 Task: Compose an email with the signature Austin King with the subject Job application submission and the message I am pleased to inform you that your request has been approved. from softage.1@softage.net to softage.8@softage.net with an attached document Employee_handbook.docx Undo the message and rewrite the message as Please let me know if you have any questions or concerns. Send the email. Finally, move the email from Sent Items to the label Contracts
Action: Mouse moved to (465, 770)
Screenshot: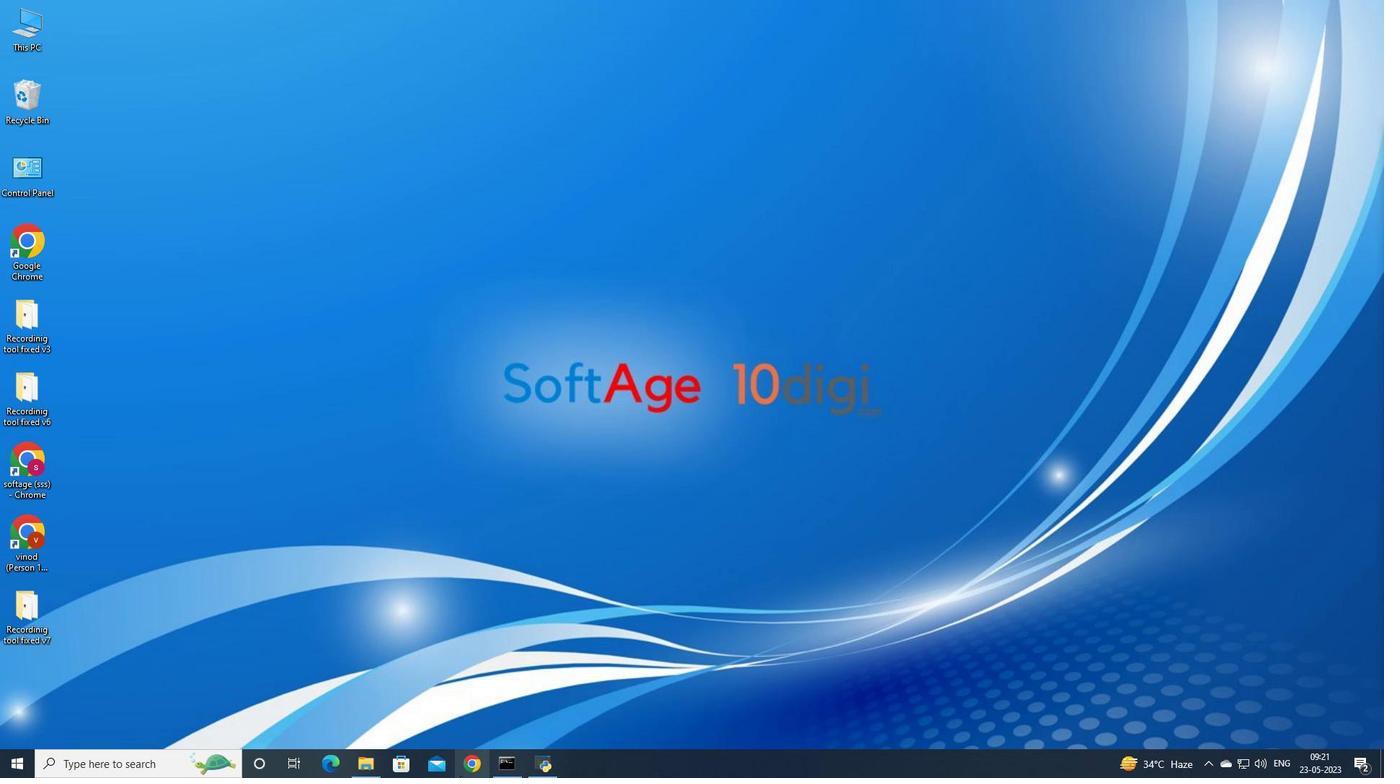 
Action: Mouse pressed left at (465, 770)
Screenshot: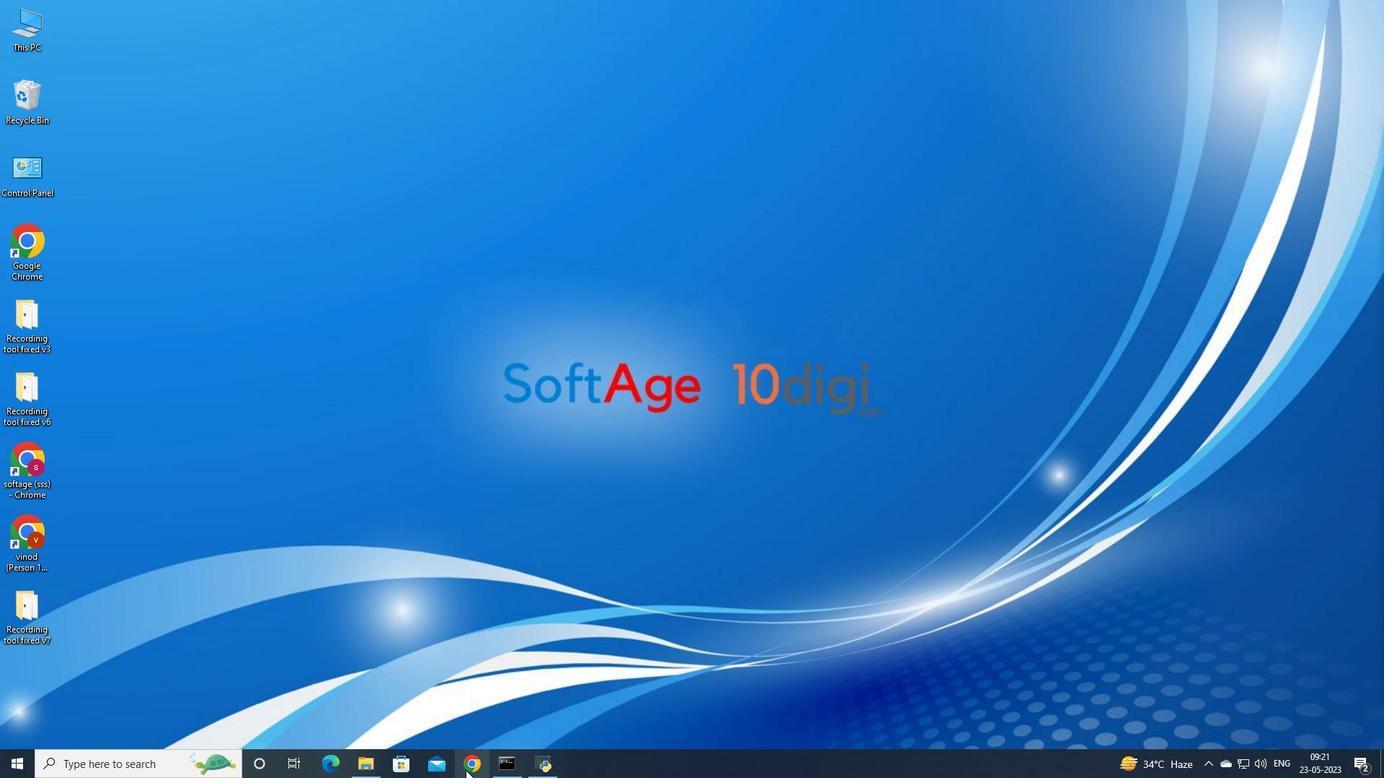 
Action: Mouse moved to (615, 448)
Screenshot: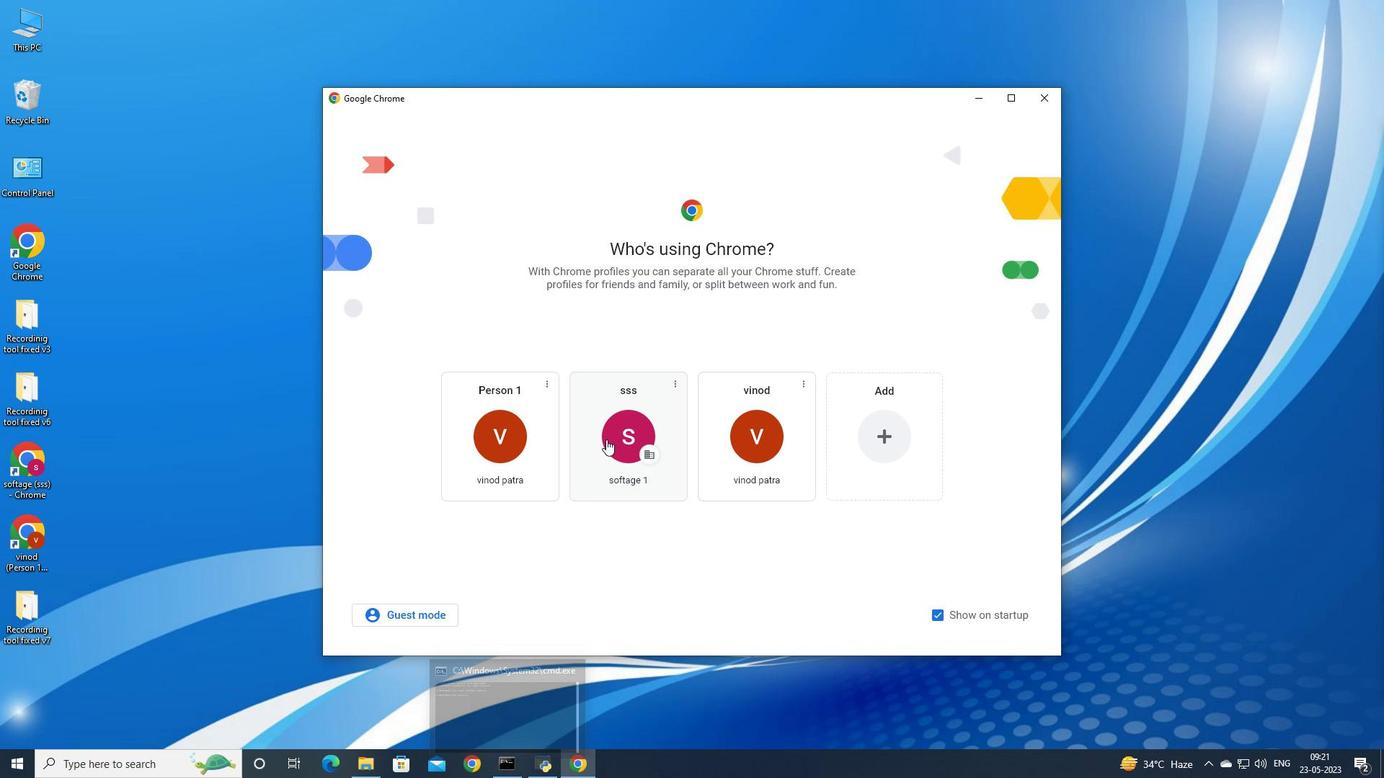 
Action: Mouse pressed left at (615, 448)
Screenshot: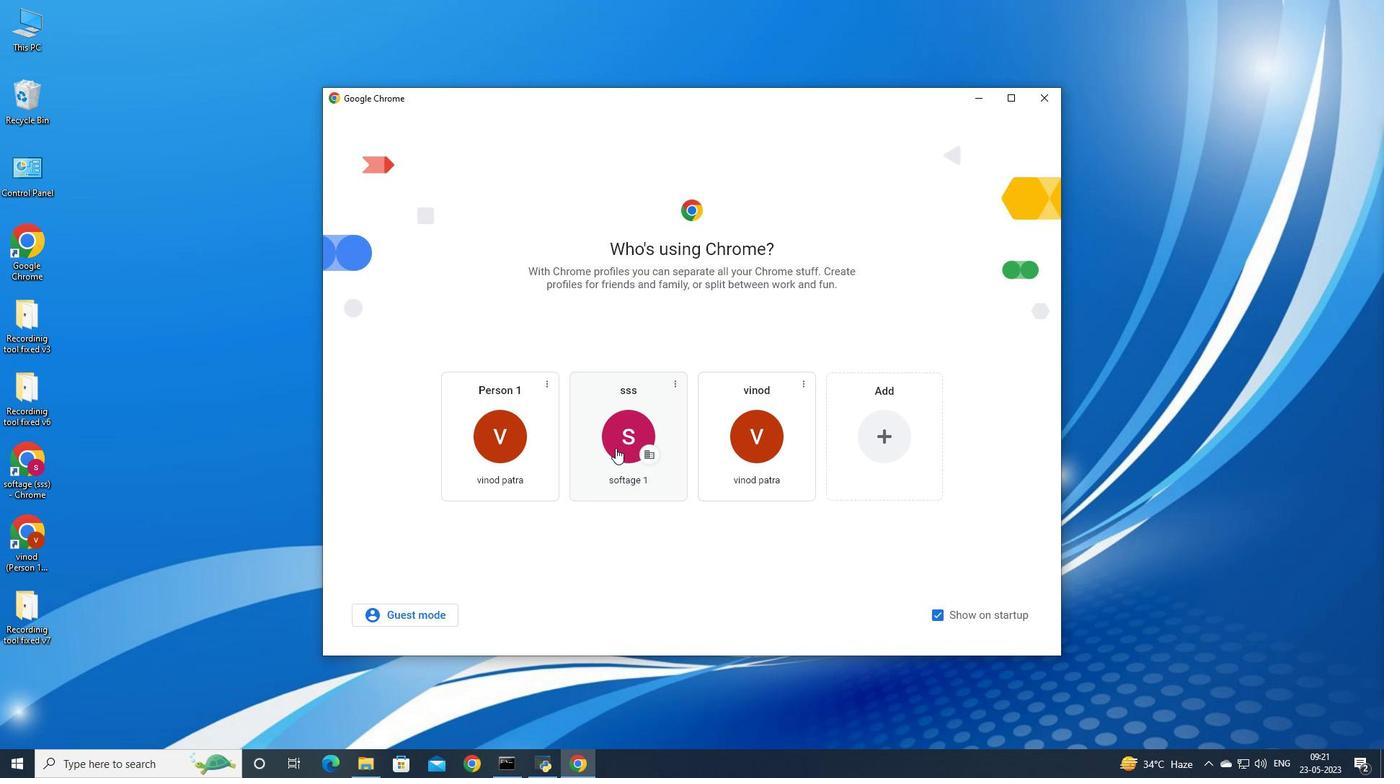
Action: Mouse moved to (1255, 71)
Screenshot: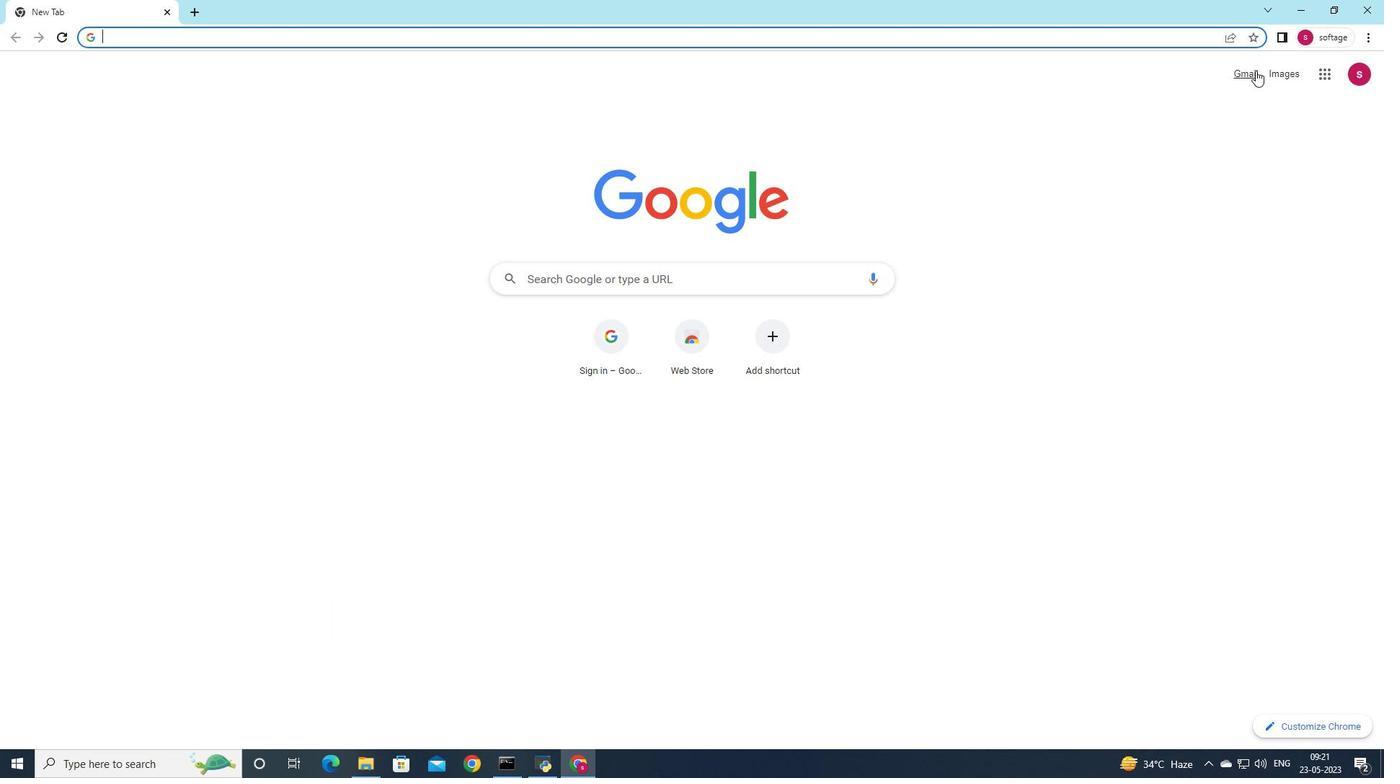
Action: Mouse pressed left at (1255, 71)
Screenshot: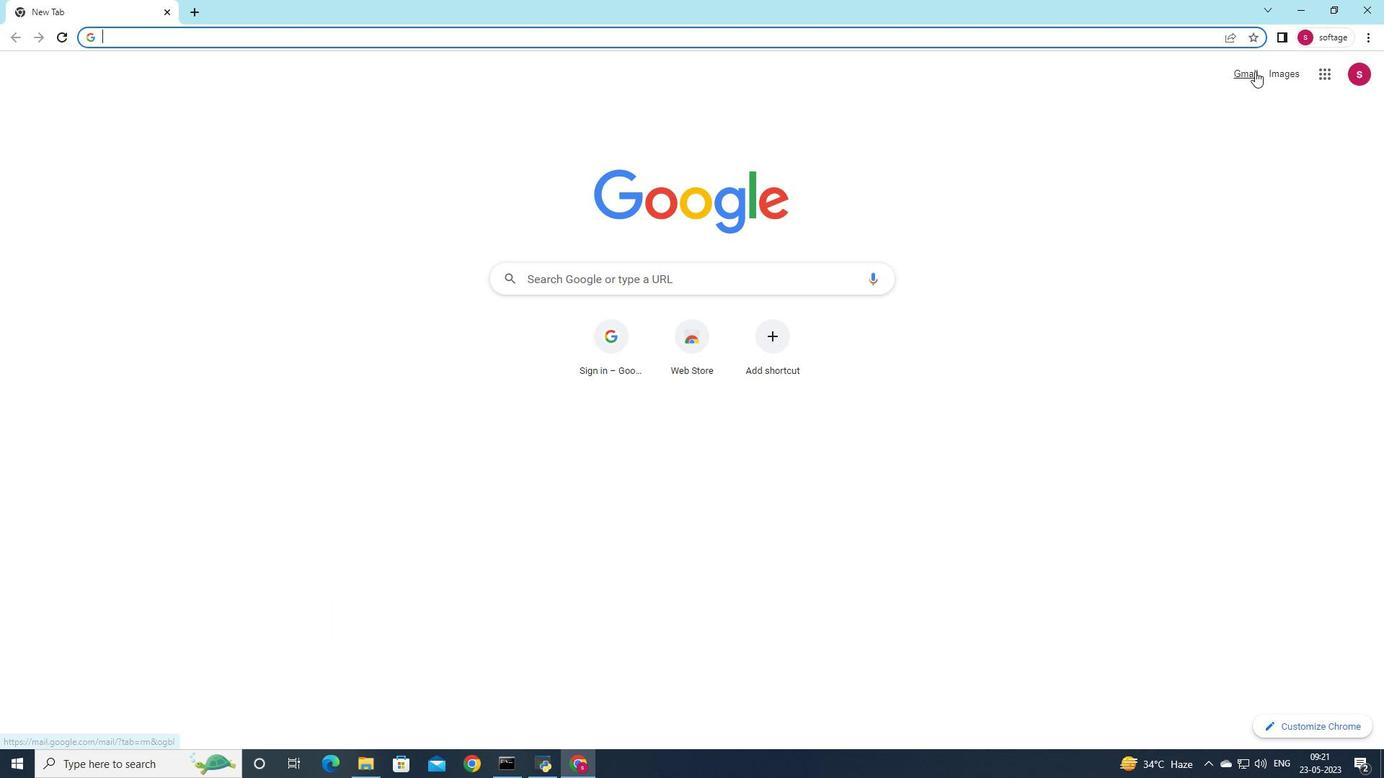 
Action: Mouse moved to (1216, 95)
Screenshot: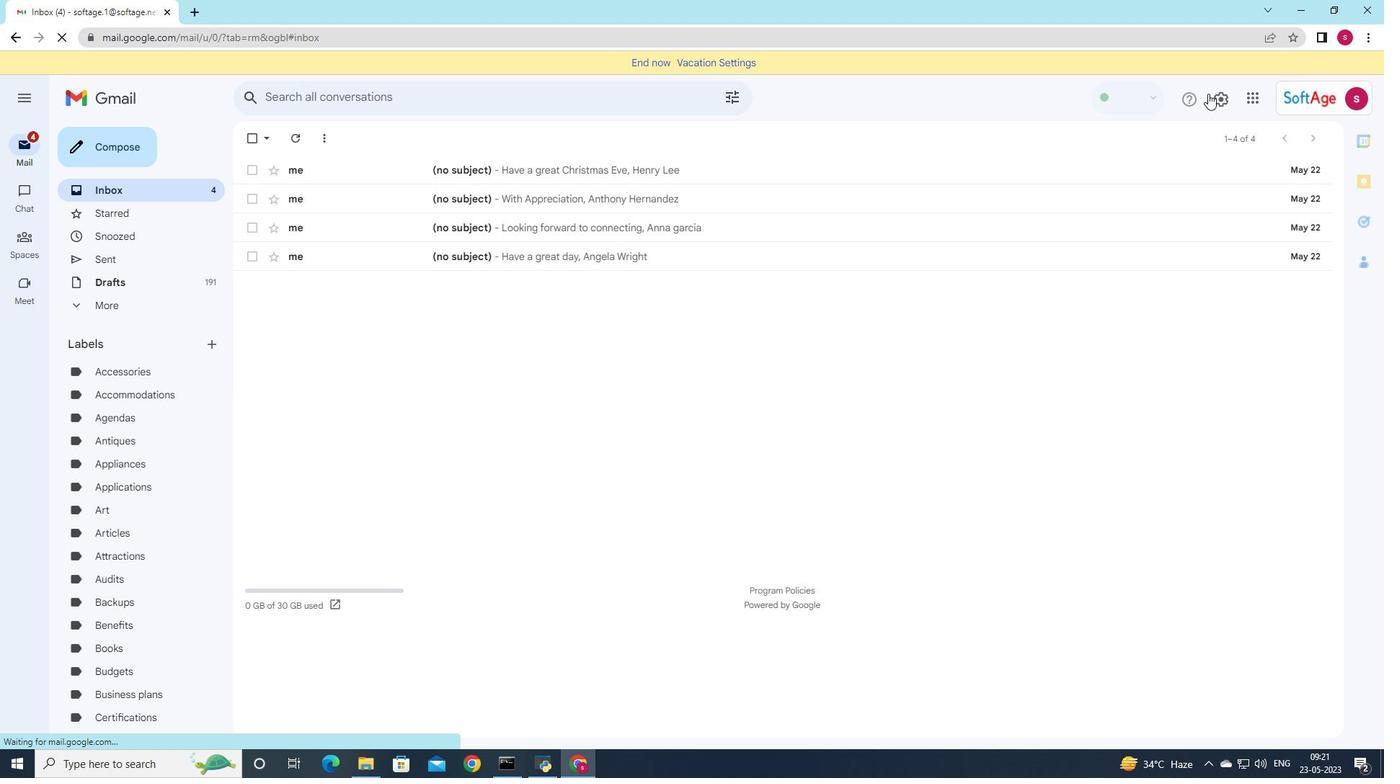 
Action: Mouse pressed left at (1216, 95)
Screenshot: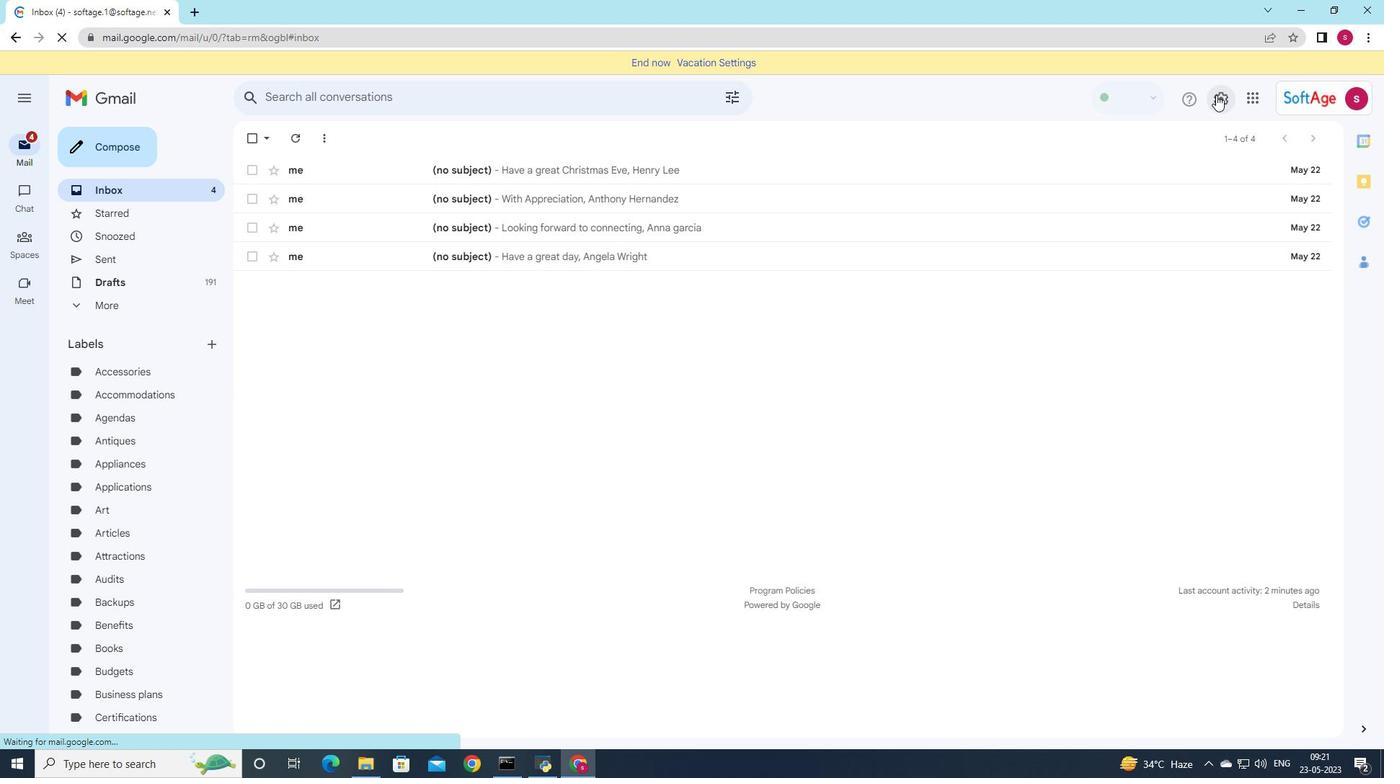 
Action: Mouse moved to (1216, 168)
Screenshot: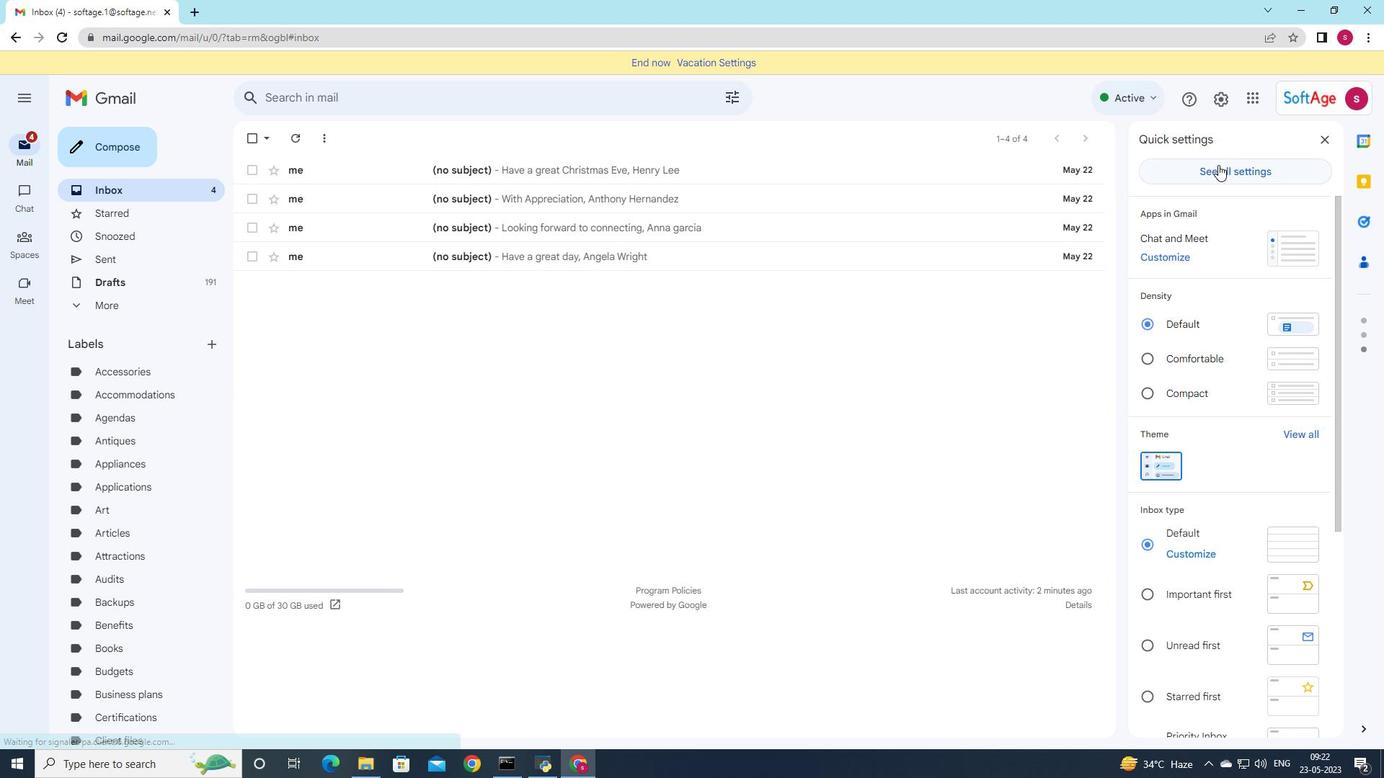
Action: Mouse pressed left at (1216, 168)
Screenshot: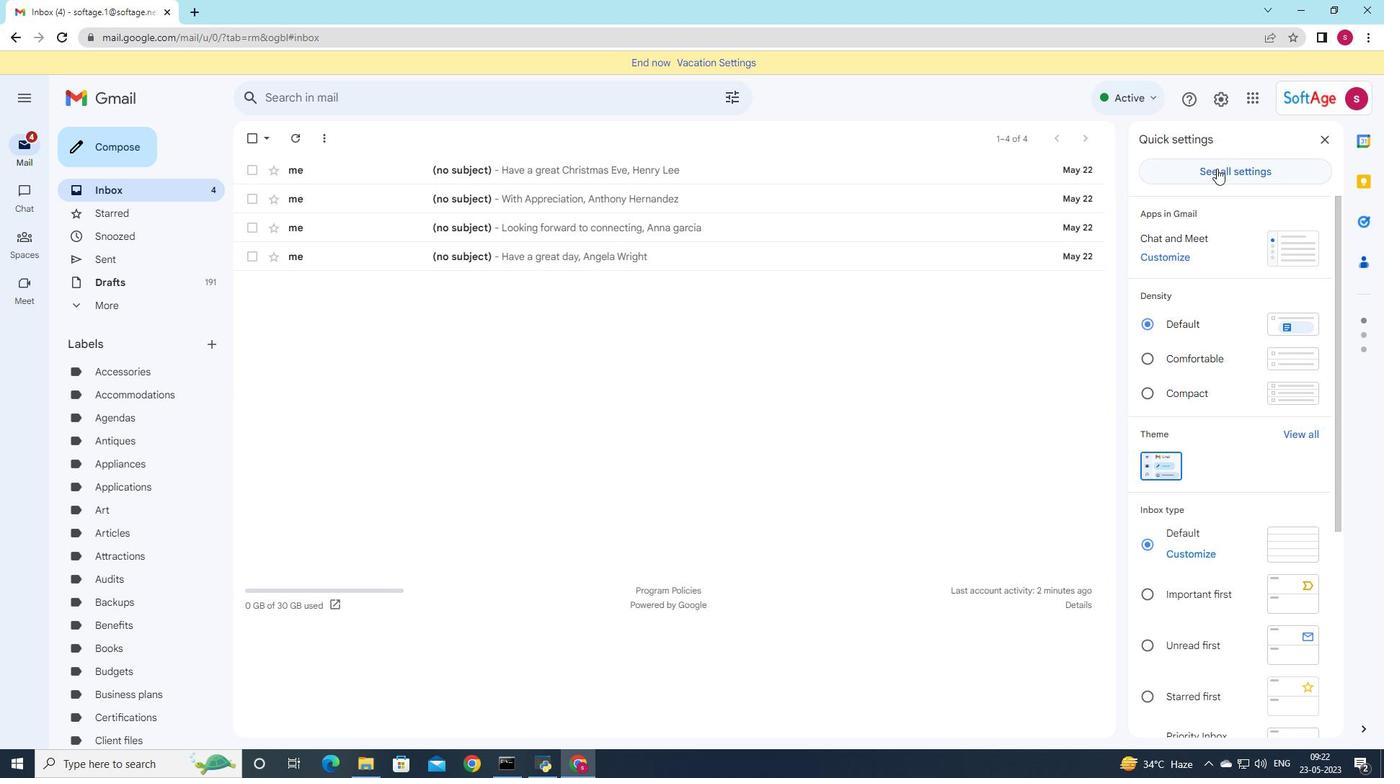 
Action: Mouse moved to (719, 268)
Screenshot: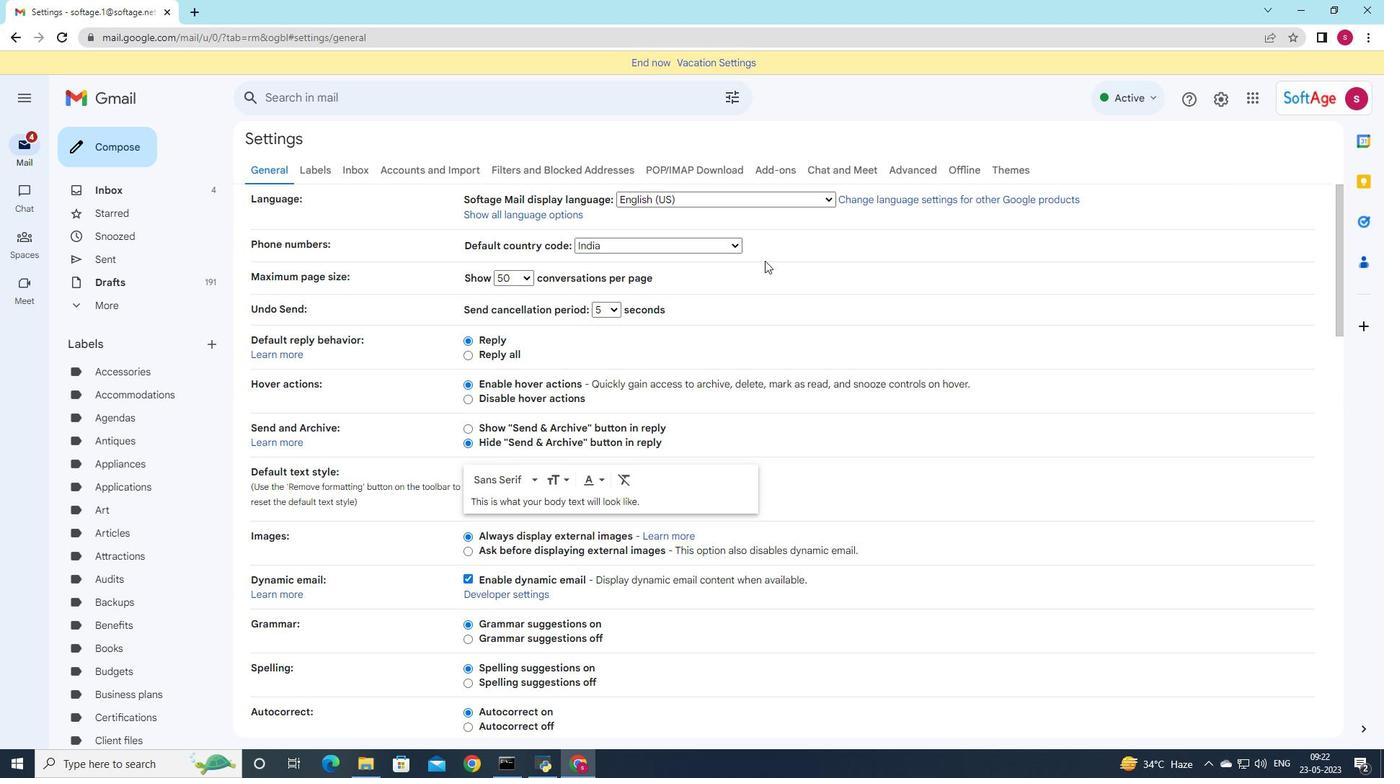 
Action: Mouse scrolled (719, 268) with delta (0, 0)
Screenshot: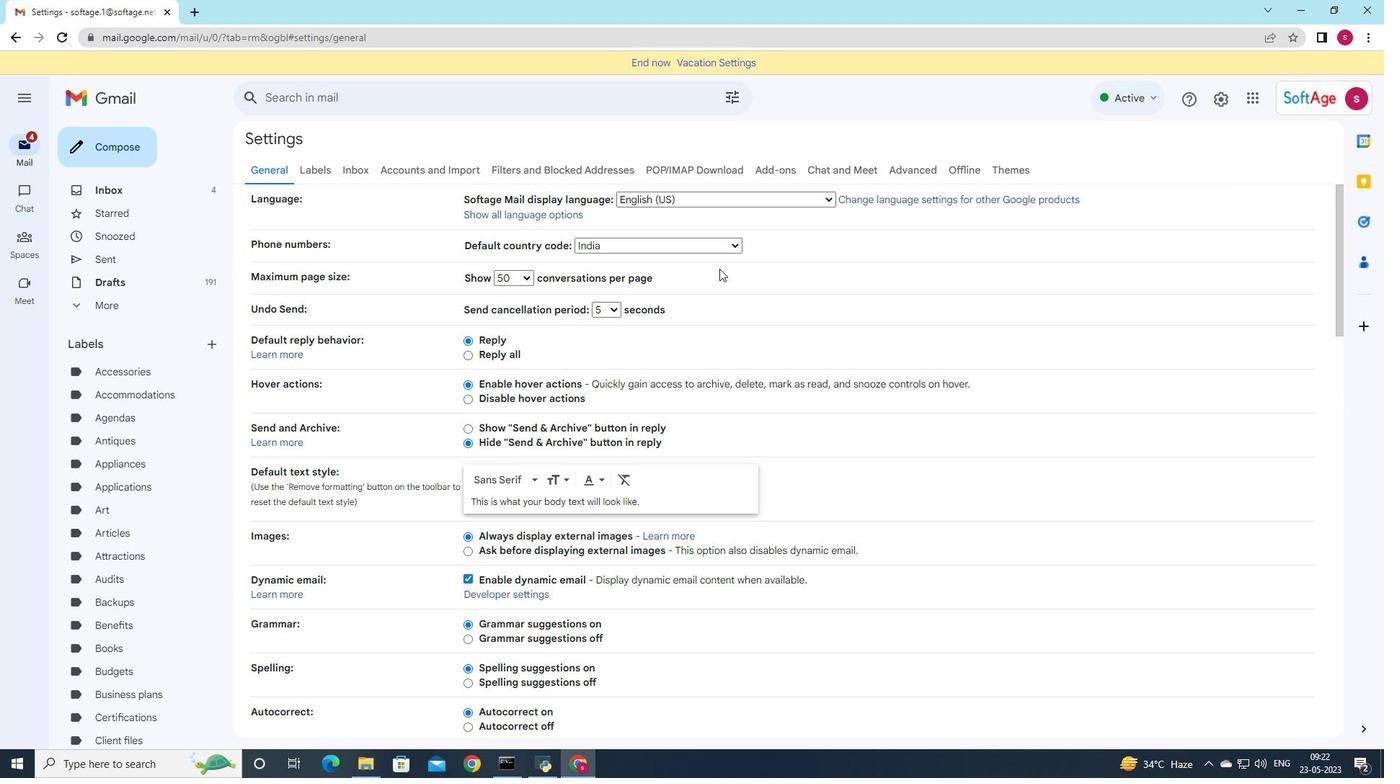 
Action: Mouse scrolled (719, 268) with delta (0, 0)
Screenshot: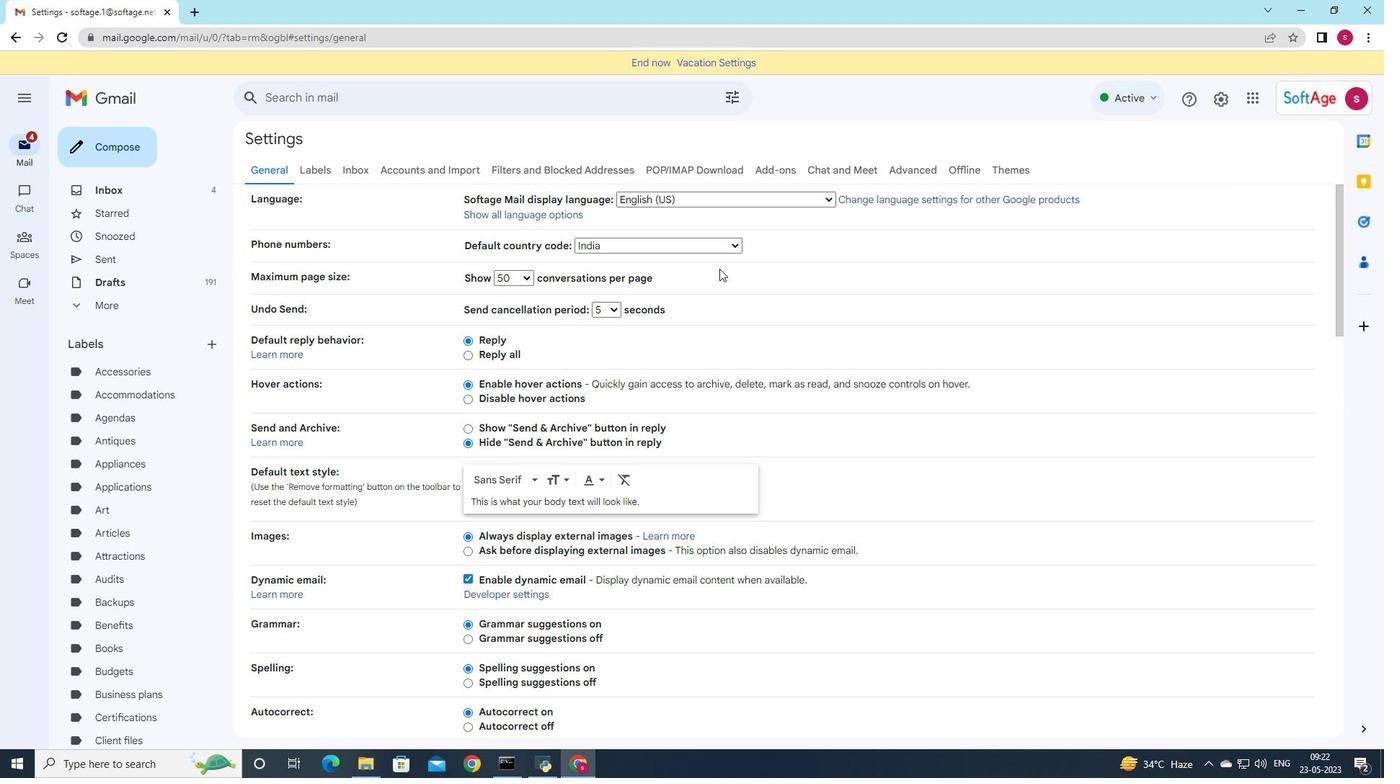 
Action: Mouse scrolled (719, 268) with delta (0, 0)
Screenshot: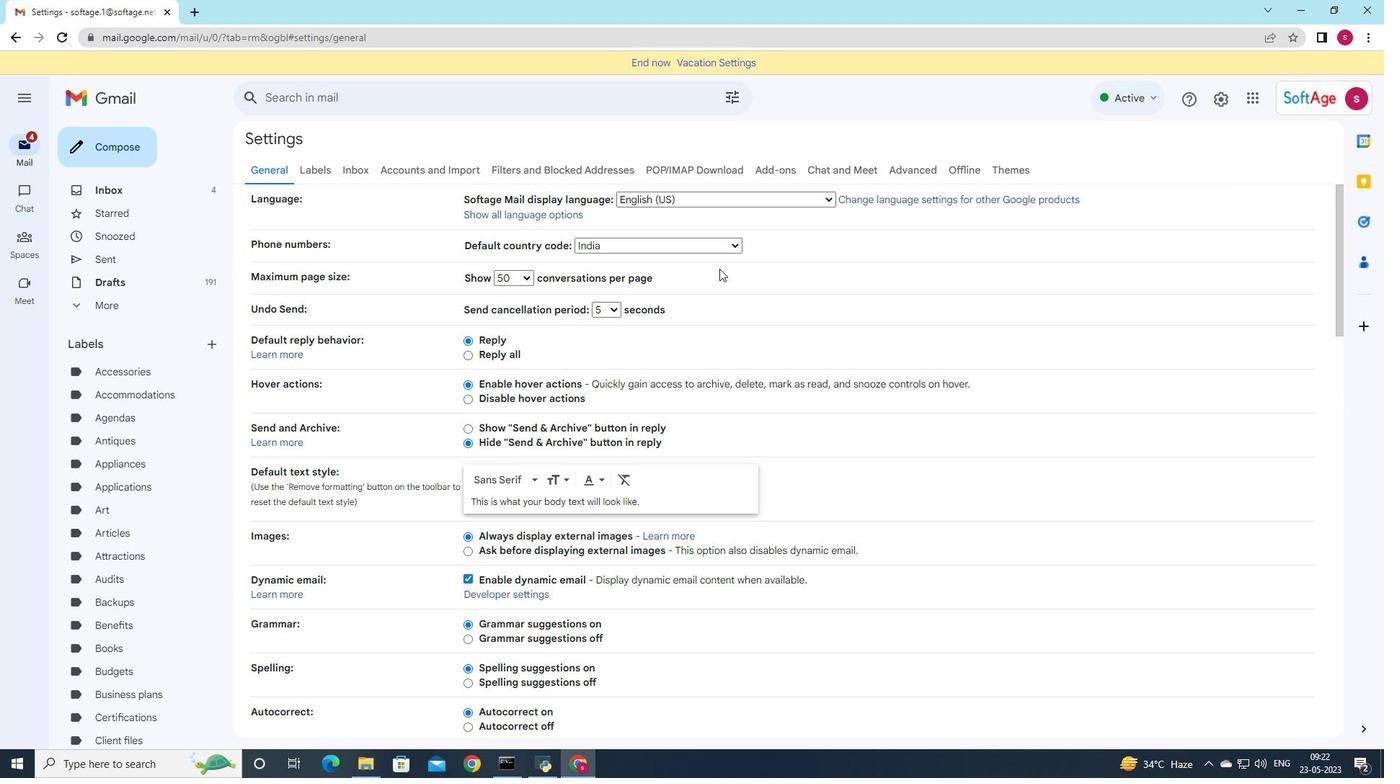 
Action: Mouse scrolled (719, 268) with delta (0, 0)
Screenshot: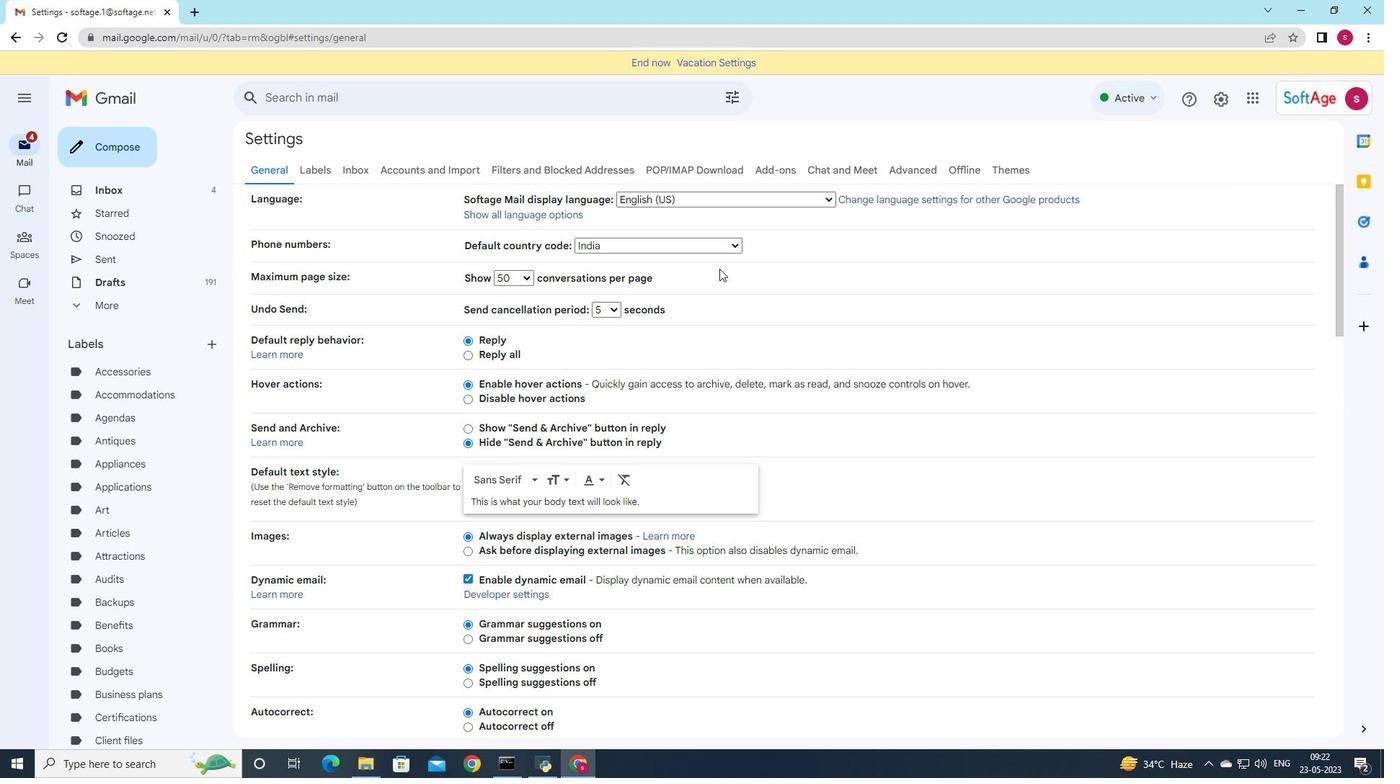 
Action: Mouse scrolled (719, 268) with delta (0, 0)
Screenshot: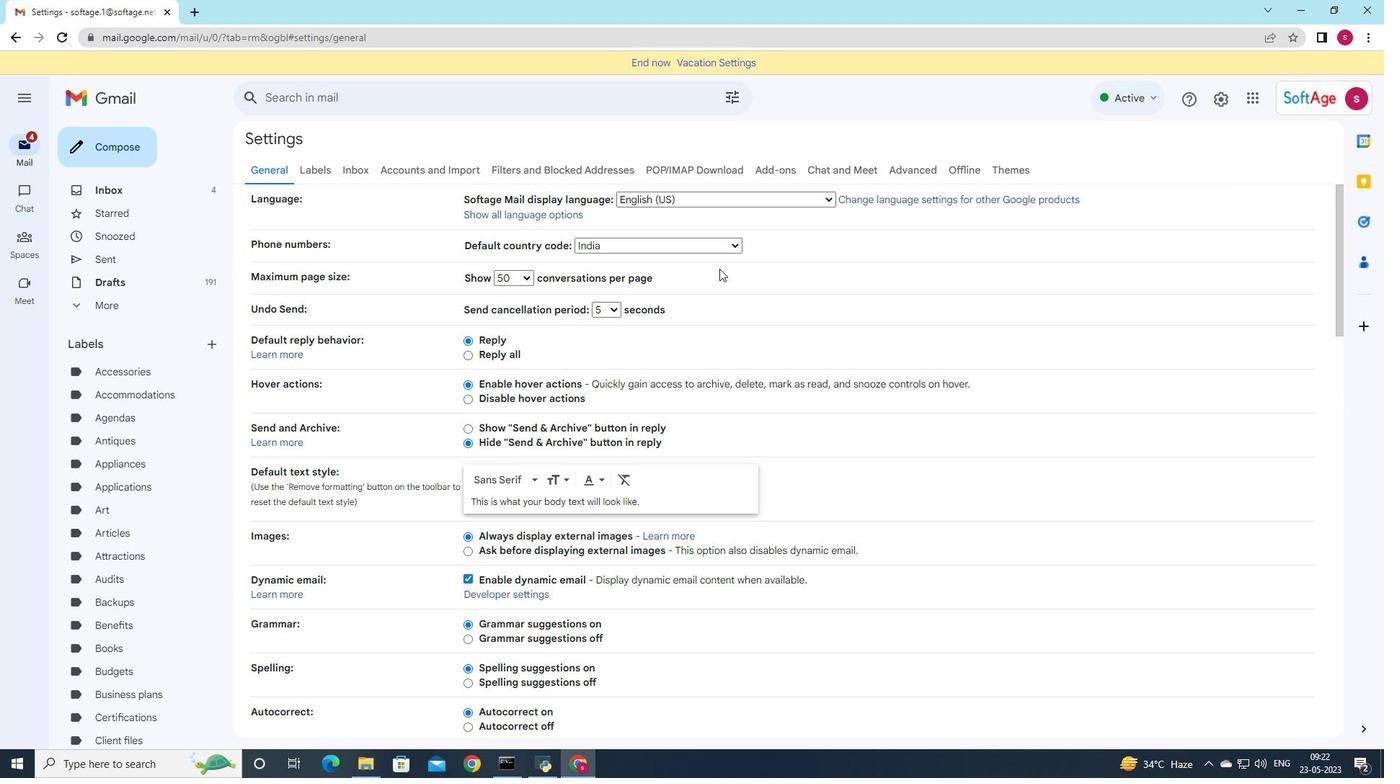 
Action: Mouse scrolled (719, 268) with delta (0, 0)
Screenshot: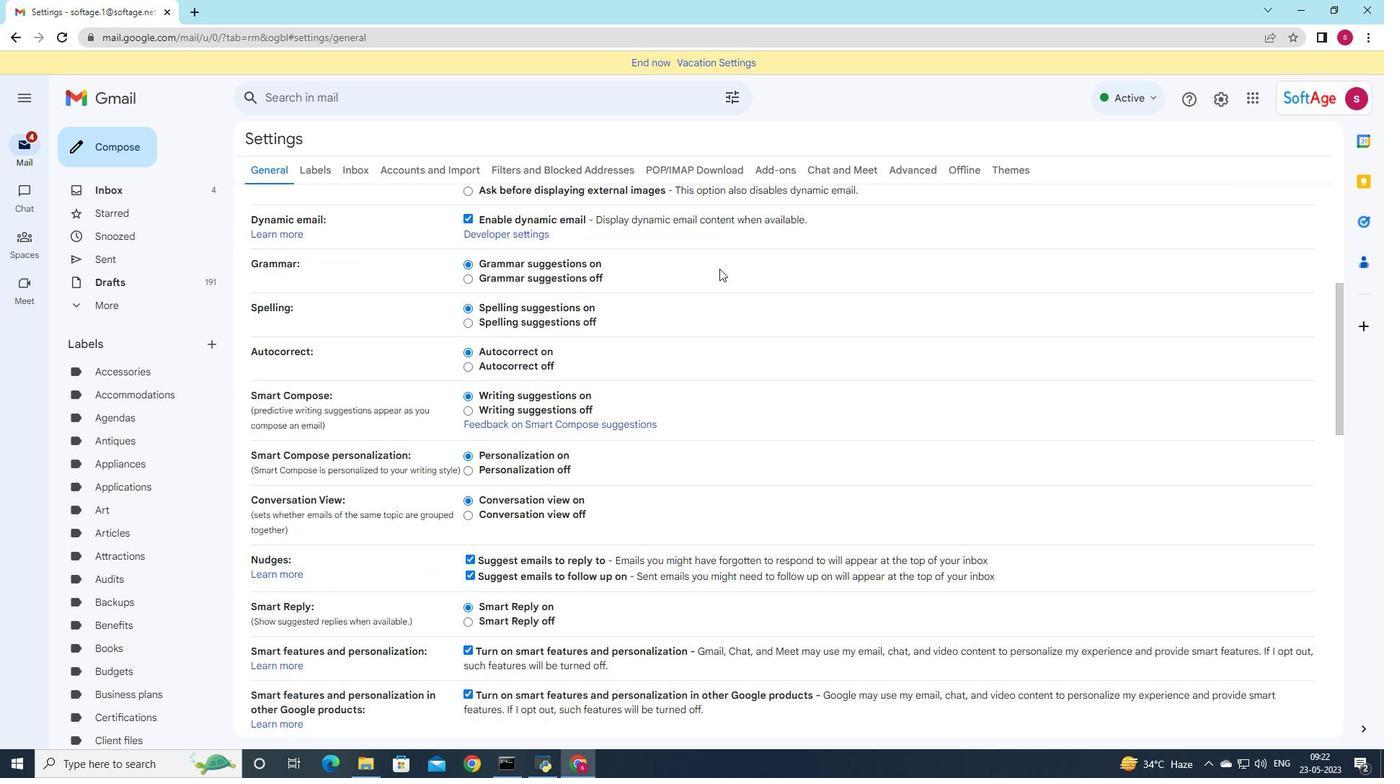 
Action: Mouse scrolled (719, 268) with delta (0, 0)
Screenshot: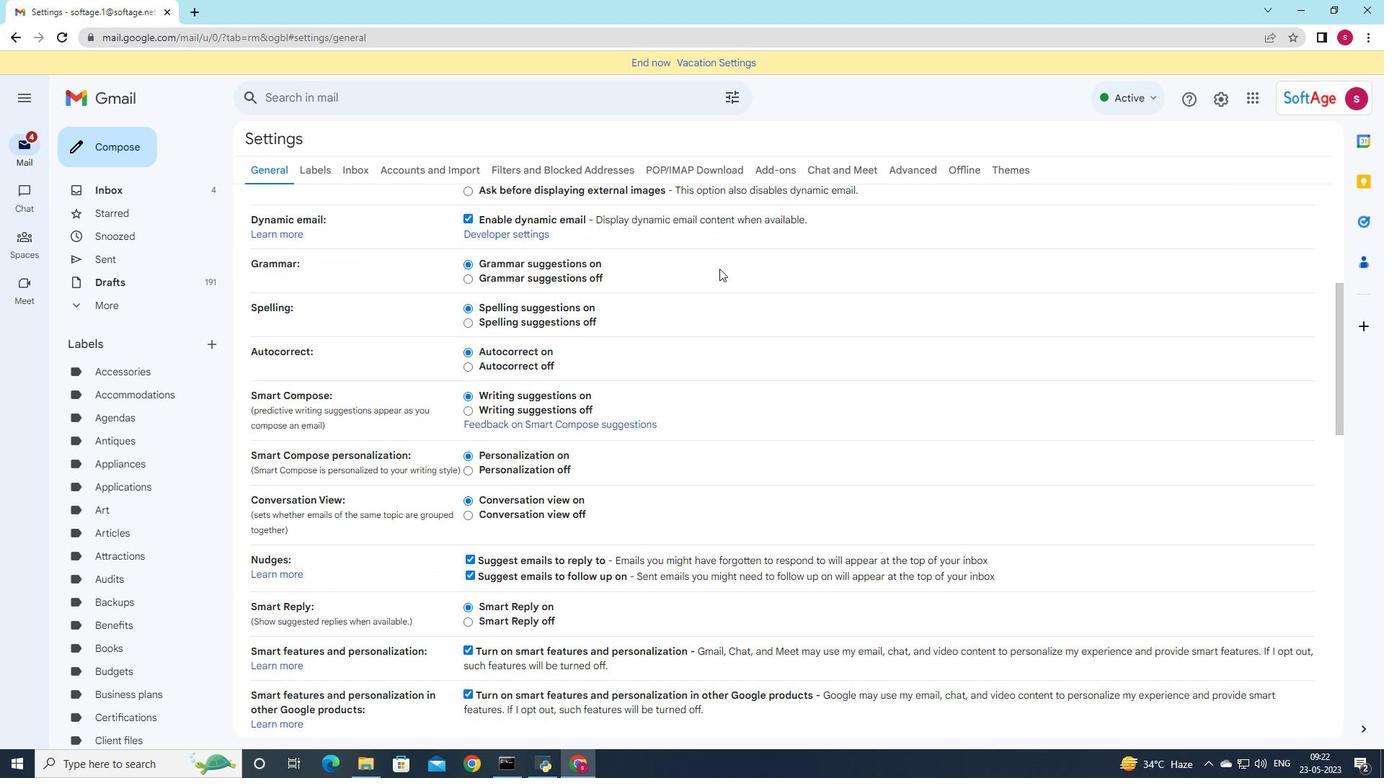 
Action: Mouse scrolled (719, 268) with delta (0, 0)
Screenshot: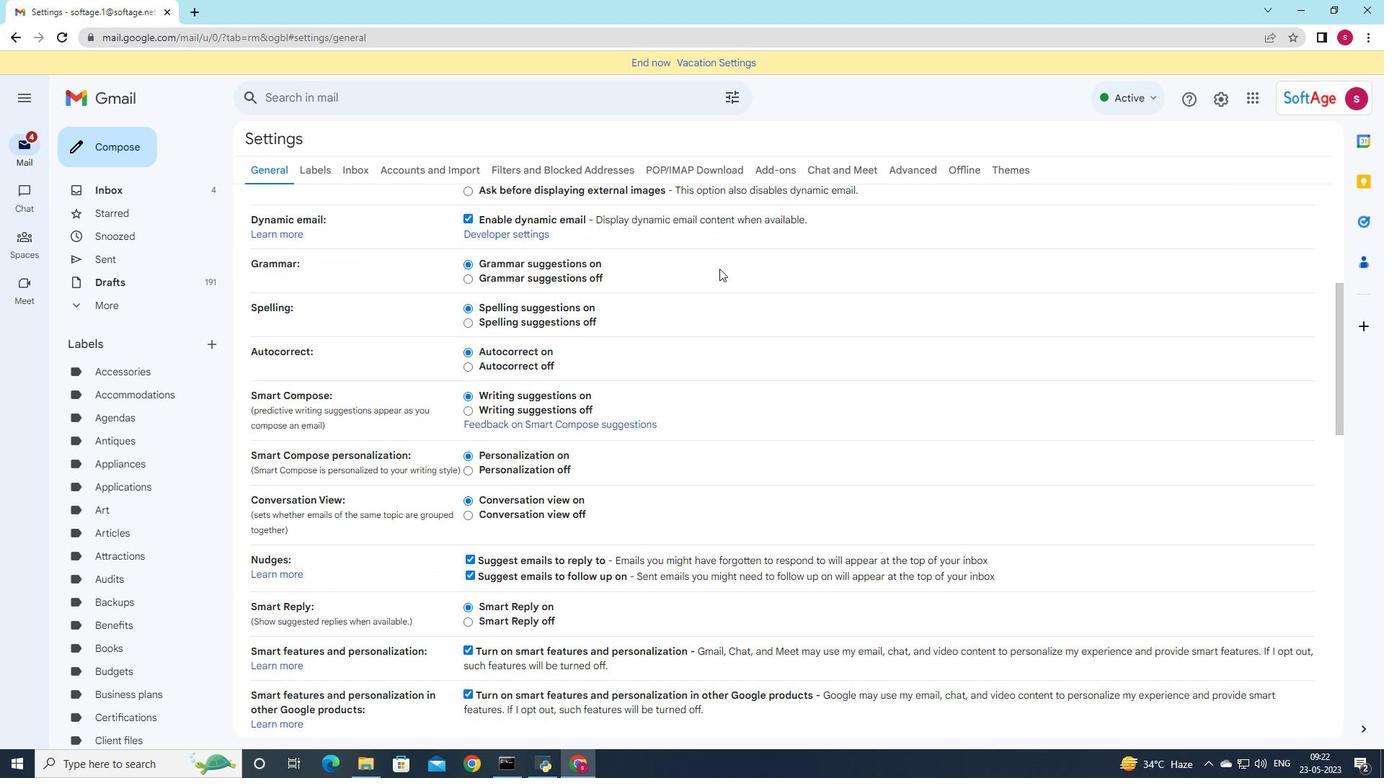 
Action: Mouse scrolled (719, 268) with delta (0, 0)
Screenshot: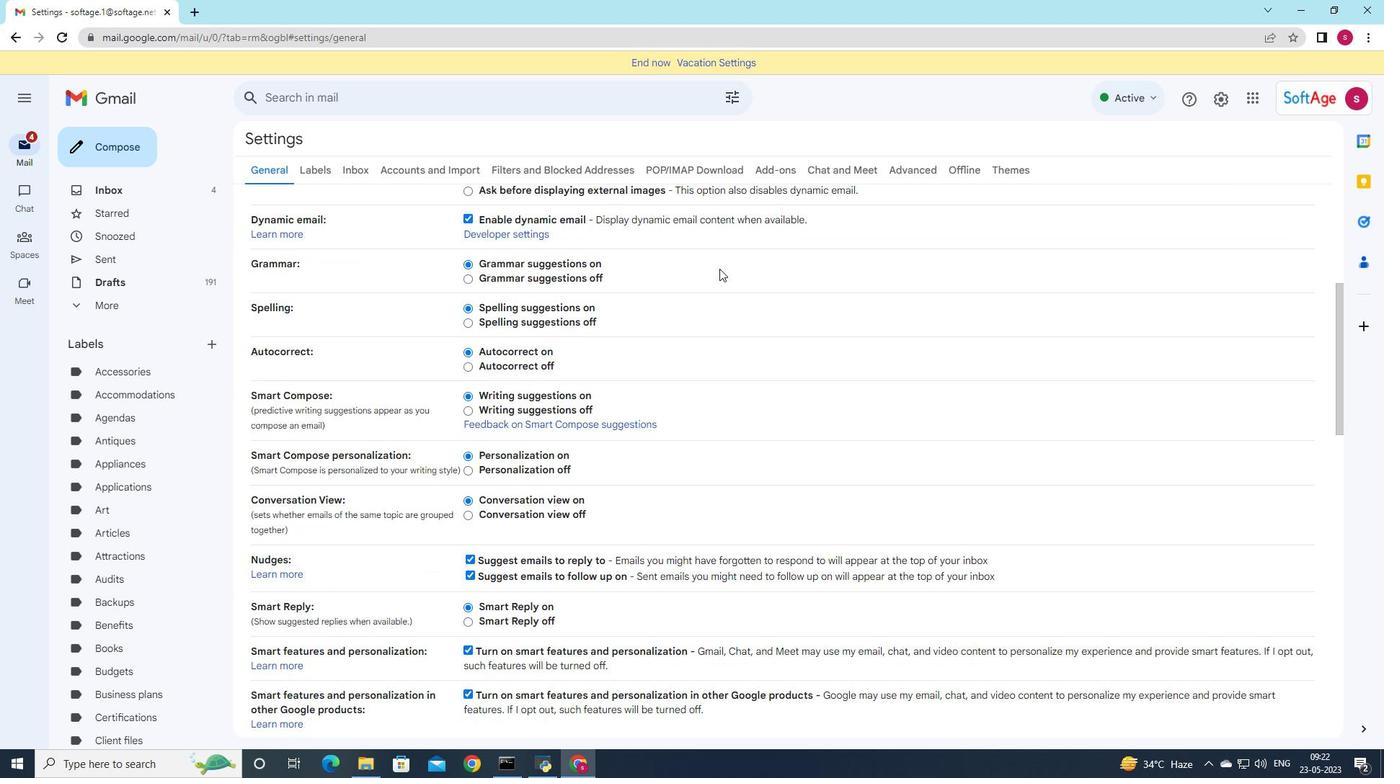 
Action: Mouse scrolled (719, 268) with delta (0, 0)
Screenshot: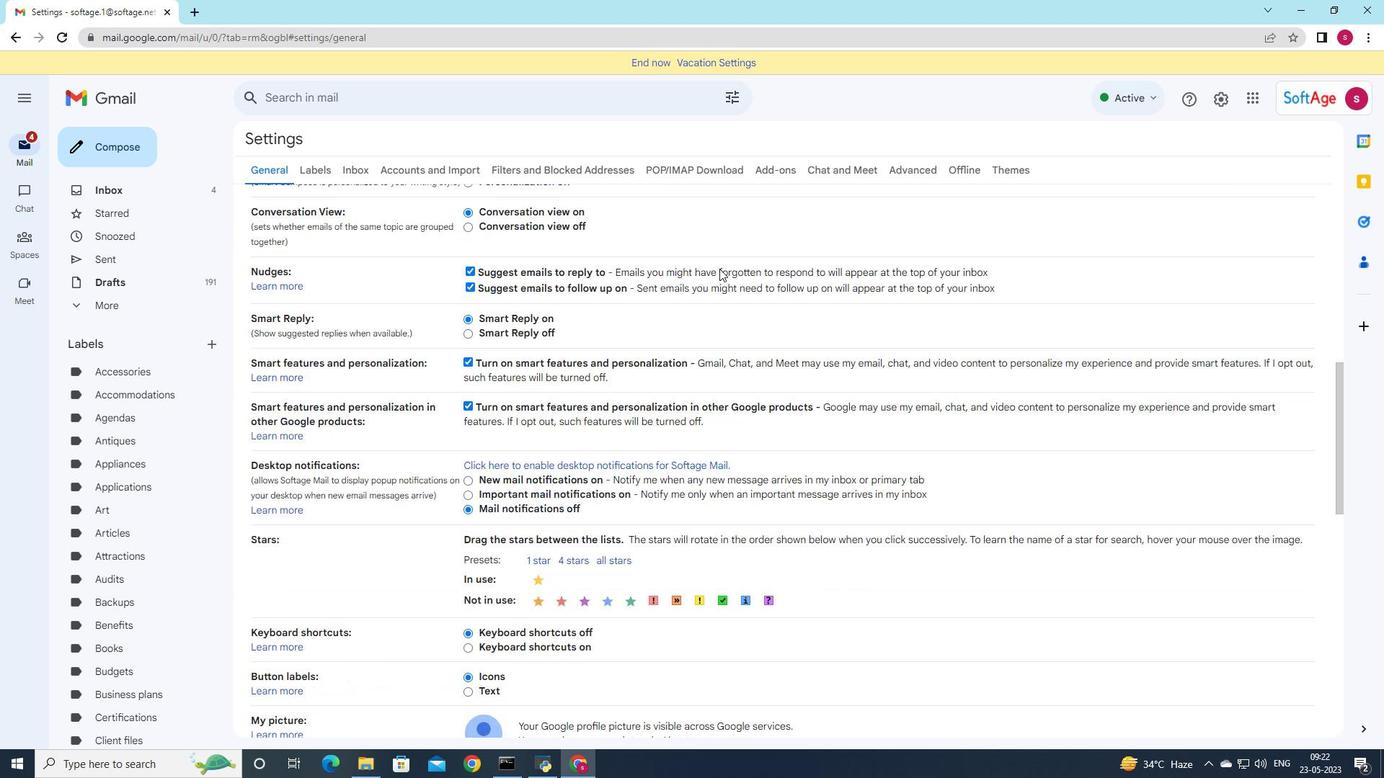 
Action: Mouse scrolled (719, 268) with delta (0, 0)
Screenshot: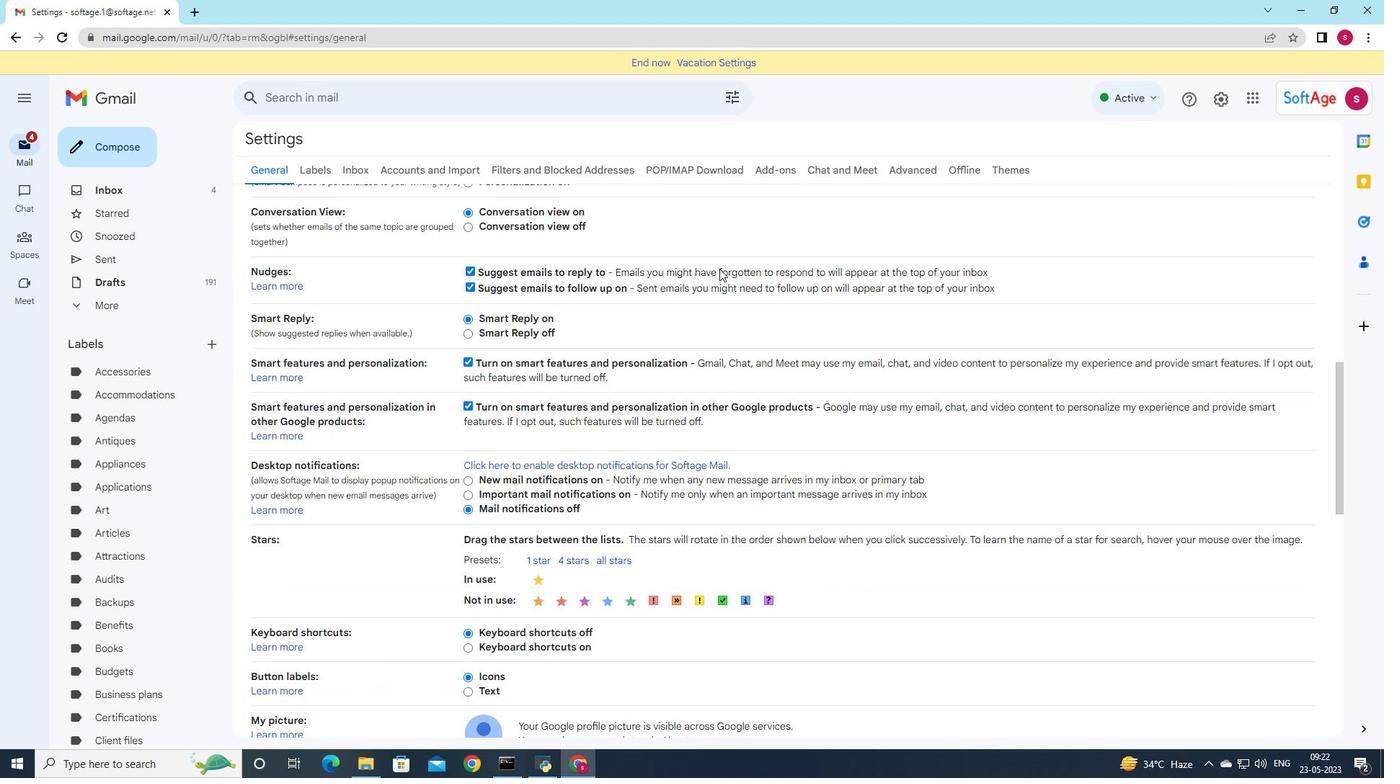 
Action: Mouse scrolled (719, 268) with delta (0, 0)
Screenshot: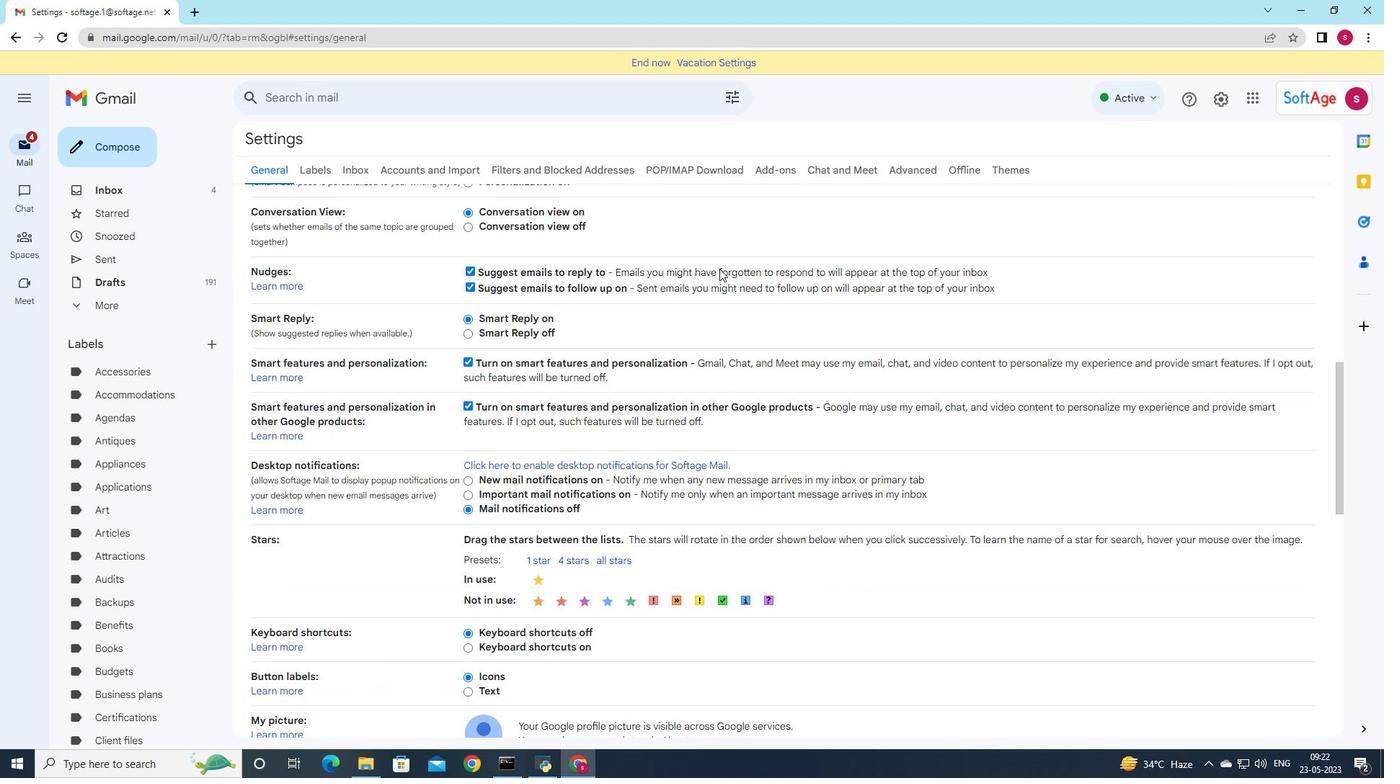 
Action: Mouse scrolled (719, 268) with delta (0, 0)
Screenshot: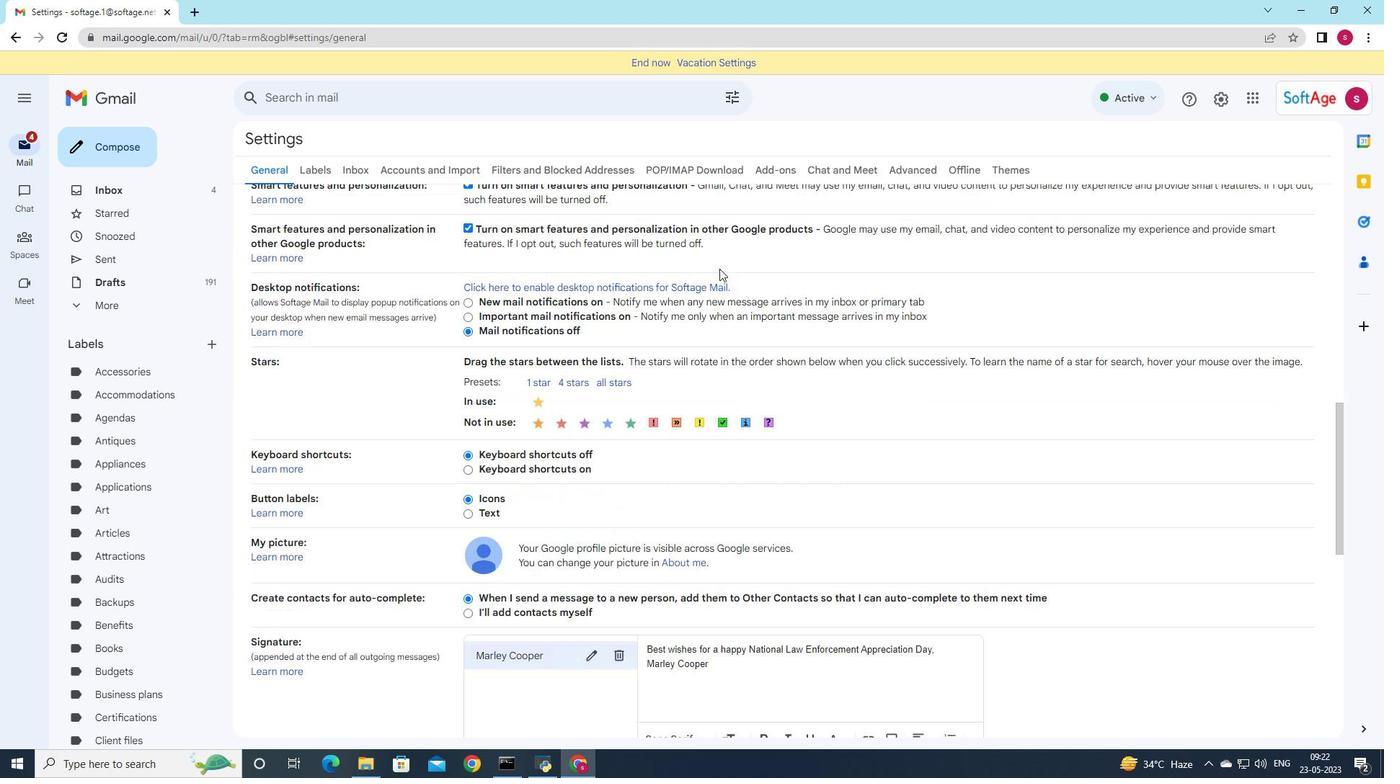 
Action: Mouse scrolled (719, 268) with delta (0, 0)
Screenshot: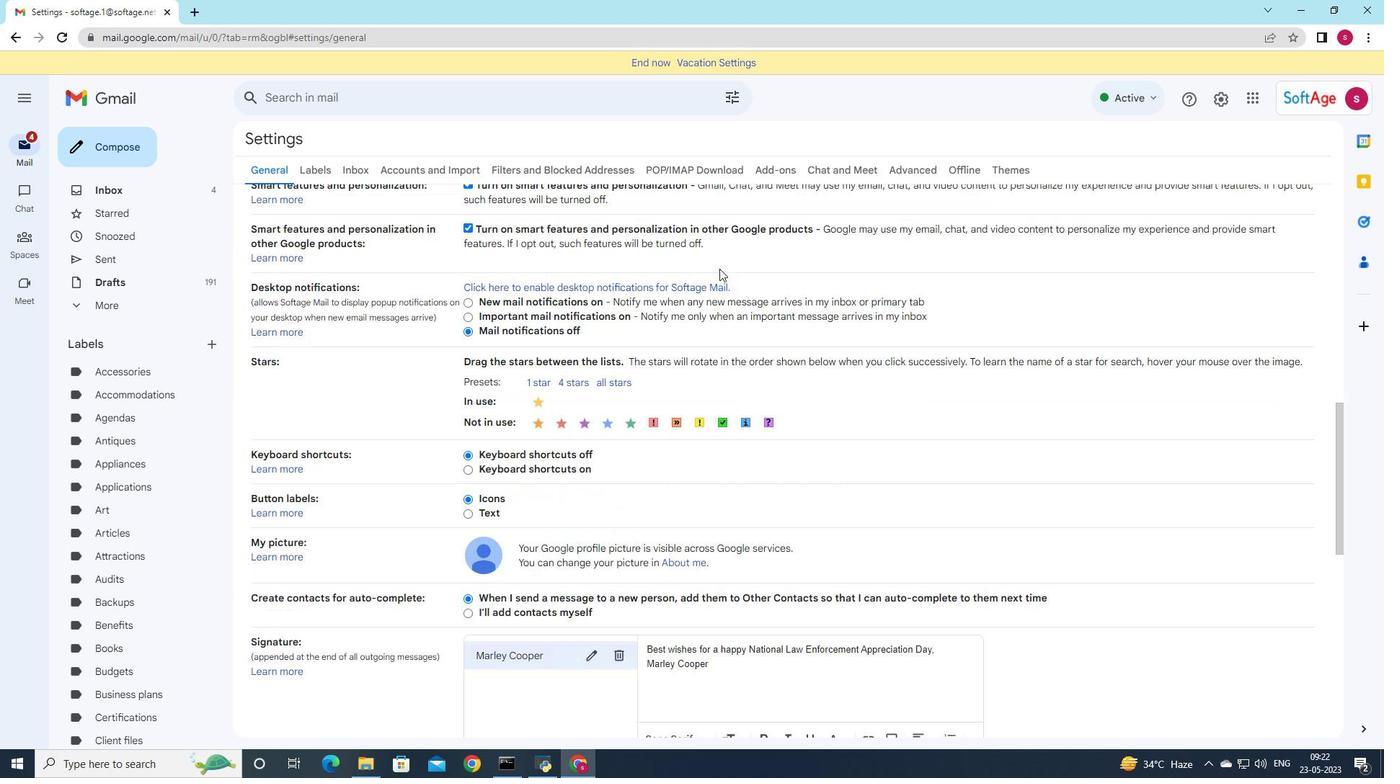 
Action: Mouse scrolled (719, 268) with delta (0, 0)
Screenshot: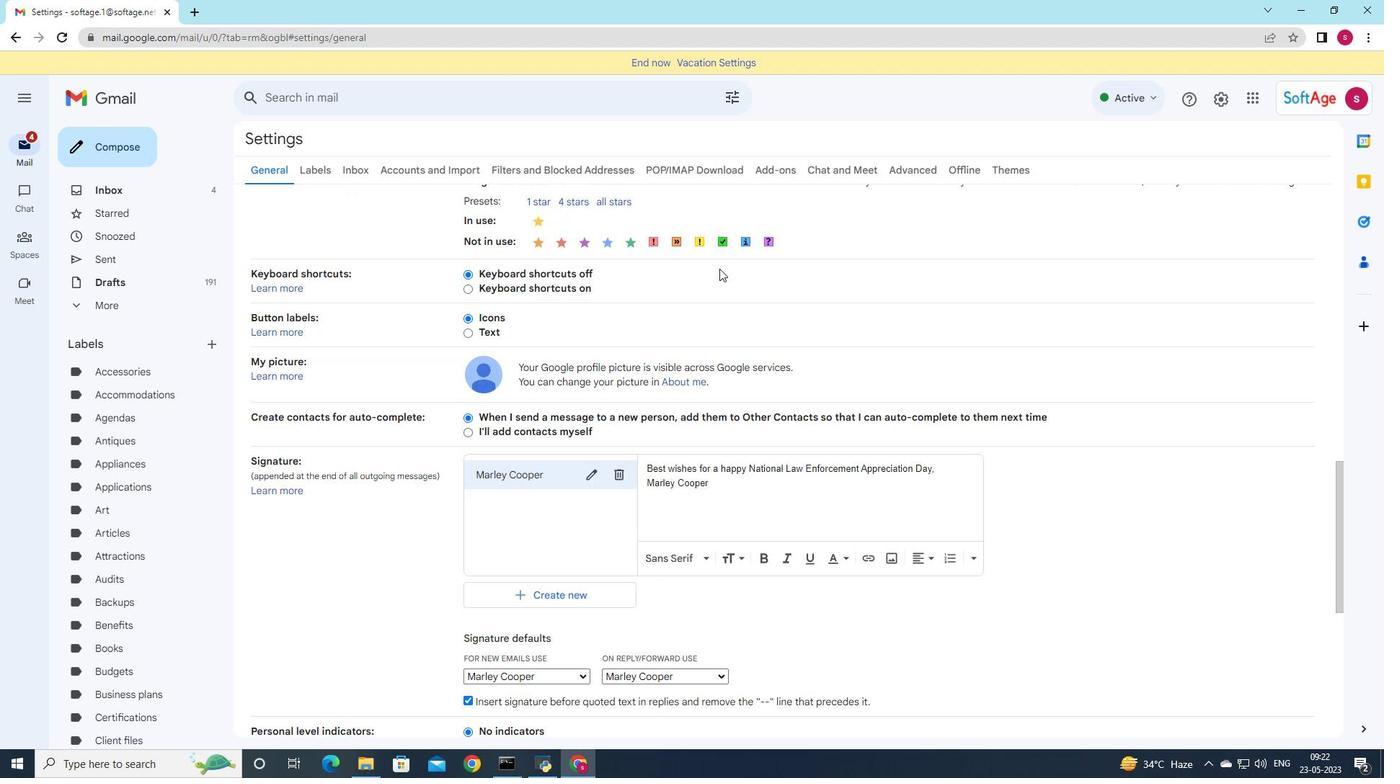 
Action: Mouse scrolled (719, 268) with delta (0, 0)
Screenshot: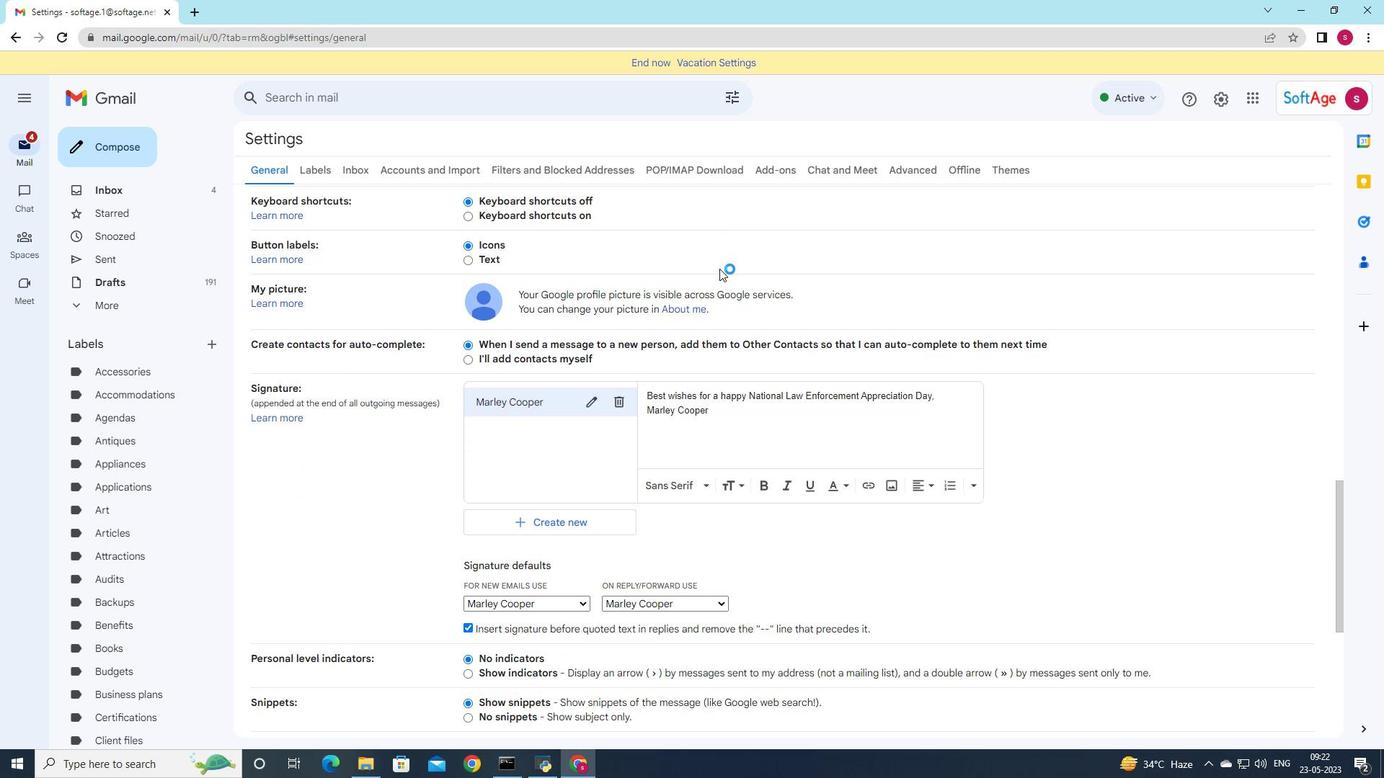 
Action: Mouse scrolled (719, 268) with delta (0, 0)
Screenshot: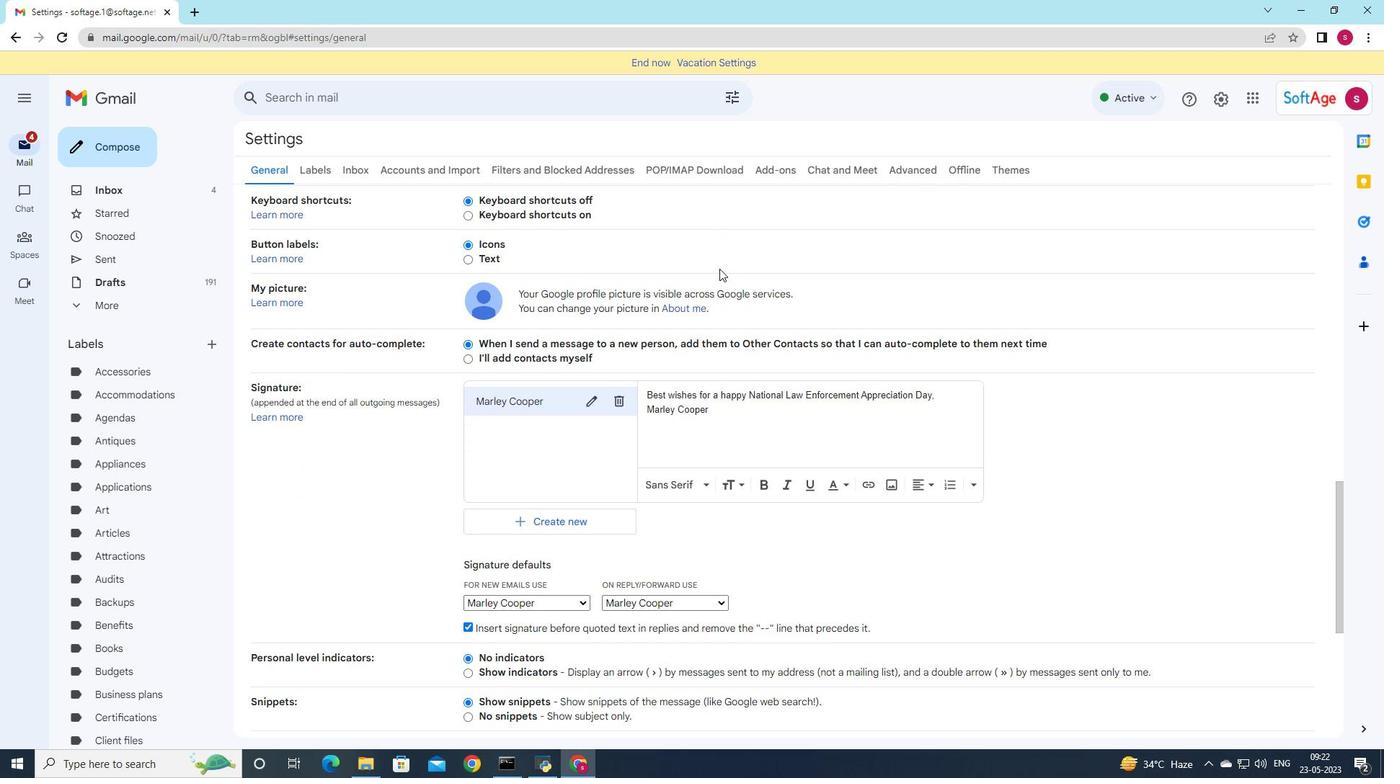 
Action: Mouse scrolled (719, 268) with delta (0, 0)
Screenshot: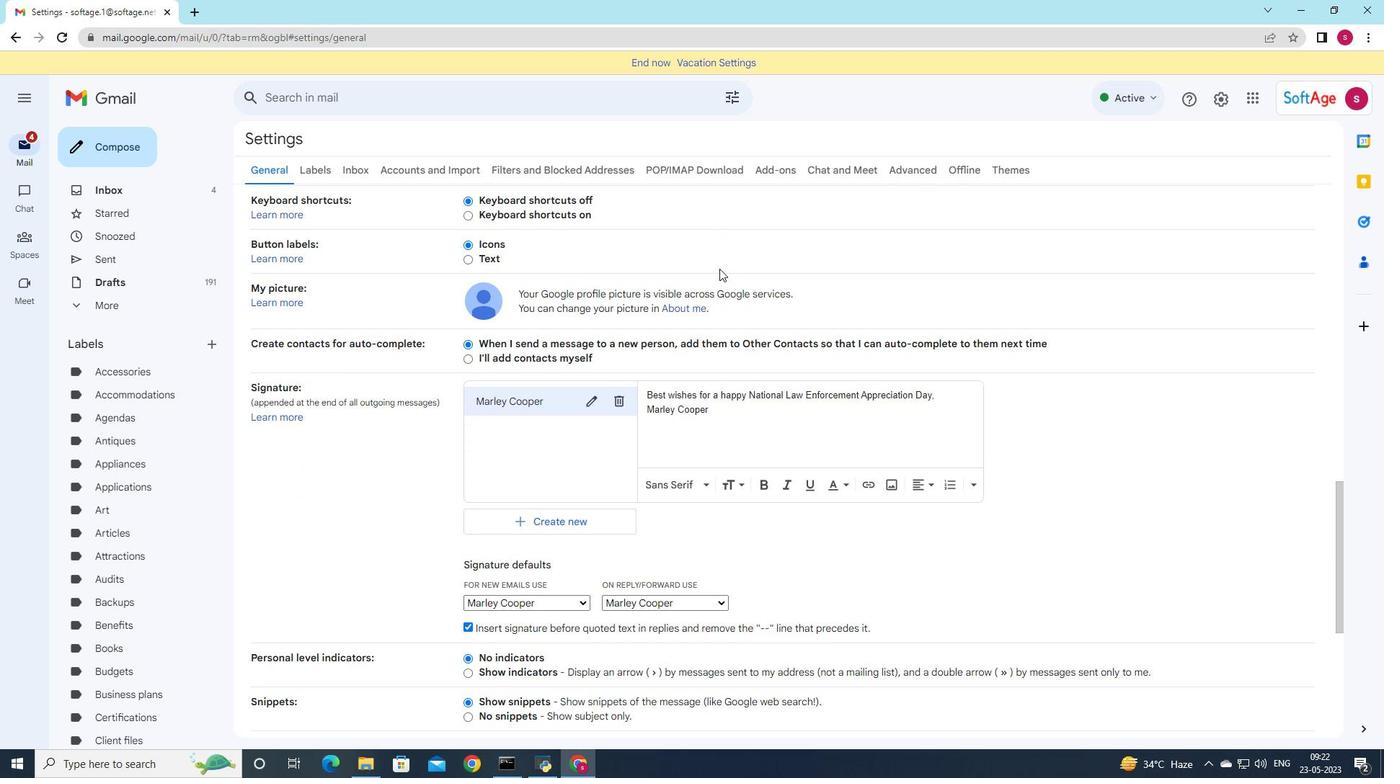 
Action: Mouse scrolled (719, 268) with delta (0, 0)
Screenshot: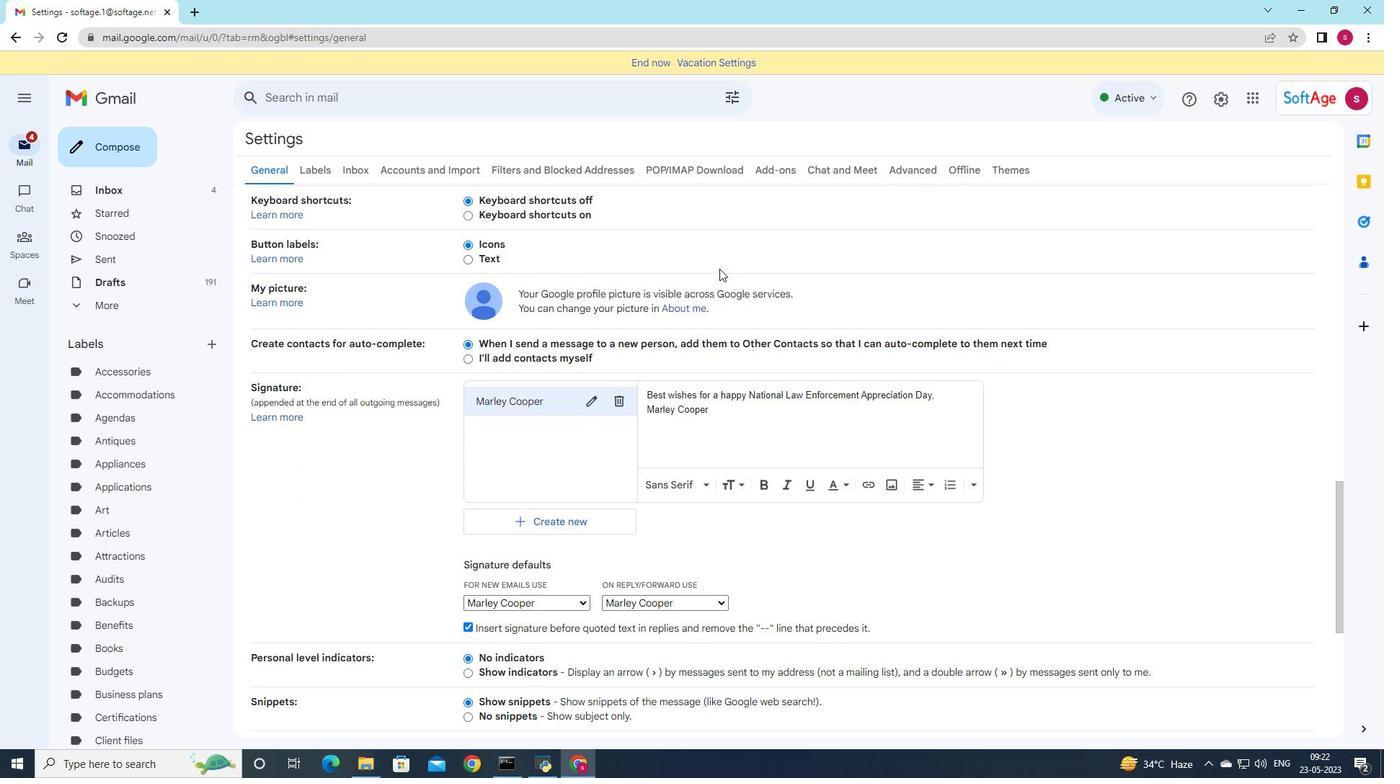 
Action: Mouse moved to (661, 258)
Screenshot: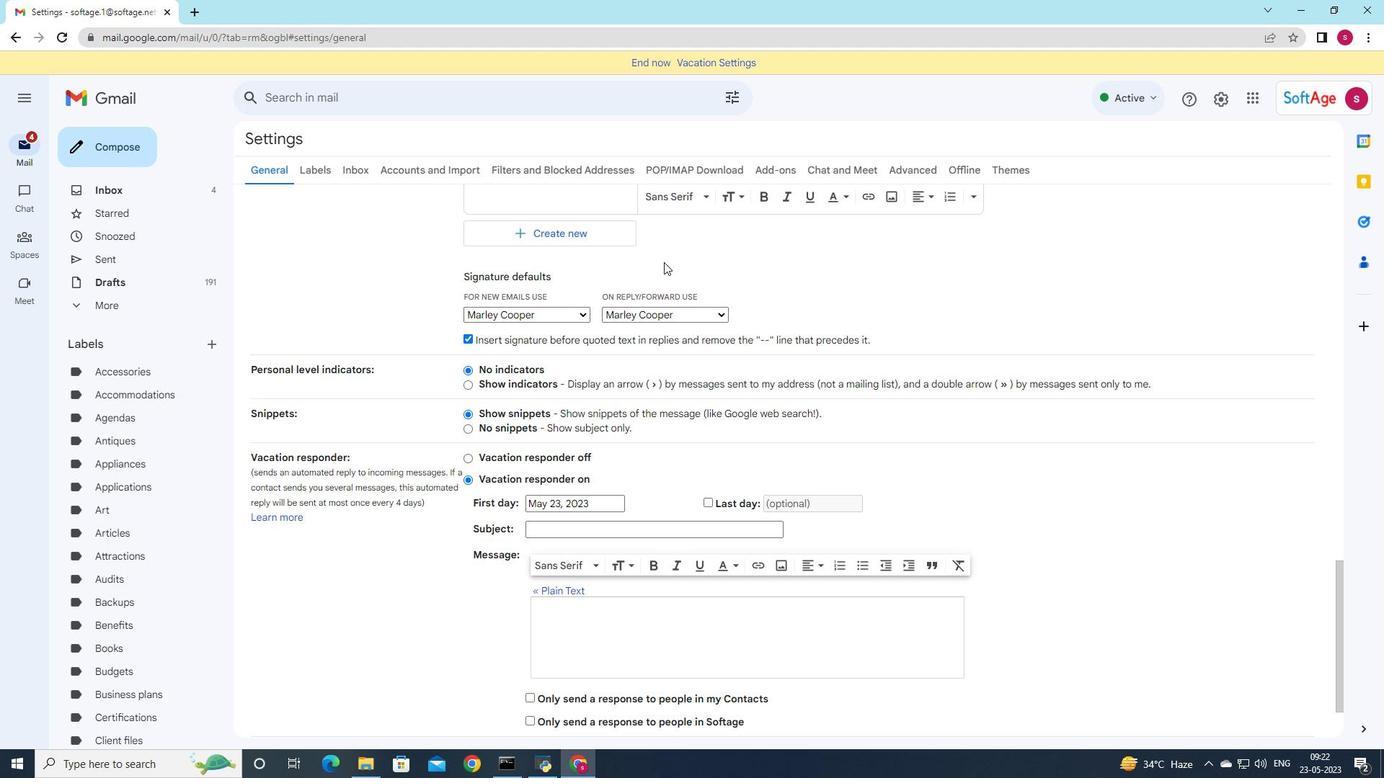 
Action: Mouse scrolled (661, 259) with delta (0, 0)
Screenshot: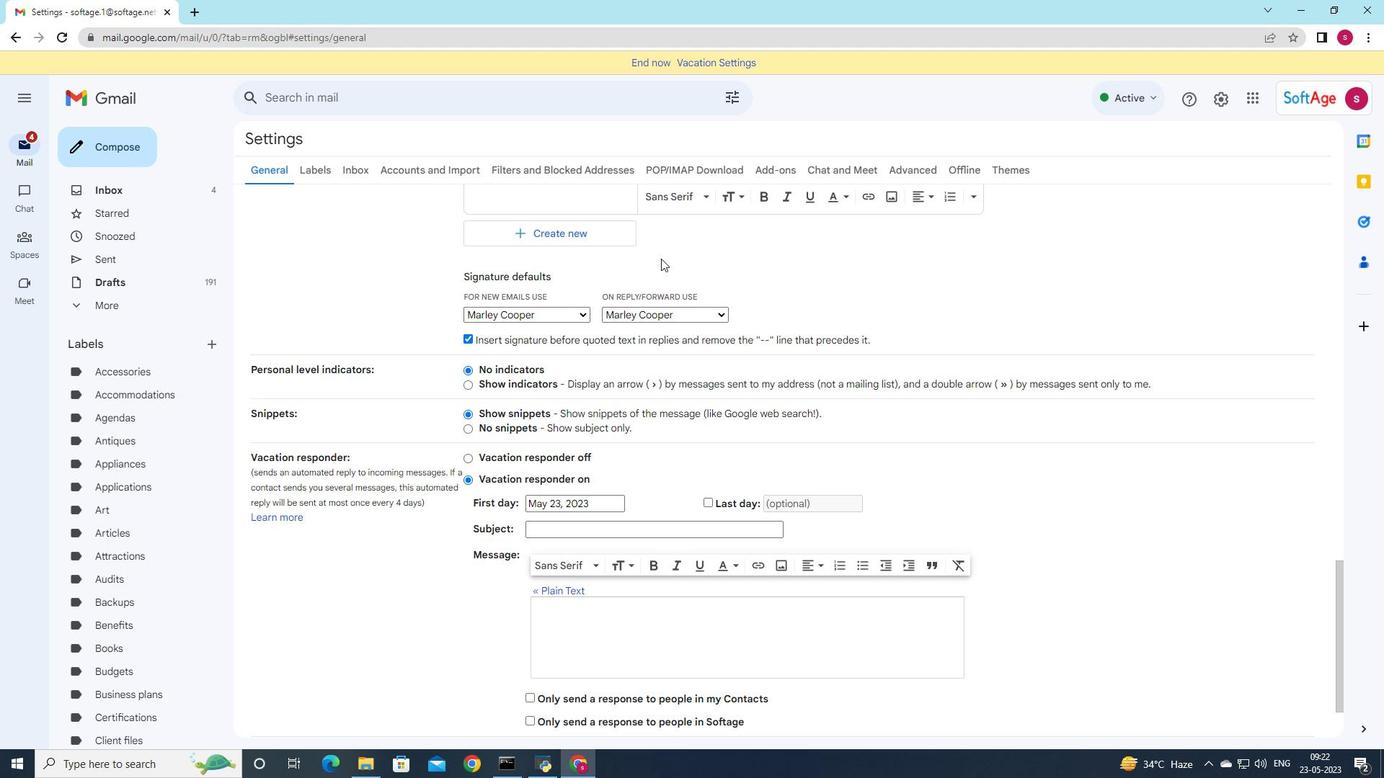 
Action: Mouse scrolled (661, 259) with delta (0, 0)
Screenshot: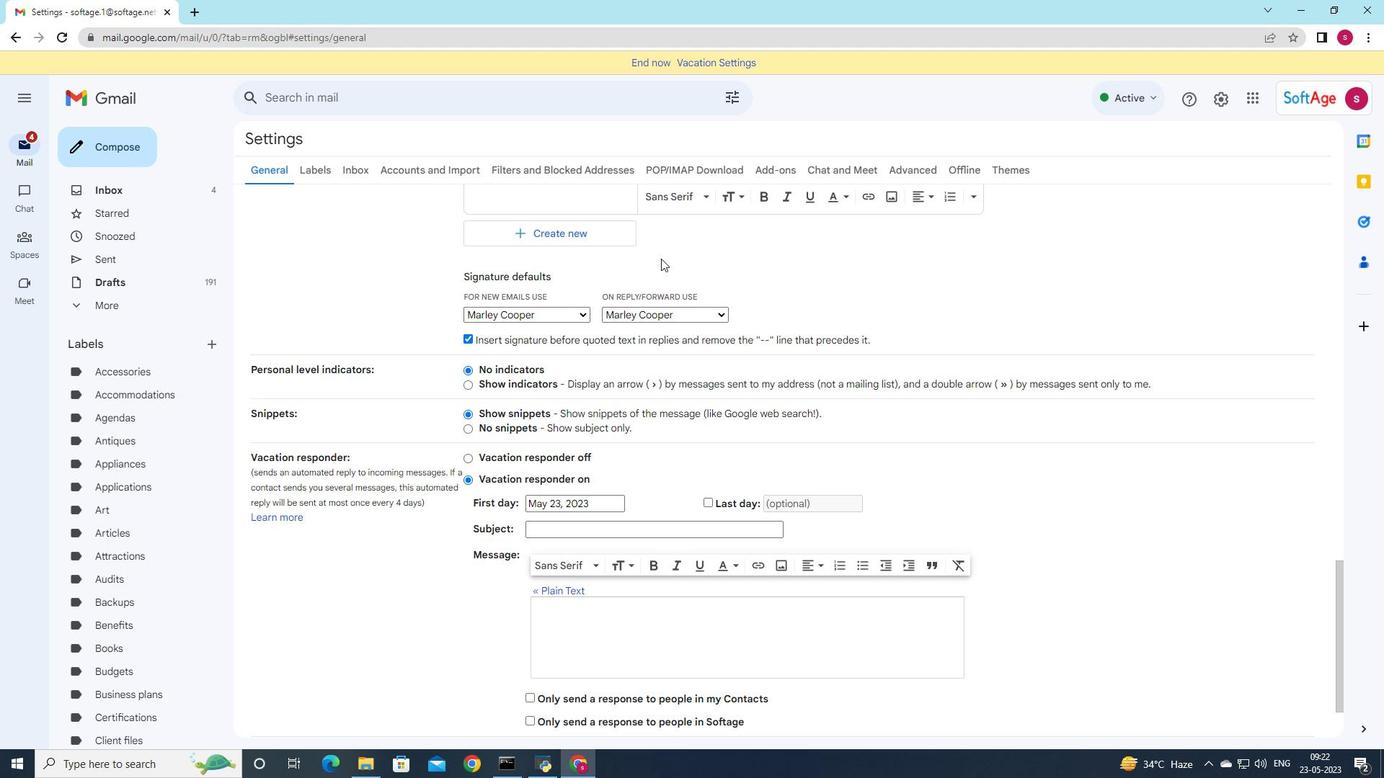 
Action: Mouse moved to (614, 255)
Screenshot: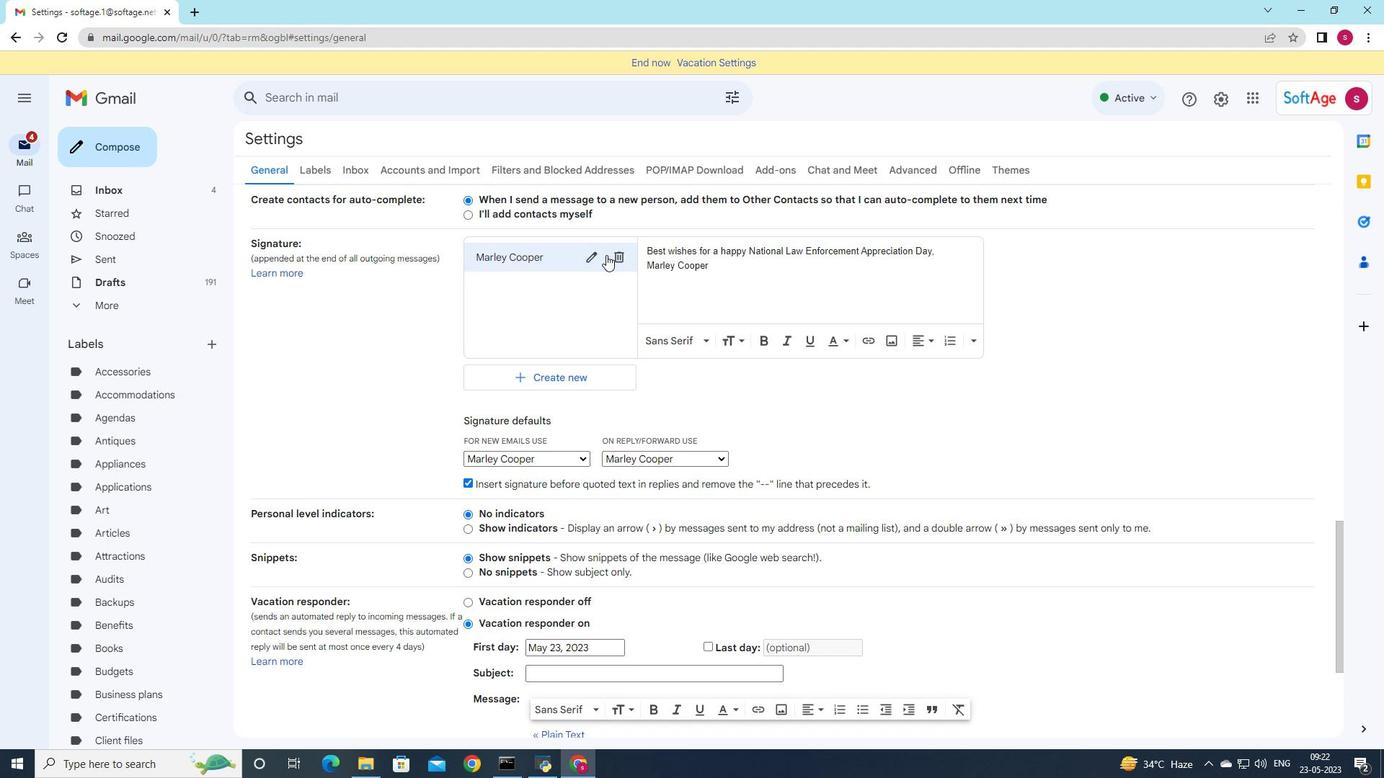 
Action: Mouse pressed left at (614, 255)
Screenshot: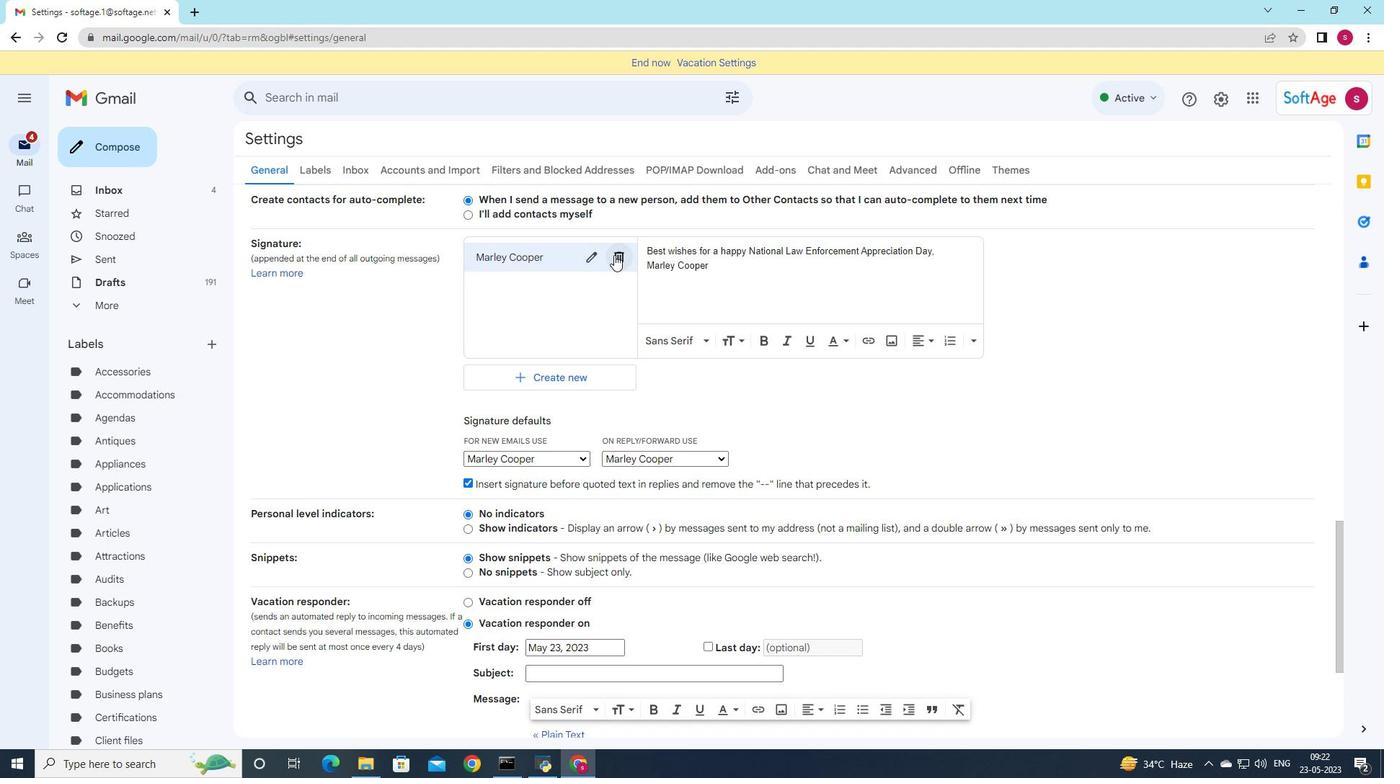 
Action: Mouse moved to (818, 433)
Screenshot: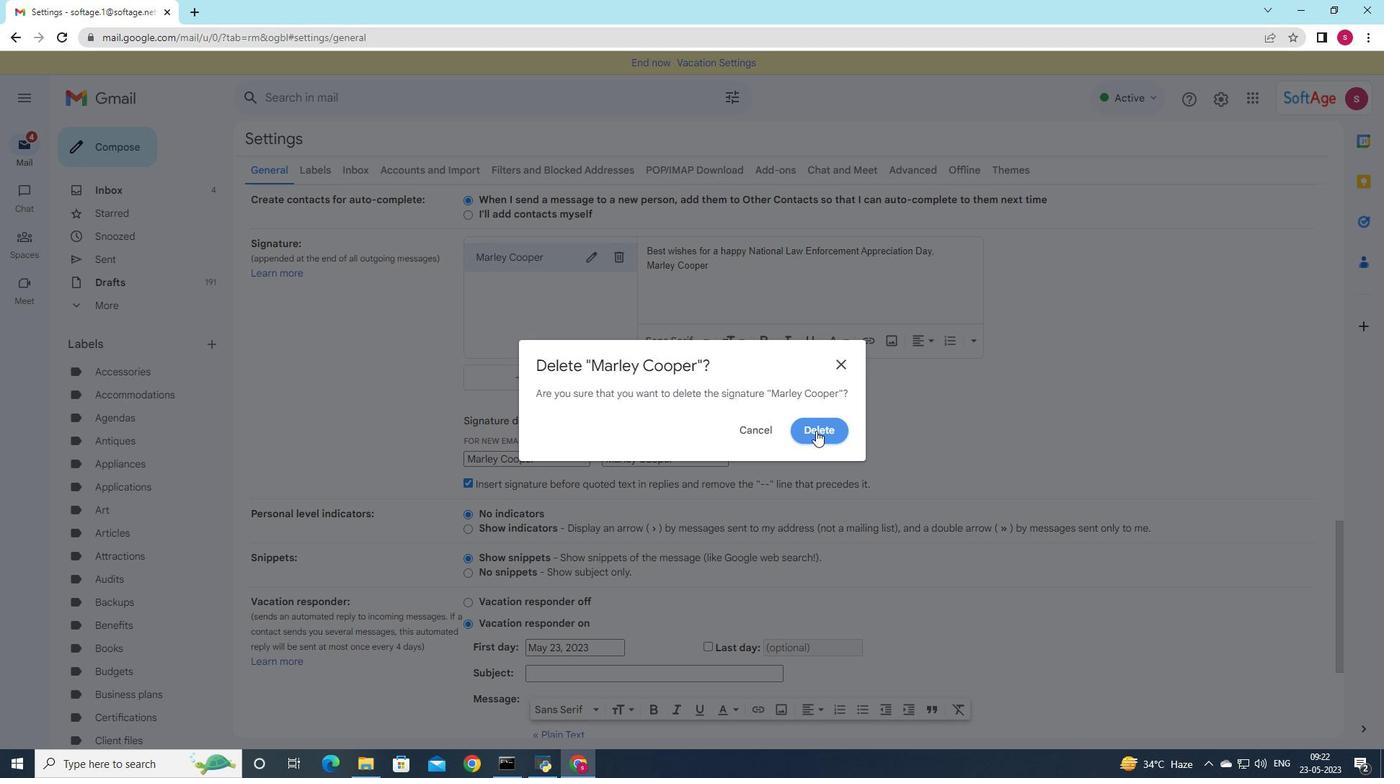 
Action: Mouse pressed left at (818, 433)
Screenshot: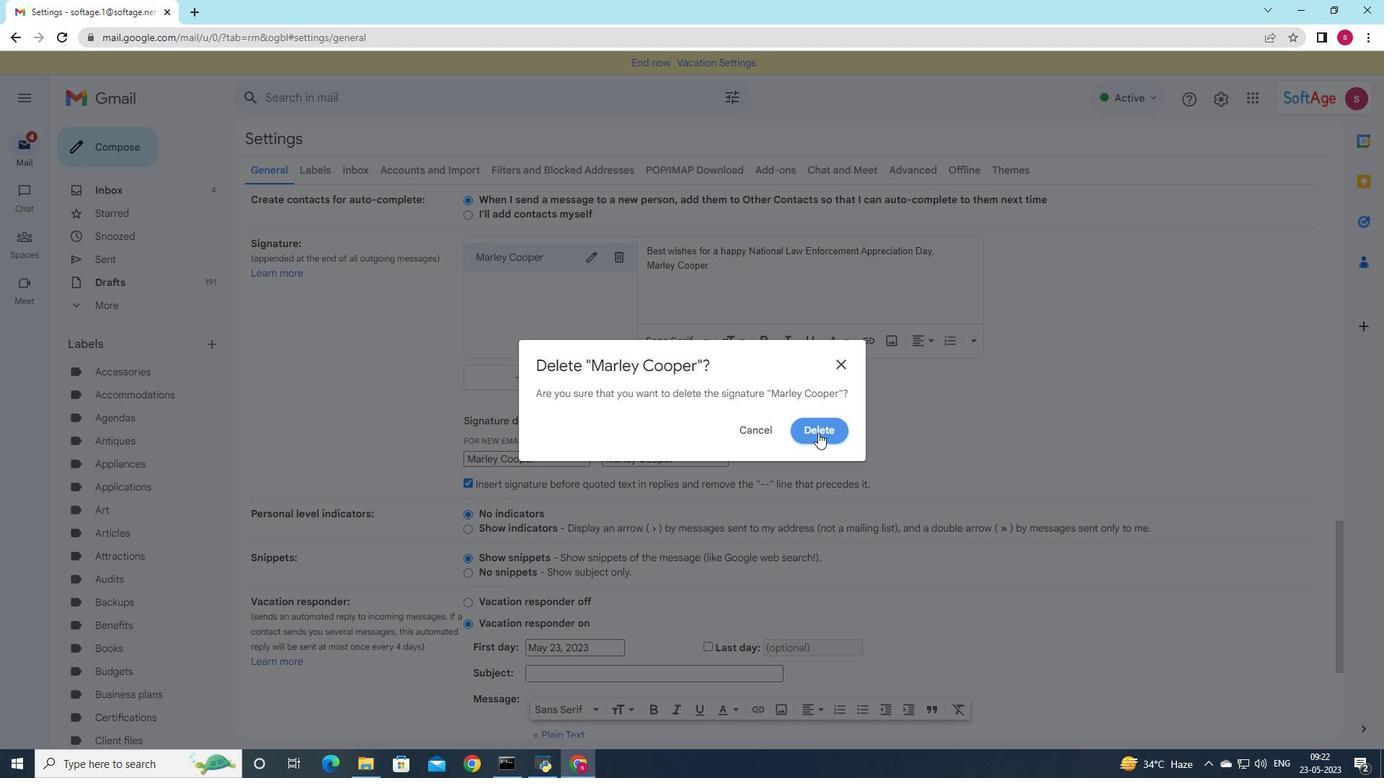 
Action: Mouse moved to (546, 273)
Screenshot: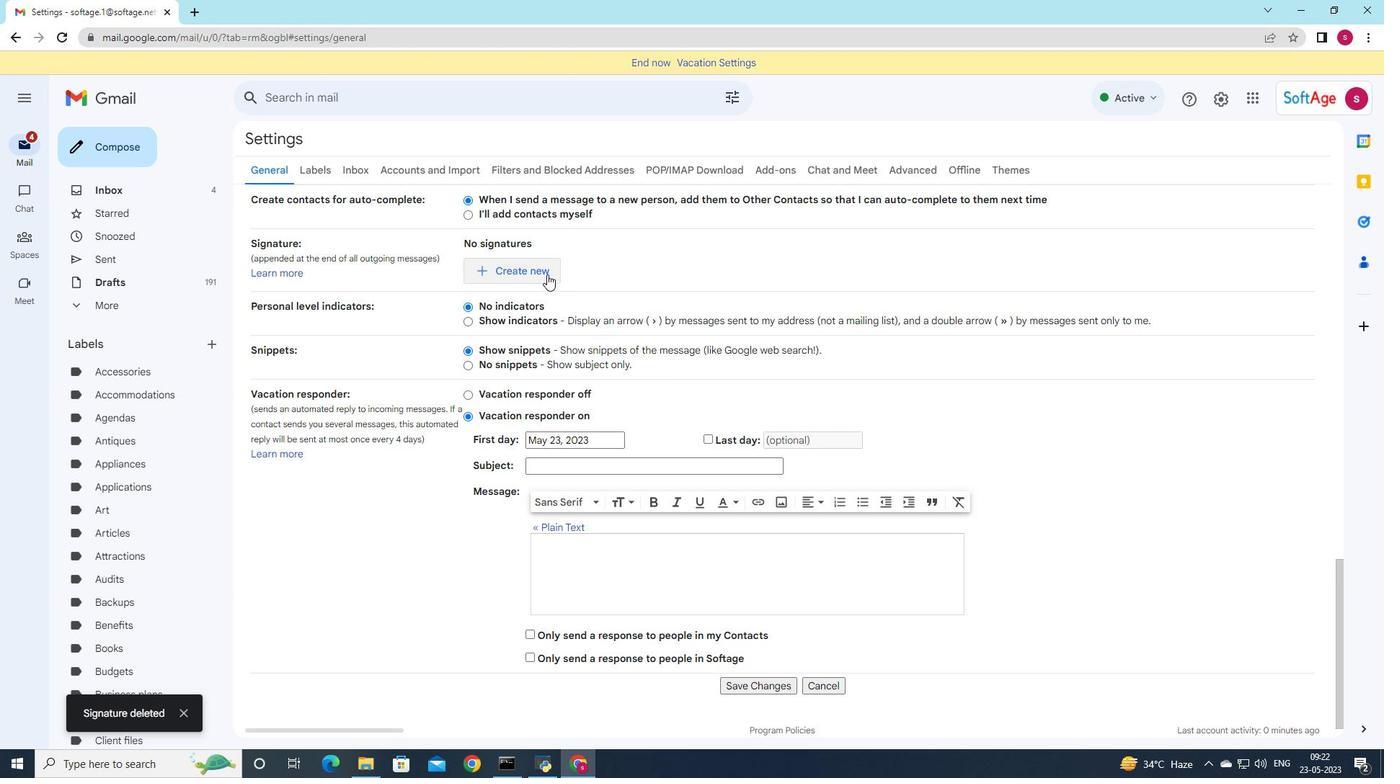 
Action: Mouse pressed left at (546, 273)
Screenshot: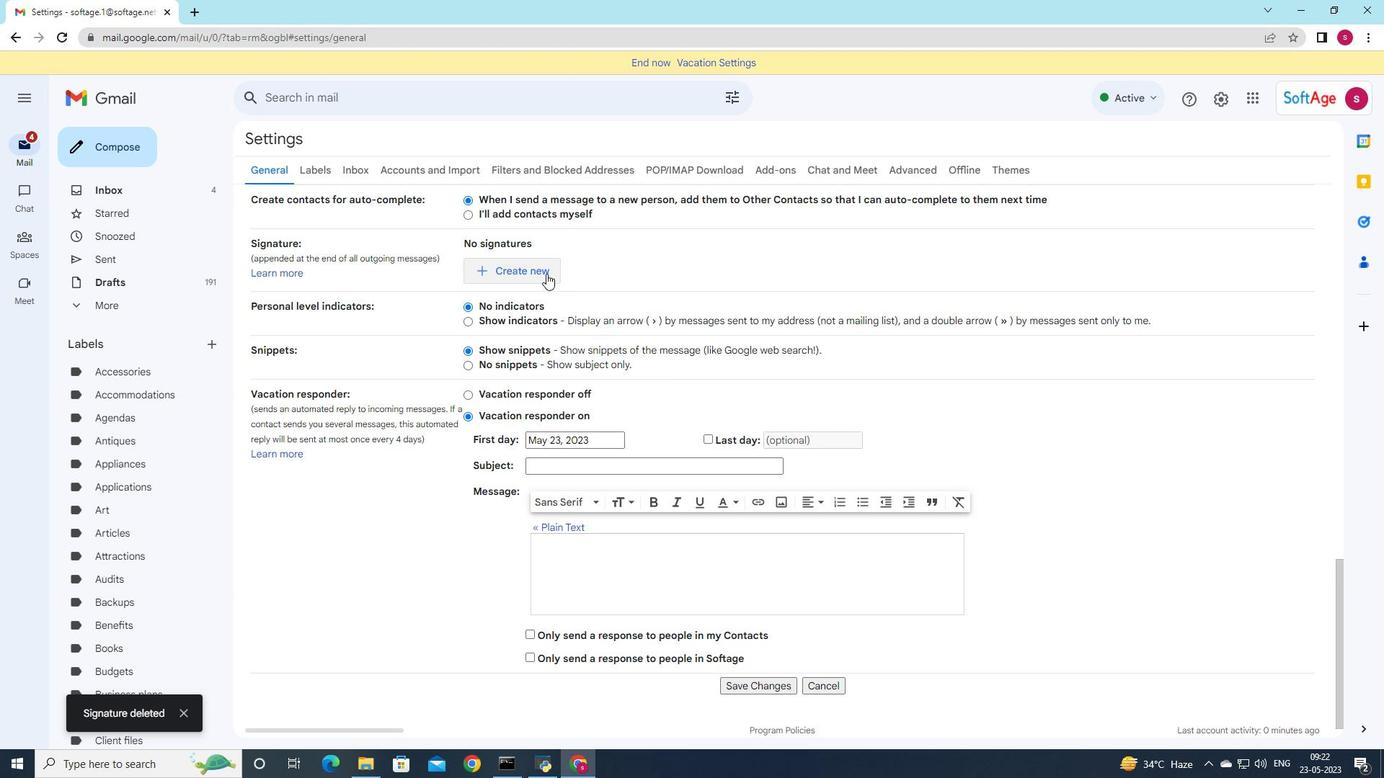 
Action: Mouse moved to (728, 395)
Screenshot: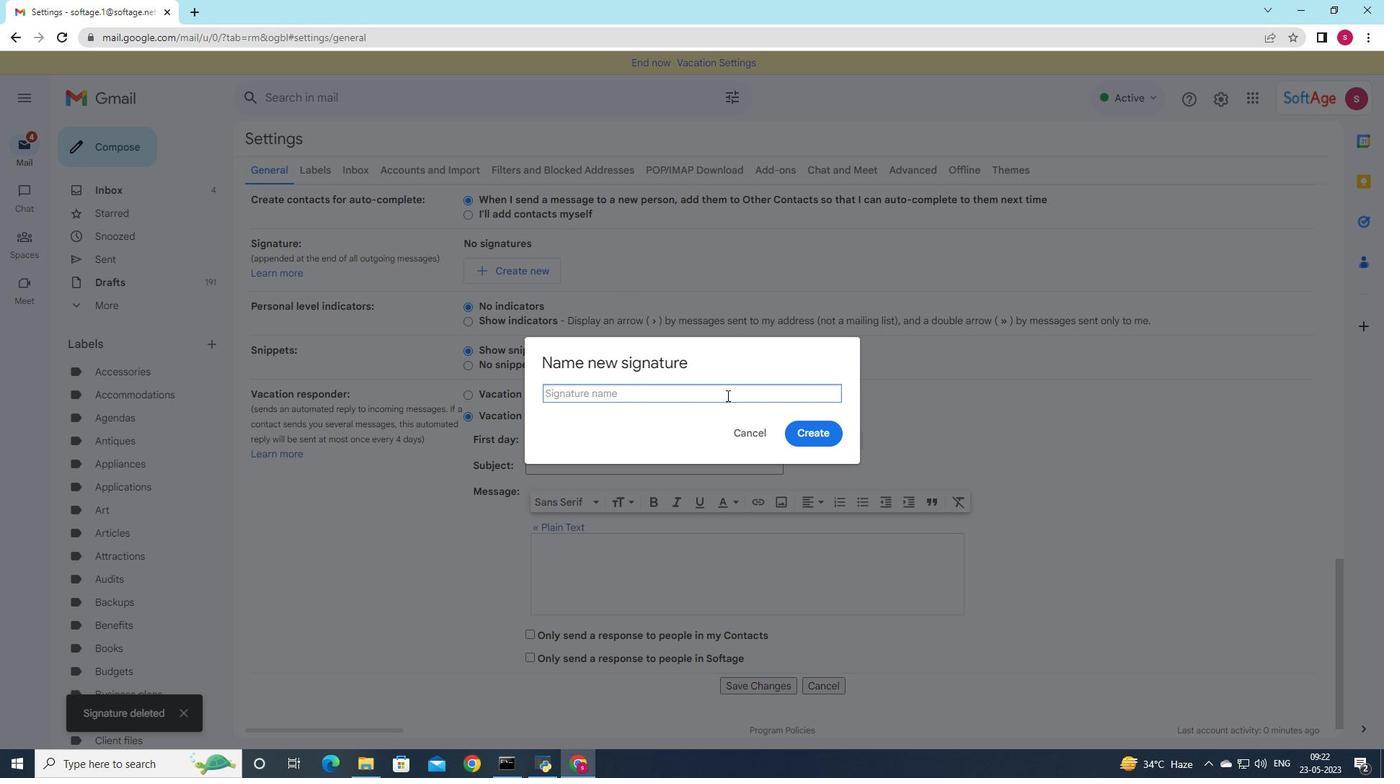 
Action: Key pressed <Key.shift>Austin
Screenshot: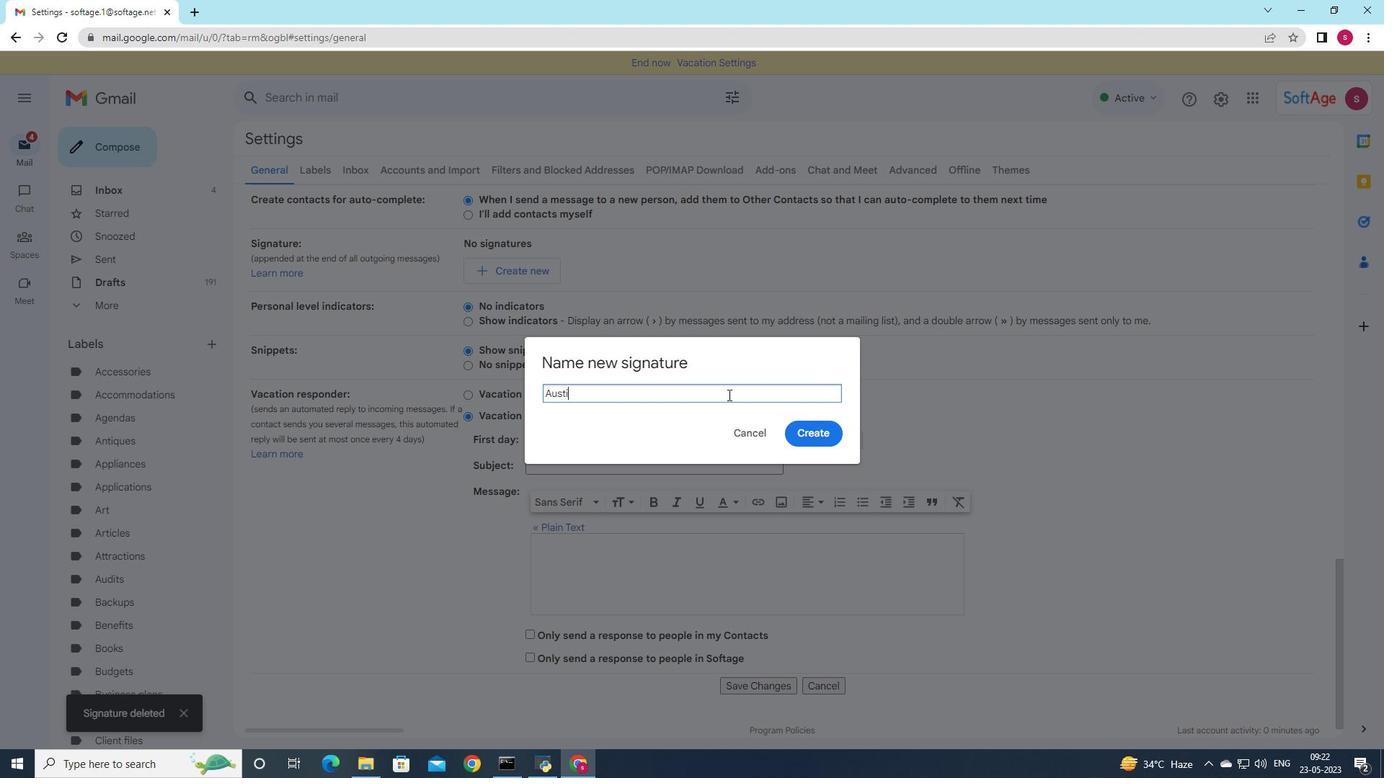 
Action: Mouse moved to (811, 435)
Screenshot: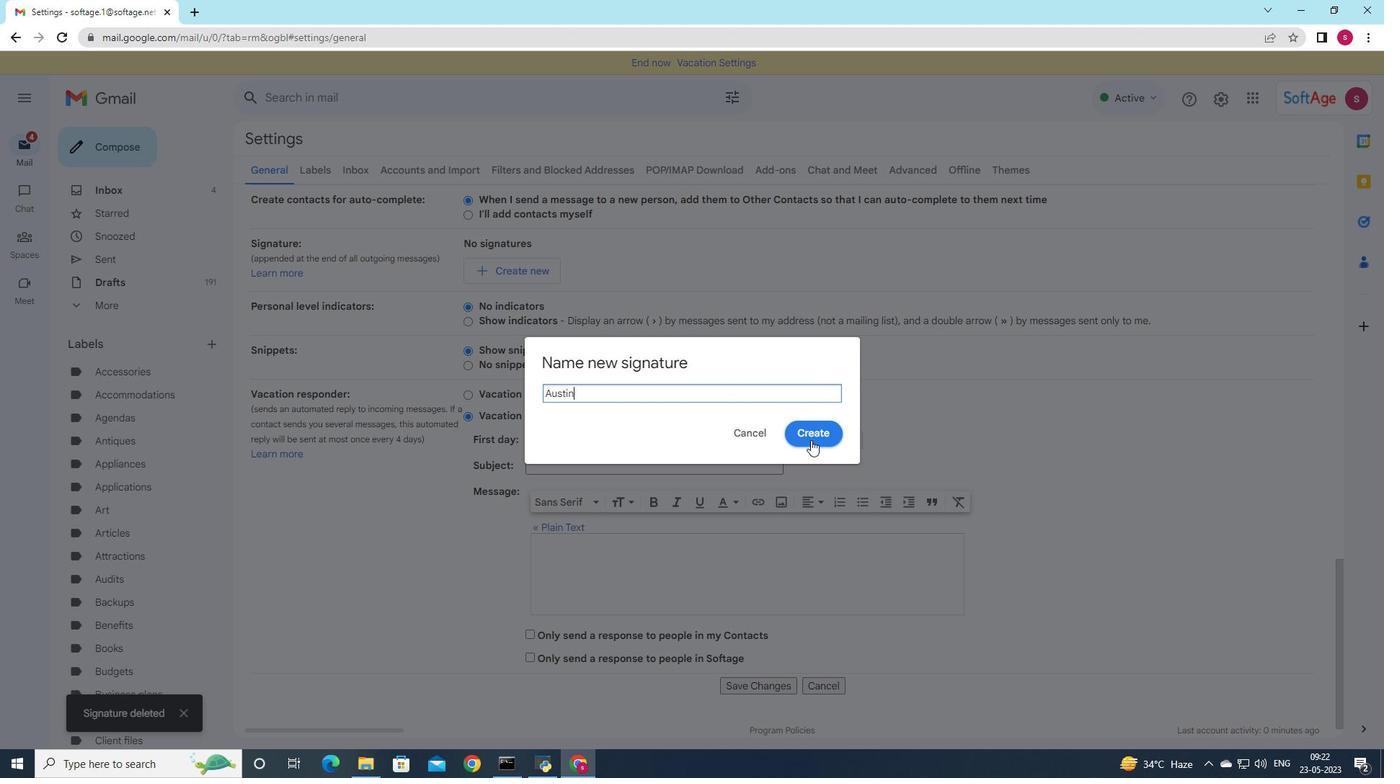 
Action: Mouse pressed left at (811, 435)
Screenshot: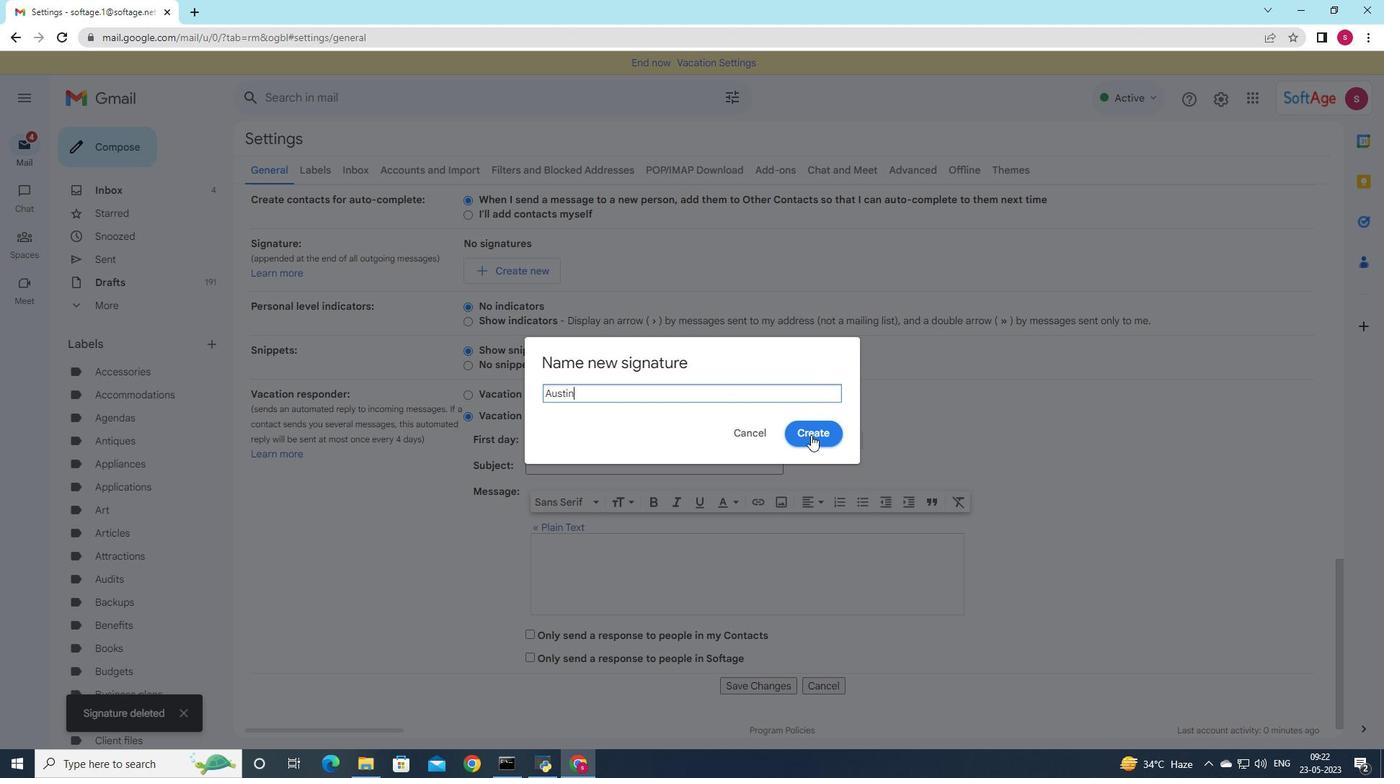 
Action: Mouse moved to (702, 265)
Screenshot: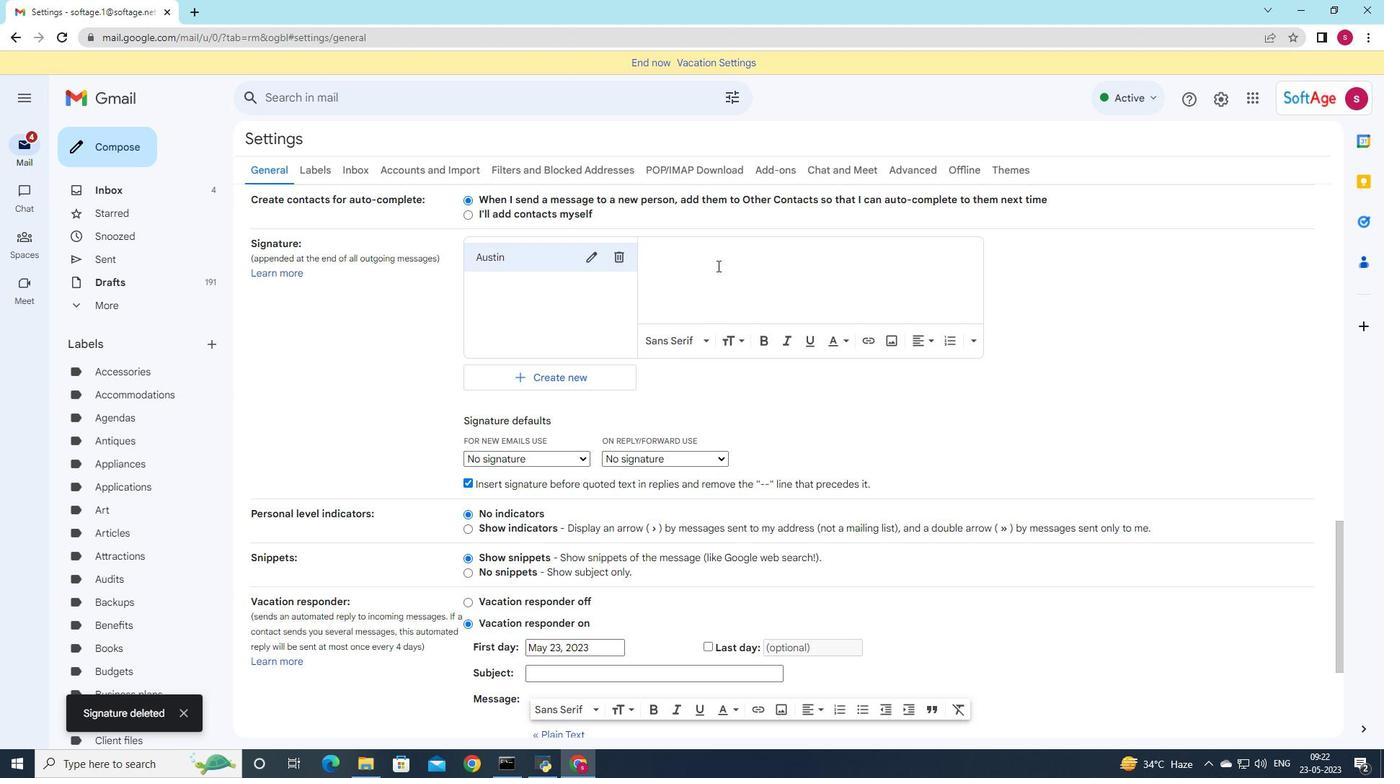 
Action: Mouse pressed left at (702, 265)
Screenshot: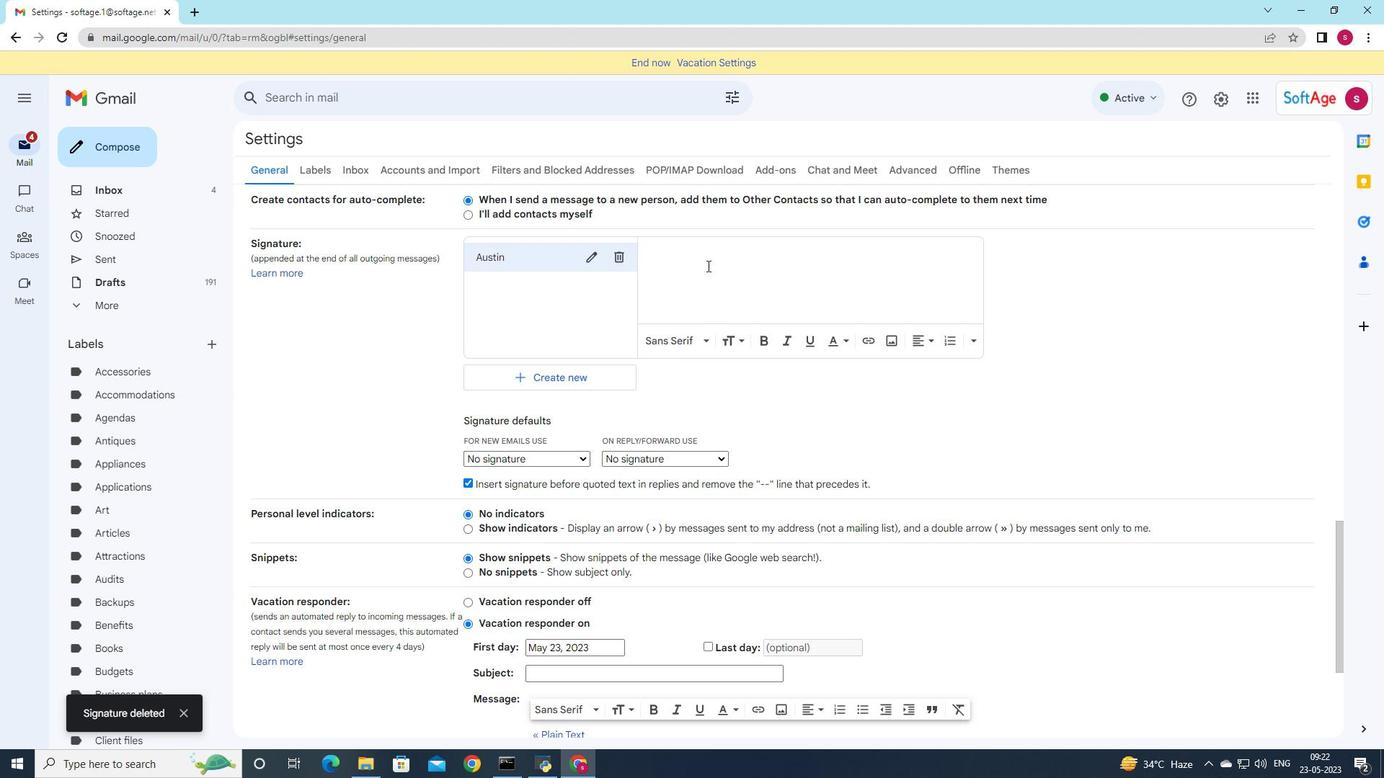 
Action: Mouse moved to (638, 273)
Screenshot: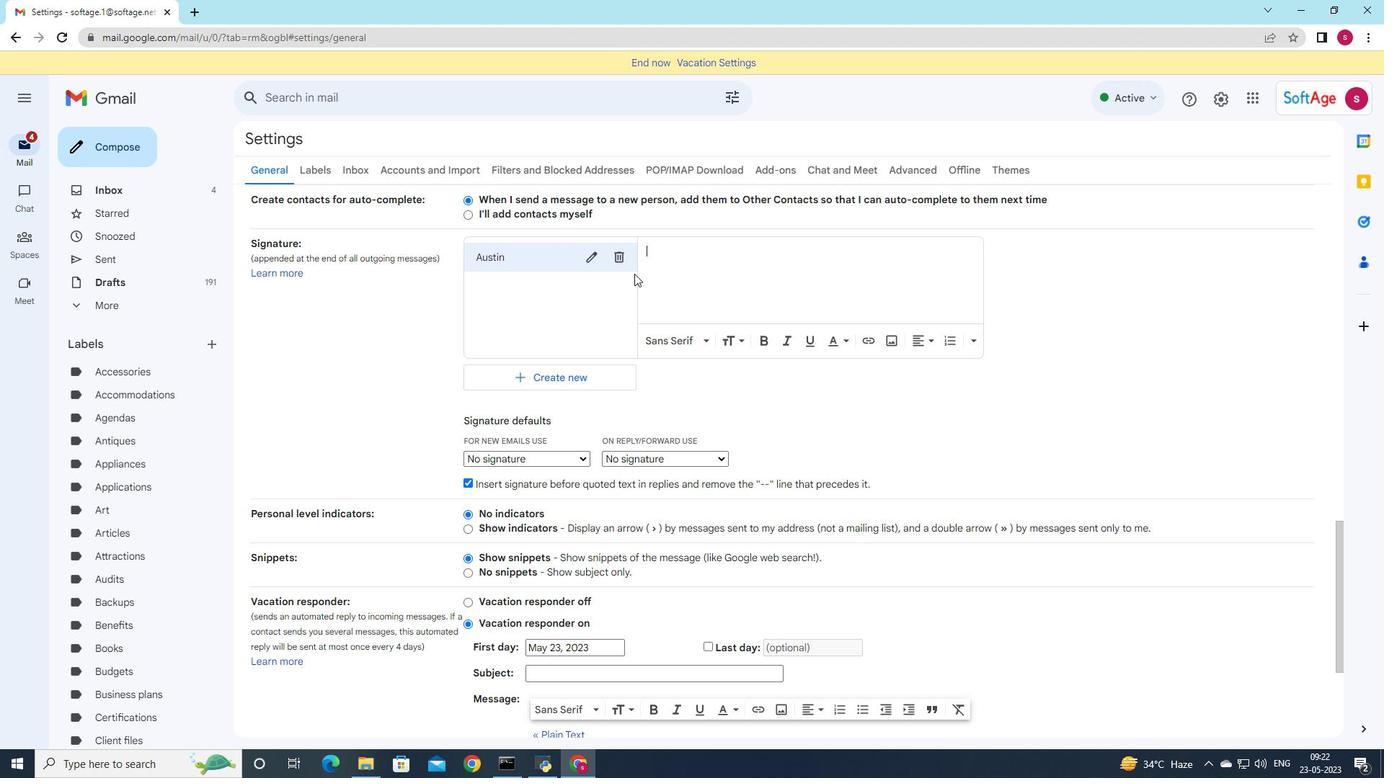 
Action: Key pressed <Key.shift>I<Key.space>am<Key.space>pleased<Key.space>to<Key.space>inform<Key.space>yoy<Key.backspace>u<Key.space>that<Key.space>your<Key.space>request<Key.space>hs<Key.backspace>as<Key.space>been<Key.space>approved
Screenshot: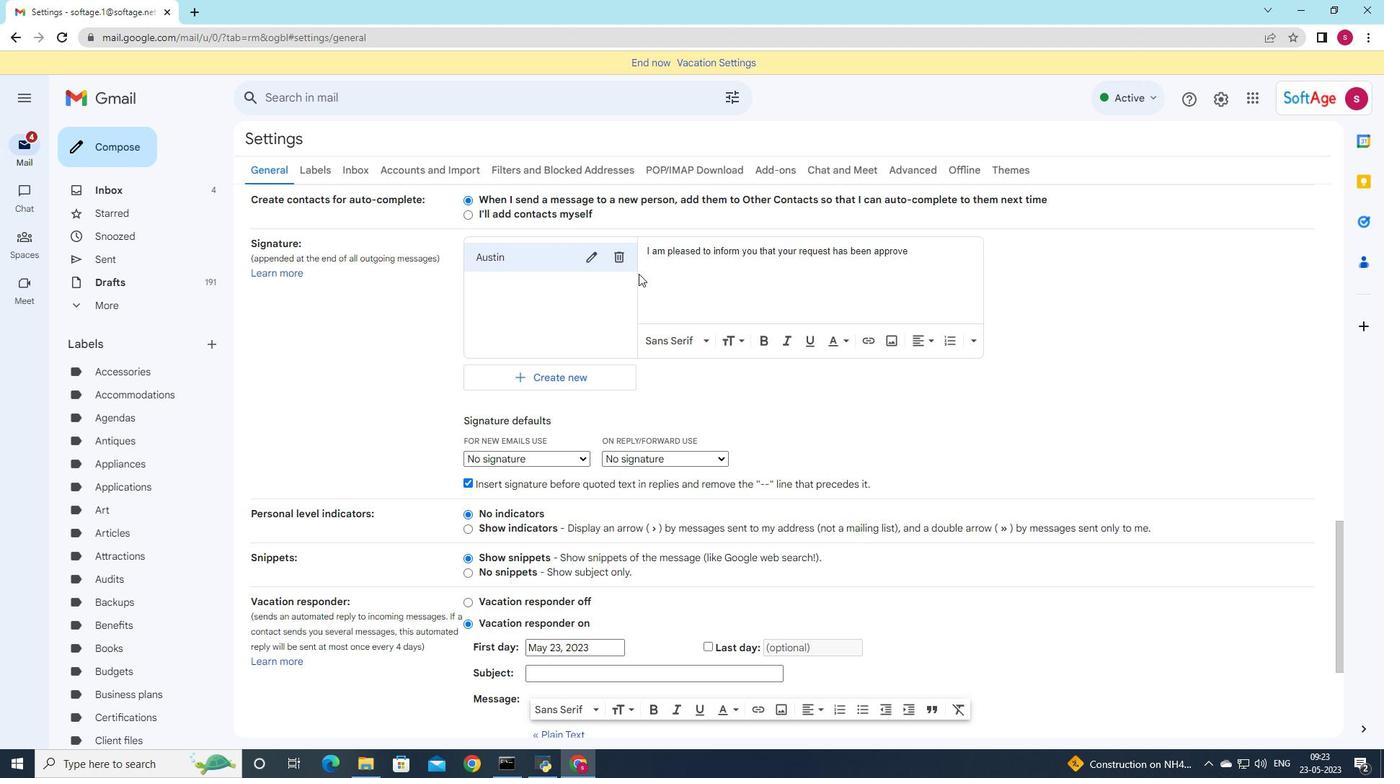 
Action: Mouse moved to (686, 232)
Screenshot: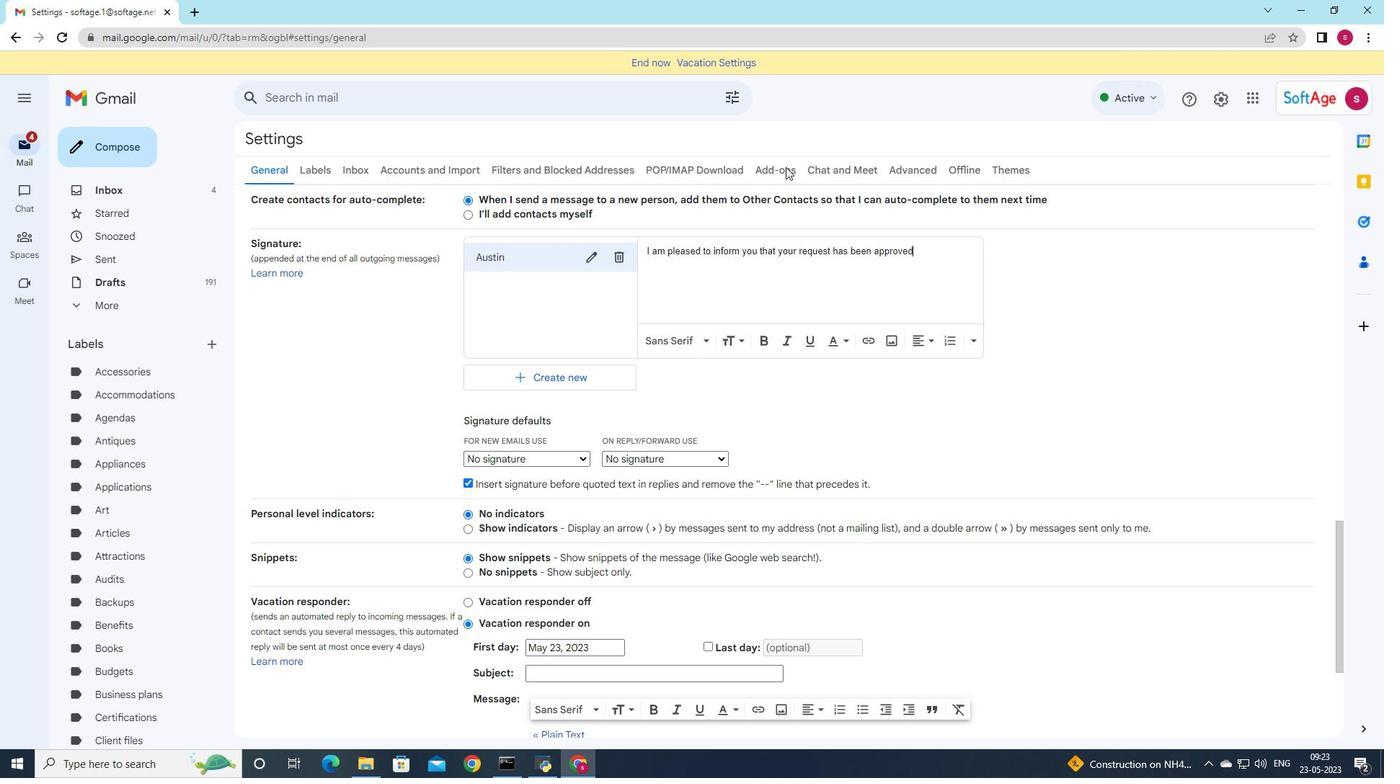 
Action: Mouse scrolled (686, 233) with delta (0, 0)
Screenshot: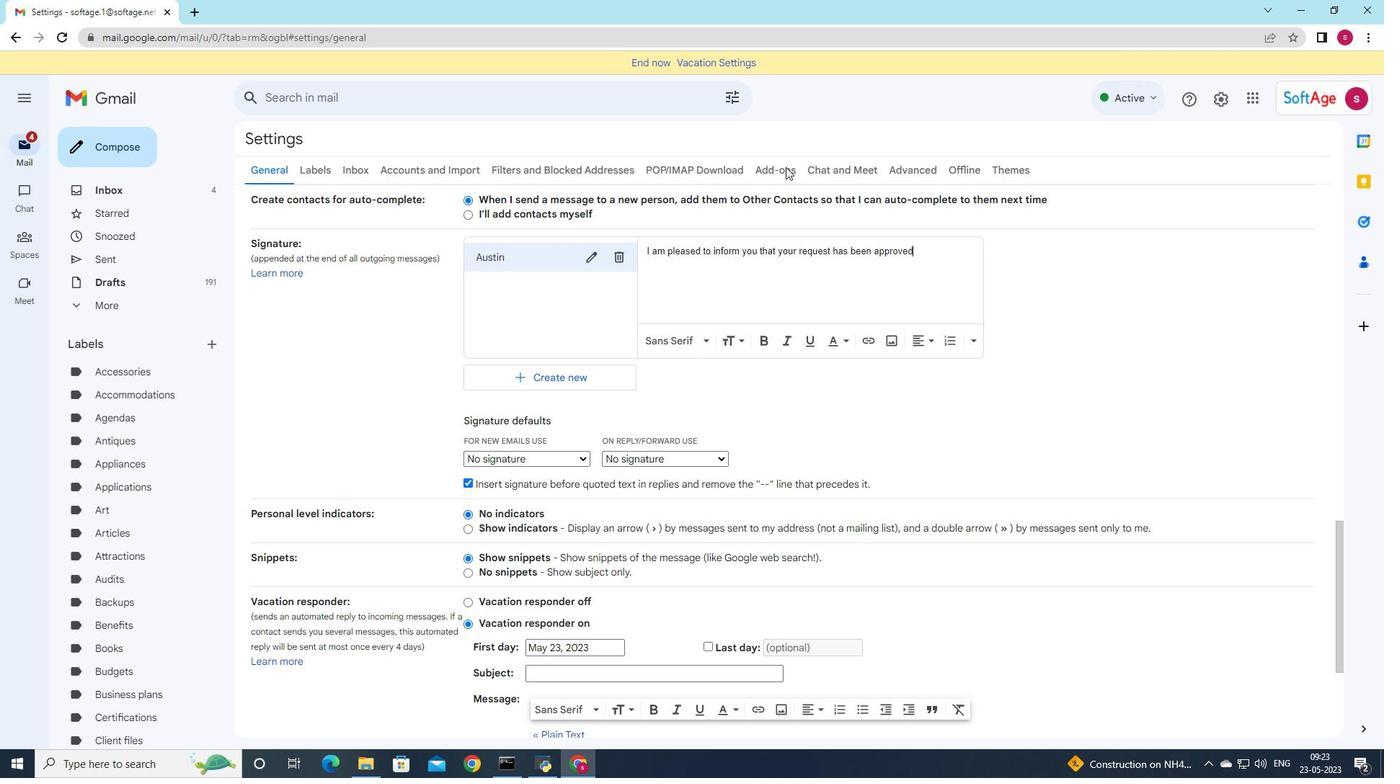 
Action: Mouse moved to (867, 348)
Screenshot: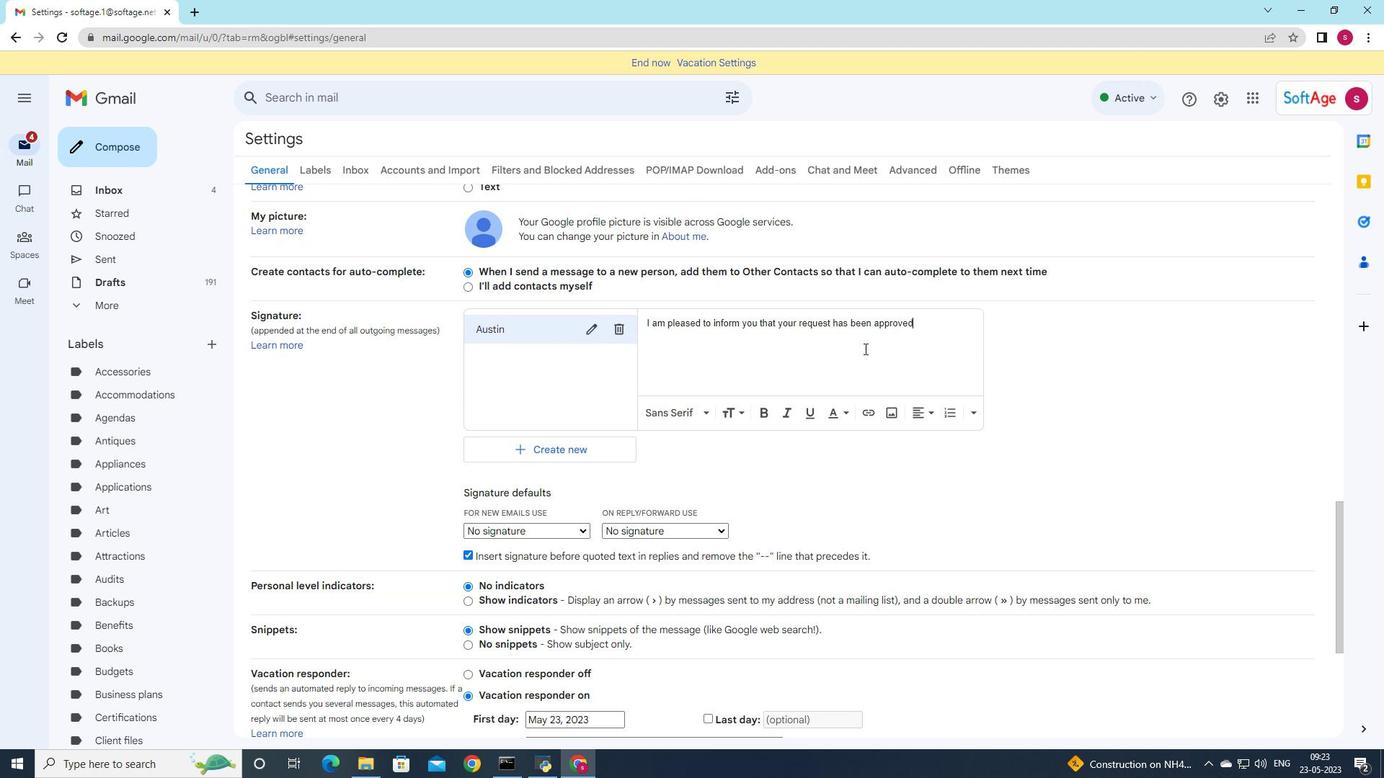 
Action: Key pressed <Key.enter><Key.shift>Austin<Key.space><Key.shift>king
Screenshot: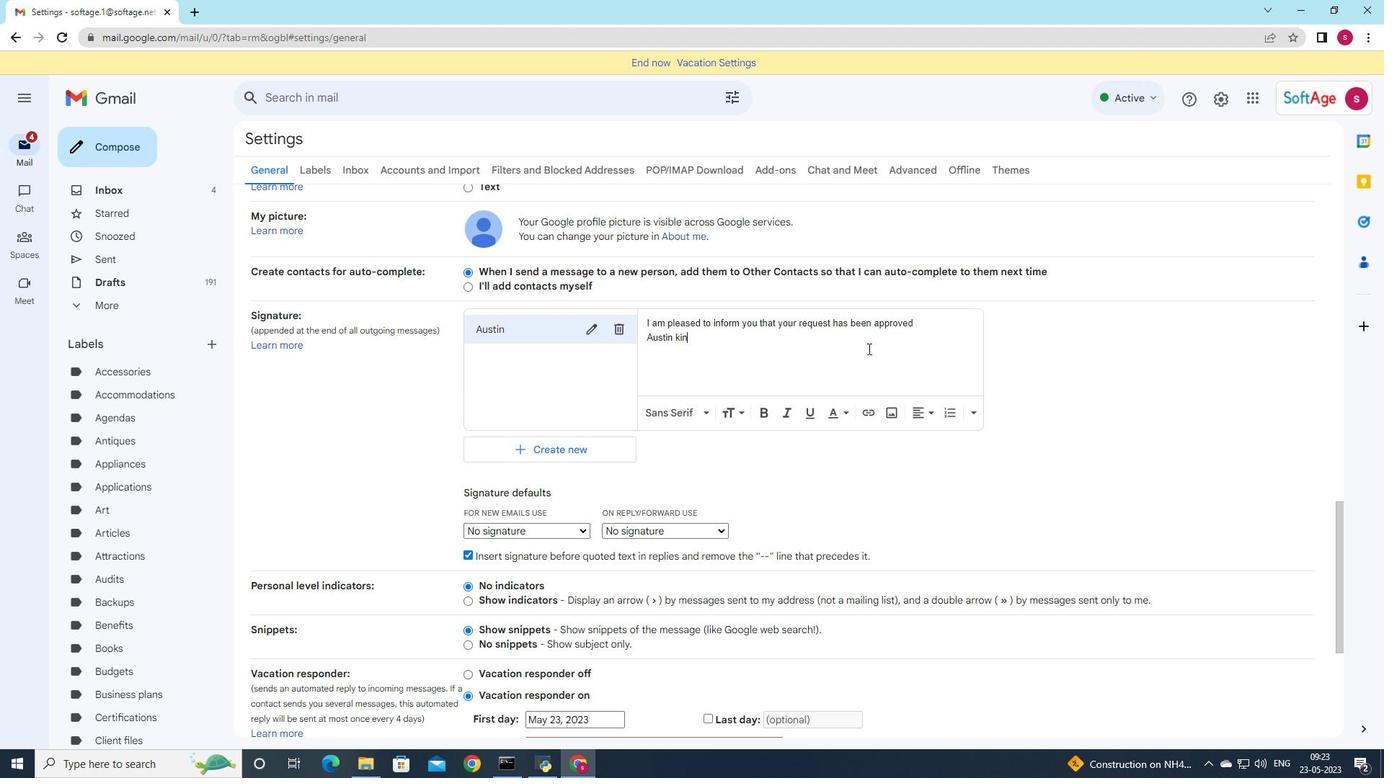 
Action: Mouse moved to (988, 270)
Screenshot: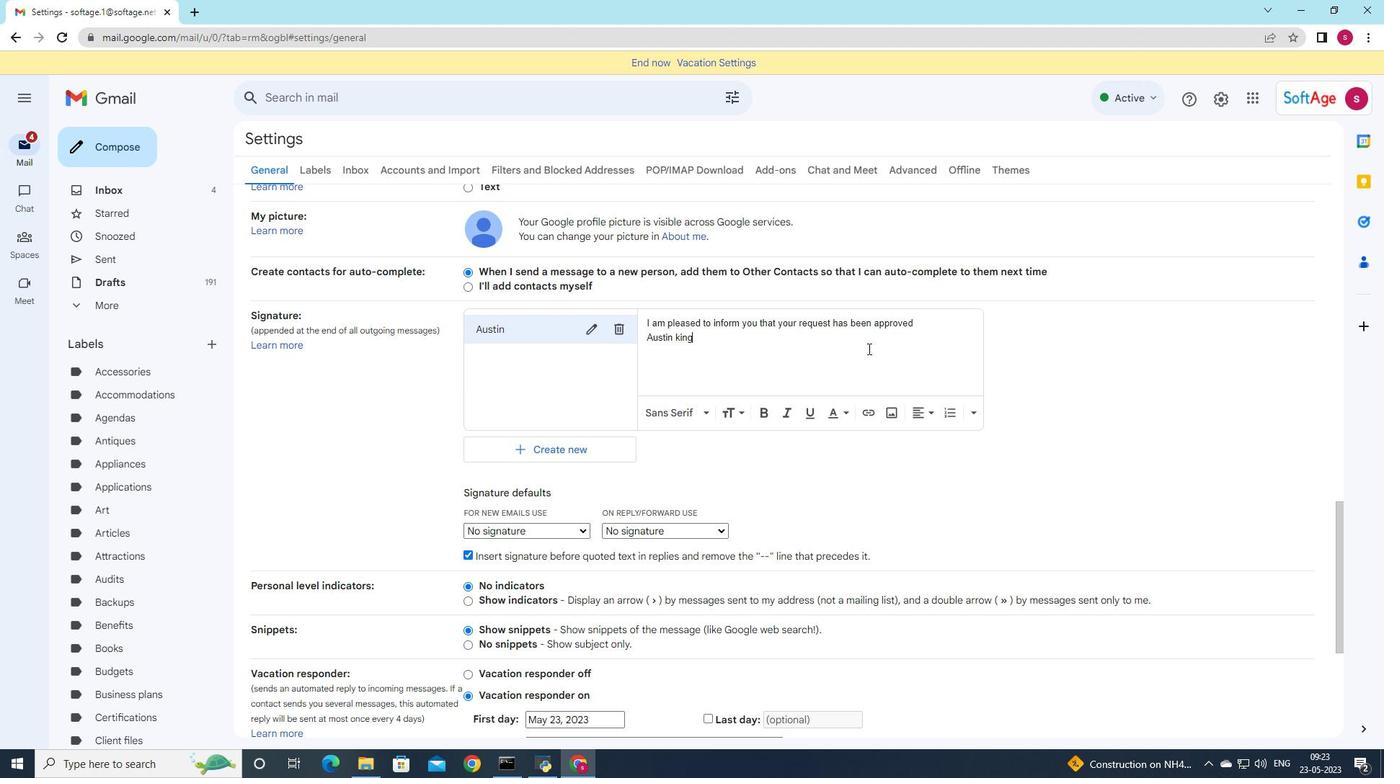 
Action: Mouse scrolled (988, 269) with delta (0, 0)
Screenshot: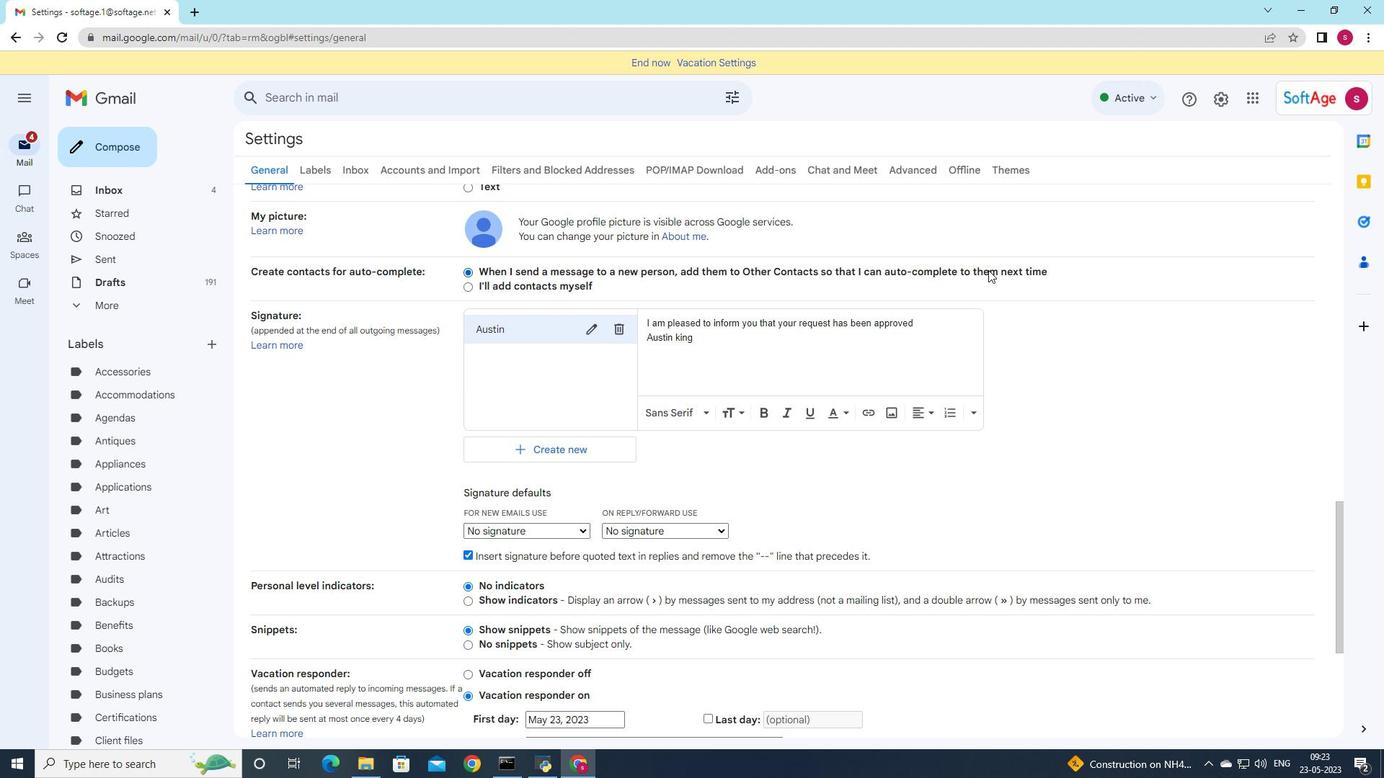 
Action: Mouse moved to (583, 457)
Screenshot: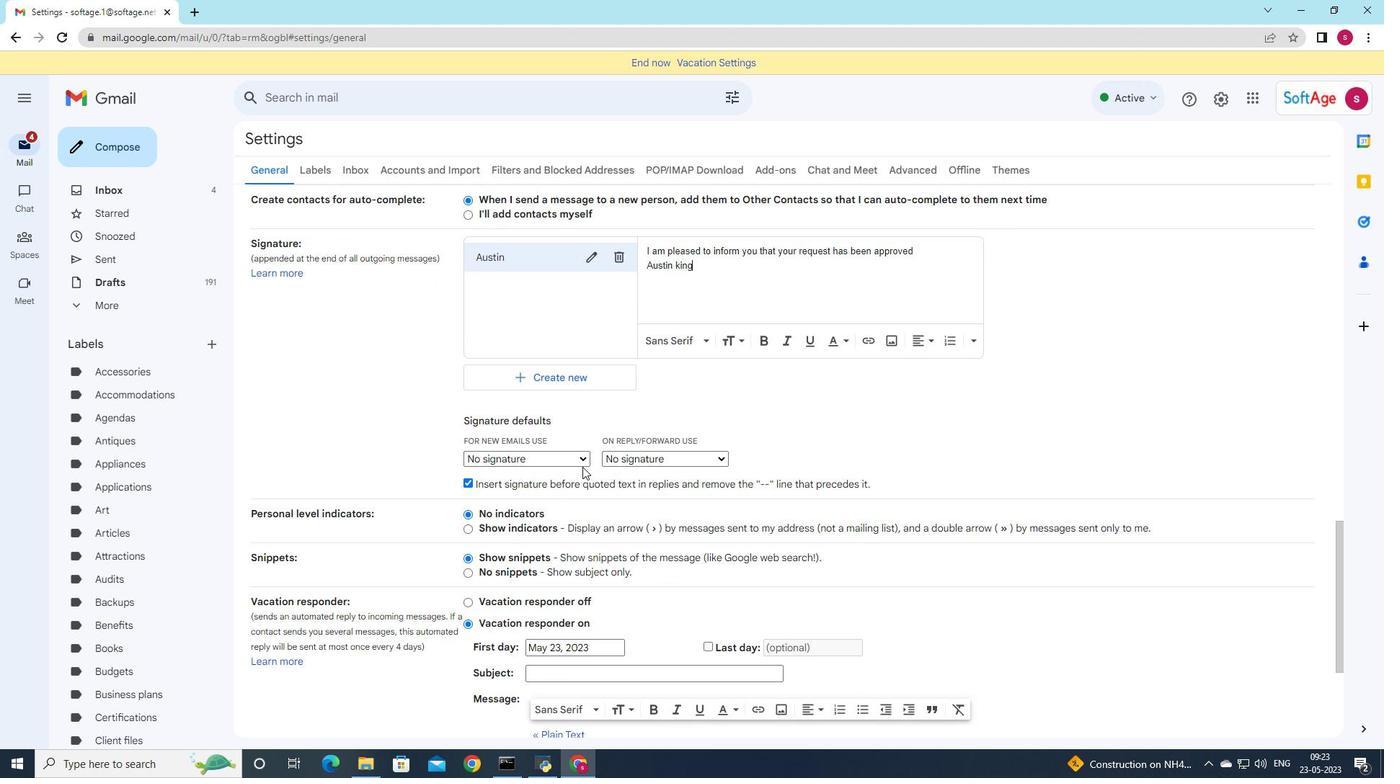 
Action: Mouse pressed left at (583, 457)
Screenshot: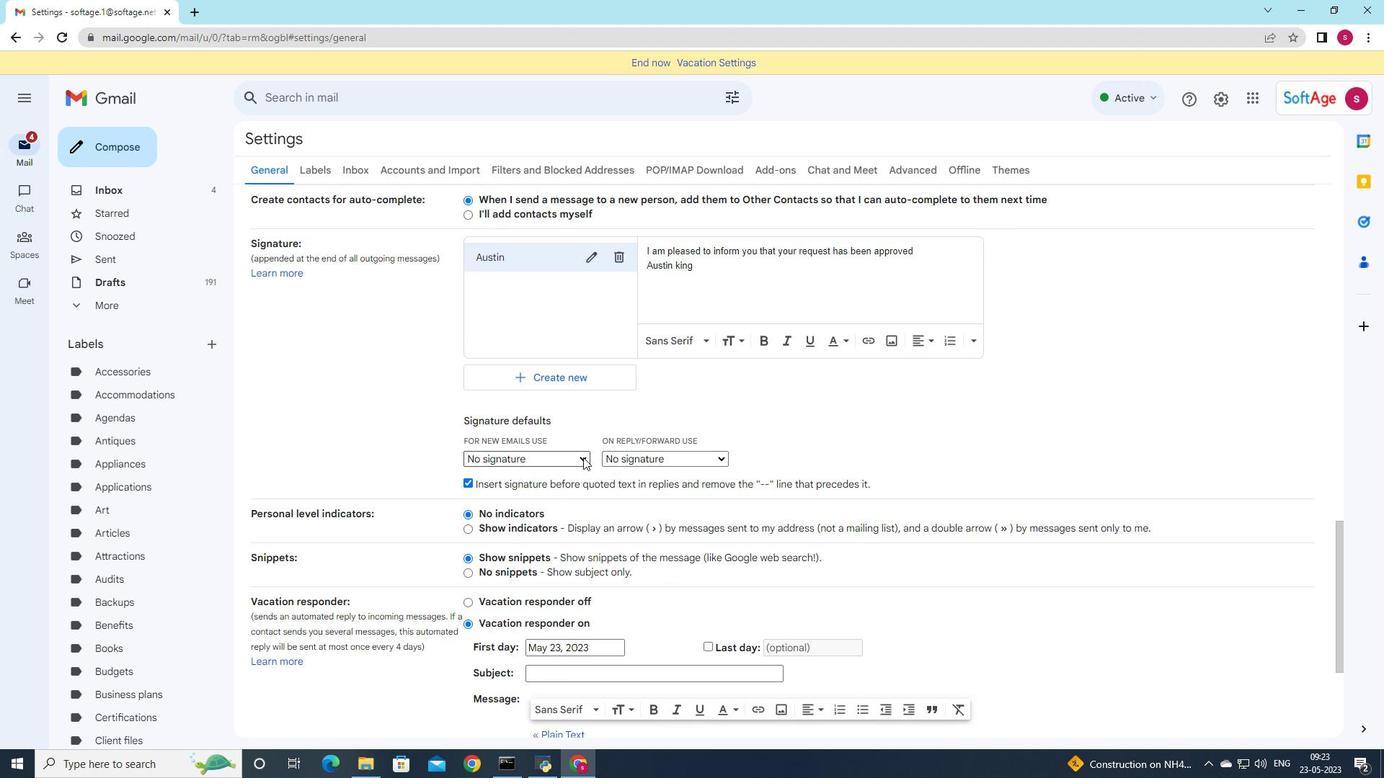 
Action: Mouse moved to (581, 482)
Screenshot: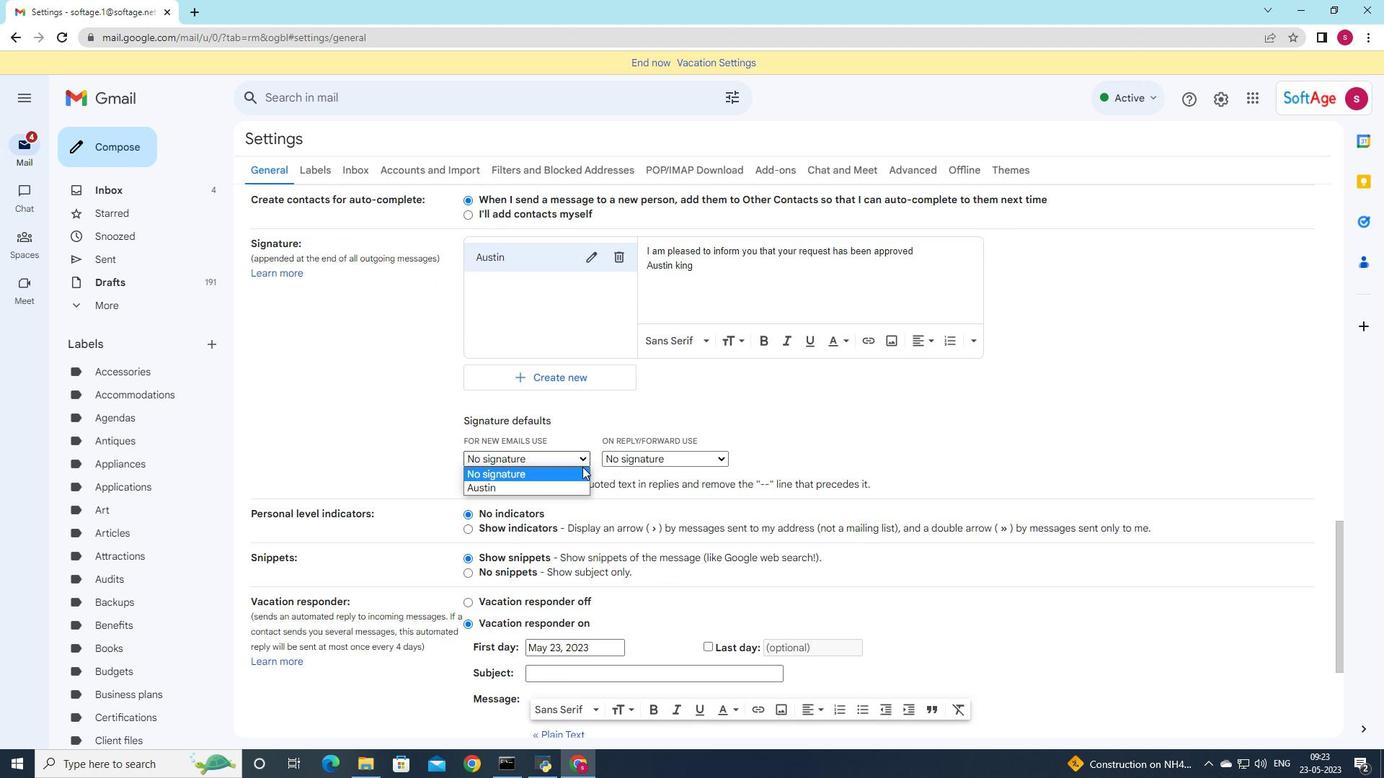 
Action: Mouse pressed left at (581, 482)
Screenshot: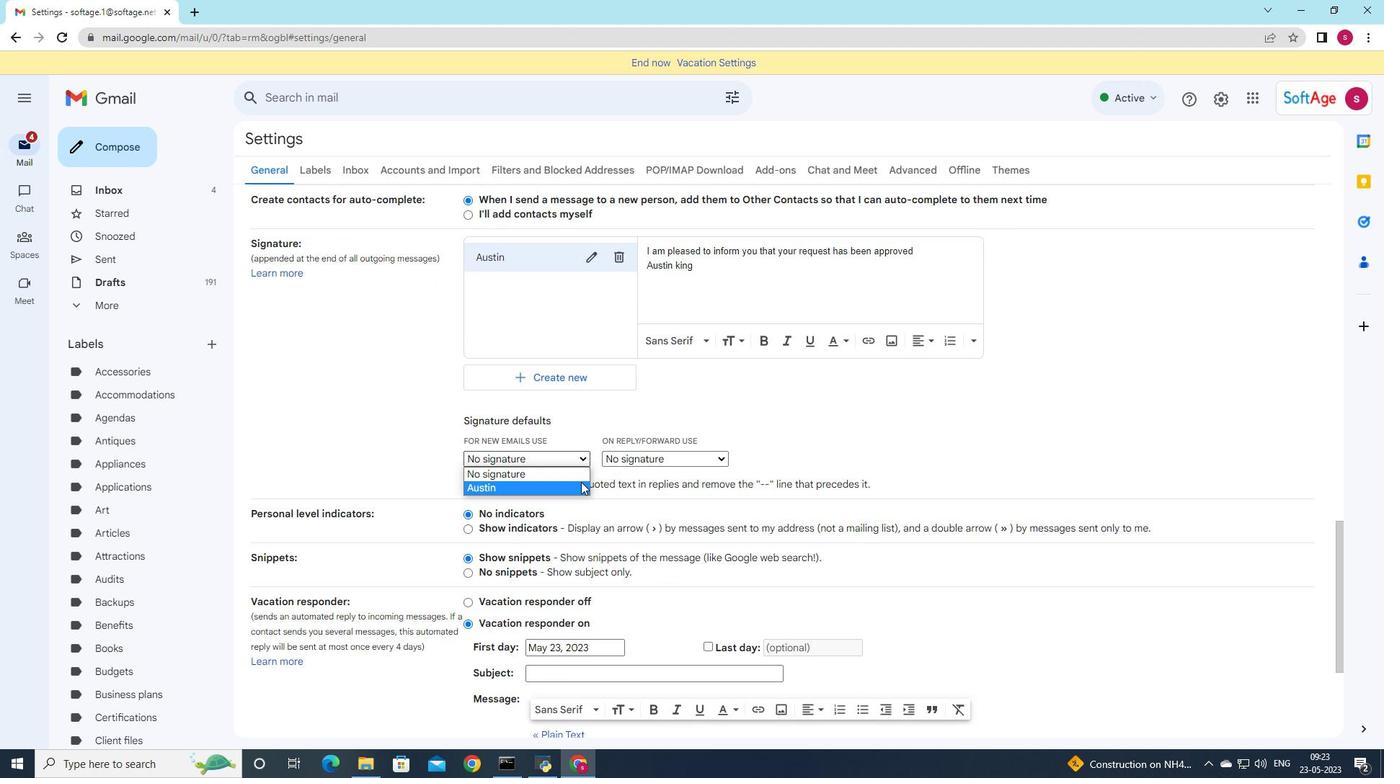 
Action: Mouse moved to (642, 452)
Screenshot: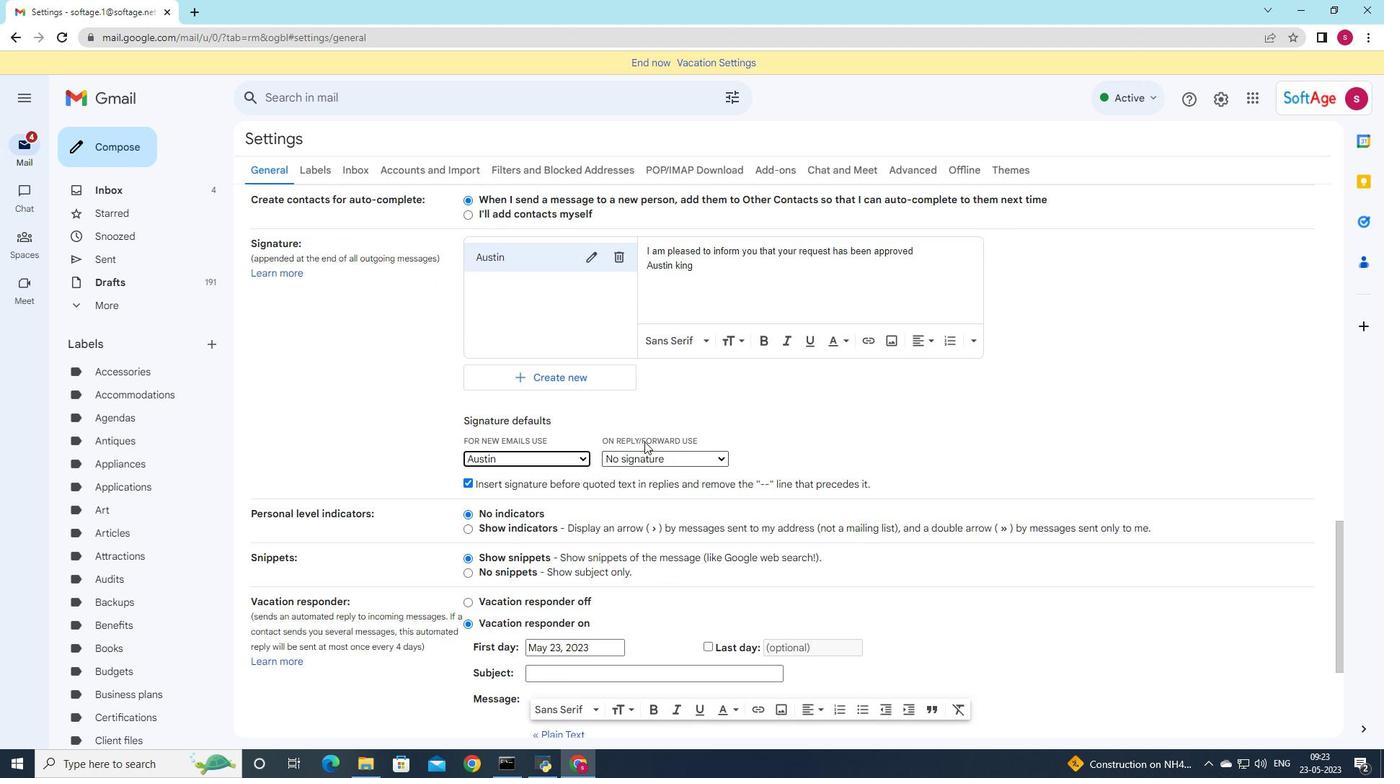 
Action: Mouse pressed left at (642, 452)
Screenshot: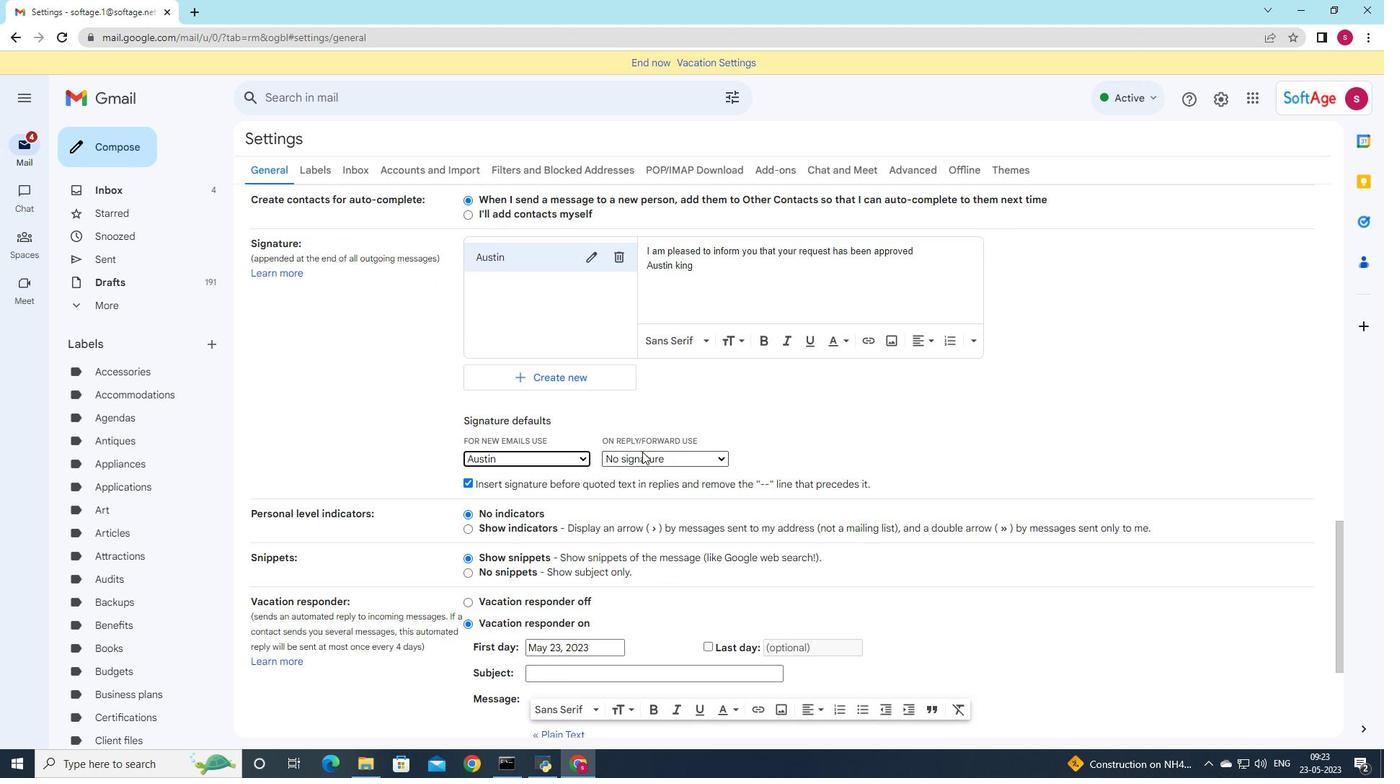 
Action: Mouse moved to (645, 490)
Screenshot: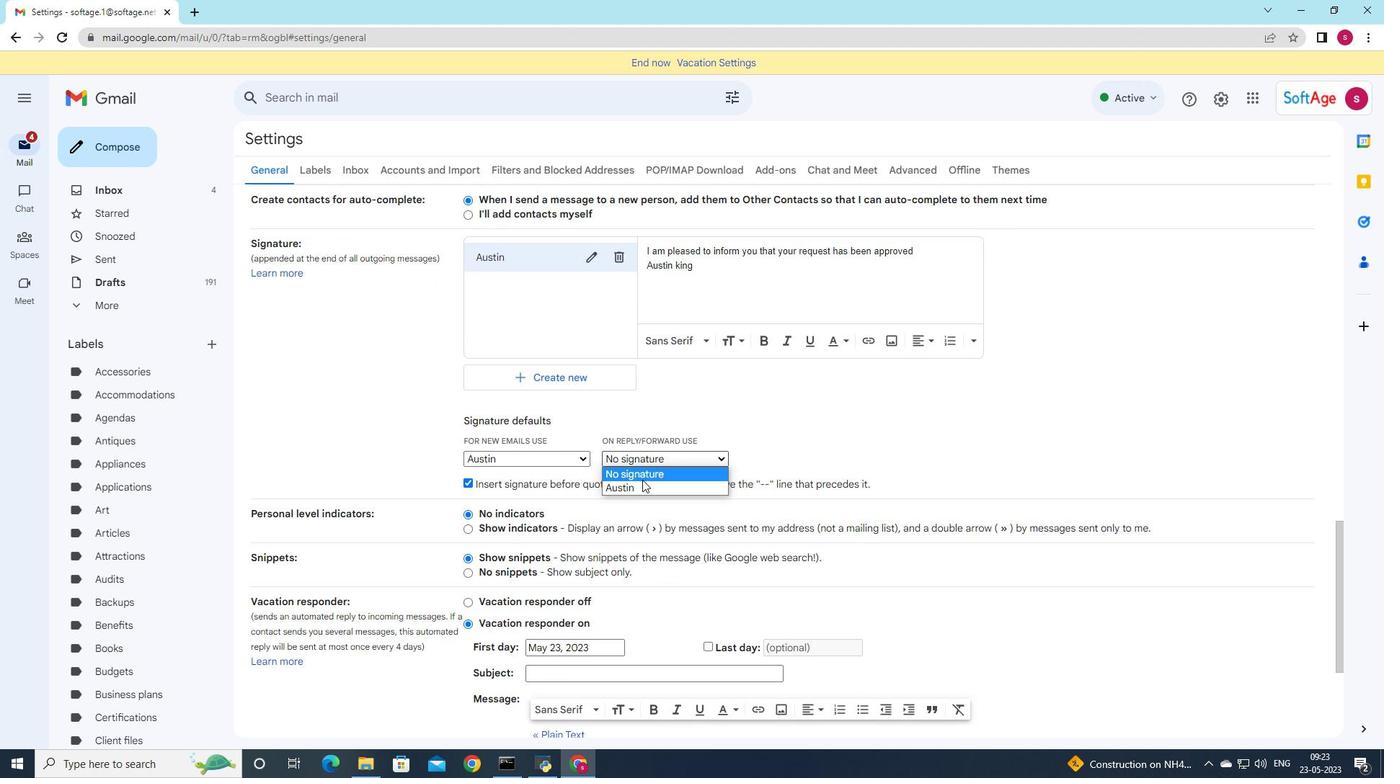 
Action: Mouse pressed left at (645, 490)
Screenshot: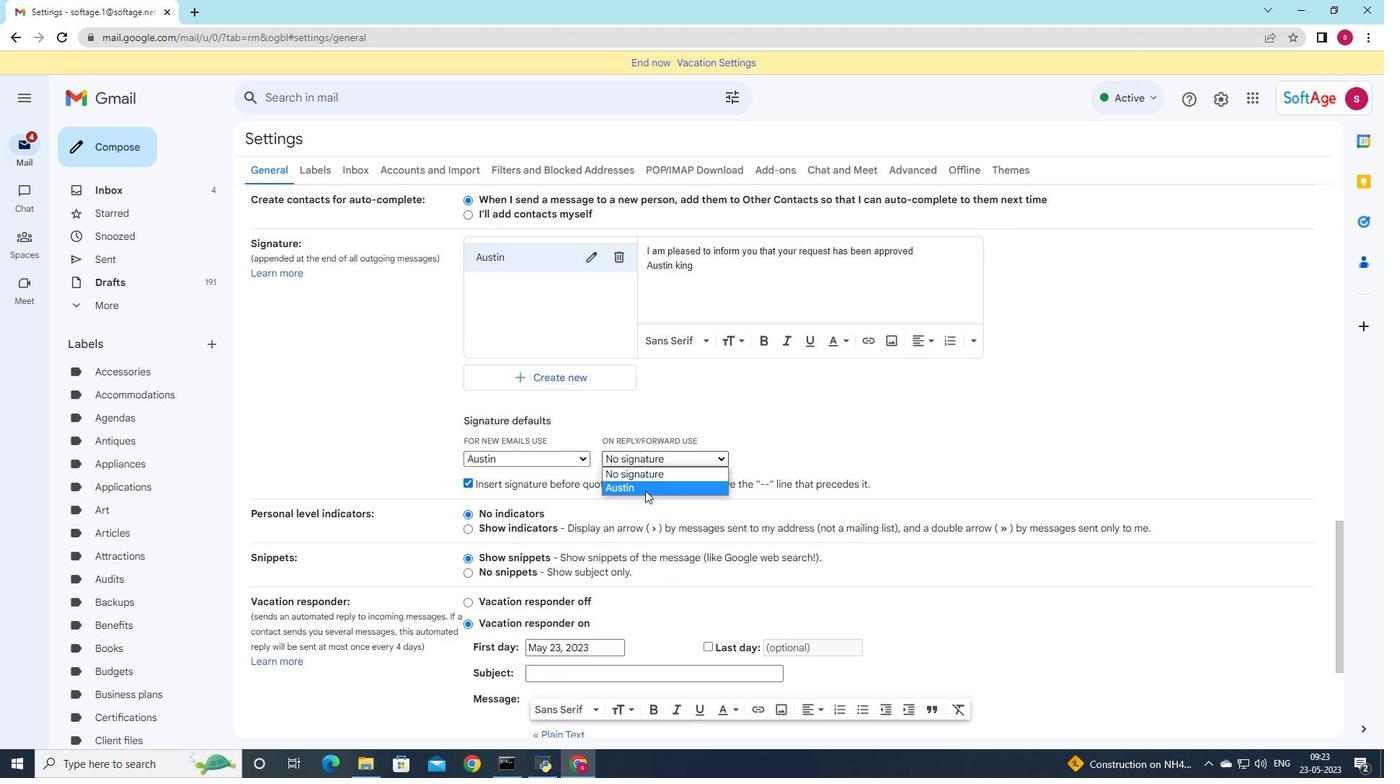 
Action: Mouse moved to (635, 467)
Screenshot: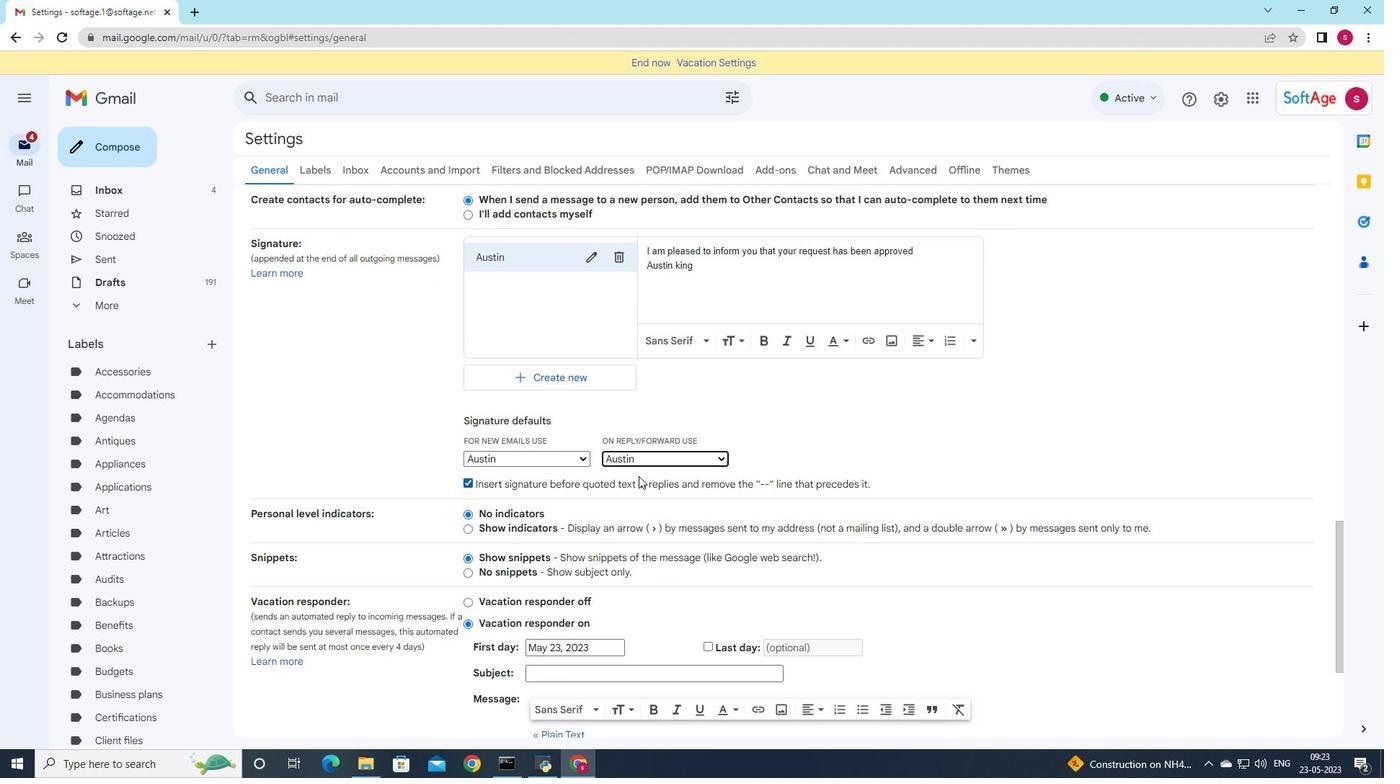 
Action: Mouse scrolled (635, 466) with delta (0, 0)
Screenshot: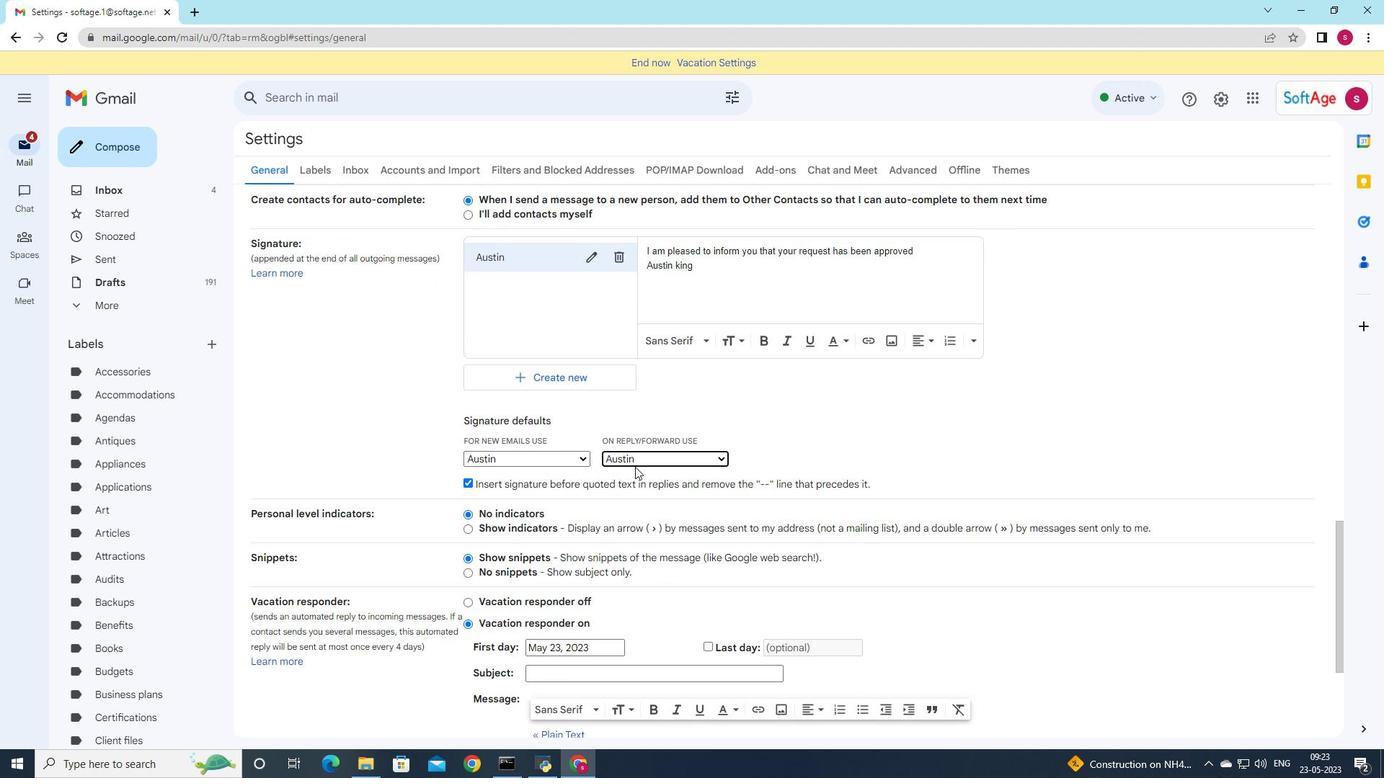 
Action: Mouse scrolled (635, 466) with delta (0, 0)
Screenshot: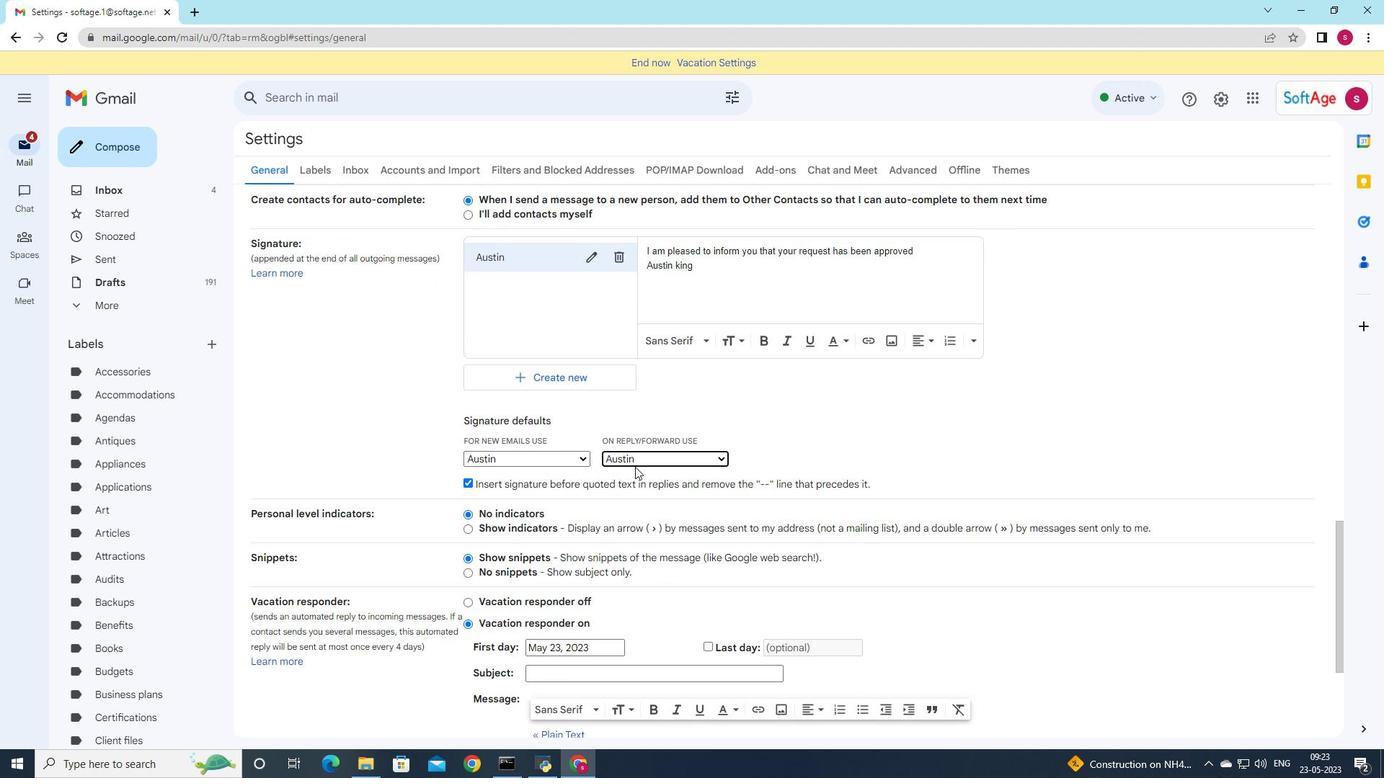 
Action: Mouse scrolled (635, 466) with delta (0, 0)
Screenshot: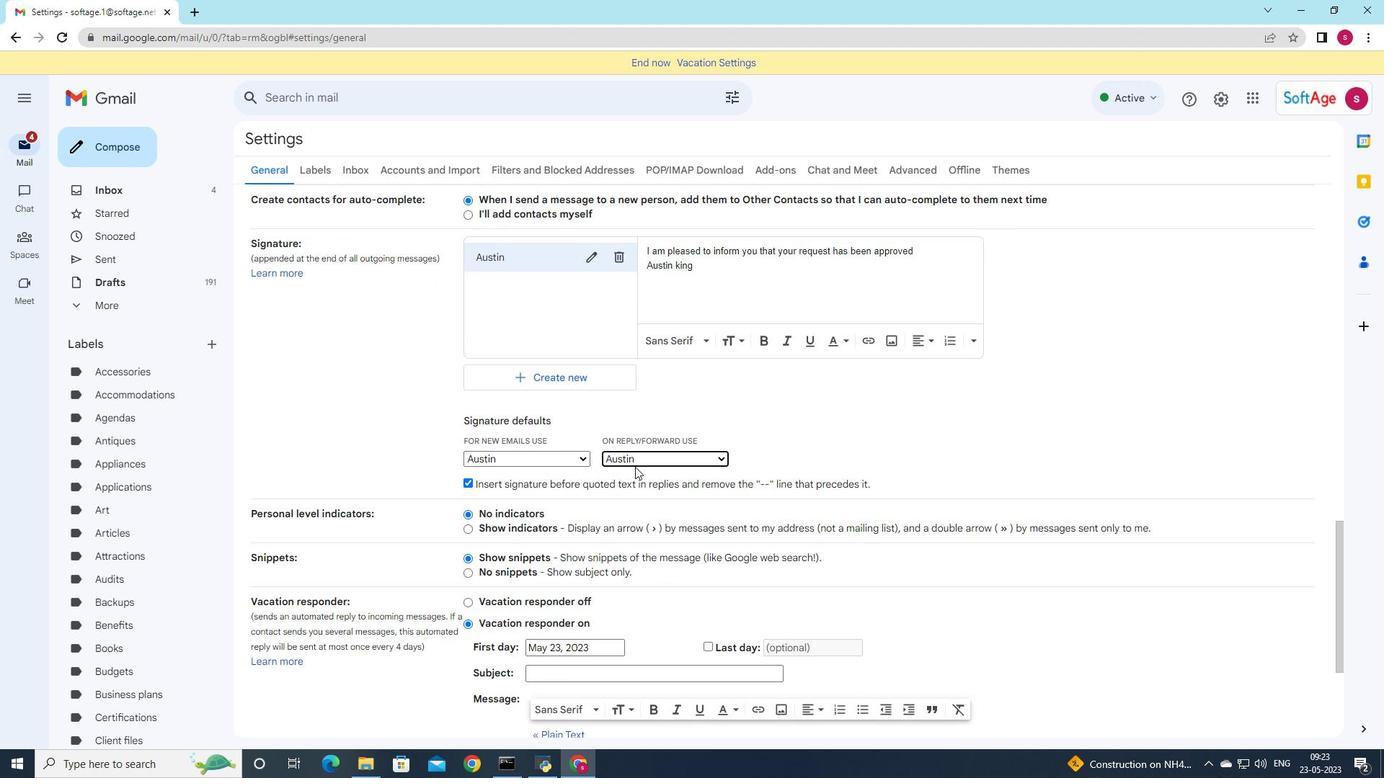 
Action: Mouse scrolled (635, 466) with delta (0, 0)
Screenshot: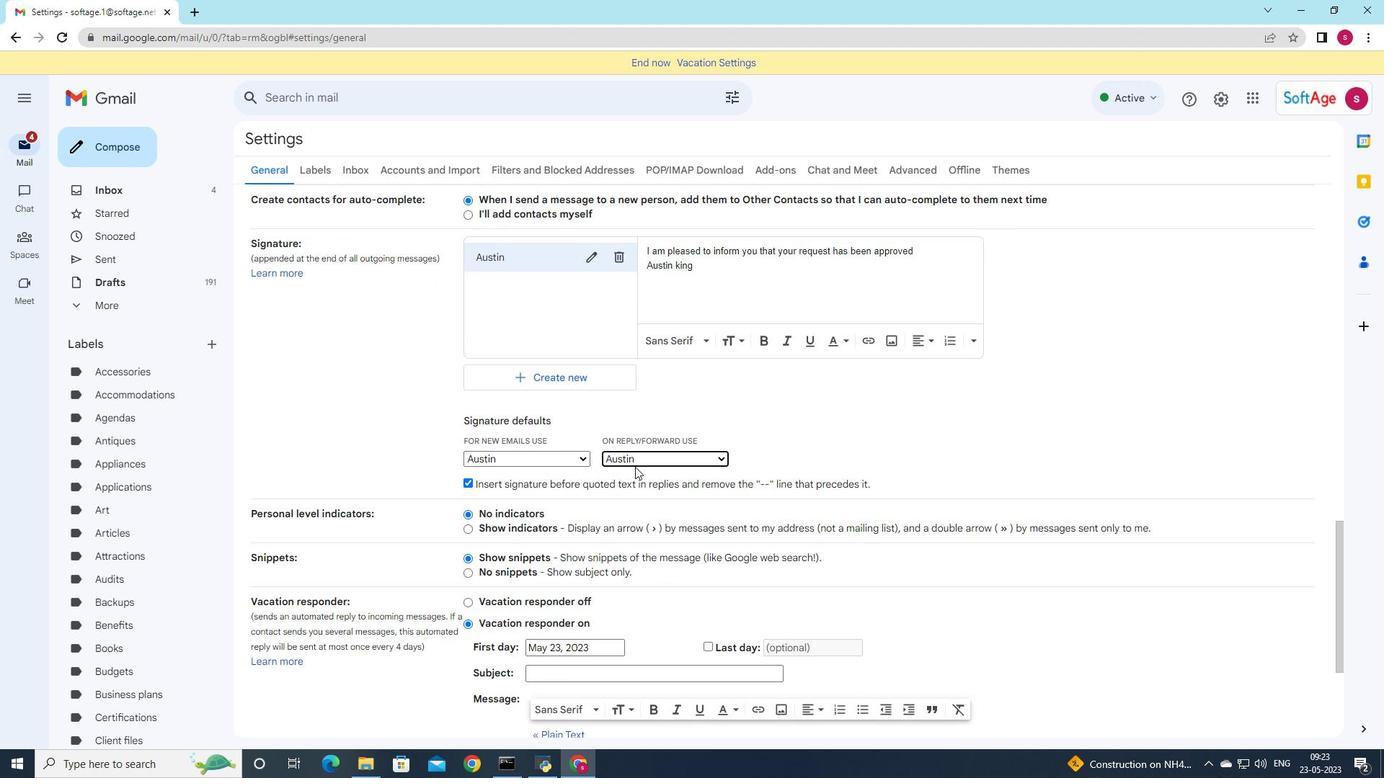 
Action: Mouse scrolled (635, 466) with delta (0, 0)
Screenshot: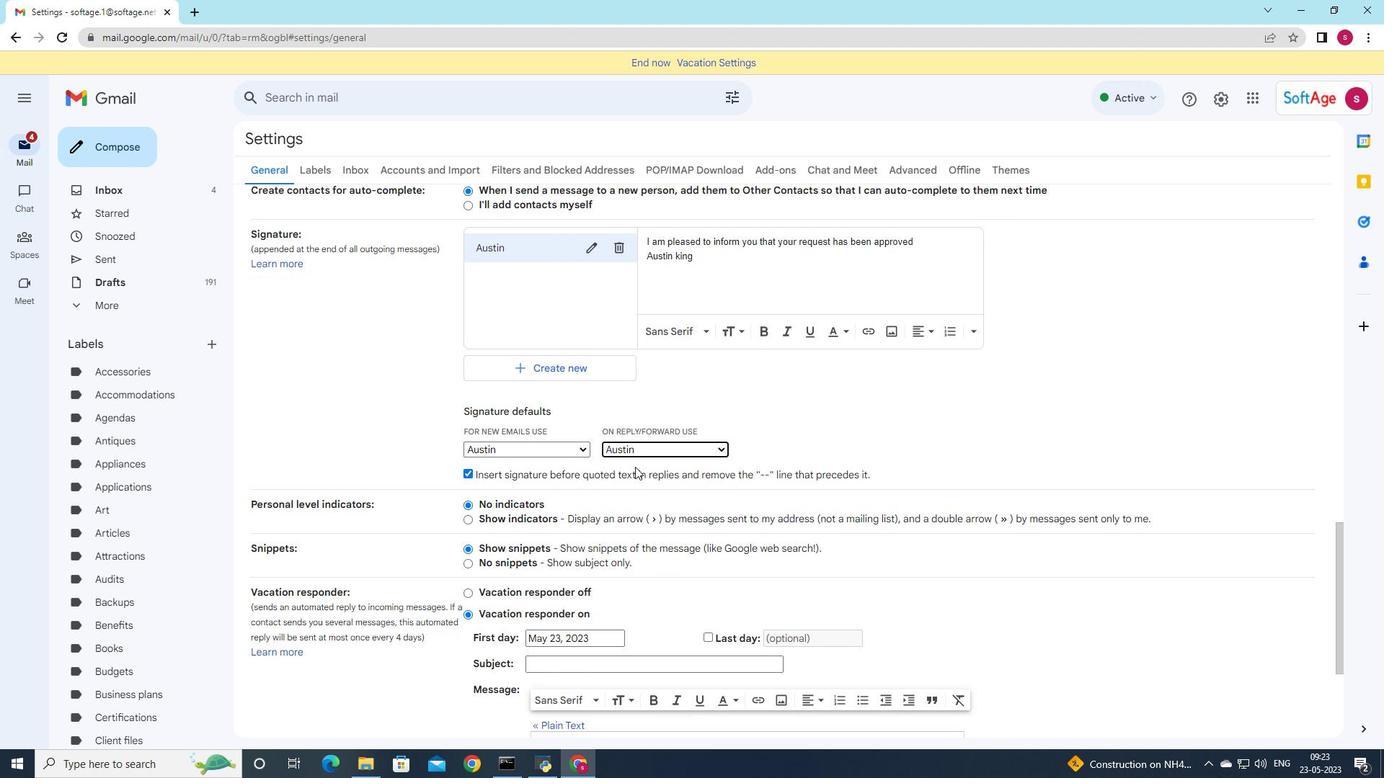 
Action: Mouse moved to (702, 445)
Screenshot: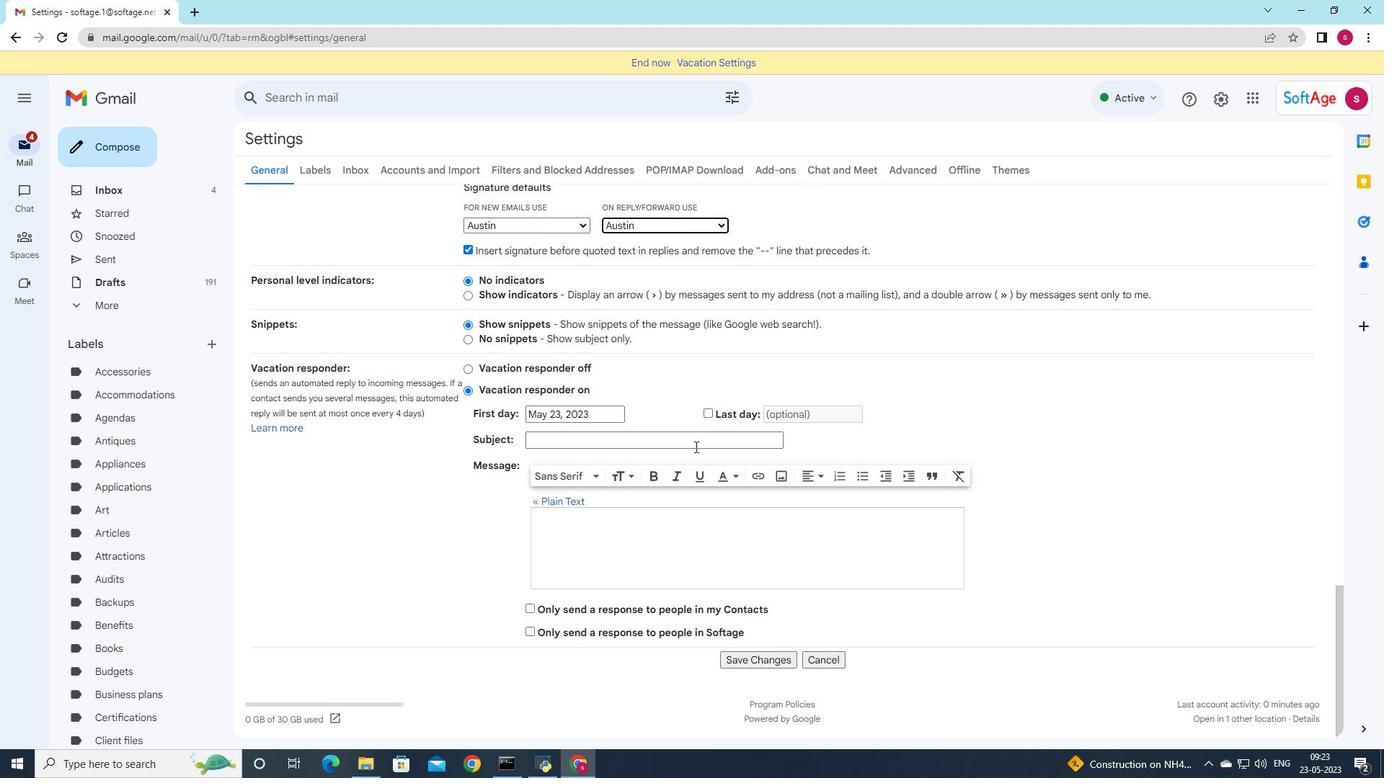 
Action: Mouse scrolled (702, 444) with delta (0, 0)
Screenshot: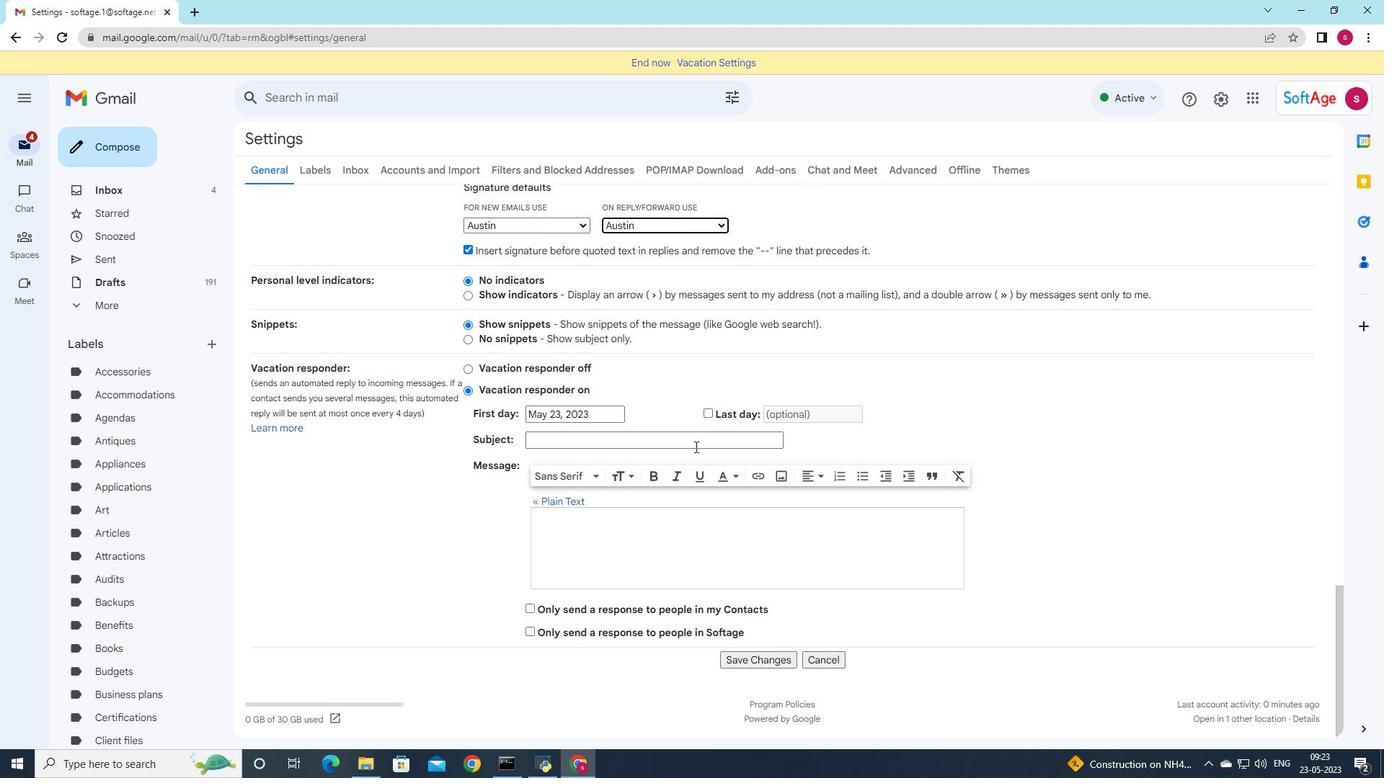 
Action: Mouse moved to (702, 445)
Screenshot: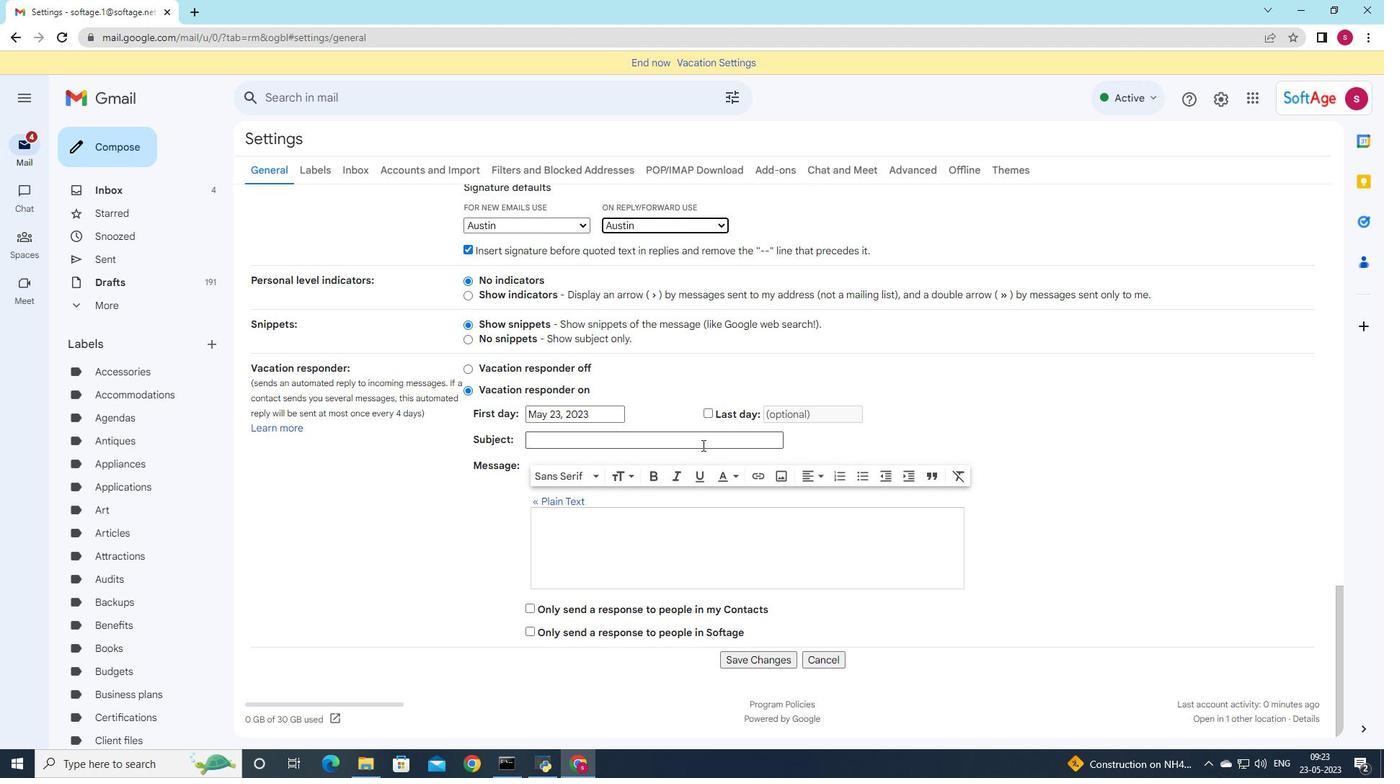 
Action: Mouse scrolled (702, 444) with delta (0, 0)
Screenshot: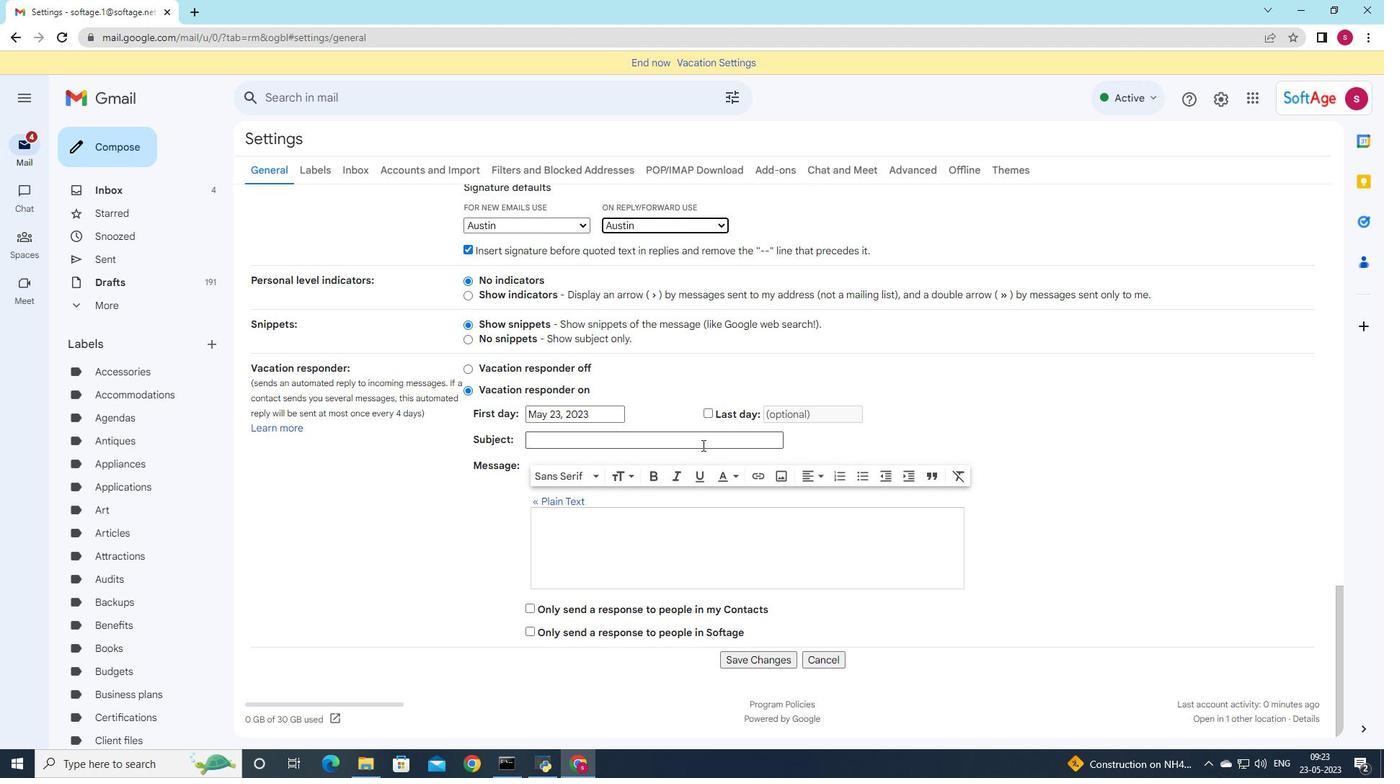 
Action: Mouse moved to (702, 446)
Screenshot: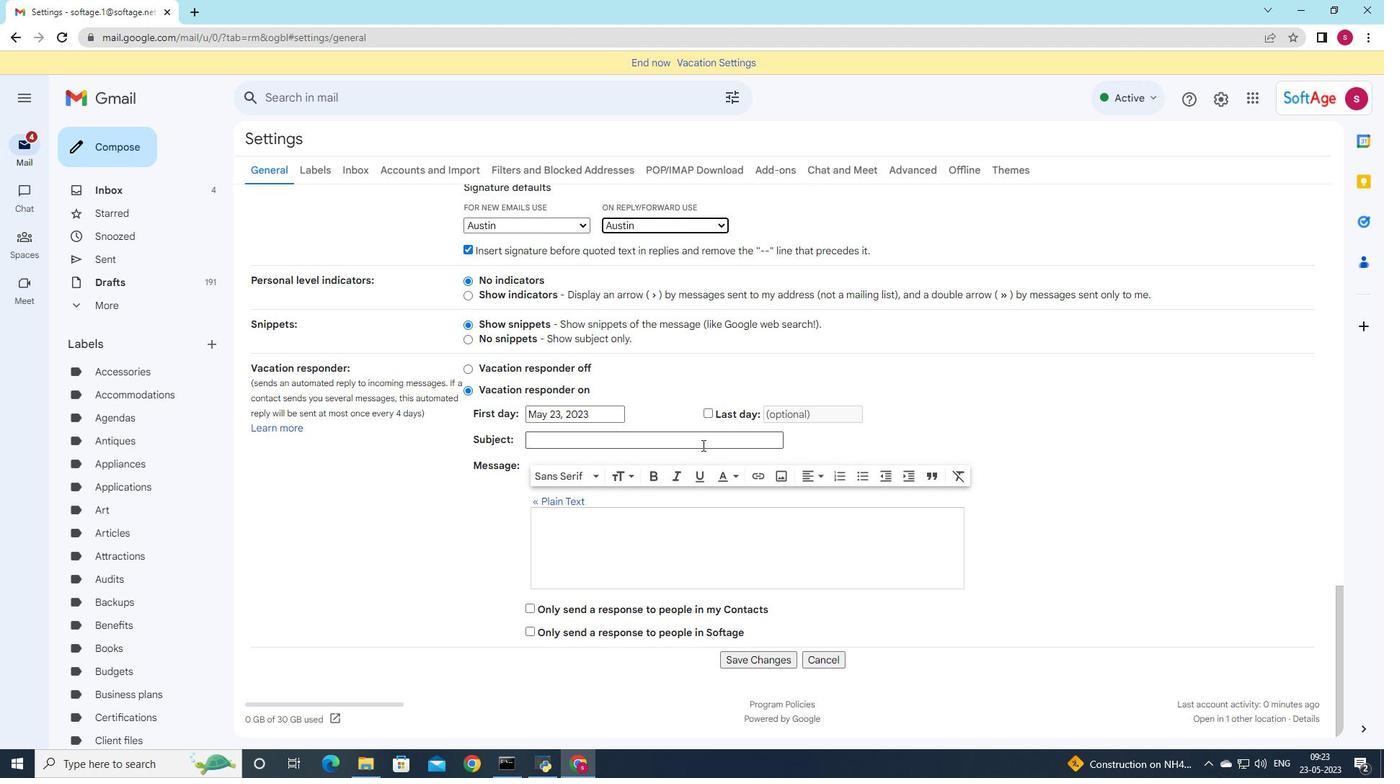 
Action: Mouse scrolled (702, 445) with delta (0, 0)
Screenshot: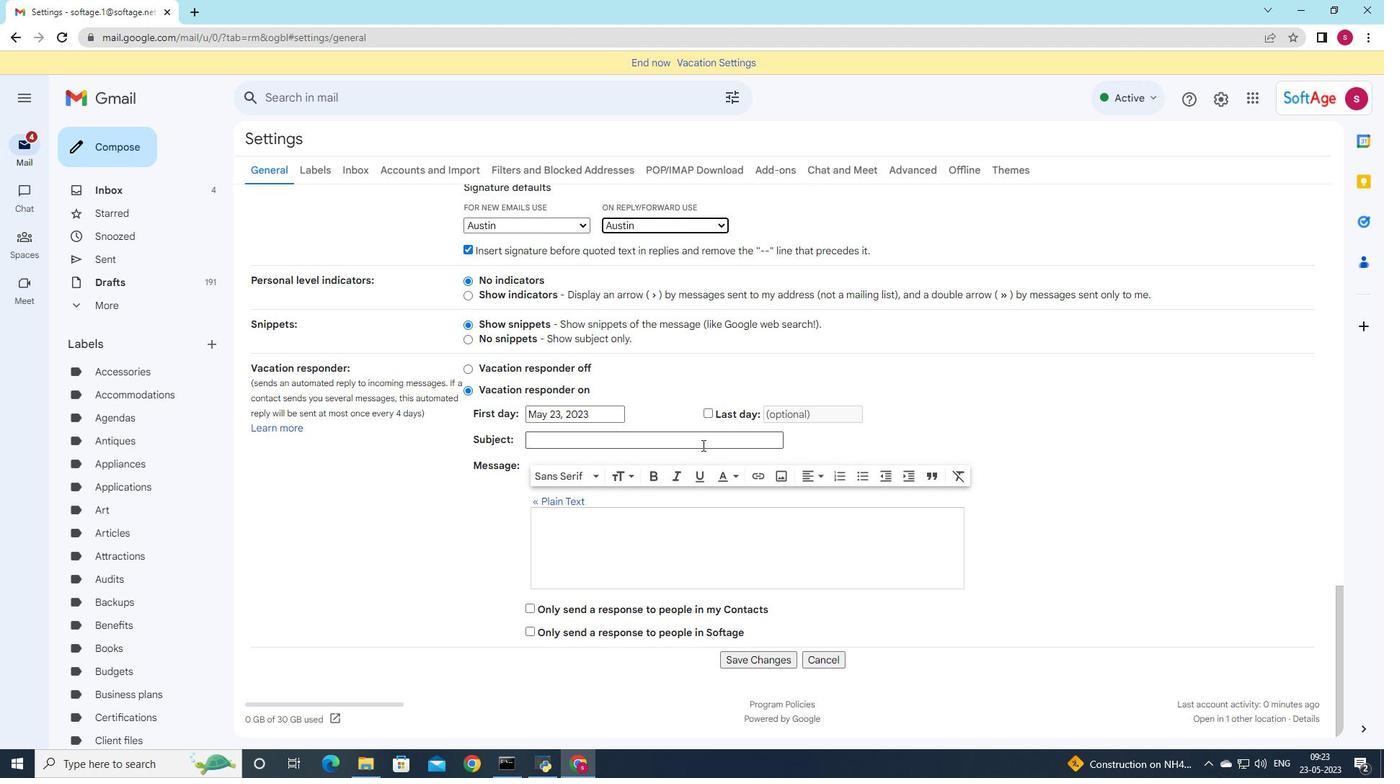 
Action: Mouse moved to (694, 473)
Screenshot: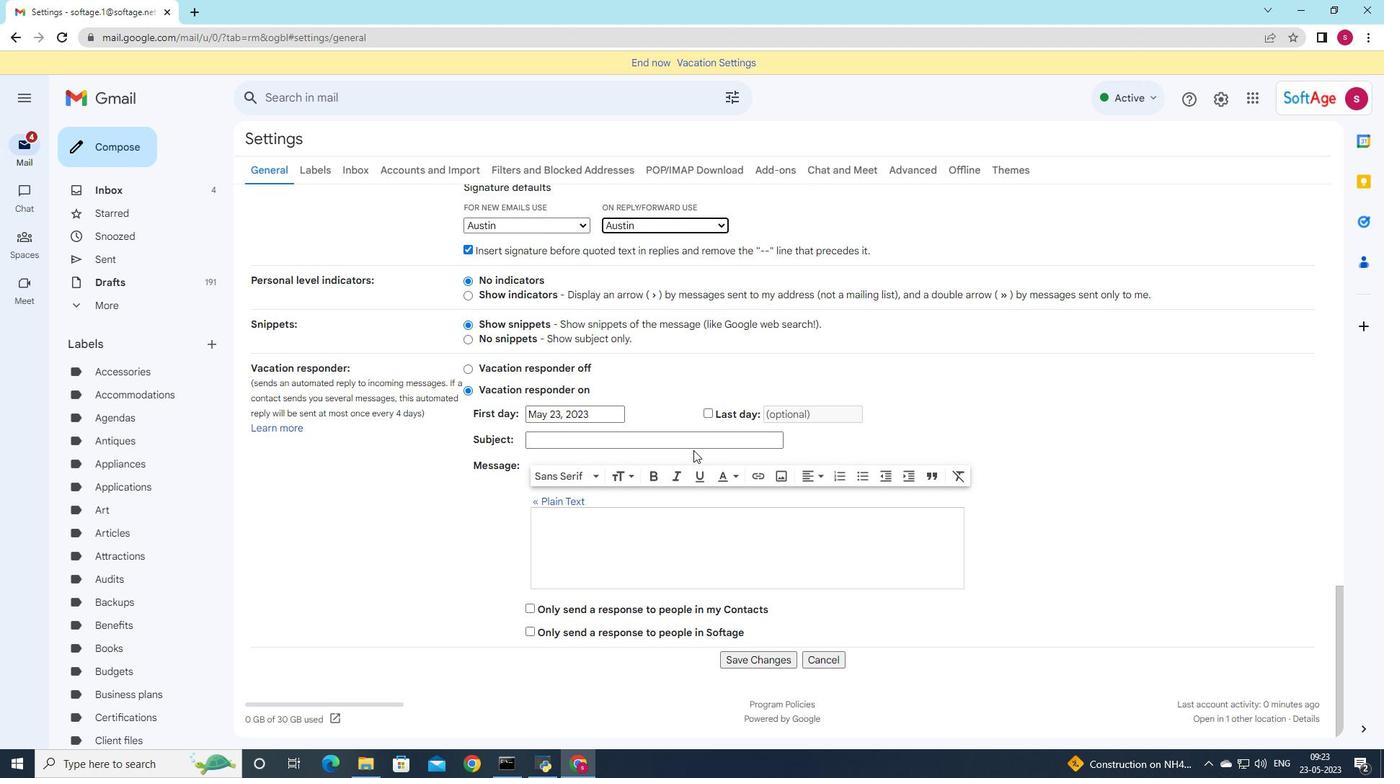 
Action: Mouse scrolled (694, 472) with delta (0, 0)
Screenshot: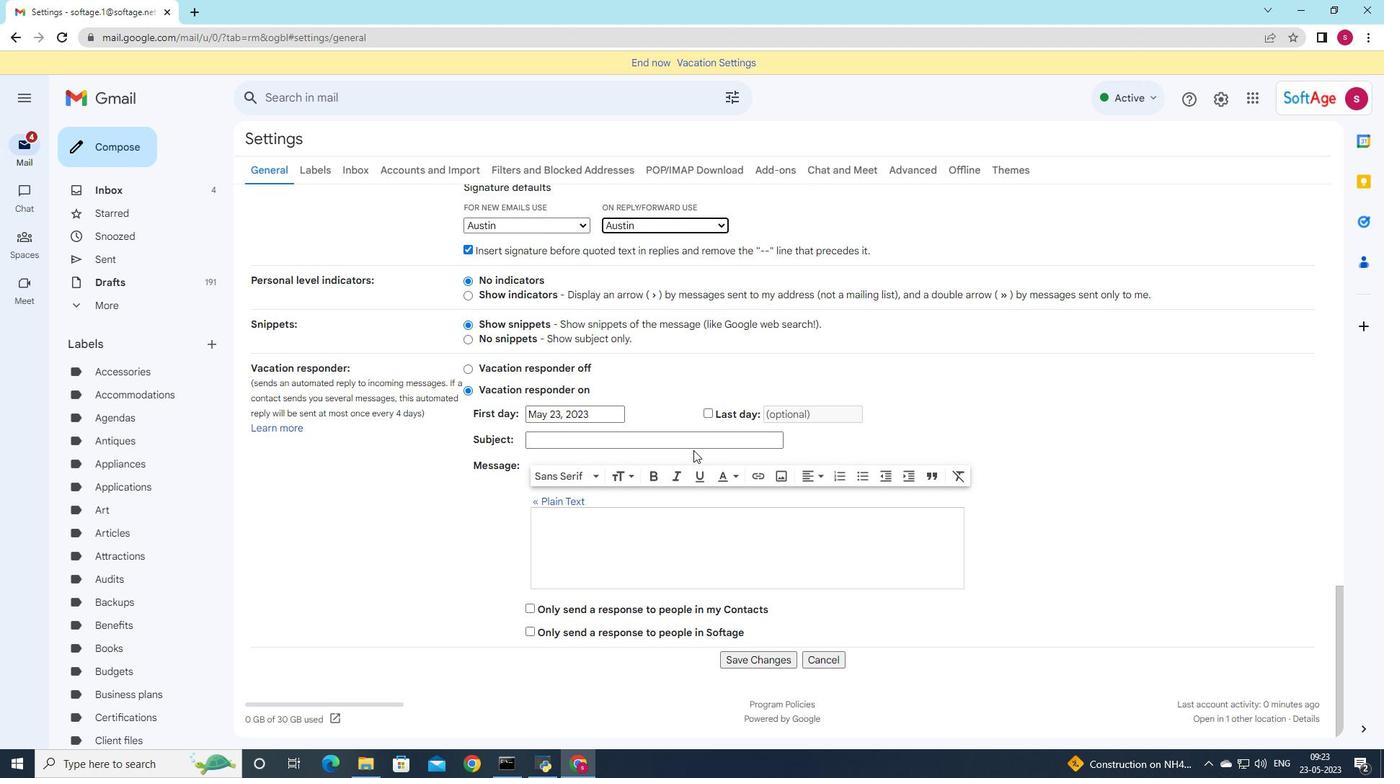 
Action: Mouse moved to (767, 663)
Screenshot: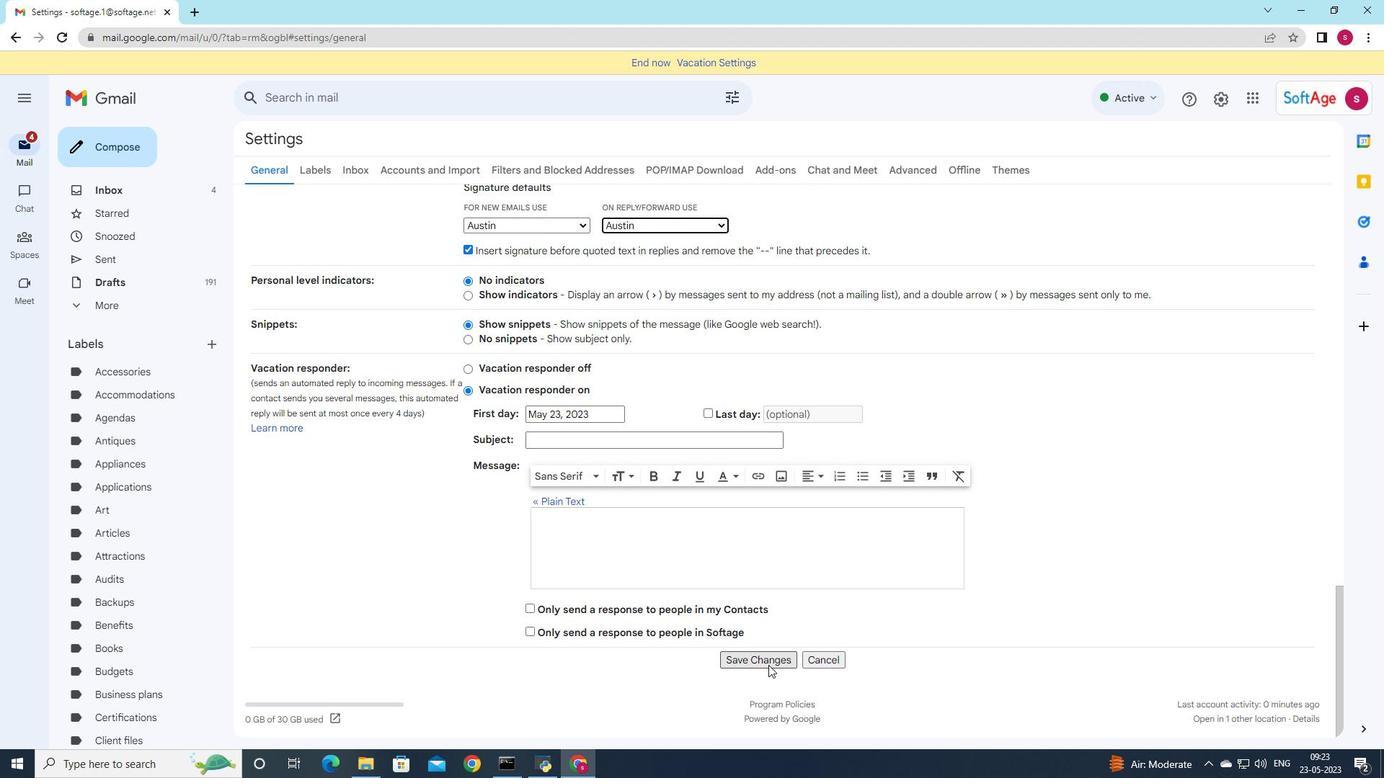
Action: Mouse pressed left at (767, 663)
Screenshot: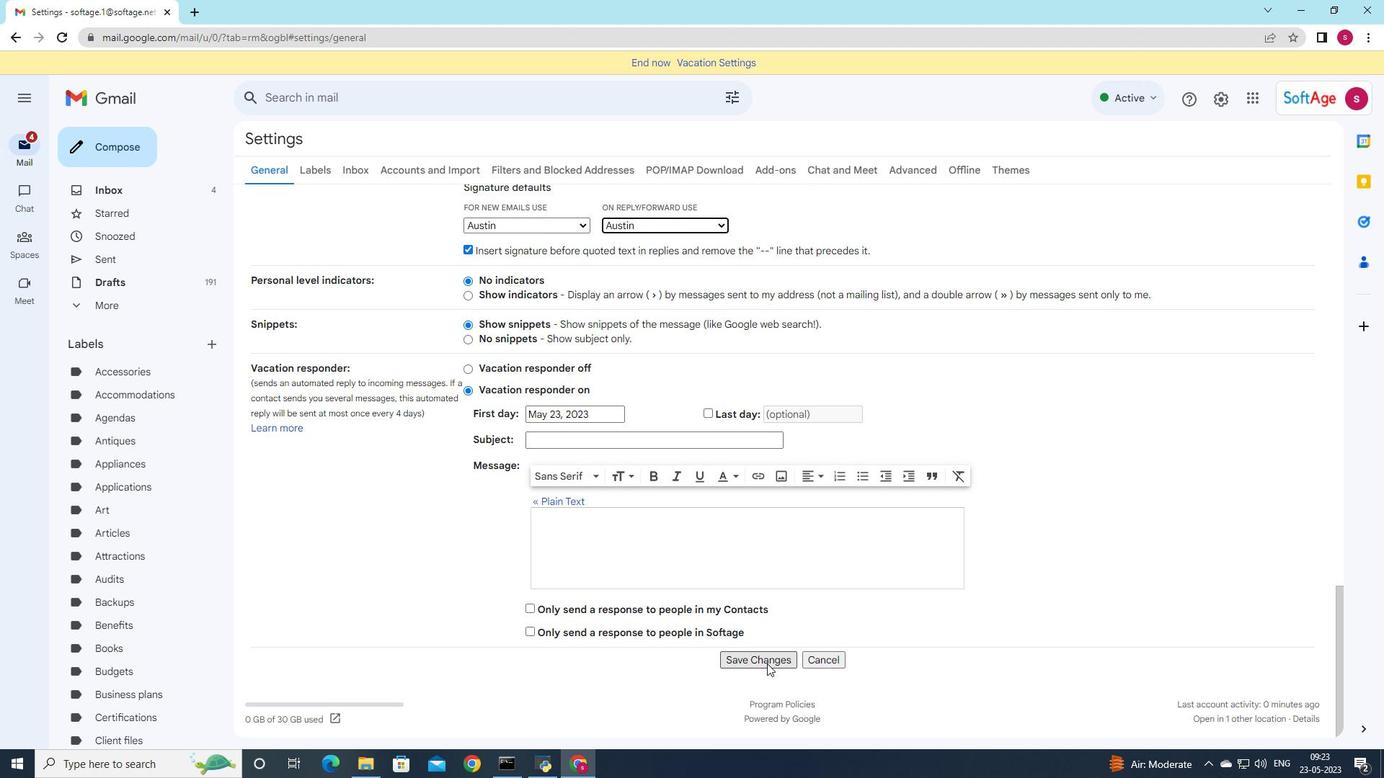 
Action: Mouse moved to (114, 142)
Screenshot: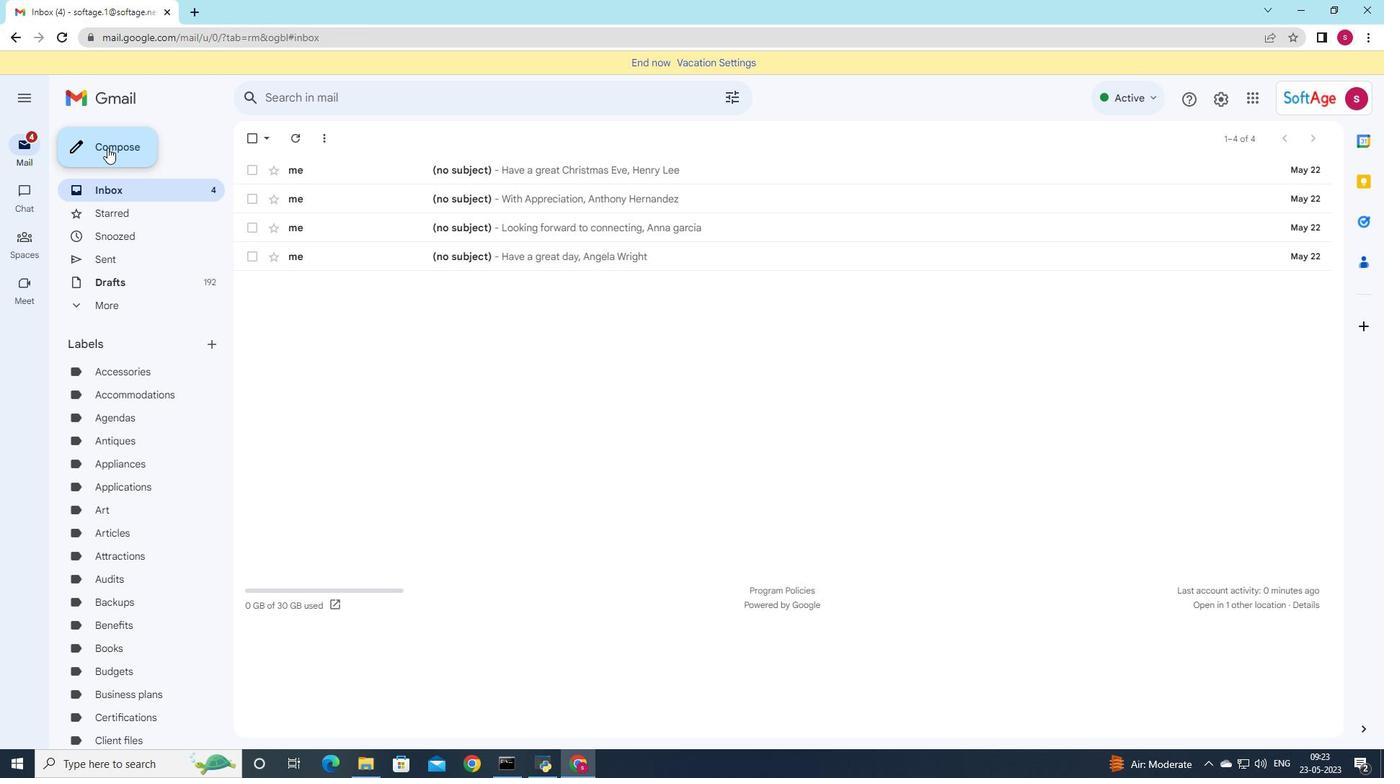 
Action: Mouse pressed left at (114, 142)
Screenshot: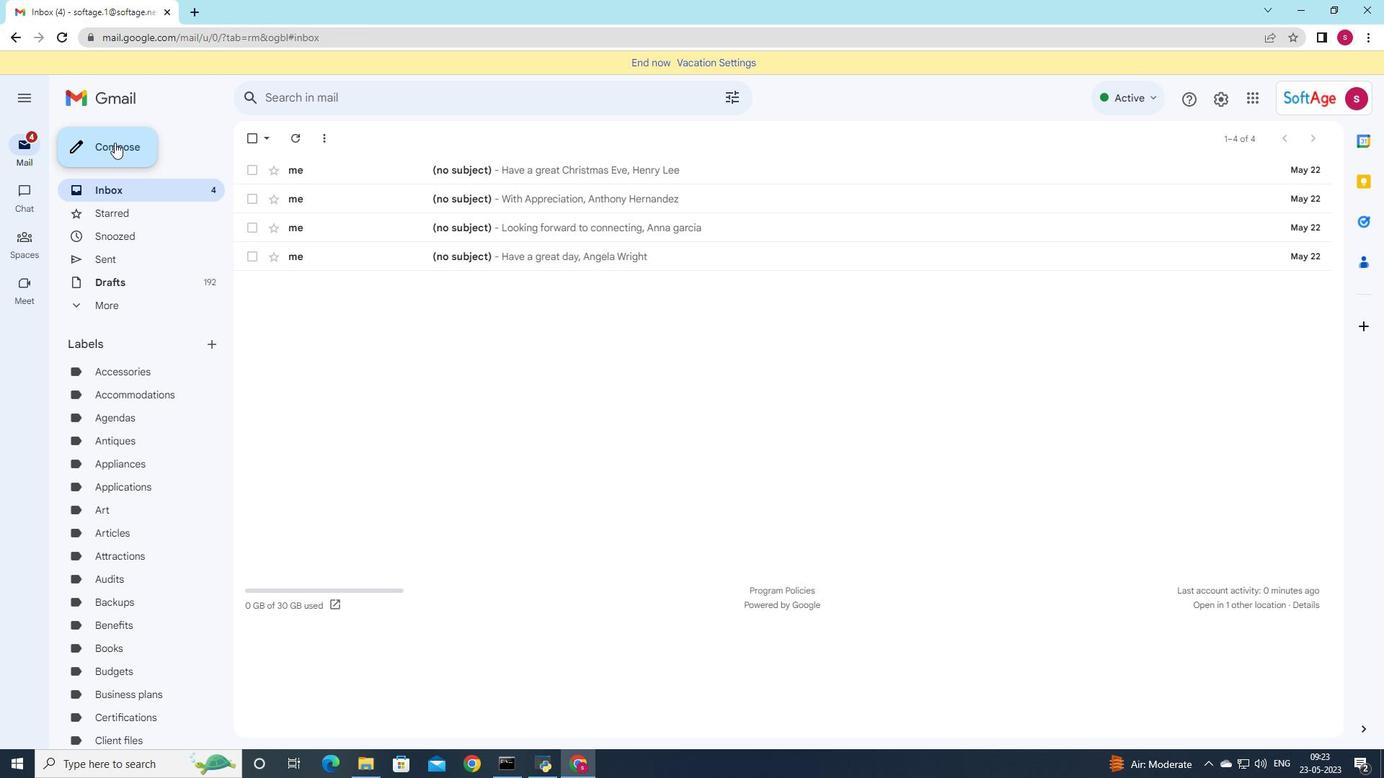 
Action: Mouse moved to (1007, 375)
Screenshot: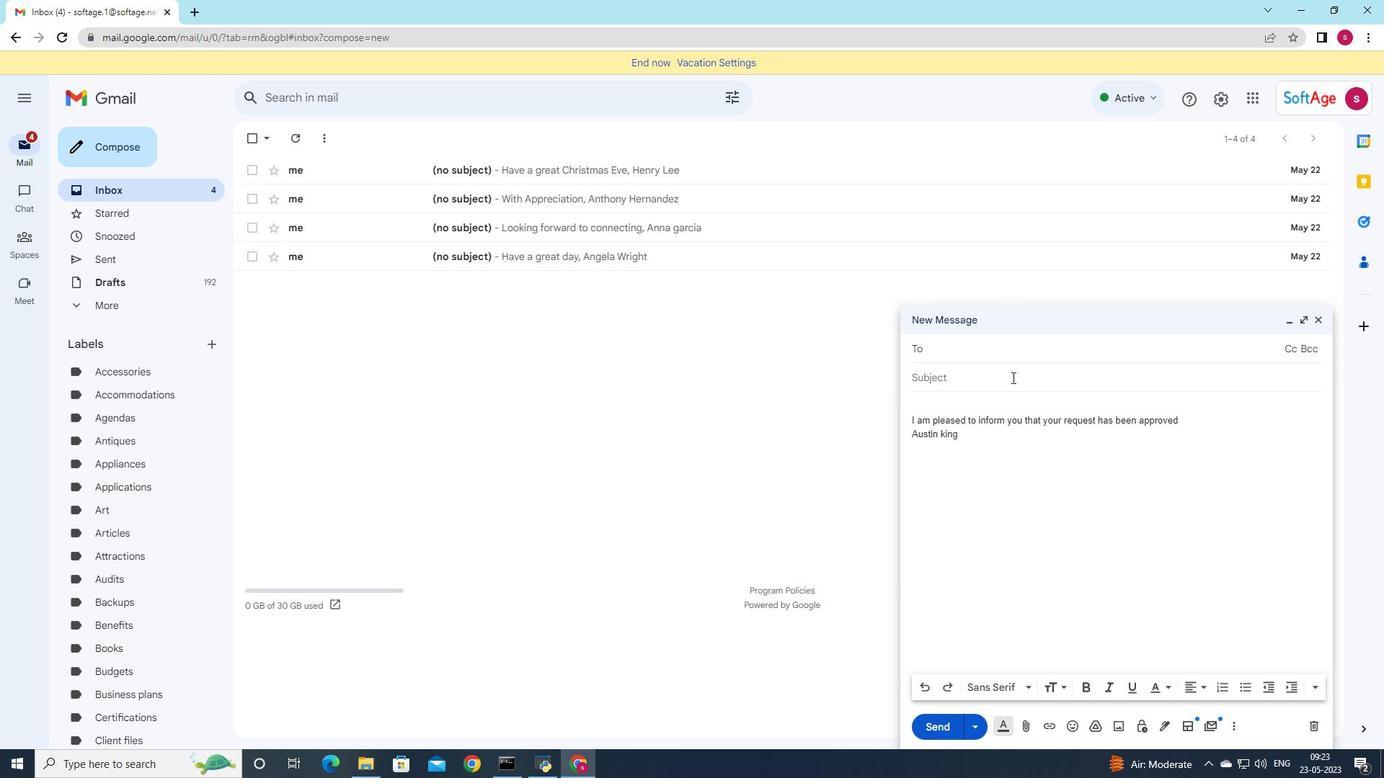 
Action: Mouse pressed left at (1007, 375)
Screenshot: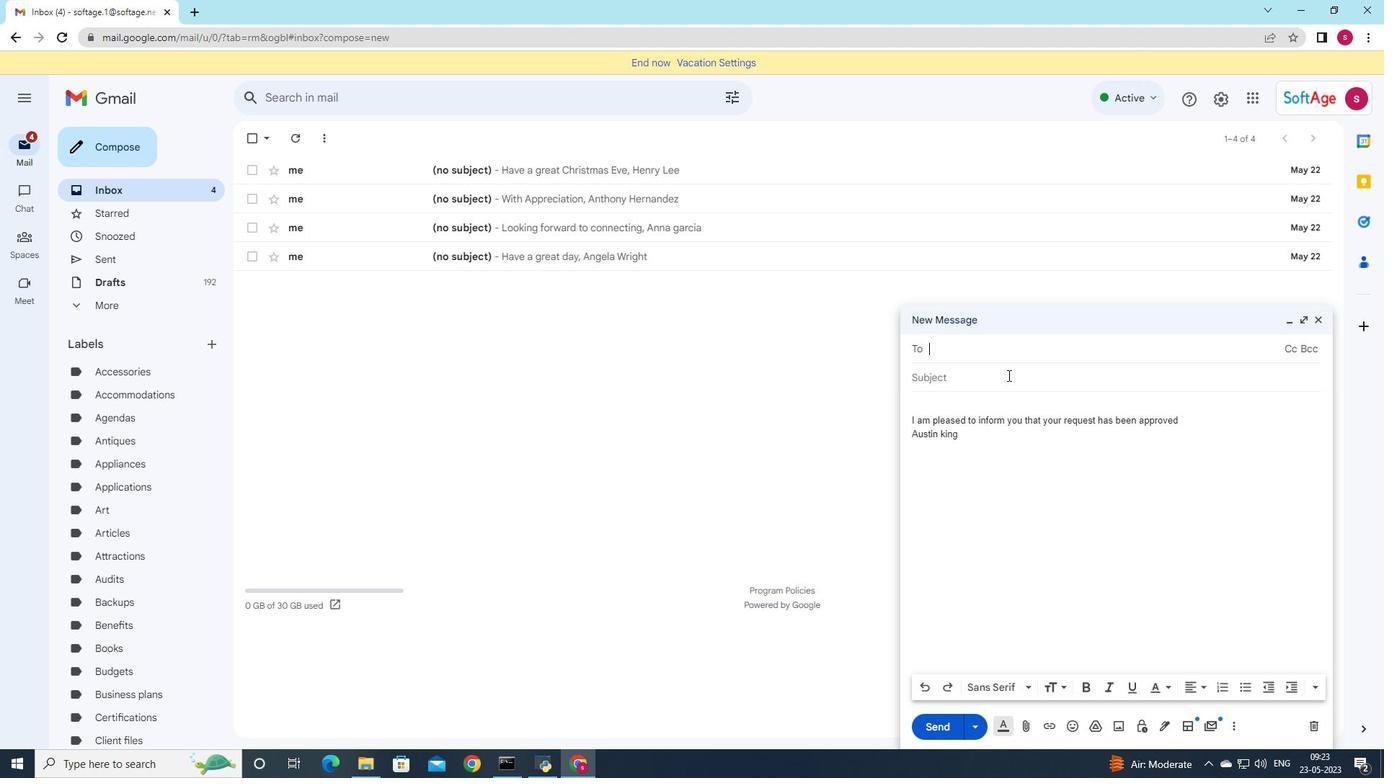 
Action: Key pressed <Key.shift><Key.shift><Key.shift><Key.shift><Key.shift><Key.shift><Key.shift><Key.shift><Key.shift><Key.shift><Key.shift><Key.shift>Job<Key.space>application<Key.space>submission
Screenshot: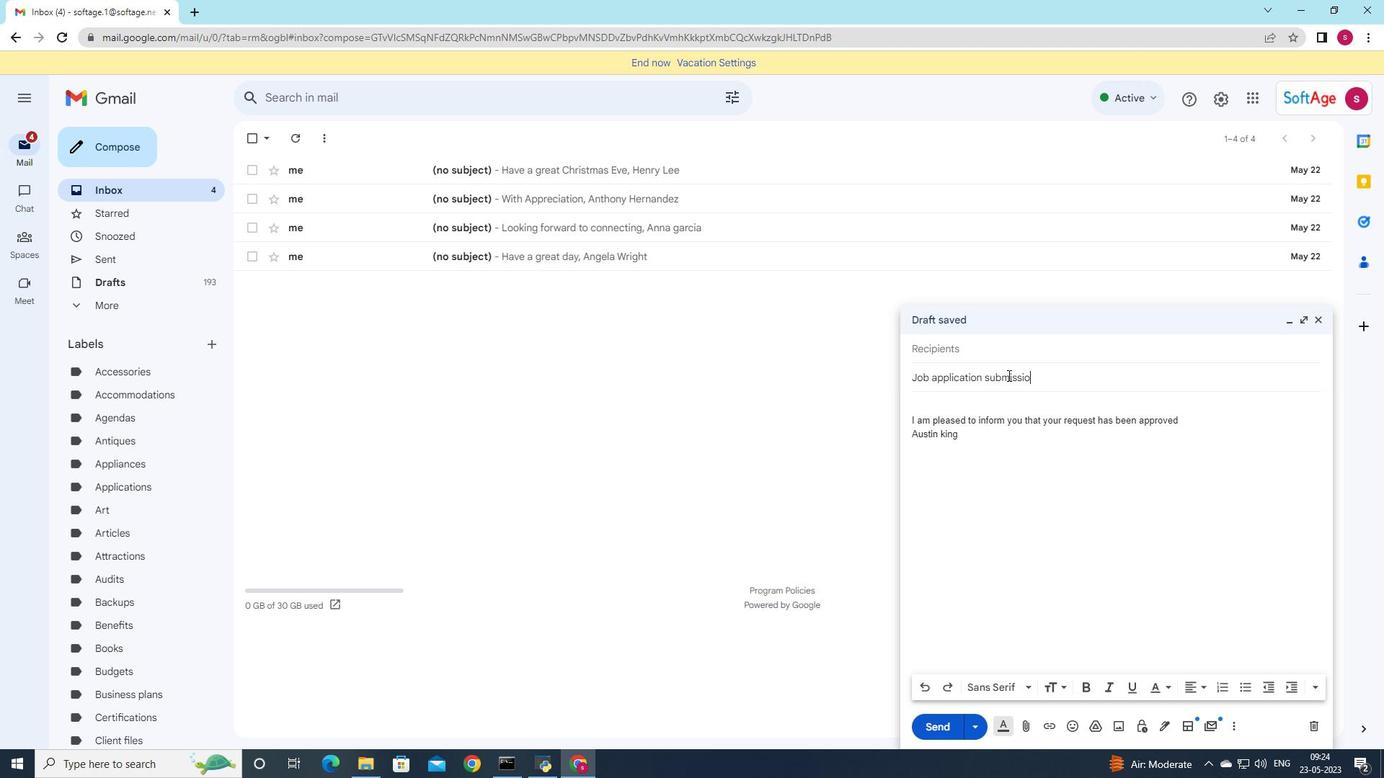 
Action: Mouse moved to (1018, 446)
Screenshot: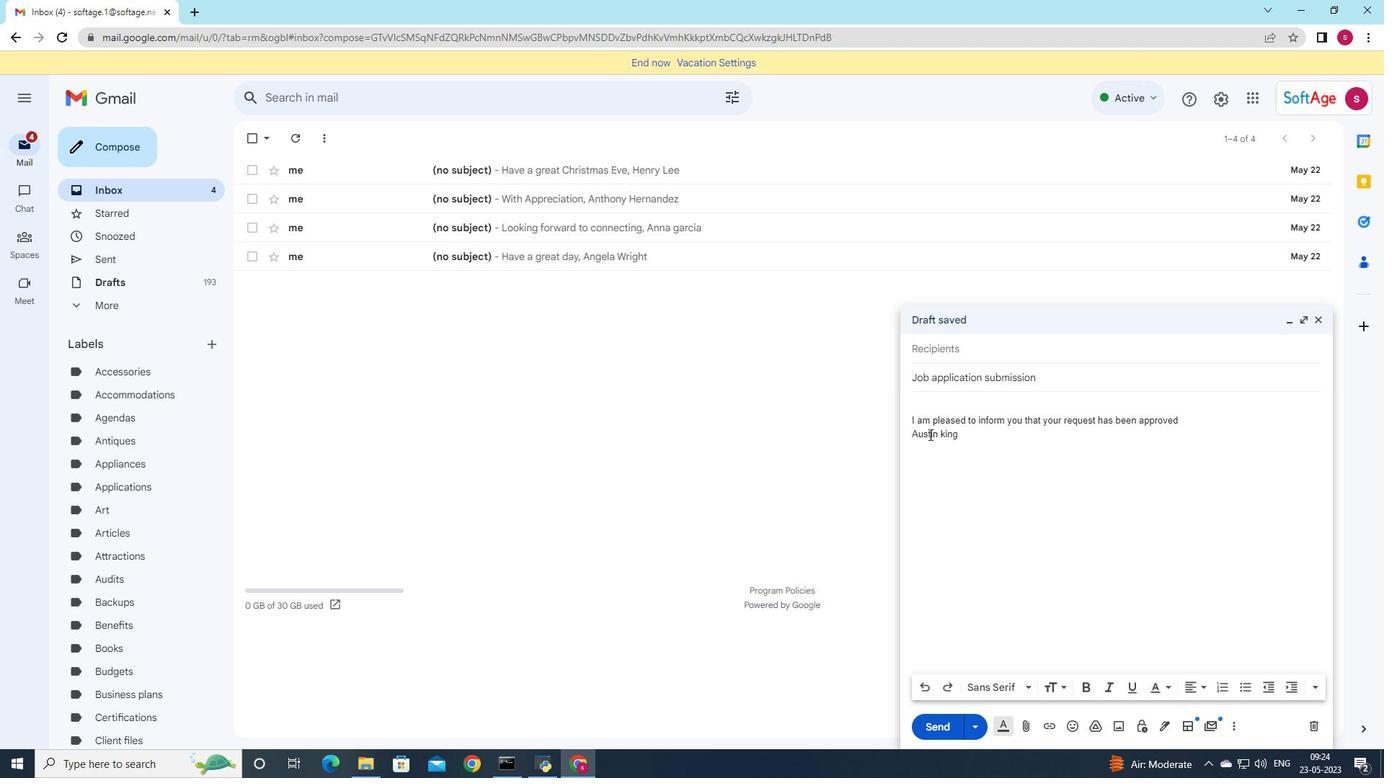 
Action: Mouse scrolled (1018, 446) with delta (0, 0)
Screenshot: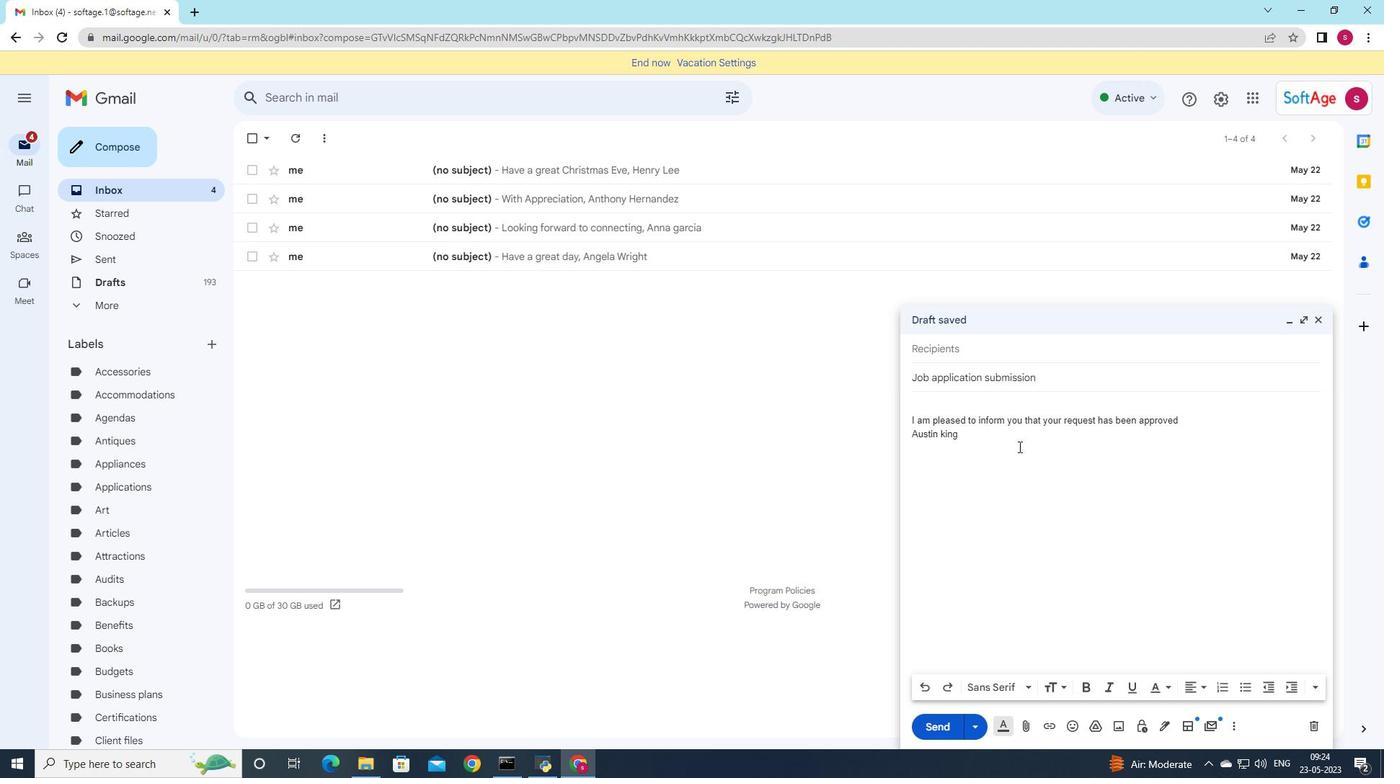
Action: Mouse moved to (1012, 453)
Screenshot: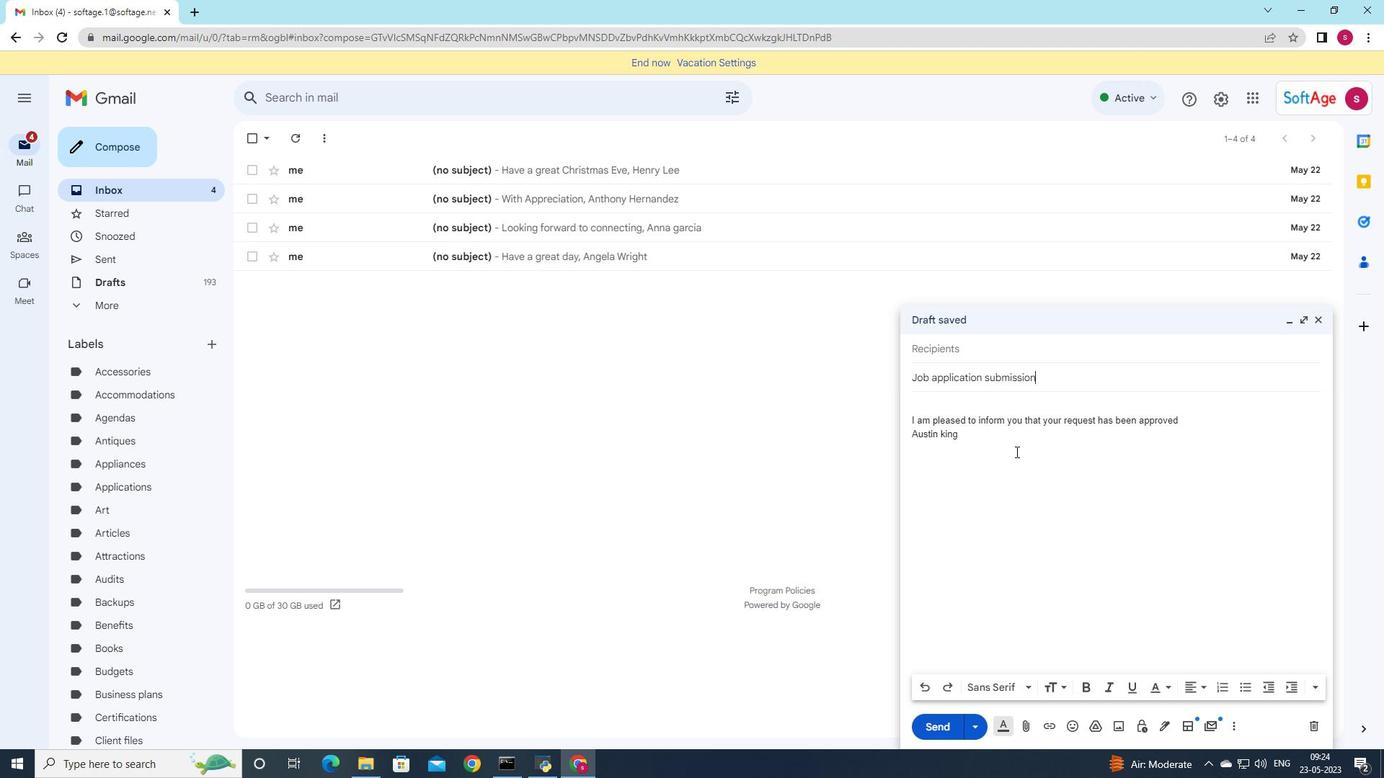
Action: Mouse scrolled (1012, 452) with delta (0, 0)
Screenshot: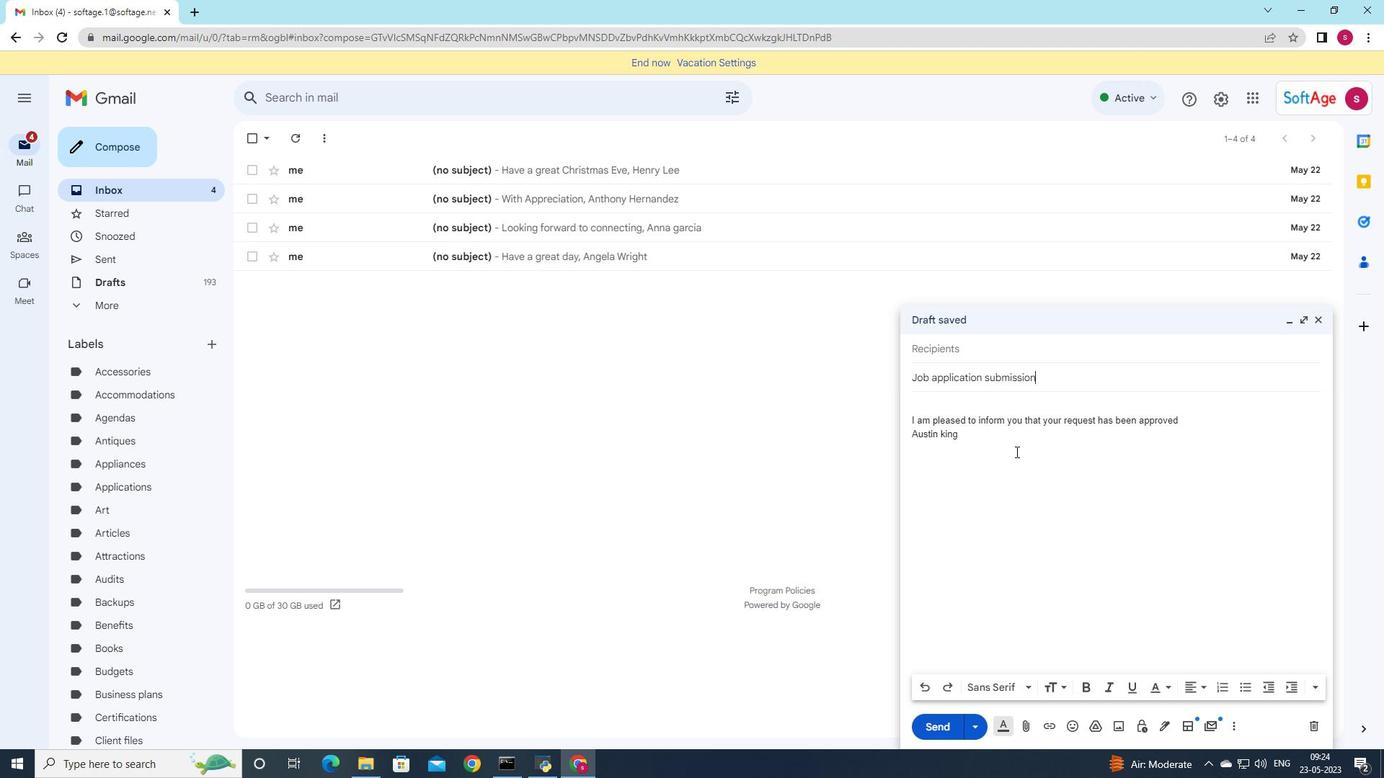 
Action: Mouse moved to (1002, 457)
Screenshot: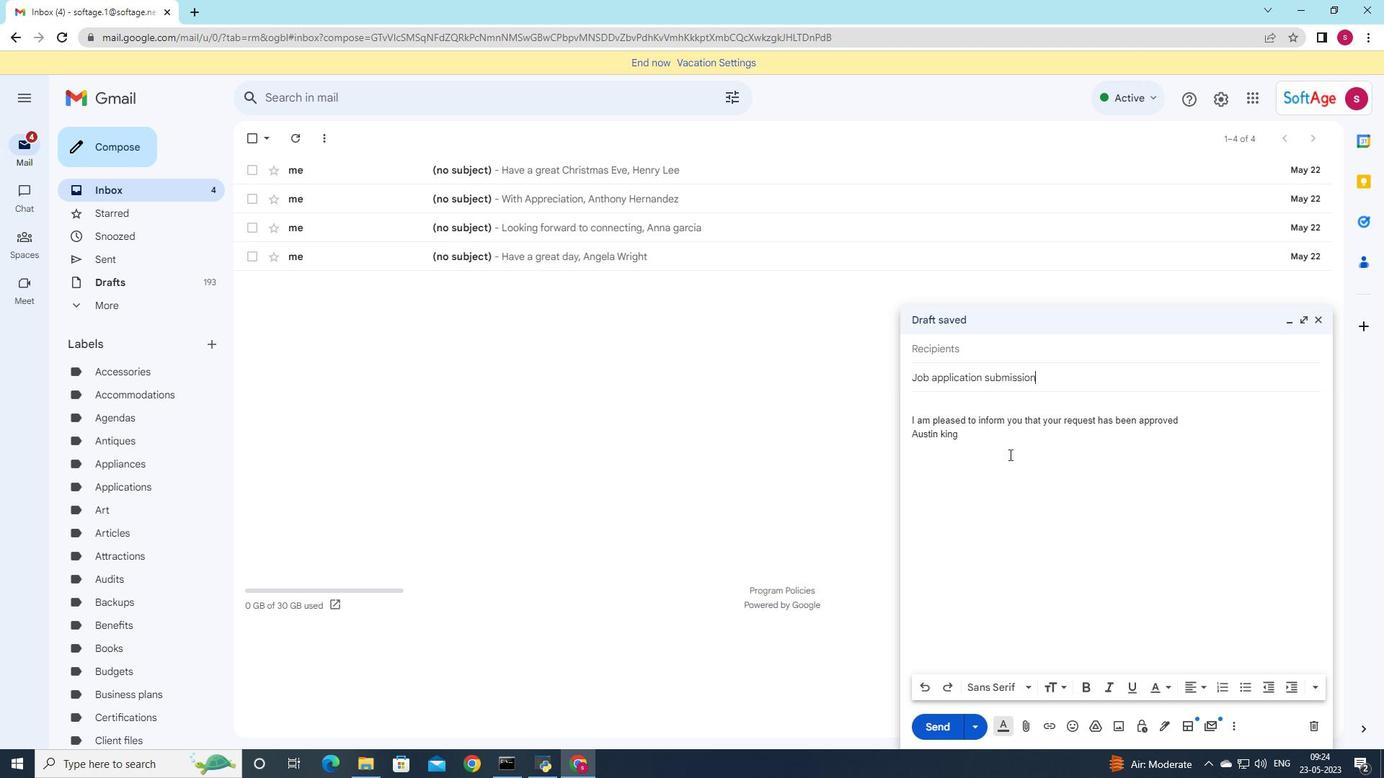
Action: Mouse scrolled (1002, 456) with delta (0, 0)
Screenshot: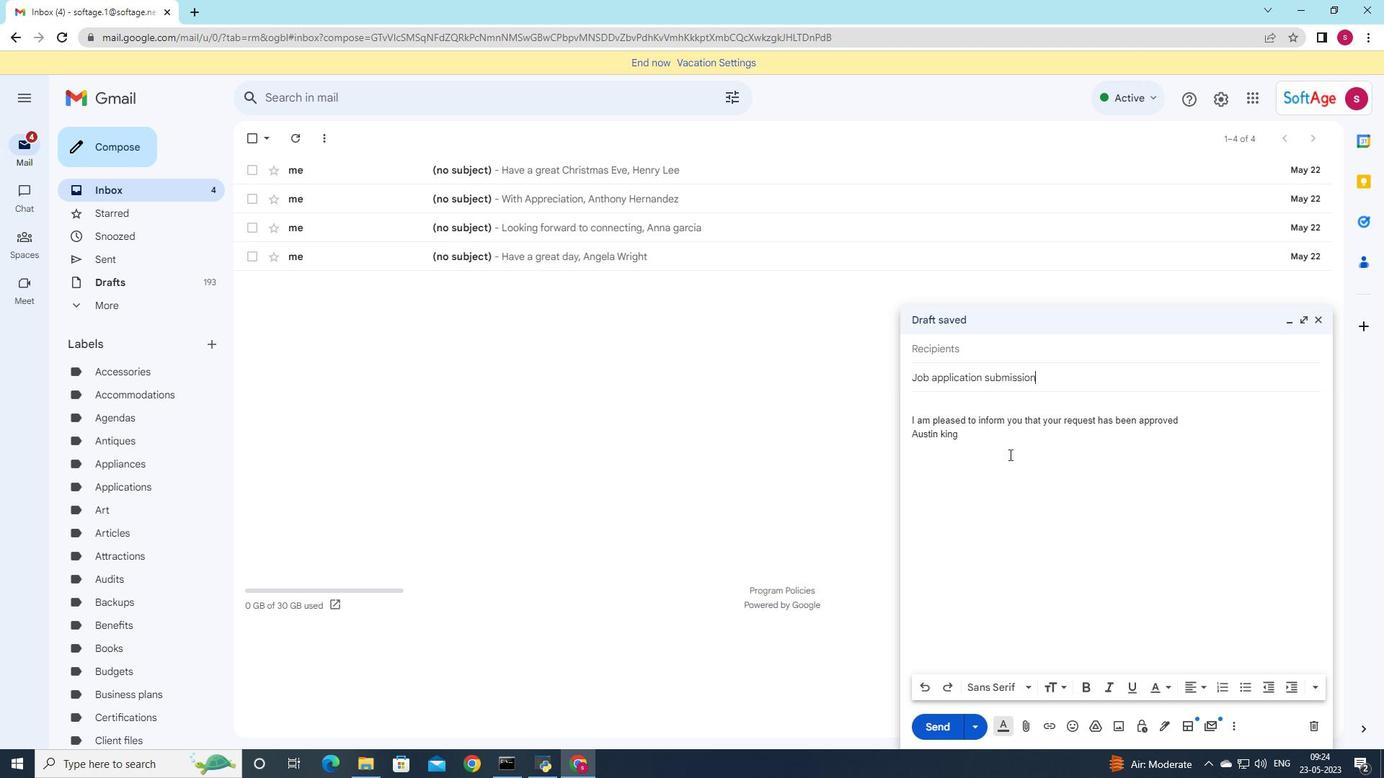 
Action: Mouse moved to (997, 460)
Screenshot: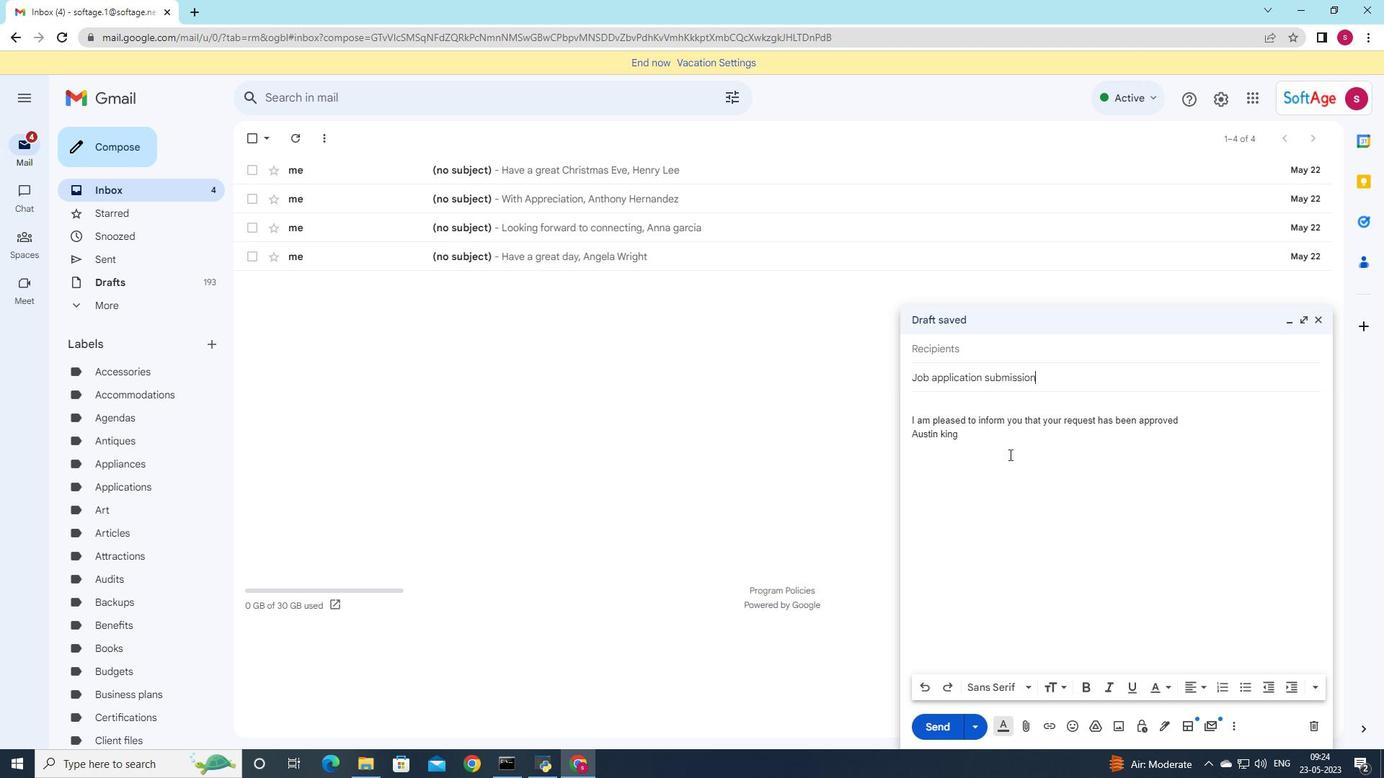
Action: Mouse scrolled (997, 459) with delta (0, 0)
Screenshot: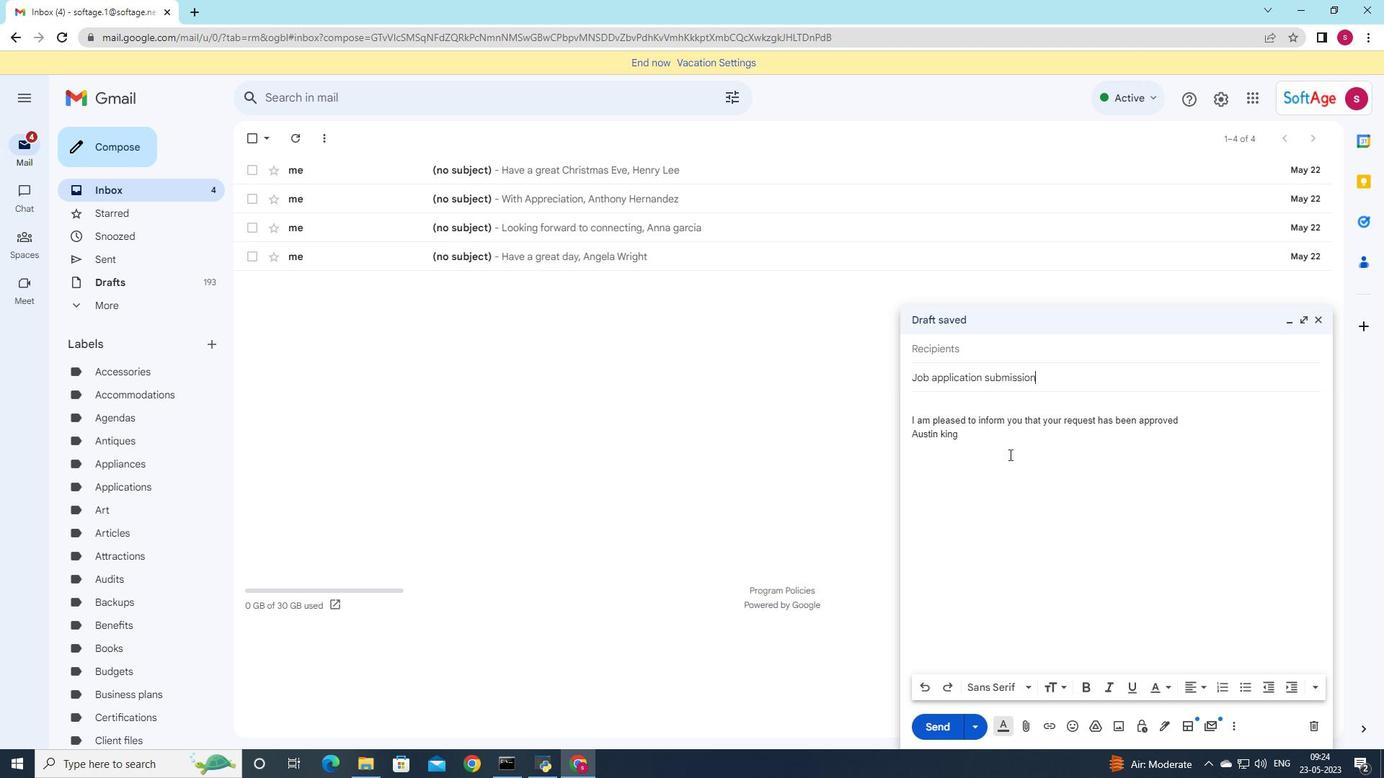 
Action: Mouse moved to (1011, 353)
Screenshot: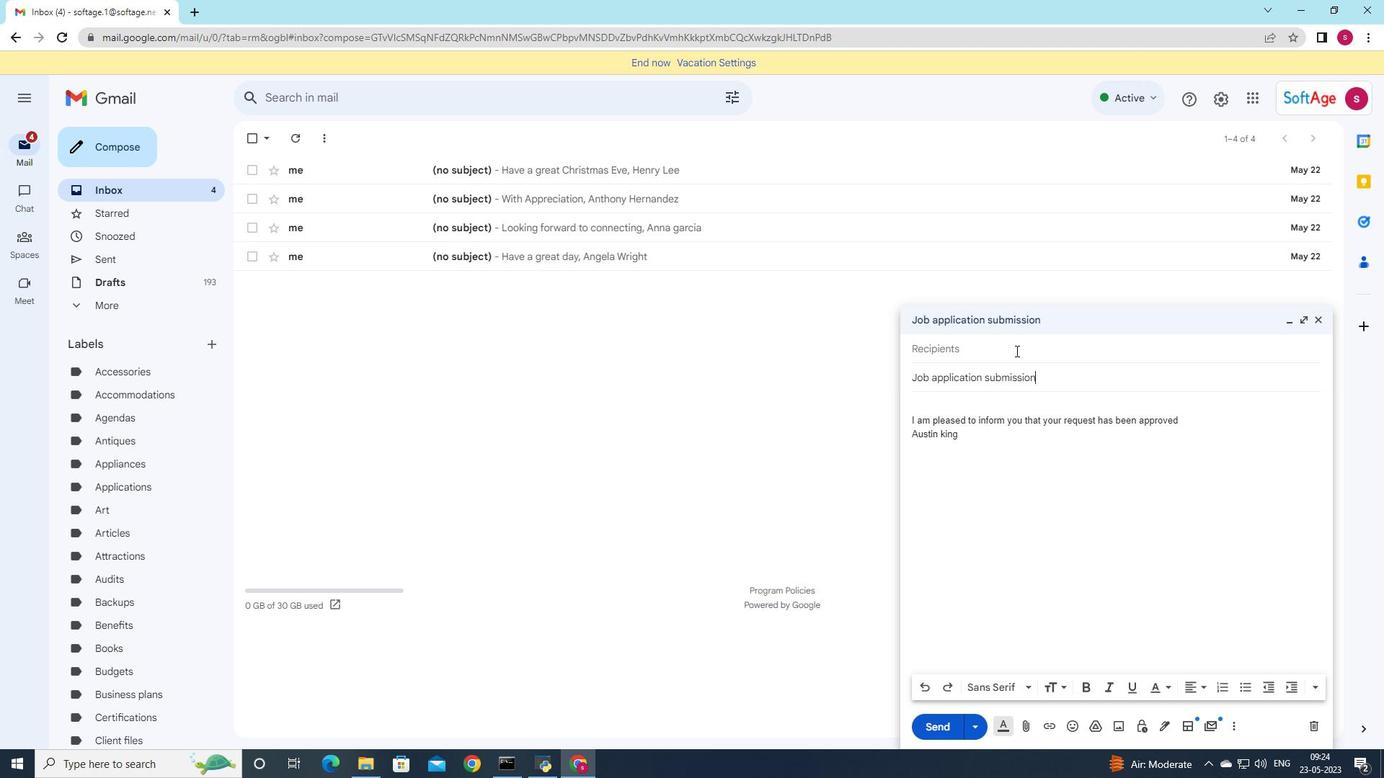 
Action: Mouse pressed left at (1011, 353)
Screenshot: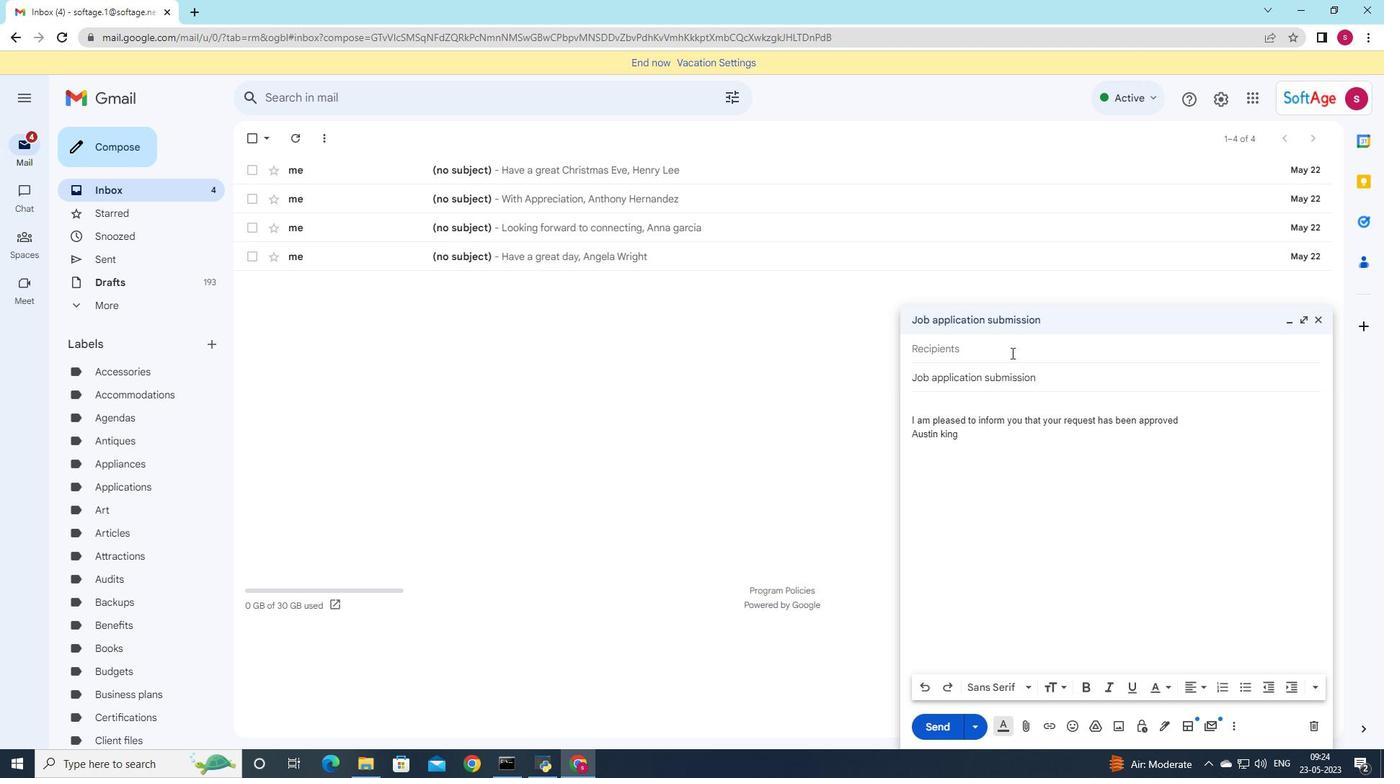 
Action: Mouse moved to (1012, 364)
Screenshot: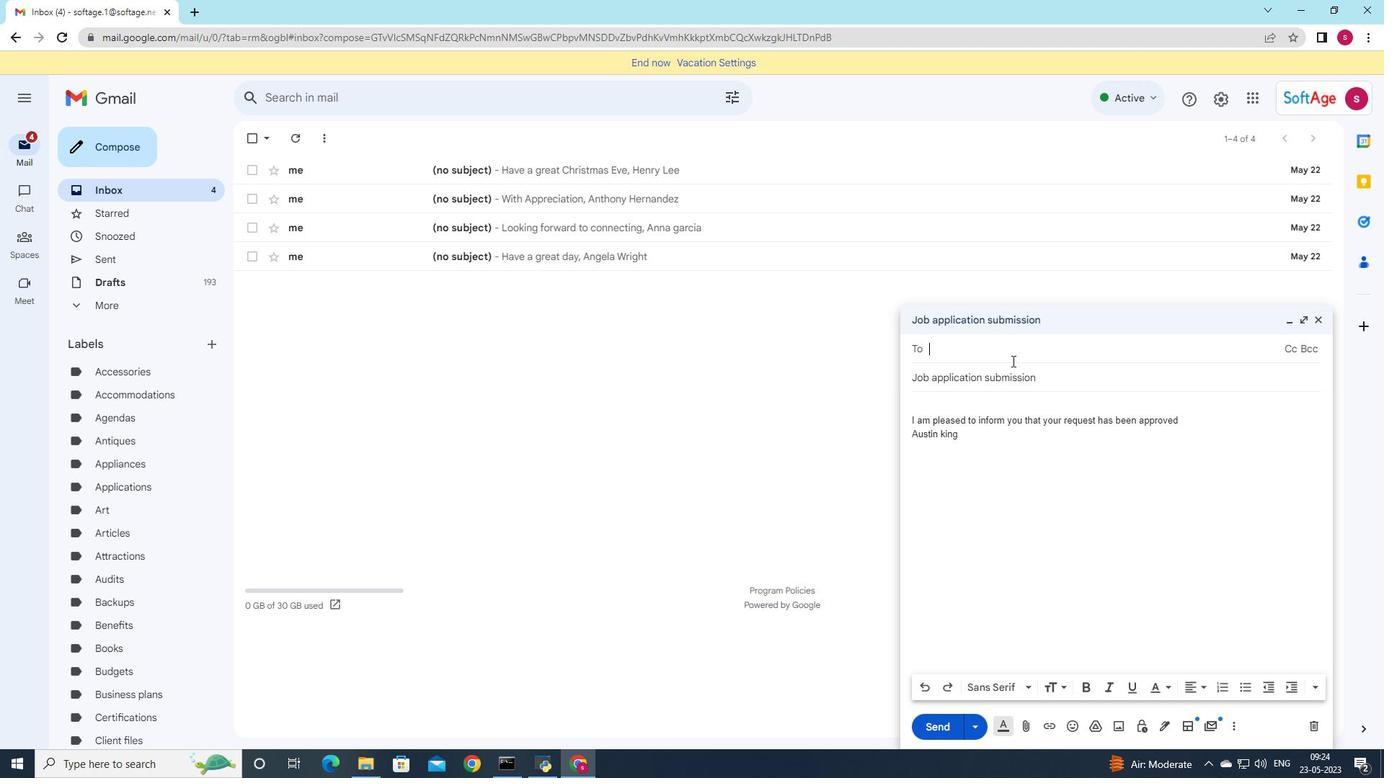 
Action: Key pressed so
Screenshot: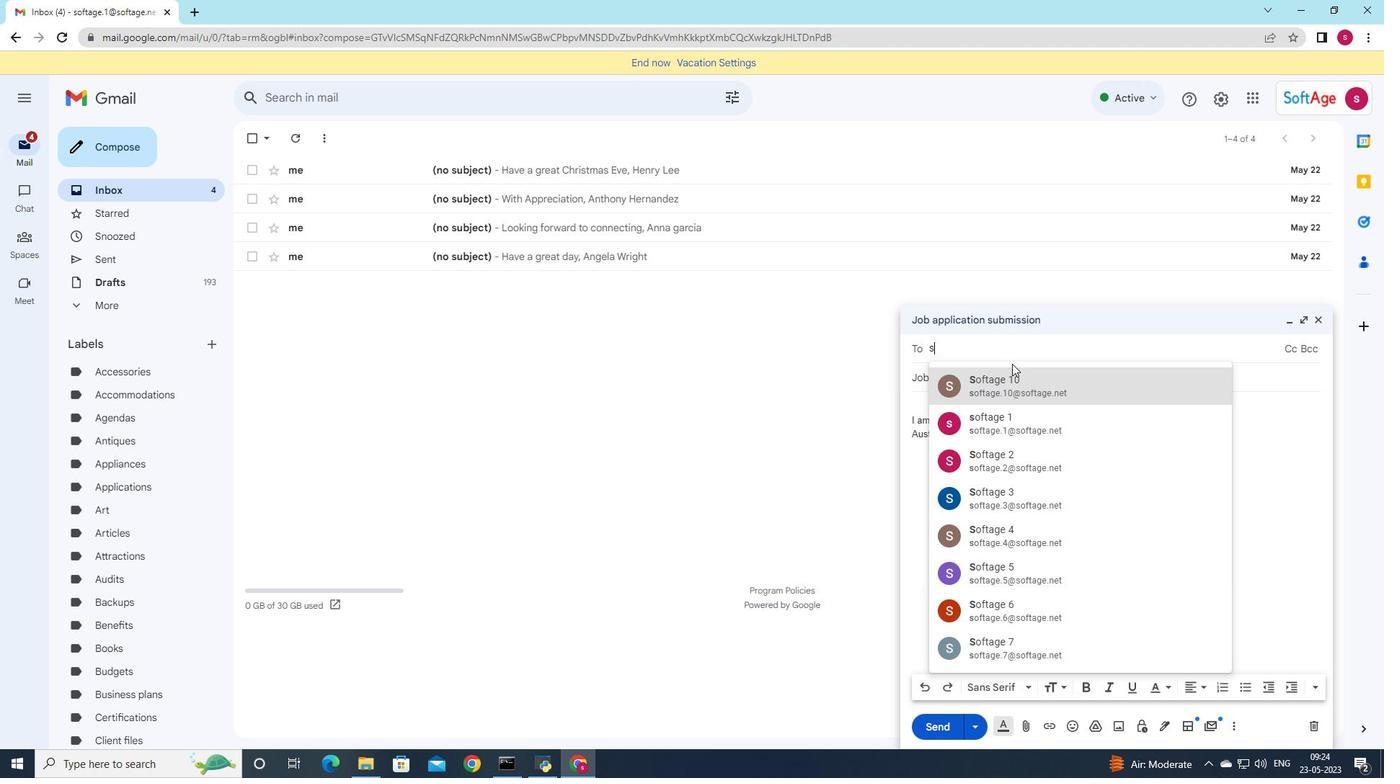 
Action: Mouse moved to (1059, 414)
Screenshot: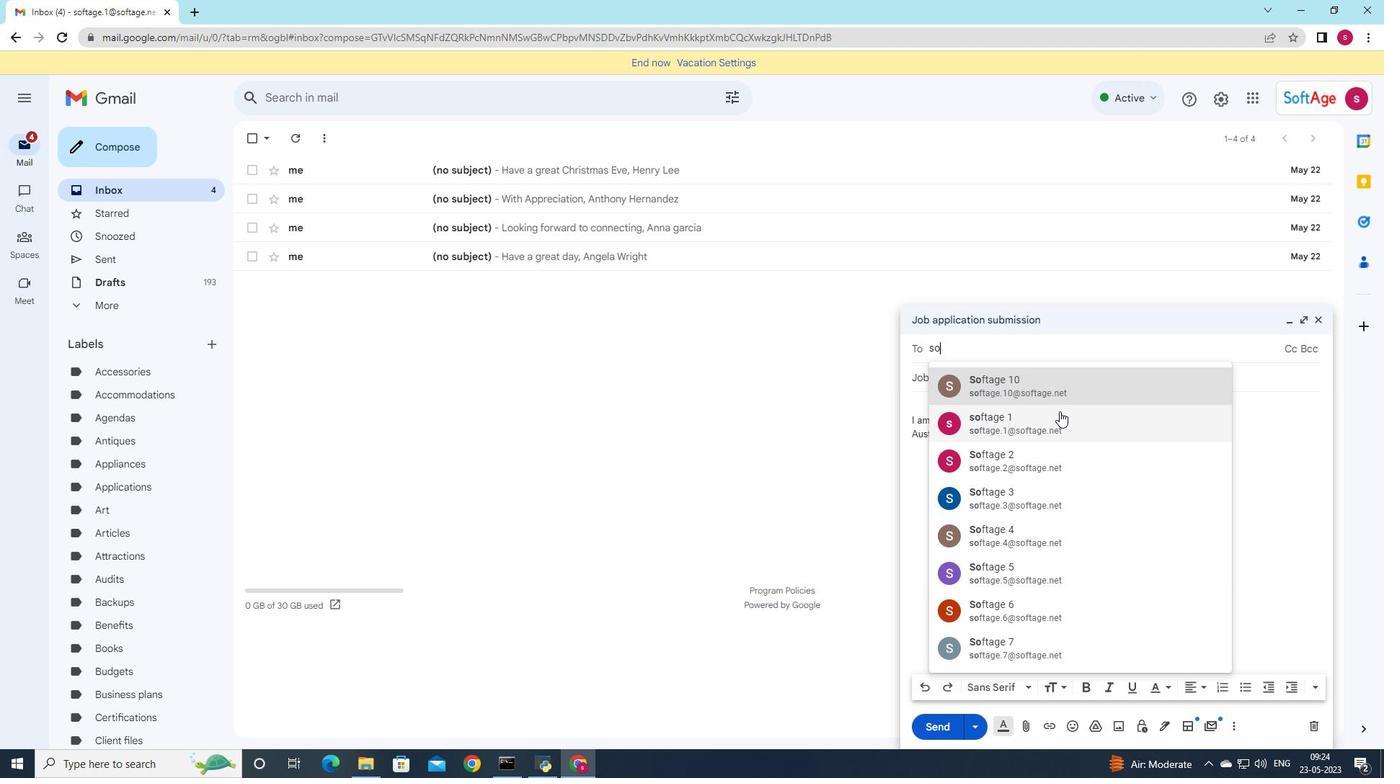 
Action: Key pressed ftage8
Screenshot: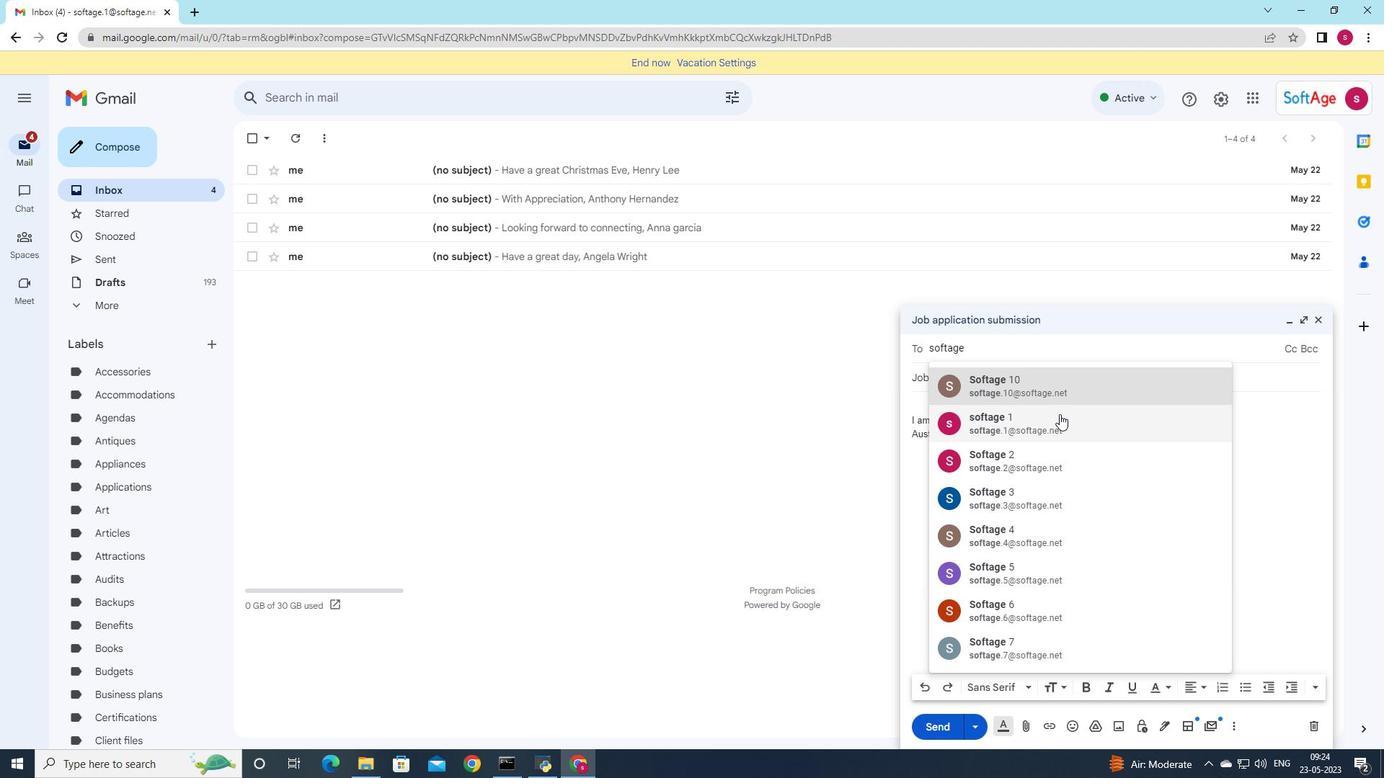 
Action: Mouse moved to (1084, 352)
Screenshot: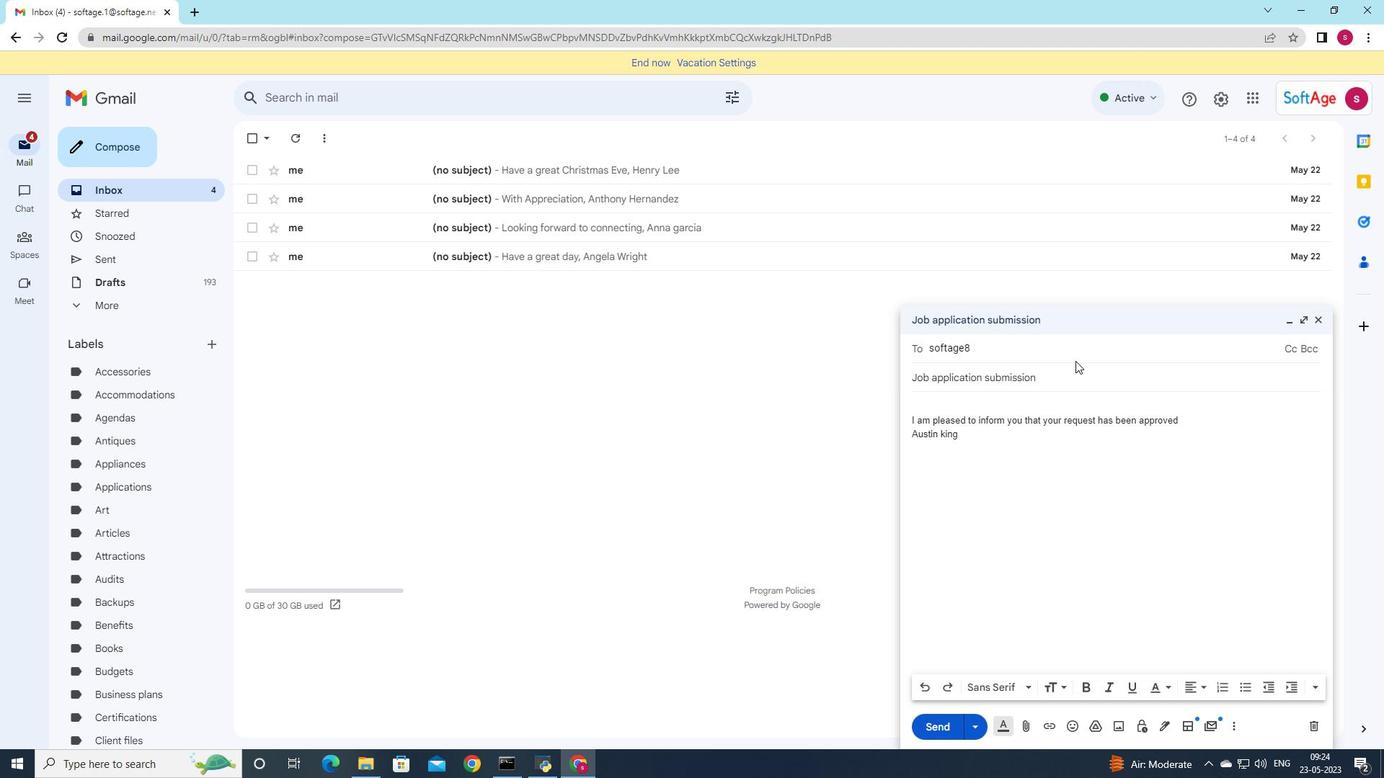 
Action: Key pressed <Key.backspace>.8
Screenshot: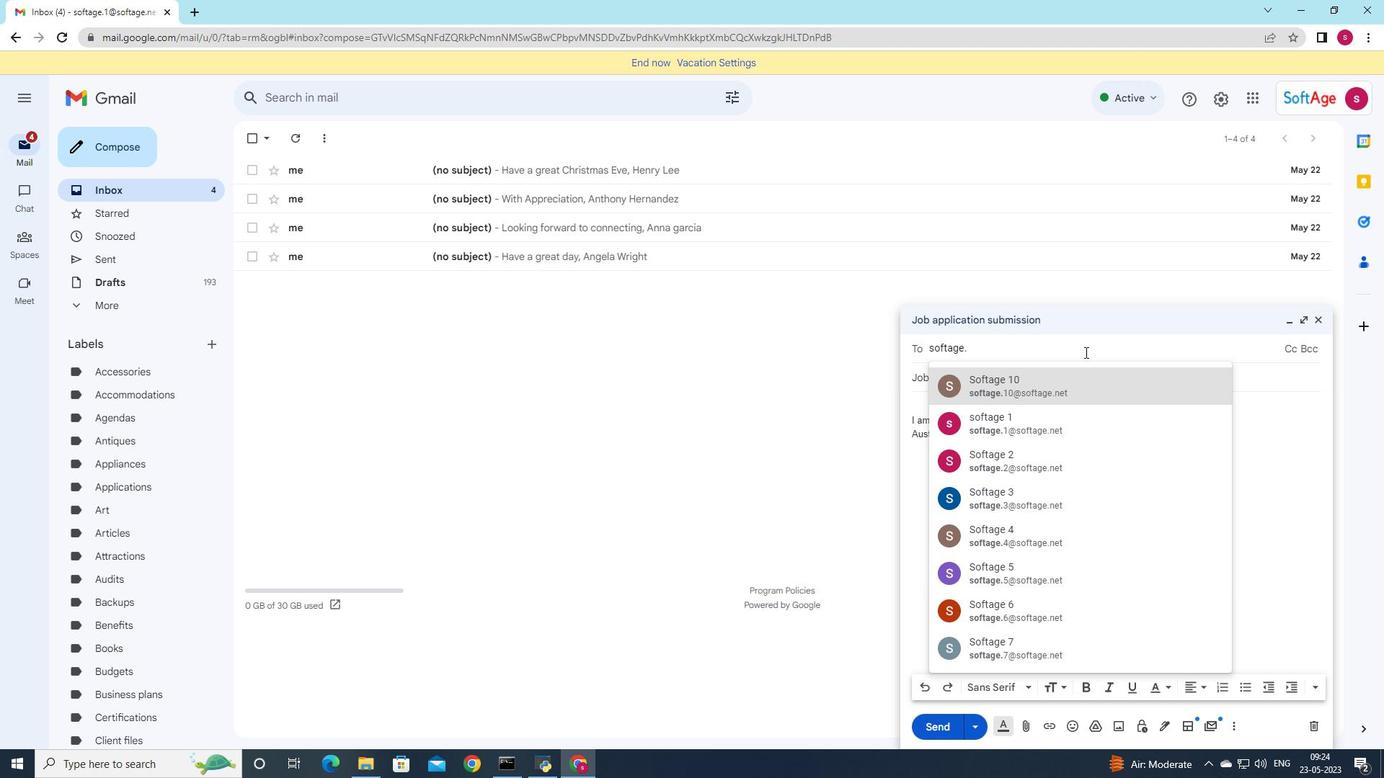 
Action: Mouse moved to (1077, 382)
Screenshot: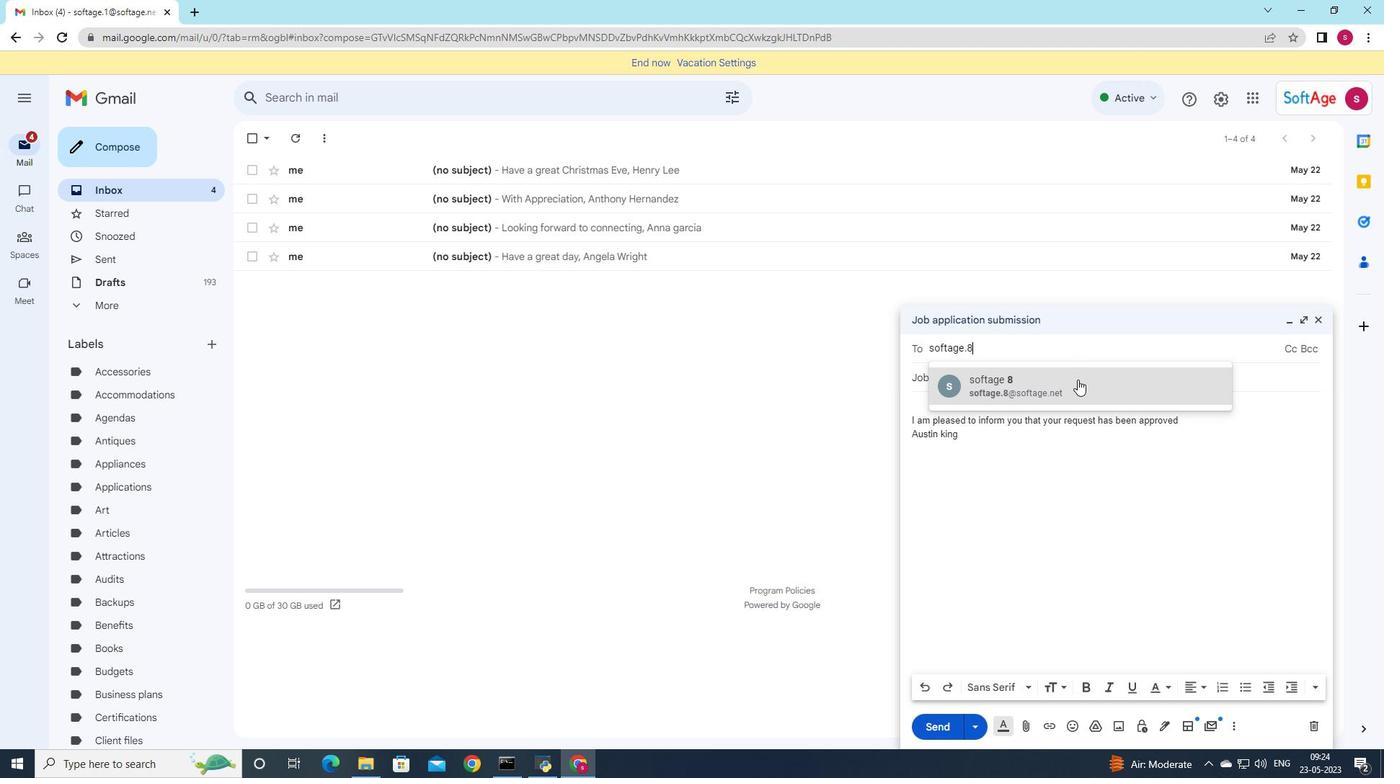 
Action: Mouse pressed left at (1077, 382)
Screenshot: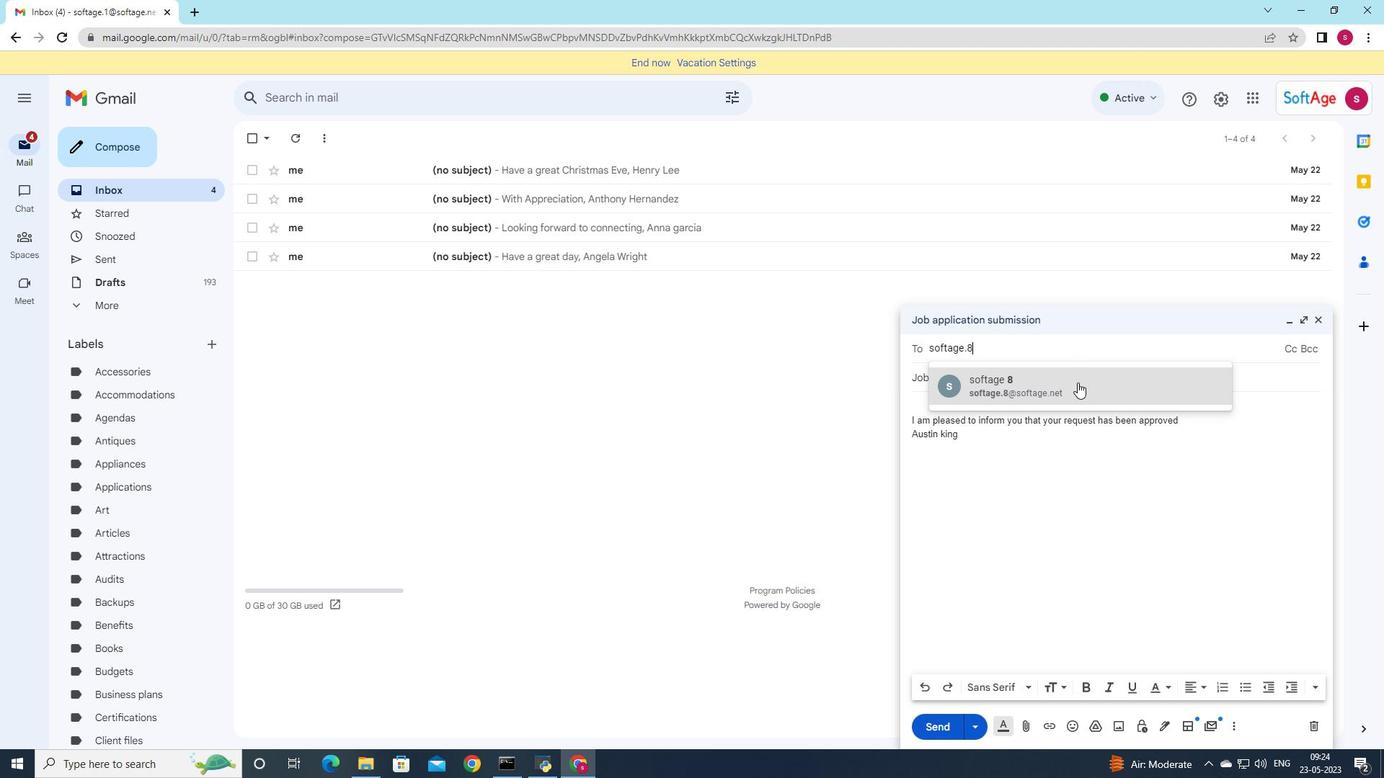 
Action: Mouse moved to (1048, 426)
Screenshot: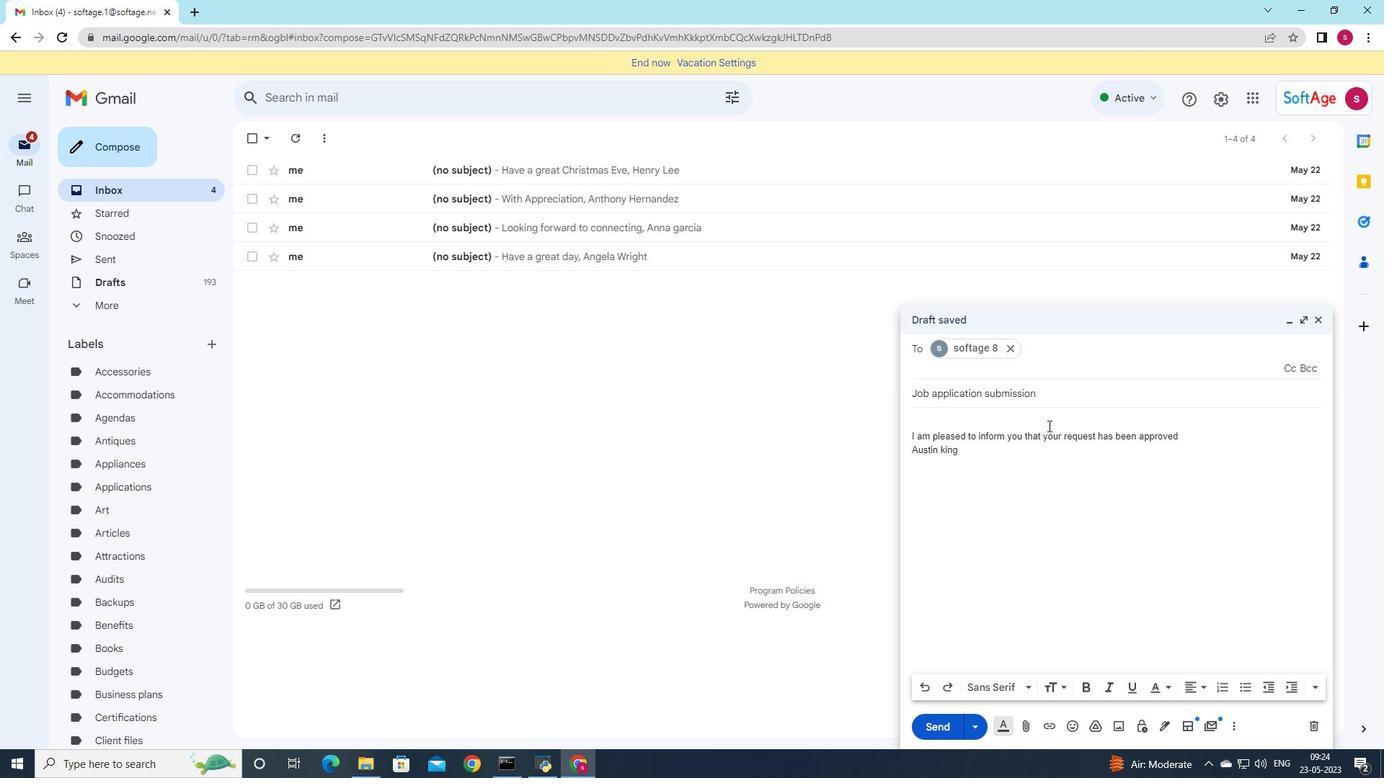 
Action: Mouse scrolled (1048, 426) with delta (0, 0)
Screenshot: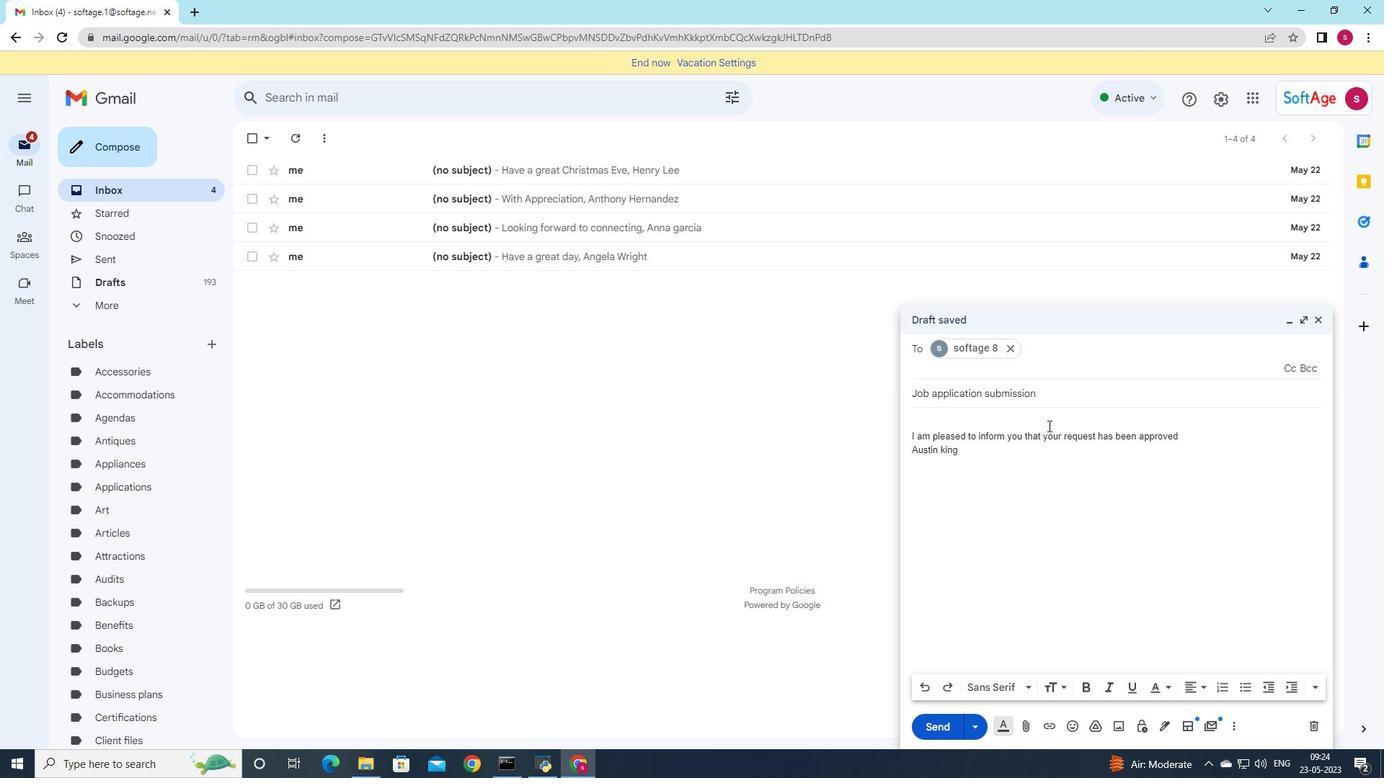 
Action: Mouse moved to (1048, 426)
Screenshot: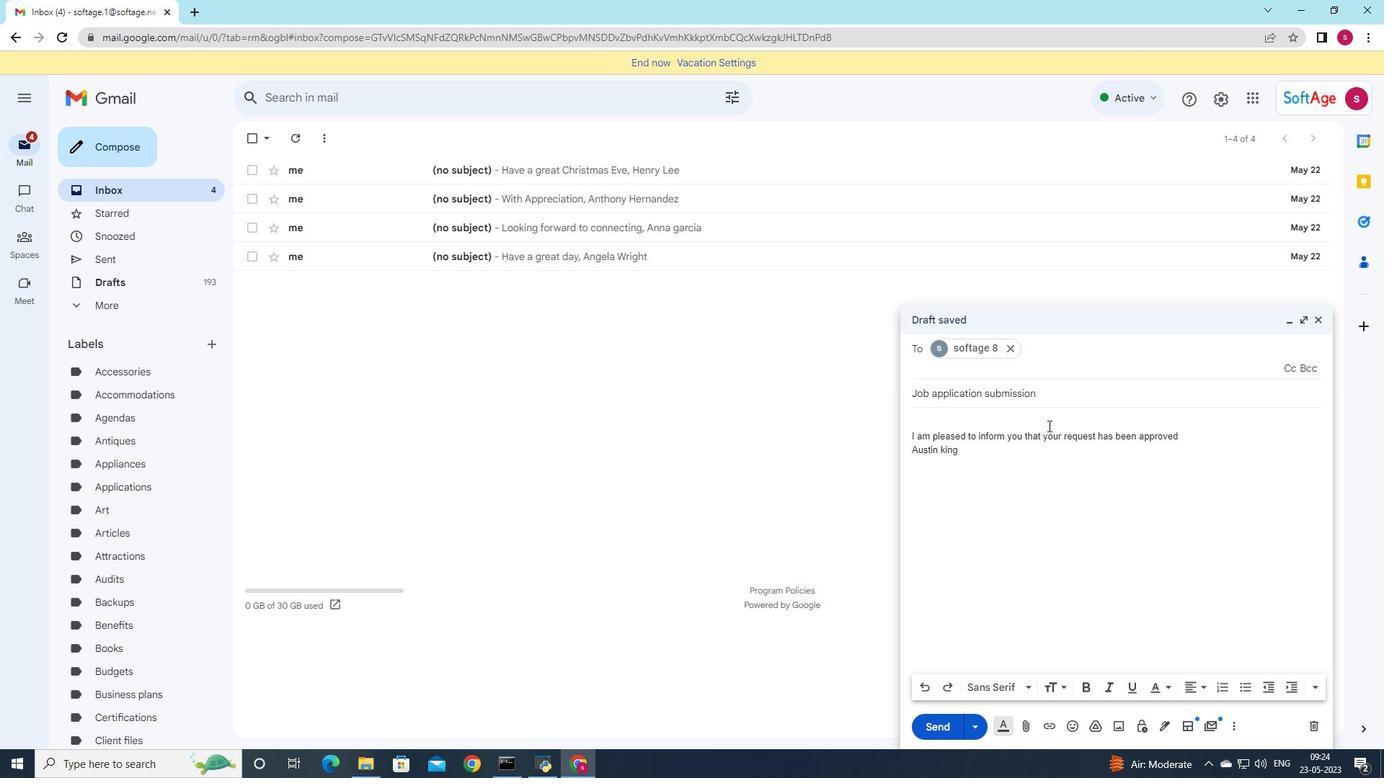 
Action: Mouse scrolled (1048, 426) with delta (0, 0)
Screenshot: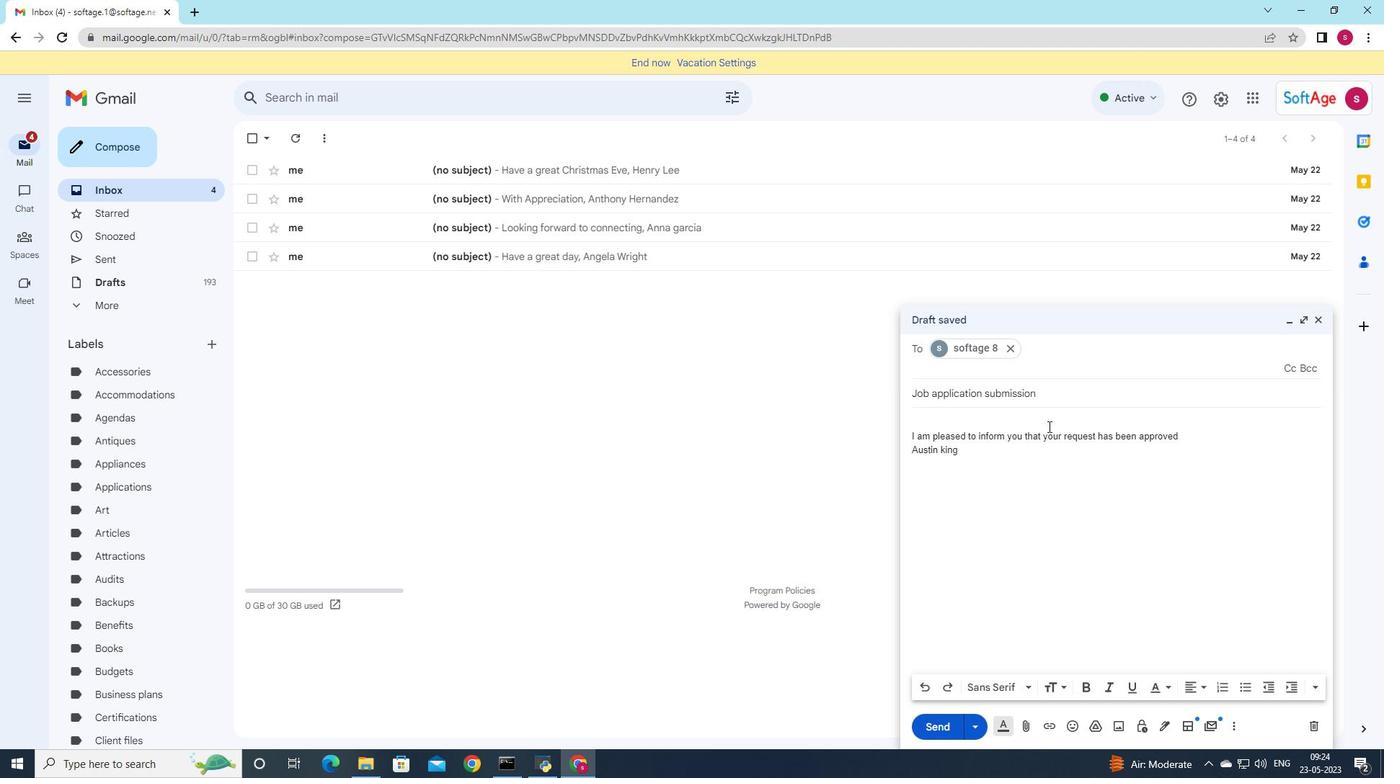 
Action: Mouse scrolled (1048, 426) with delta (0, 0)
Screenshot: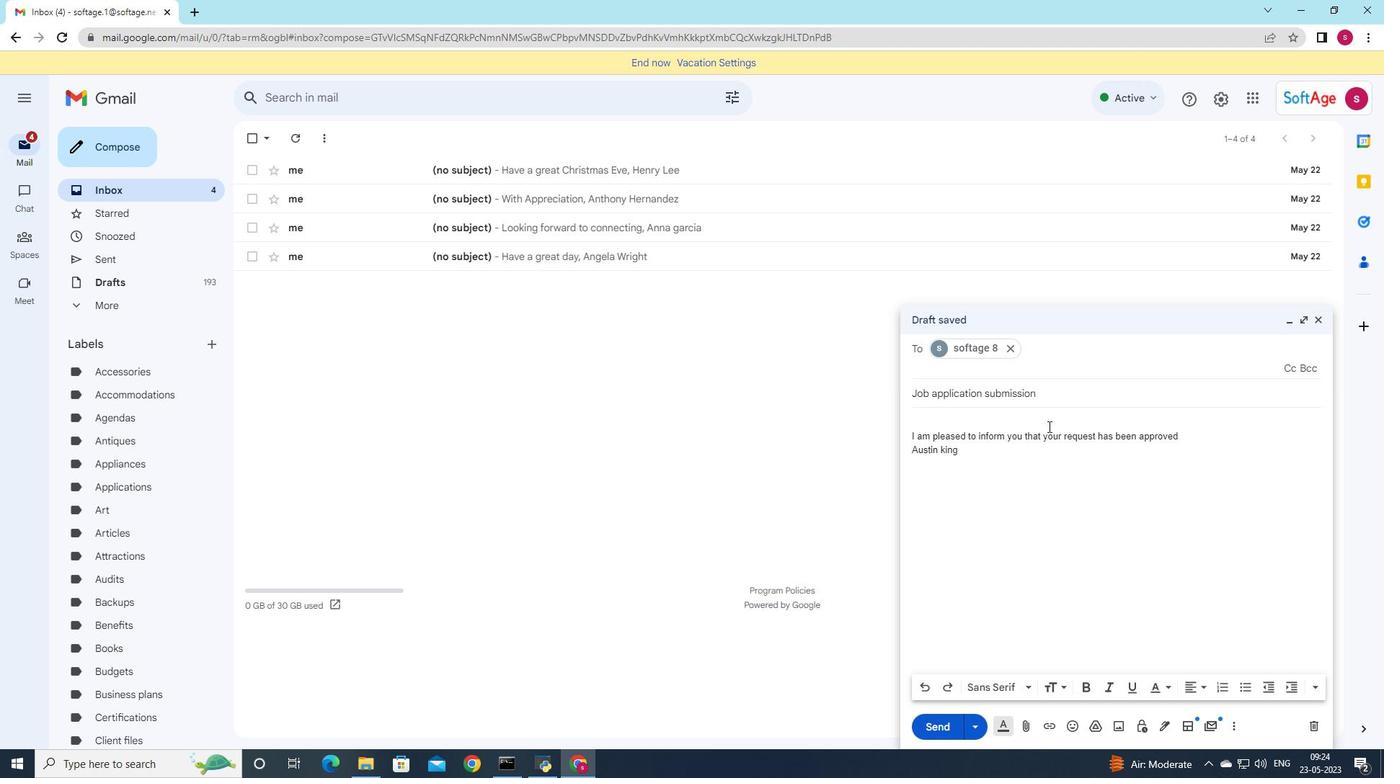 
Action: Mouse scrolled (1048, 426) with delta (0, 0)
Screenshot: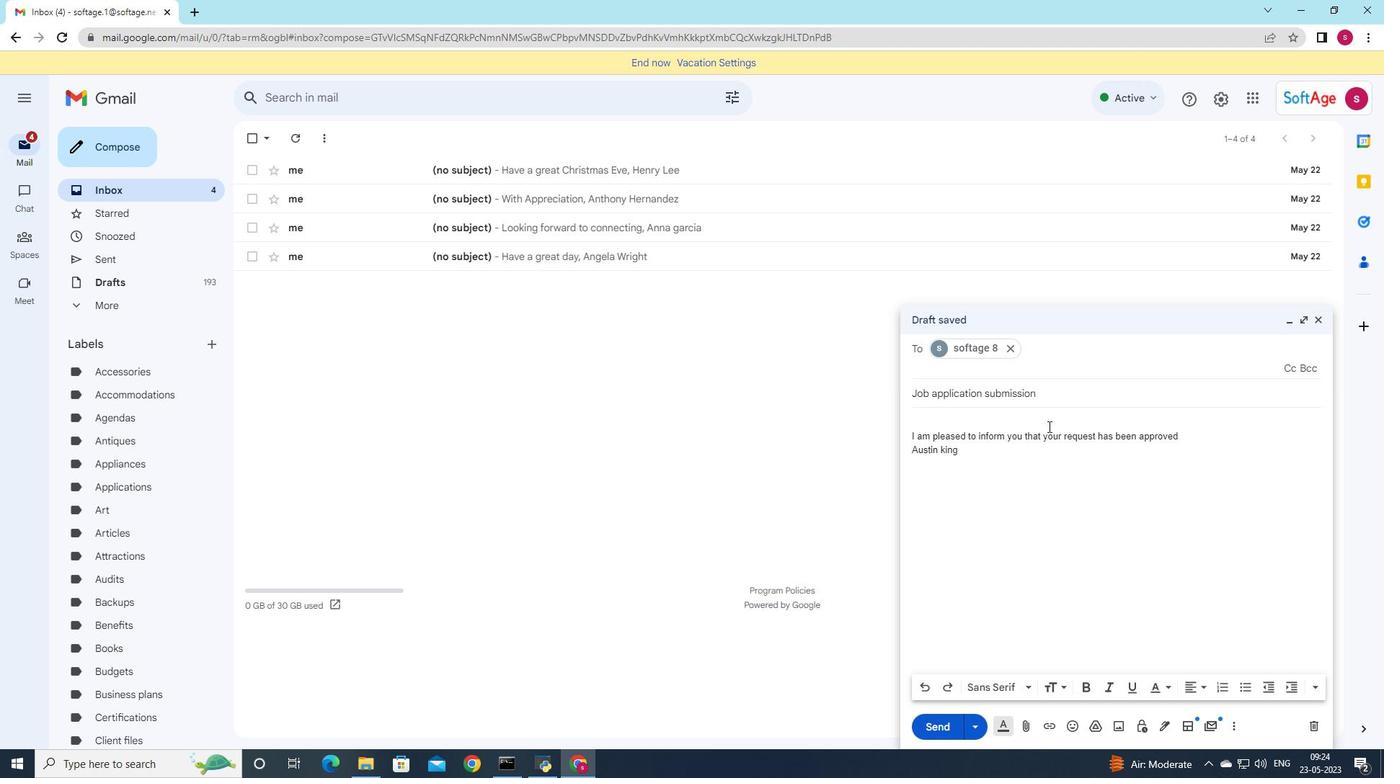 
Action: Mouse moved to (1021, 730)
Screenshot: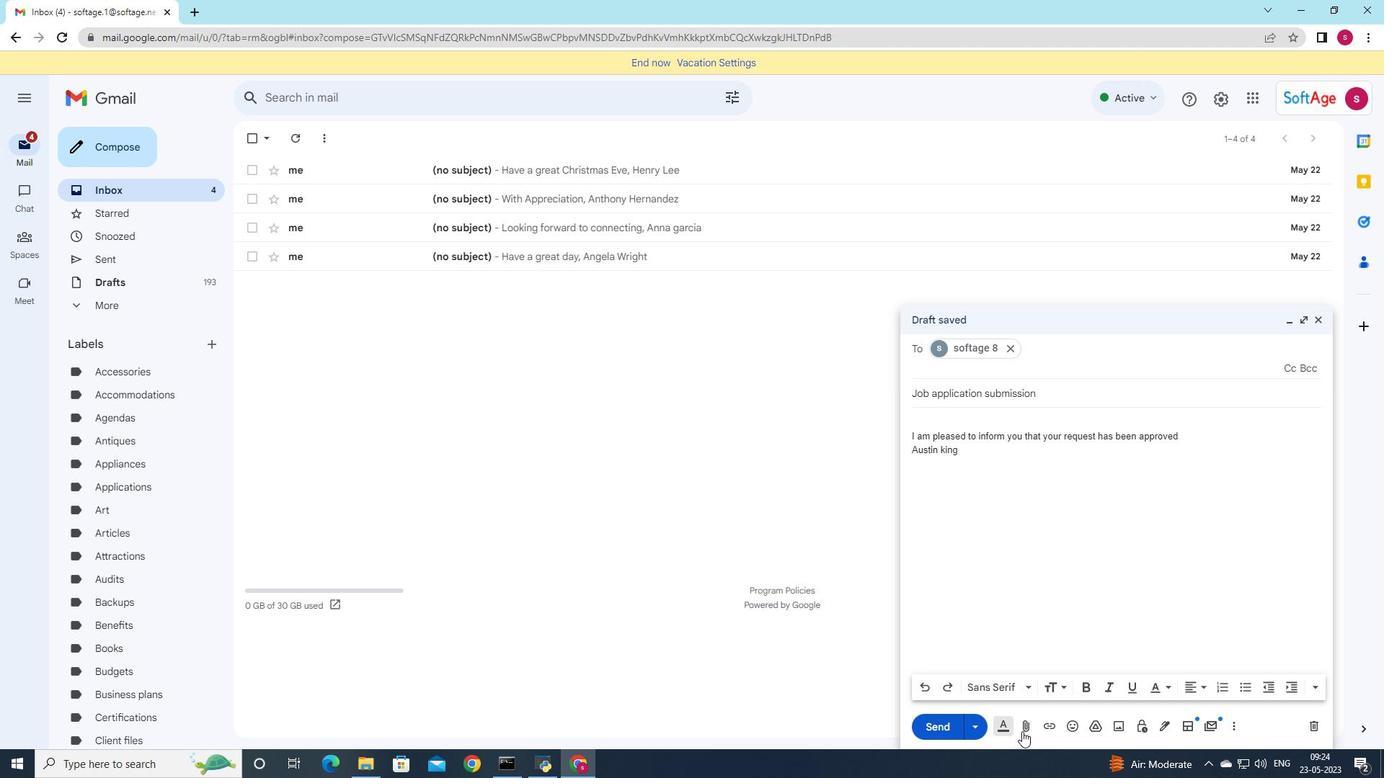 
Action: Mouse pressed left at (1021, 730)
Screenshot: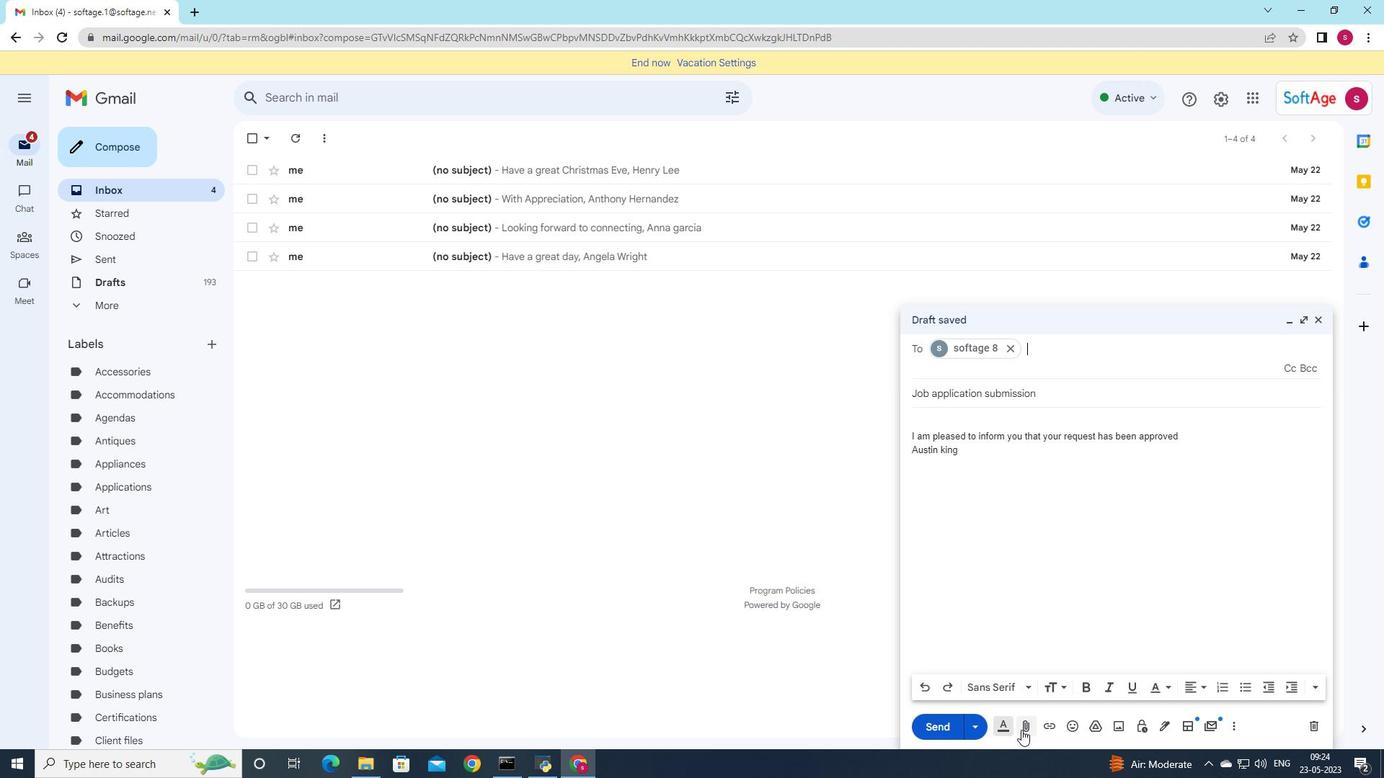 
Action: Mouse moved to (232, 105)
Screenshot: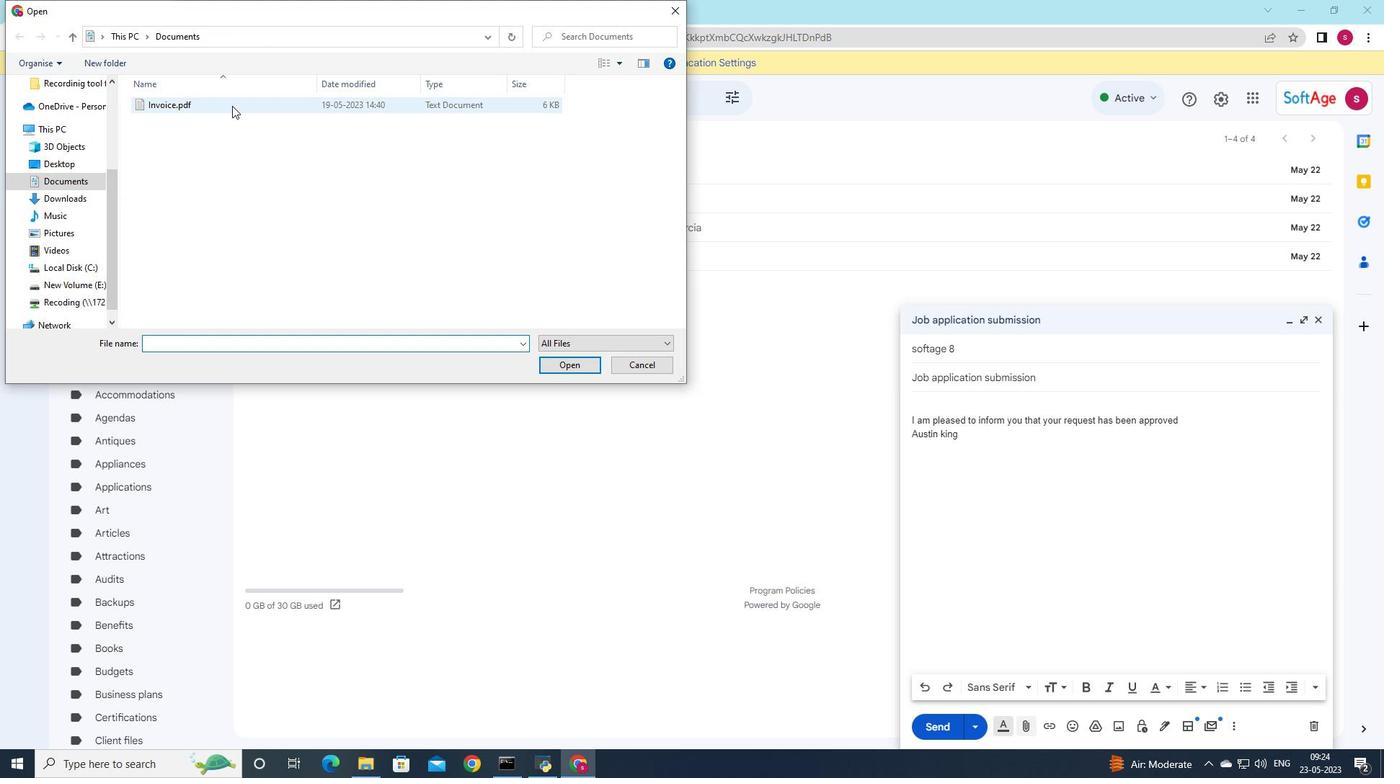 
Action: Mouse pressed left at (232, 105)
Screenshot: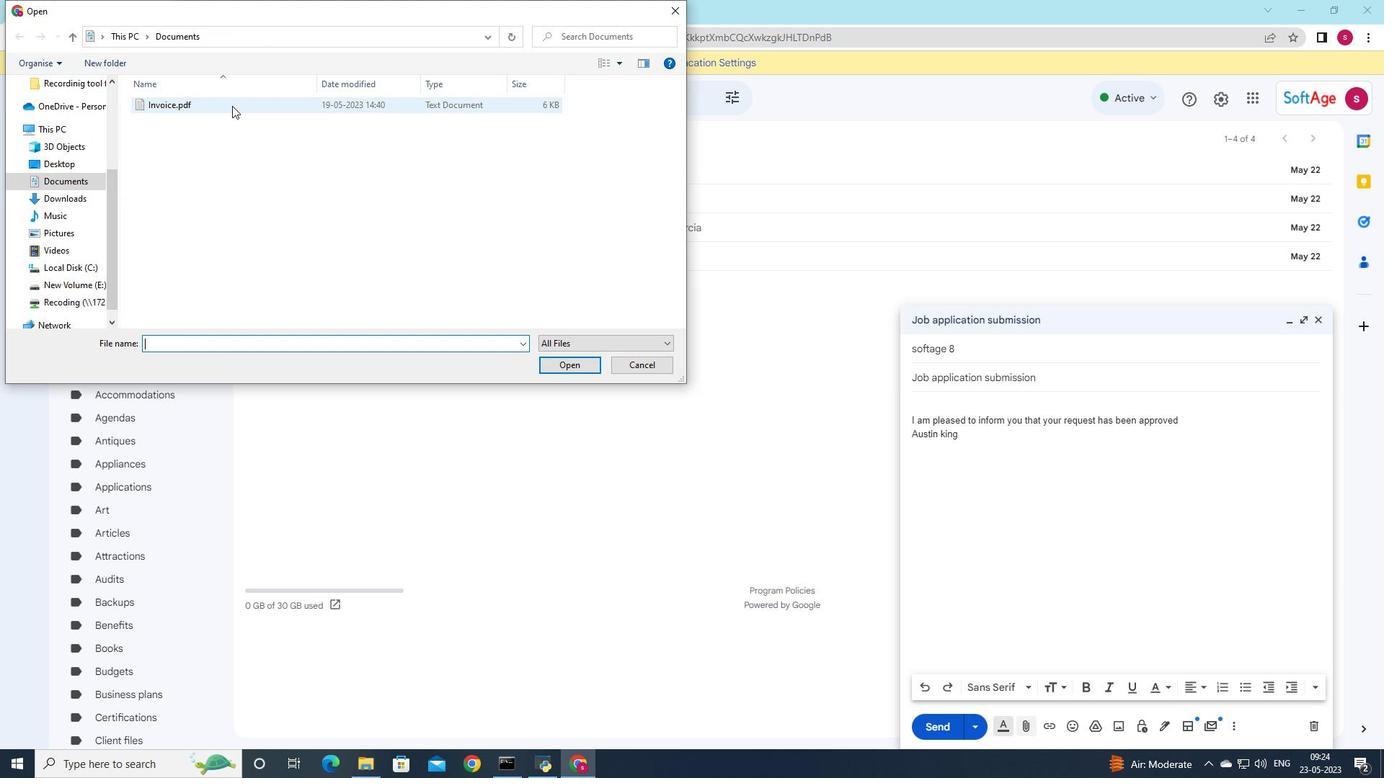 
Action: Mouse pressed left at (232, 105)
Screenshot: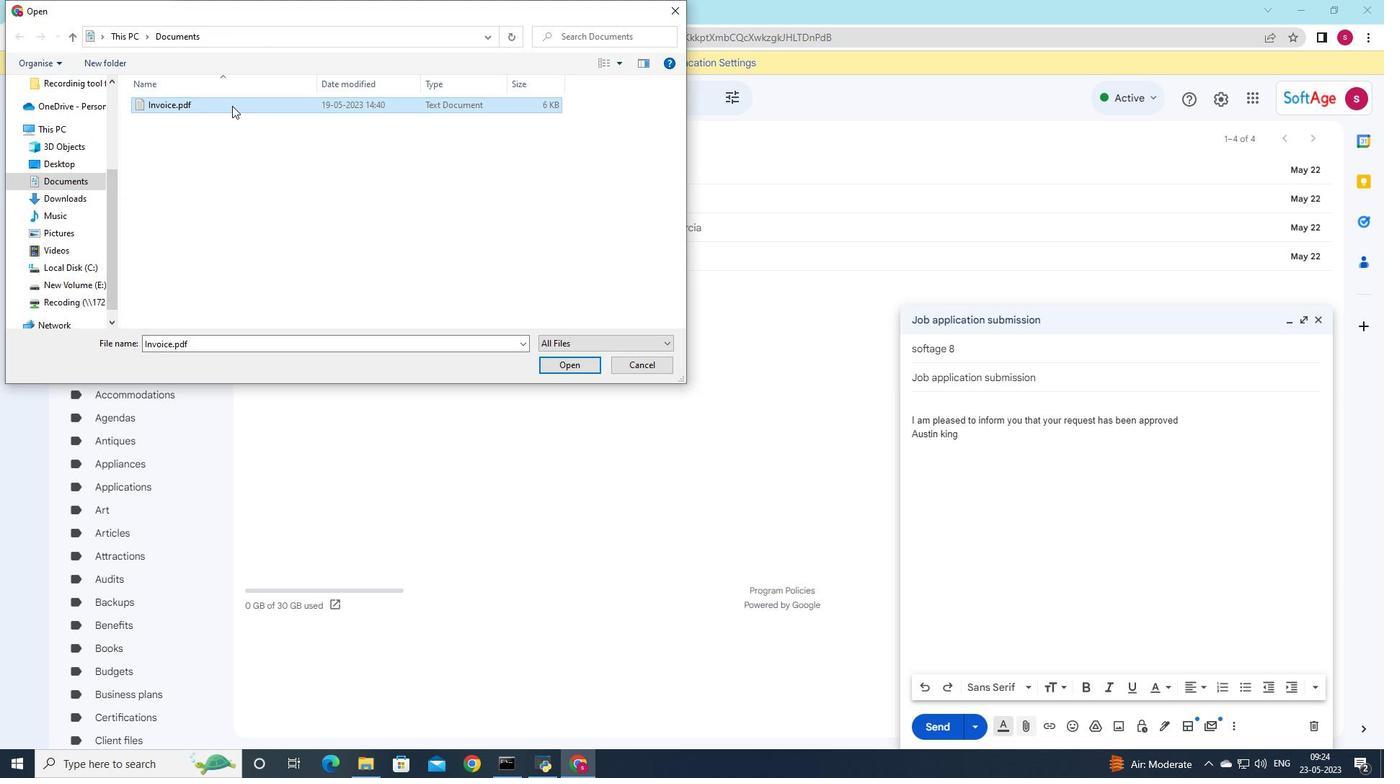 
Action: Mouse moved to (741, 148)
Screenshot: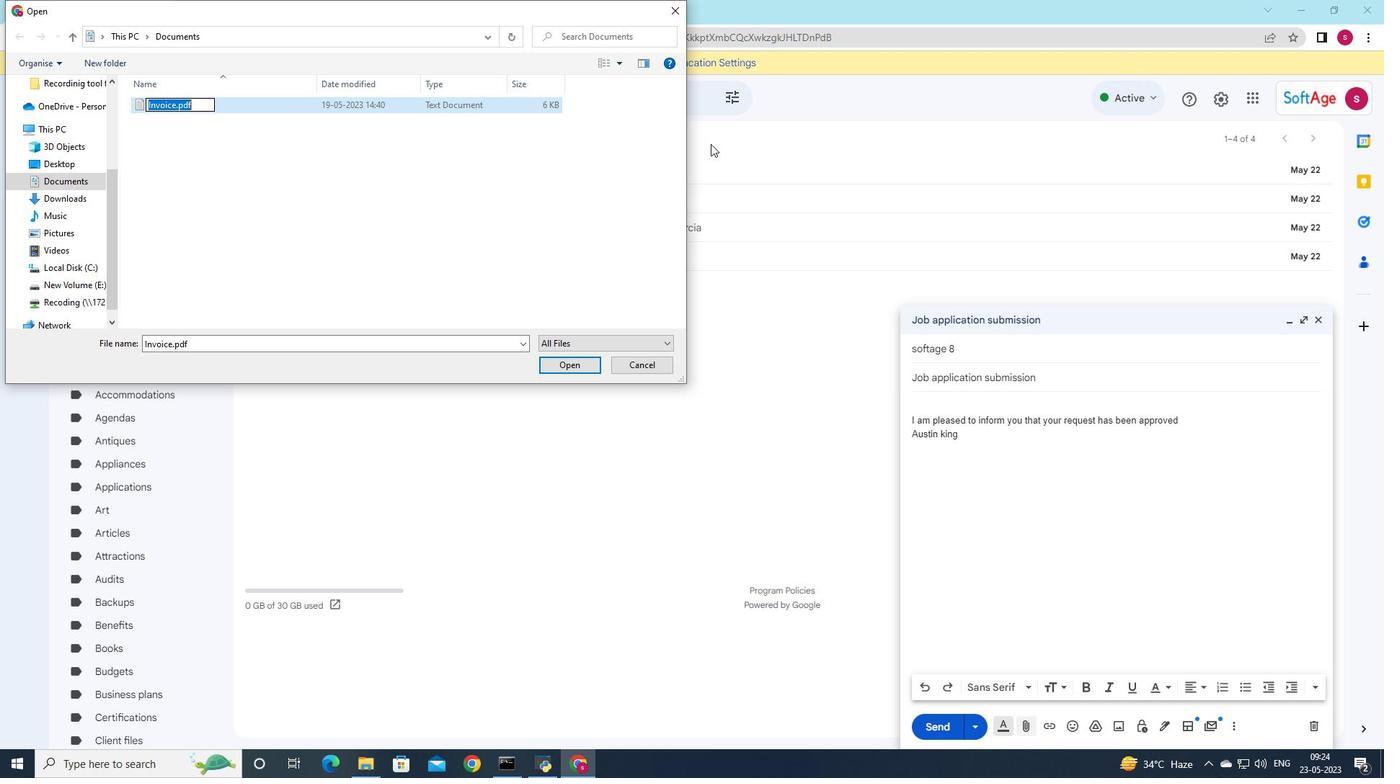 
Action: Key pressed <Key.shift>Employee<Key.shift><Key.shift><Key.shift><Key.shift><Key.shift><Key.shift>_handbook.docx
Screenshot: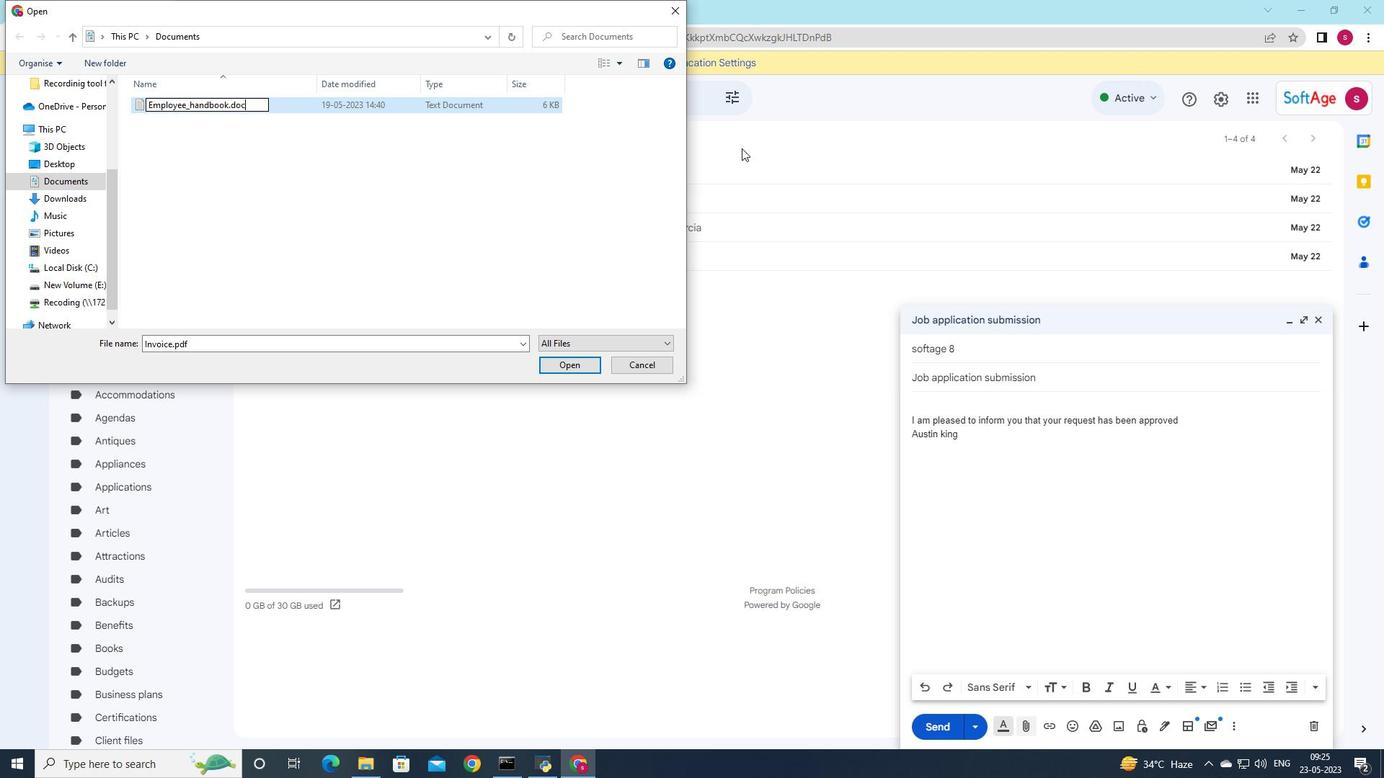 
Action: Mouse moved to (299, 103)
Screenshot: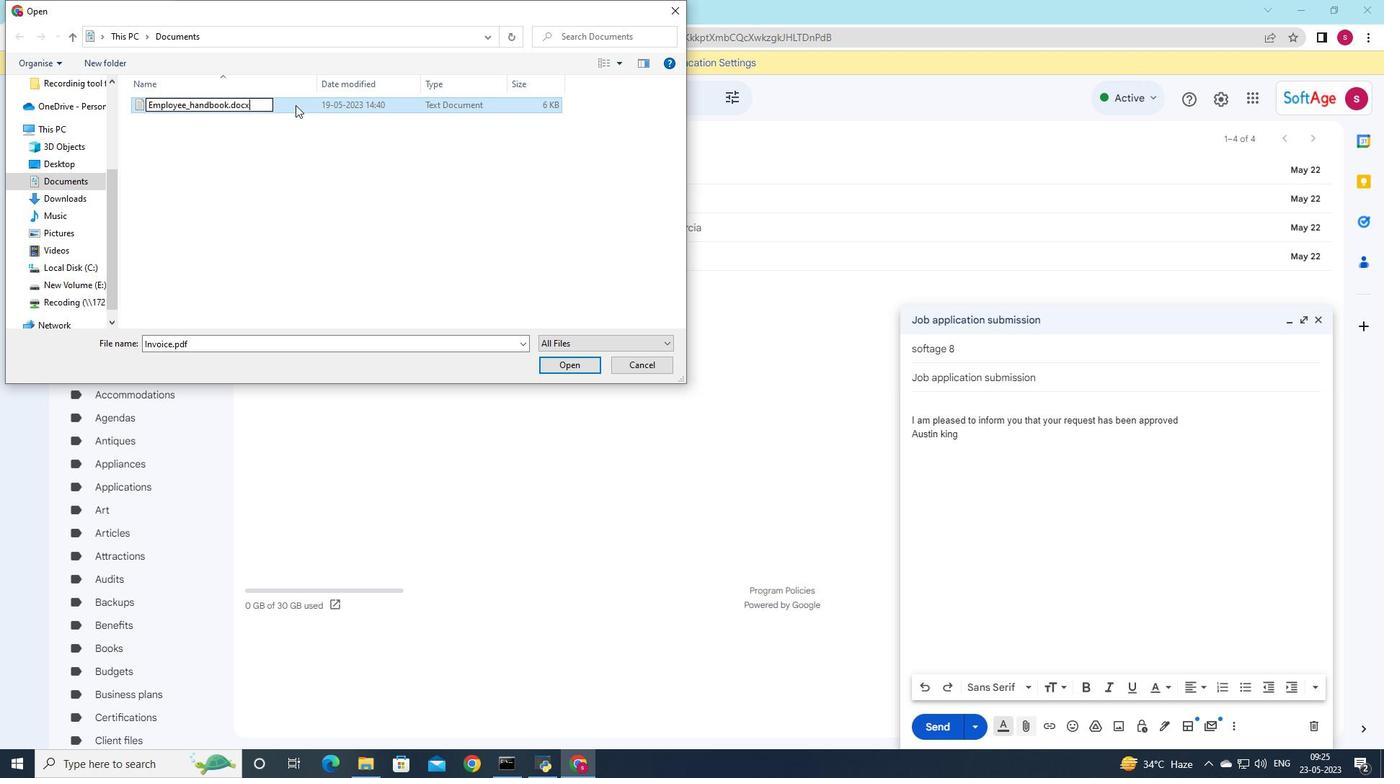 
Action: Mouse pressed left at (299, 103)
Screenshot: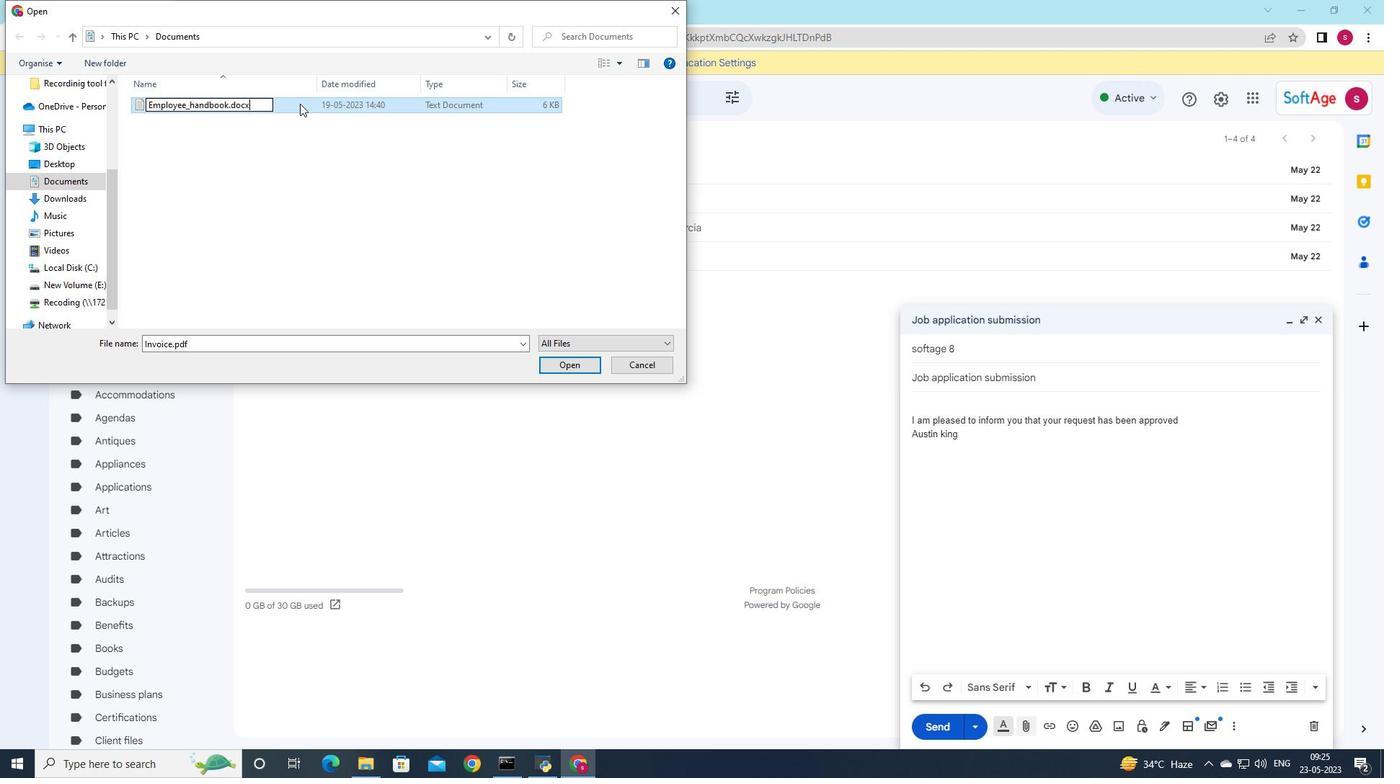
Action: Mouse moved to (568, 369)
Screenshot: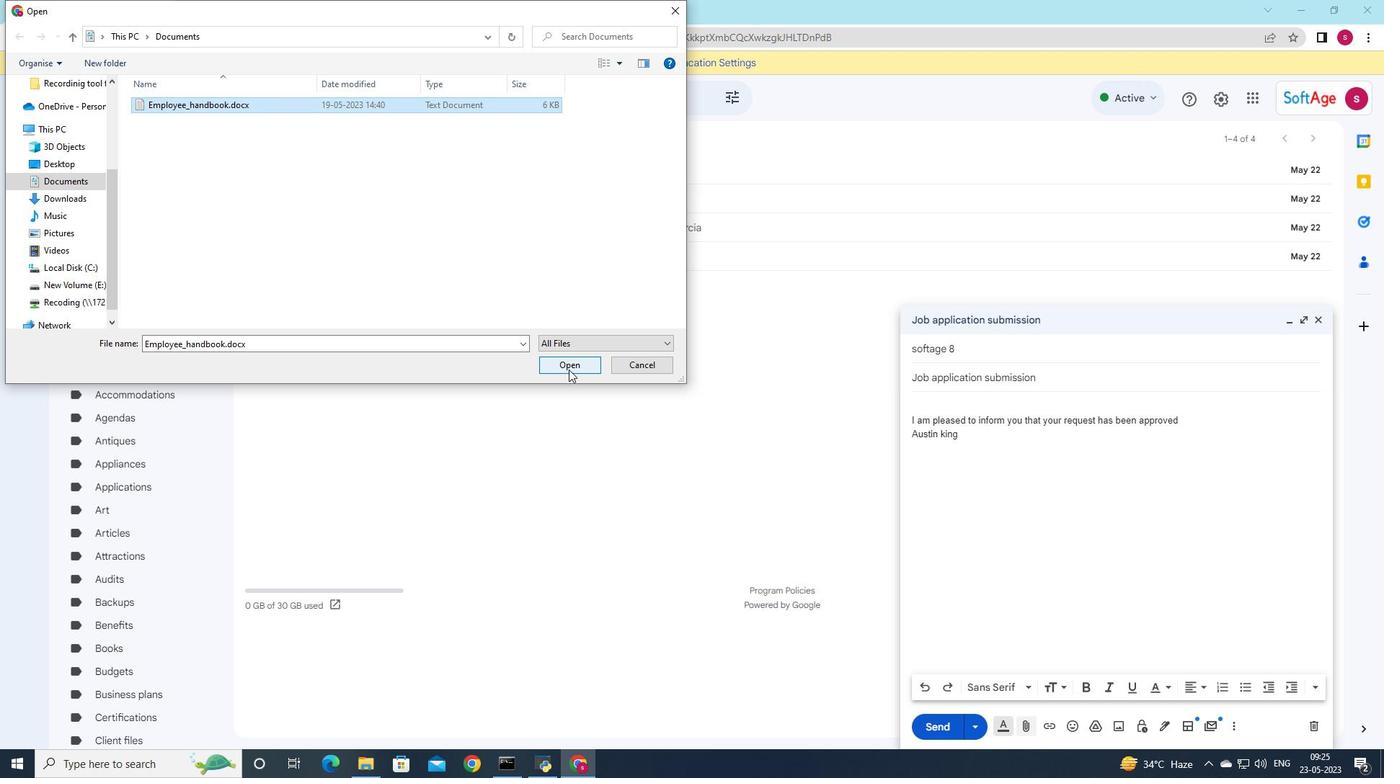 
Action: Mouse pressed left at (568, 369)
Screenshot: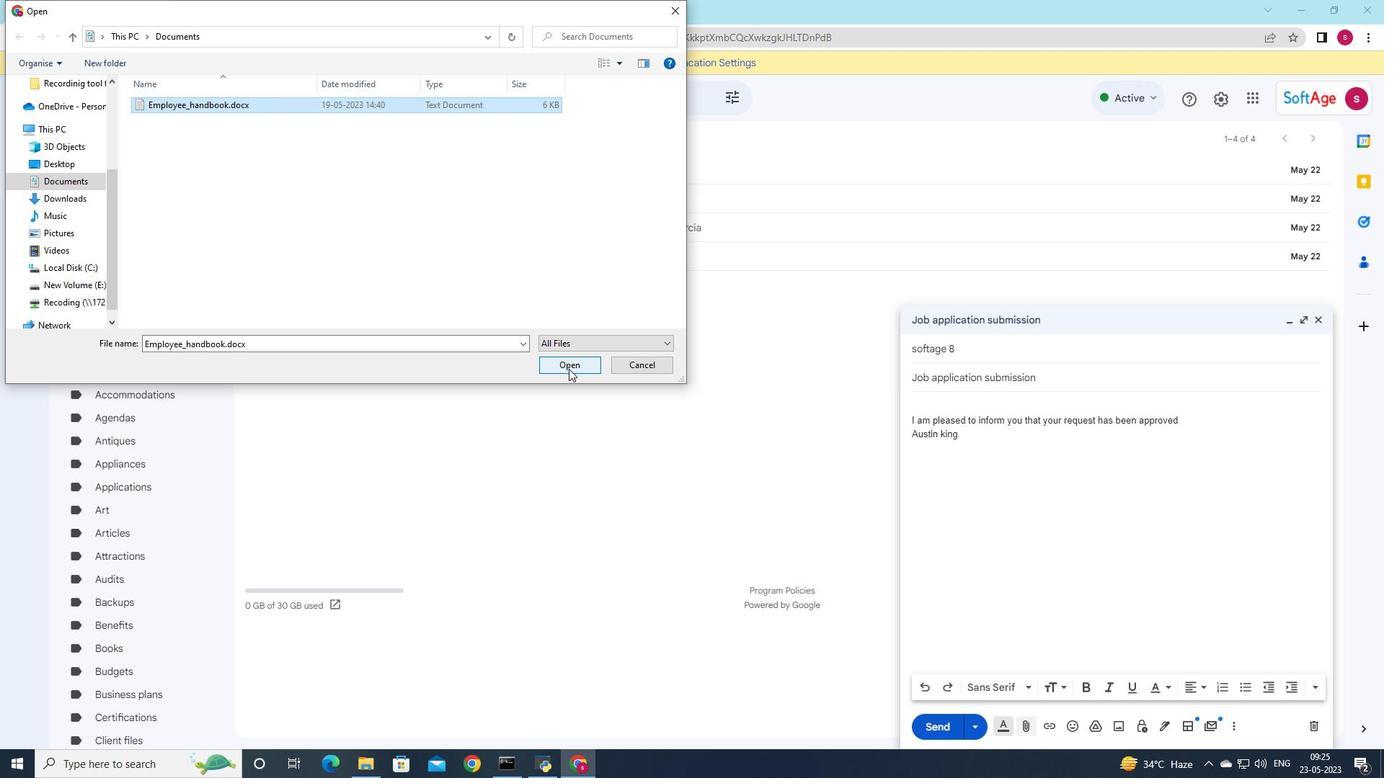 
Action: Mouse moved to (1030, 485)
Screenshot: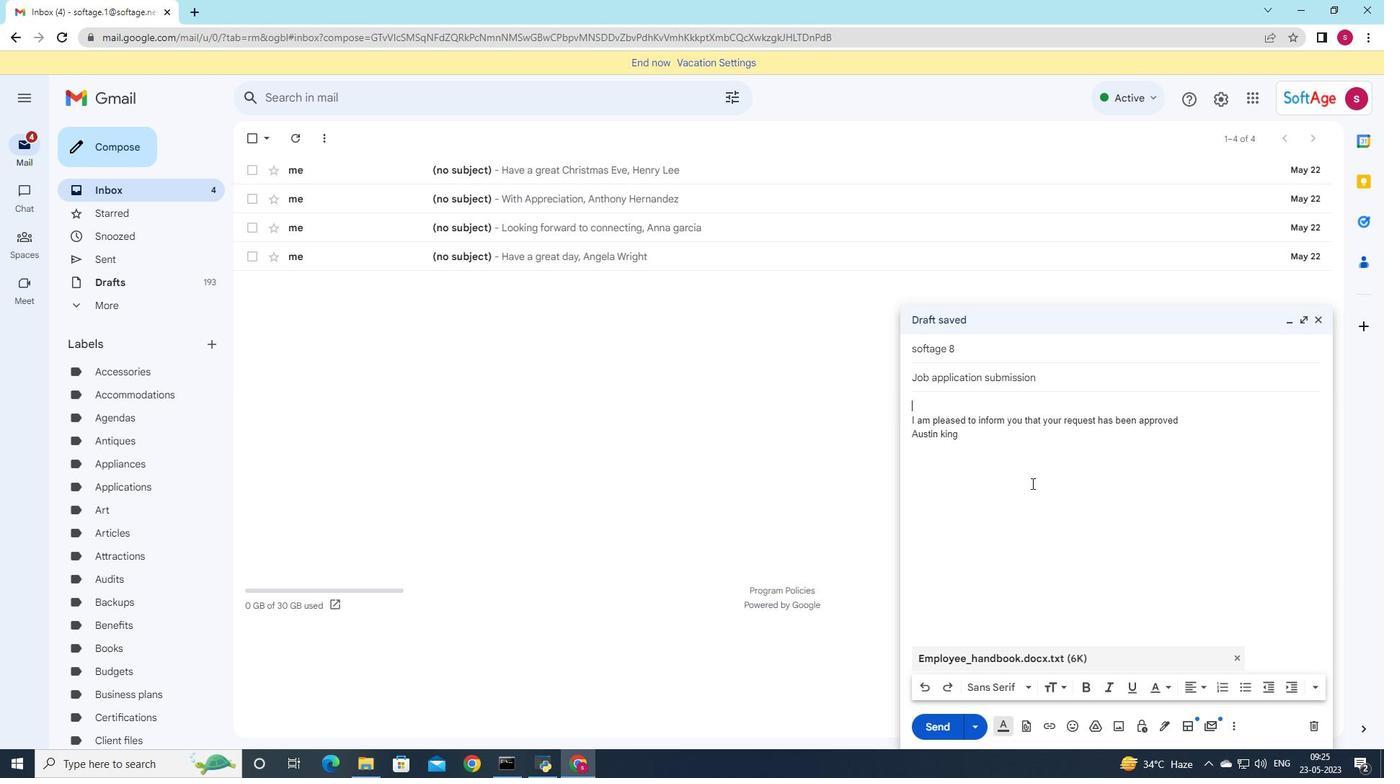 
Action: Mouse scrolled (1030, 484) with delta (0, 0)
Screenshot: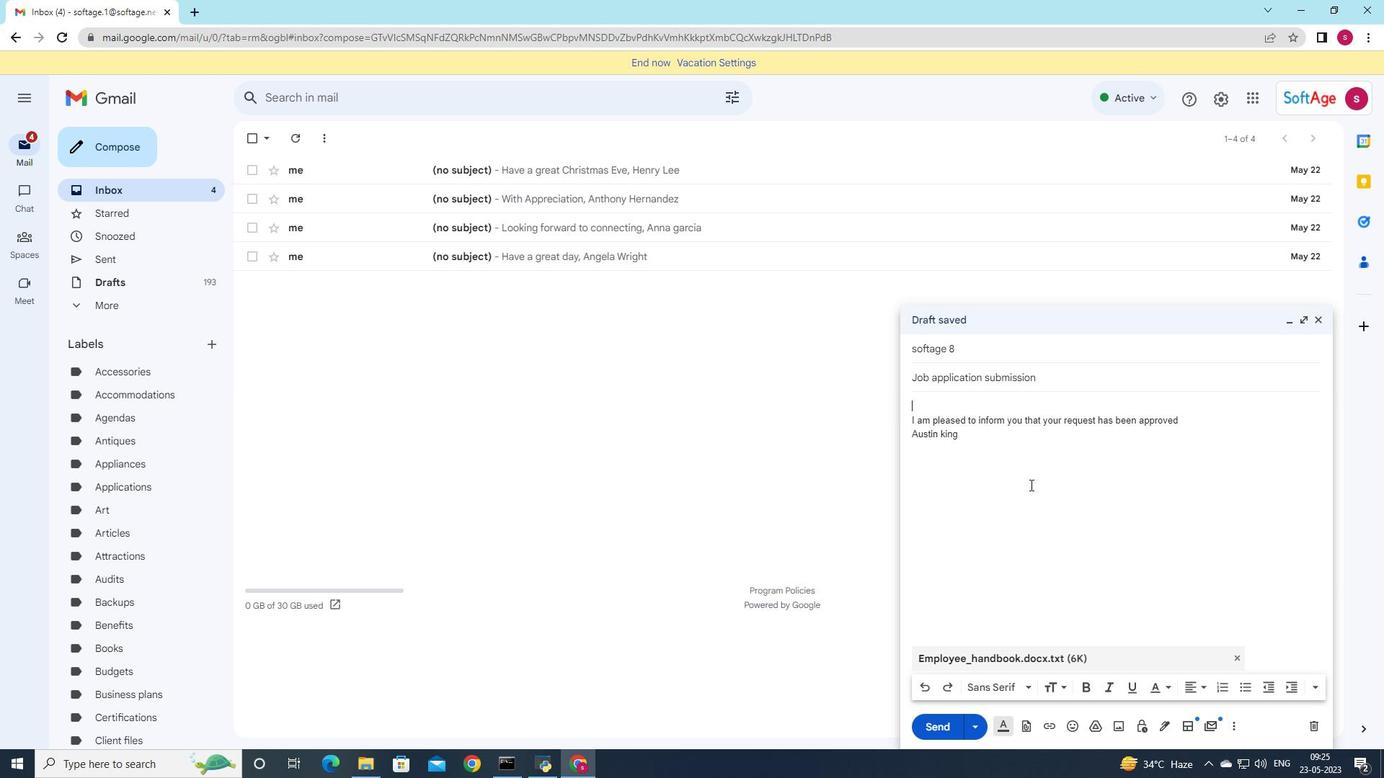 
Action: Mouse moved to (1029, 490)
Screenshot: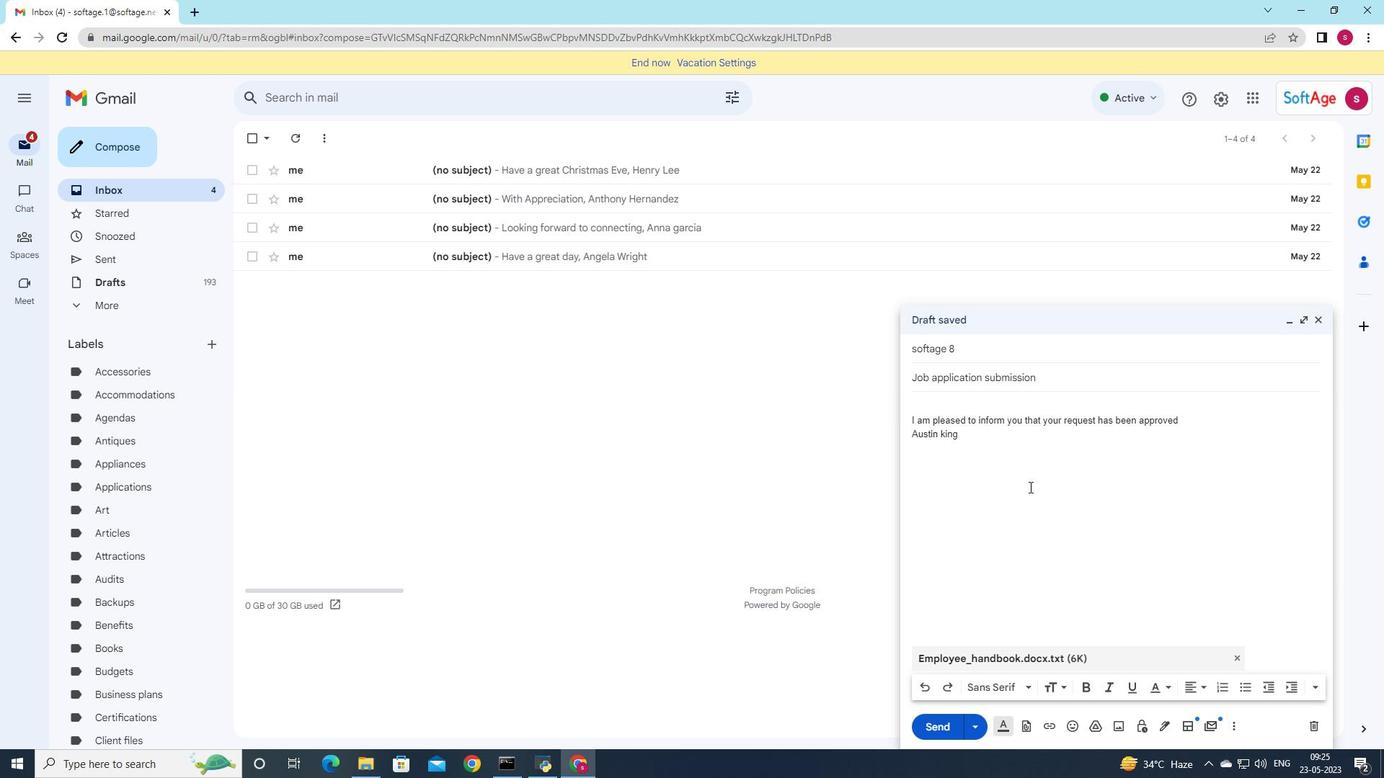 
Action: Mouse scrolled (1029, 489) with delta (0, 0)
Screenshot: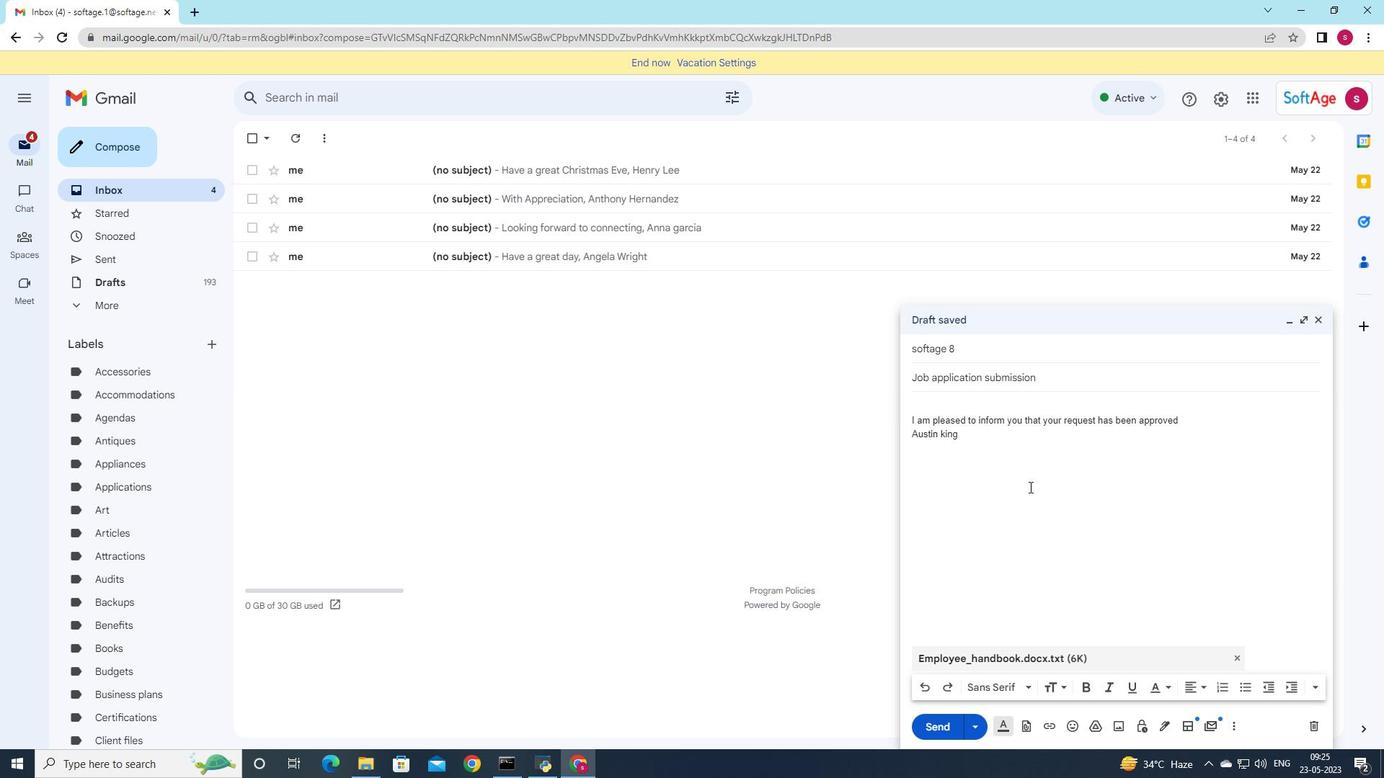 
Action: Mouse moved to (1182, 420)
Screenshot: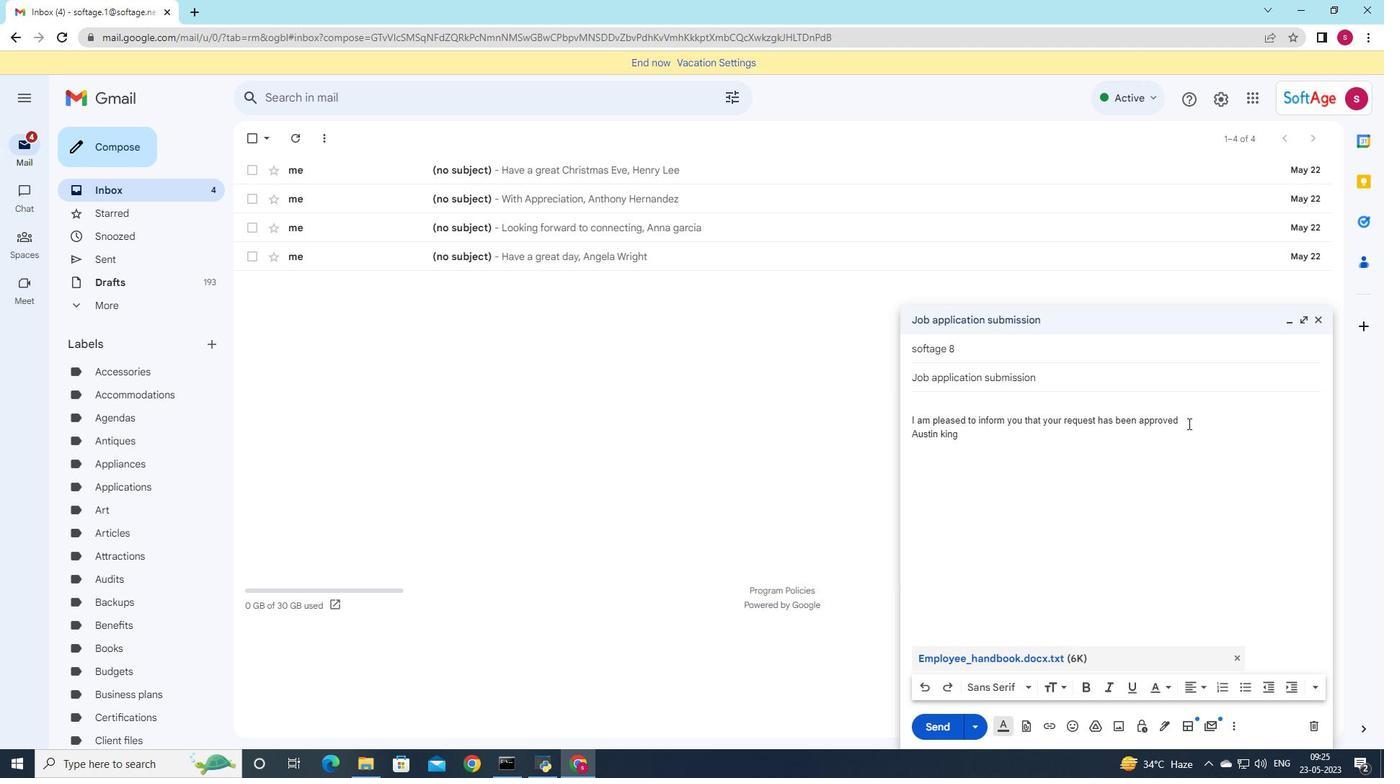 
Action: Mouse pressed left at (1182, 420)
Screenshot: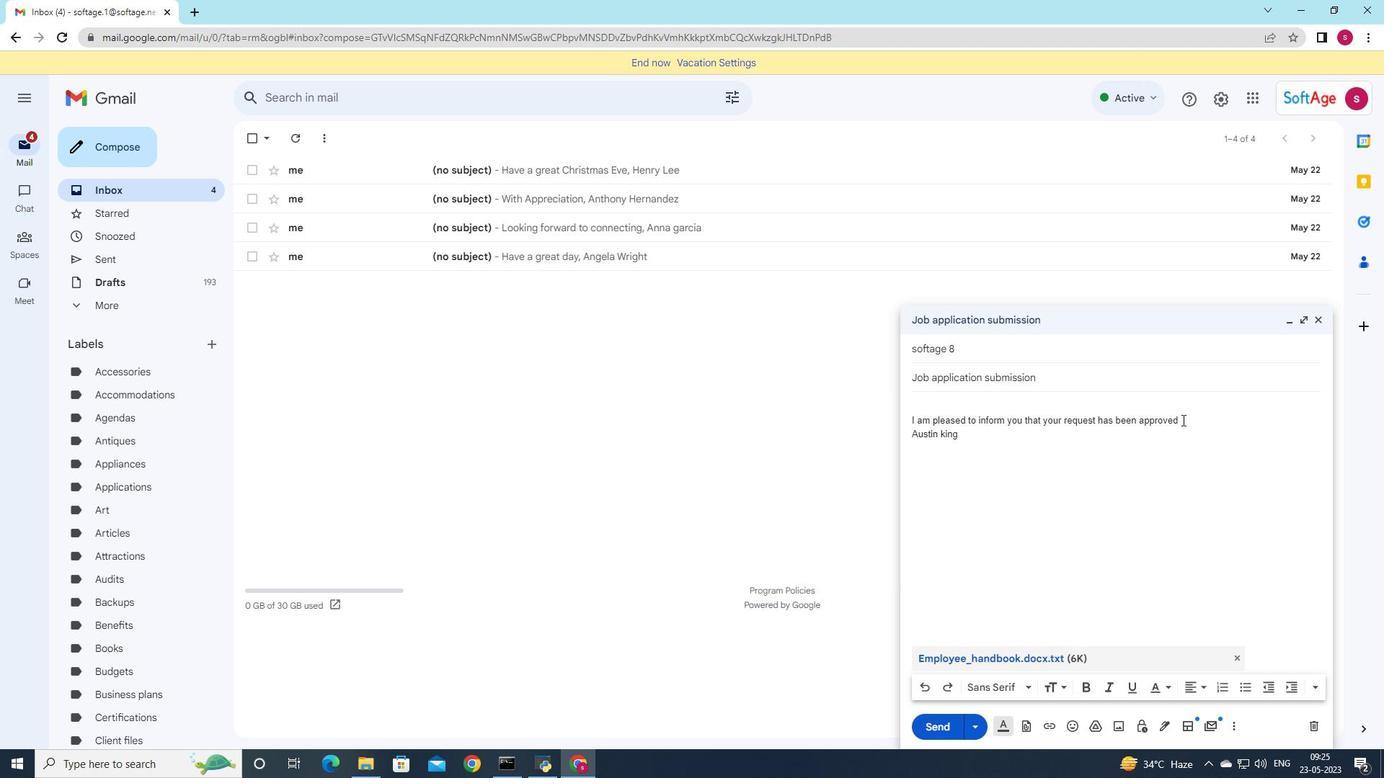 
Action: Mouse moved to (904, 423)
Screenshot: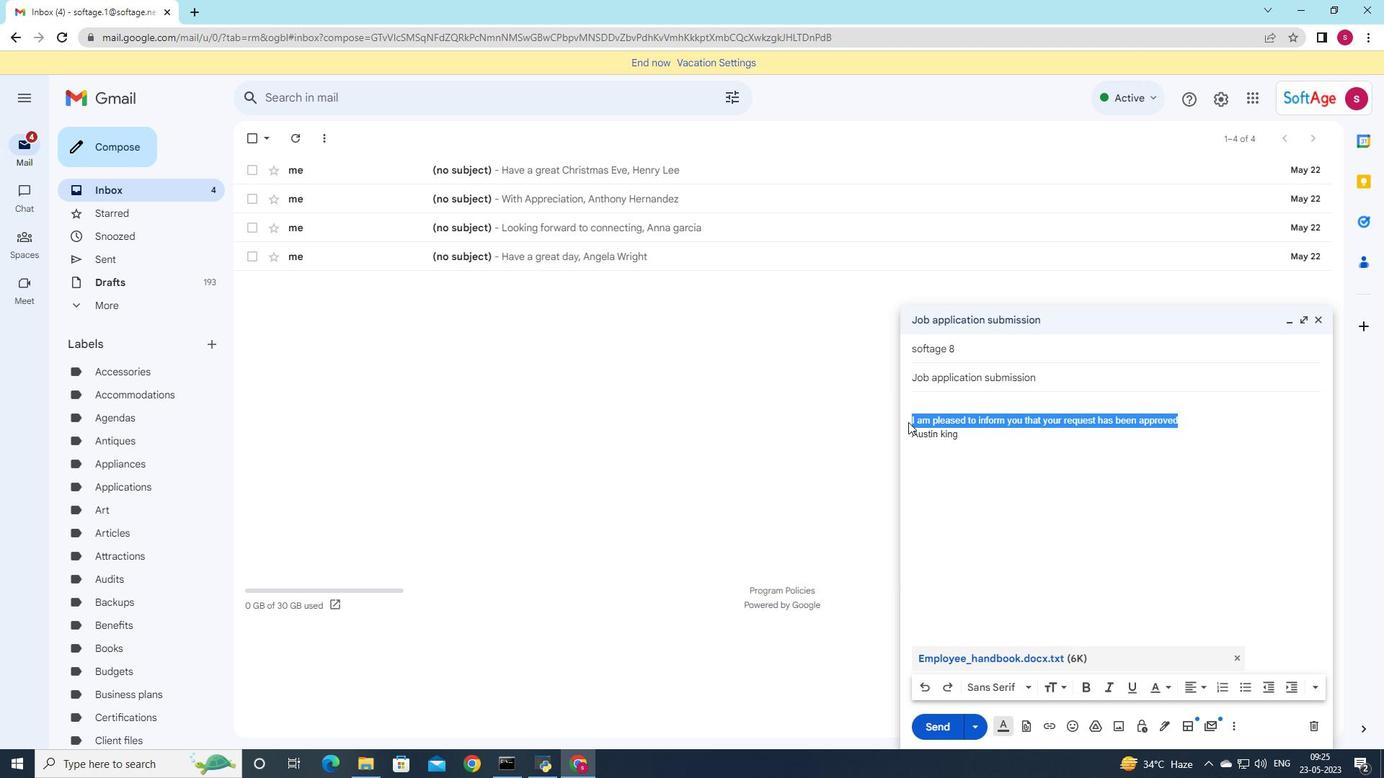 
Action: Key pressed <Key.delete>
Screenshot: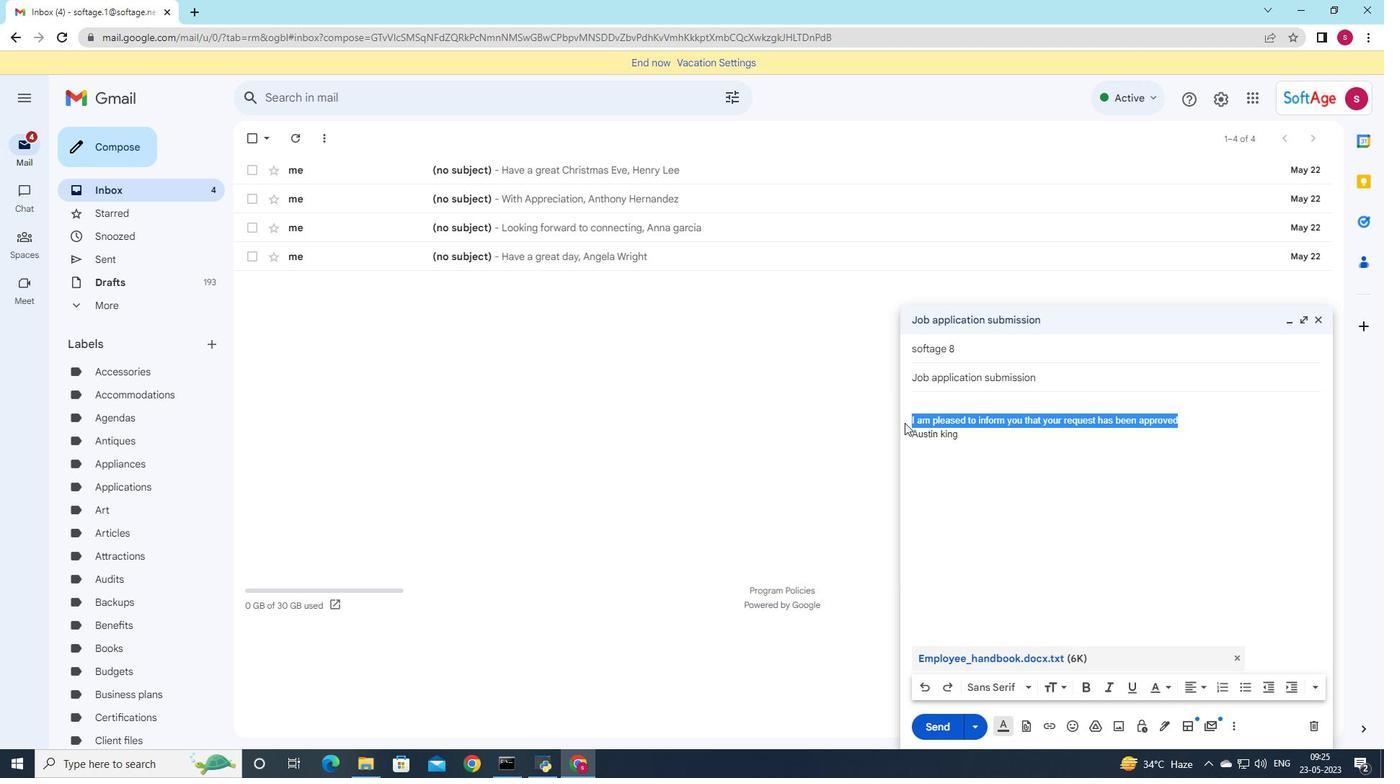 
Action: Mouse moved to (931, 415)
Screenshot: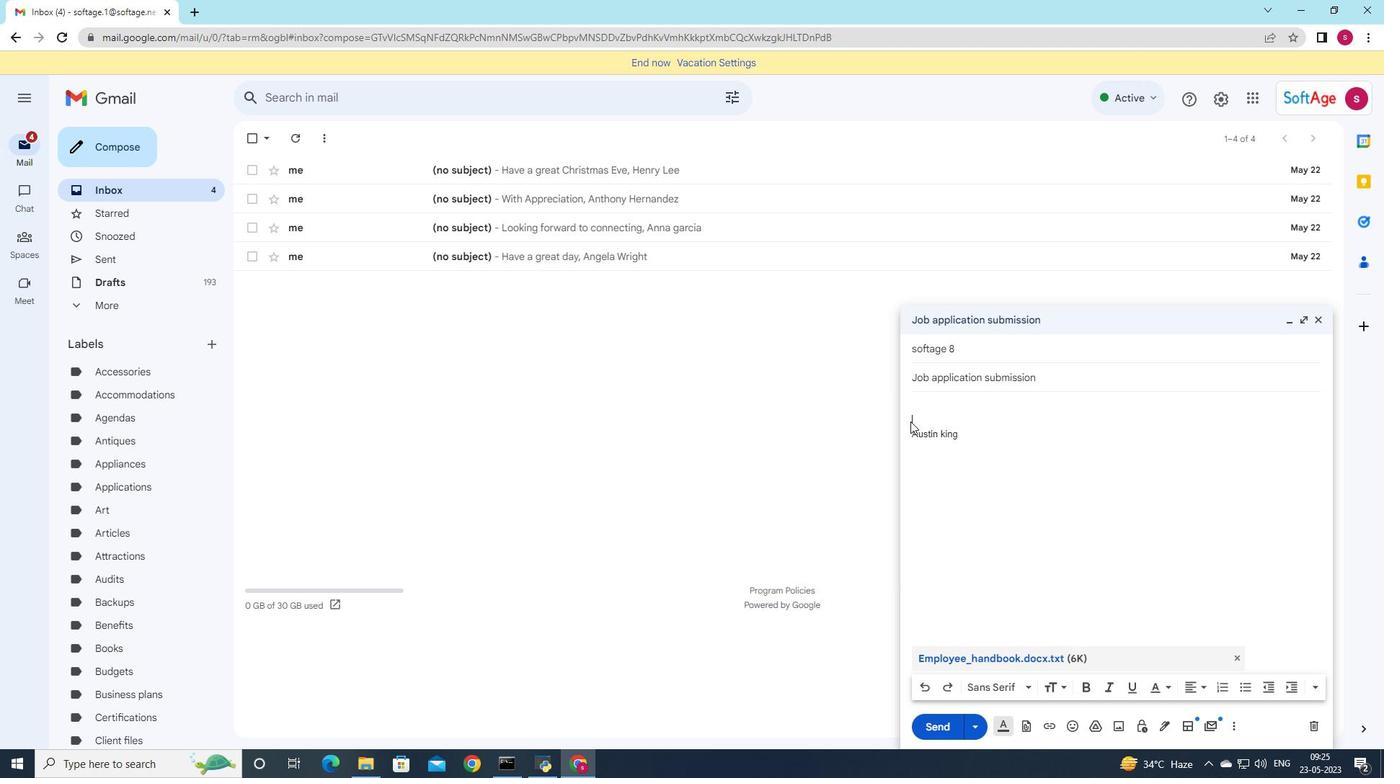 
Action: Key pressed <Key.backspace>
Screenshot: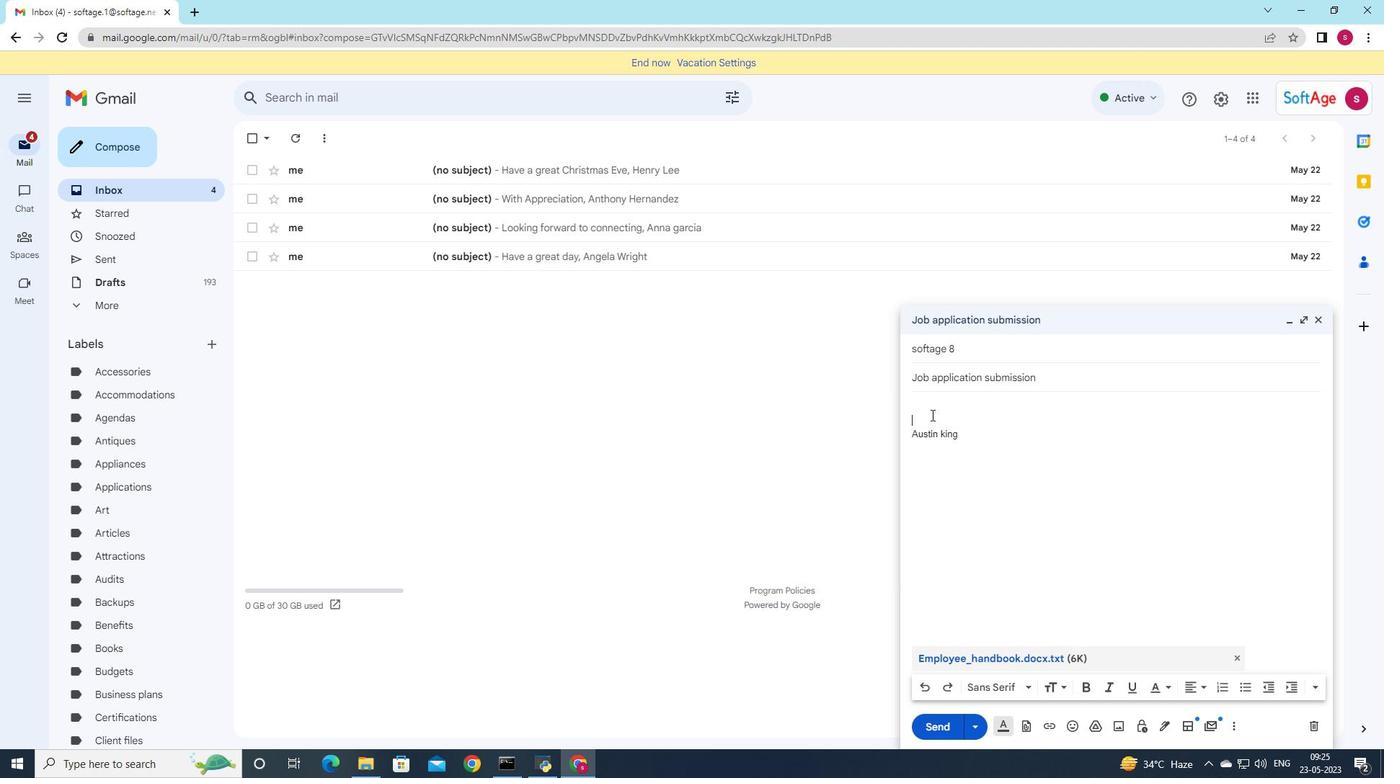 
Action: Mouse moved to (1312, 379)
Screenshot: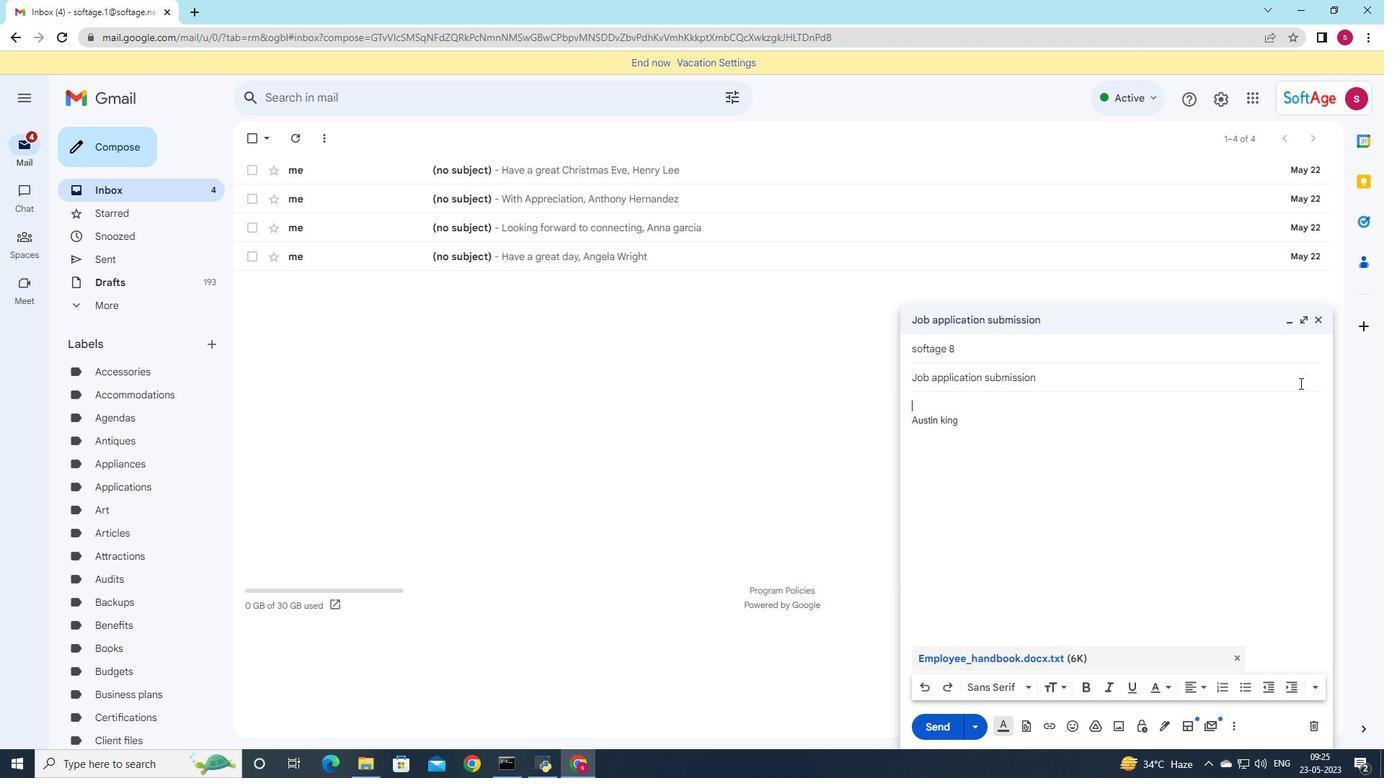 
Action: Key pressed <Key.shift>Please<Key.space>let<Key.space>me<Key.space>know<Key.space>if<Key.space>you<Key.space>have<Key.space><Key.caps_lock><Key.caps_lock>any<Key.space>question<Key.space>or<Key.space>concerns
Screenshot: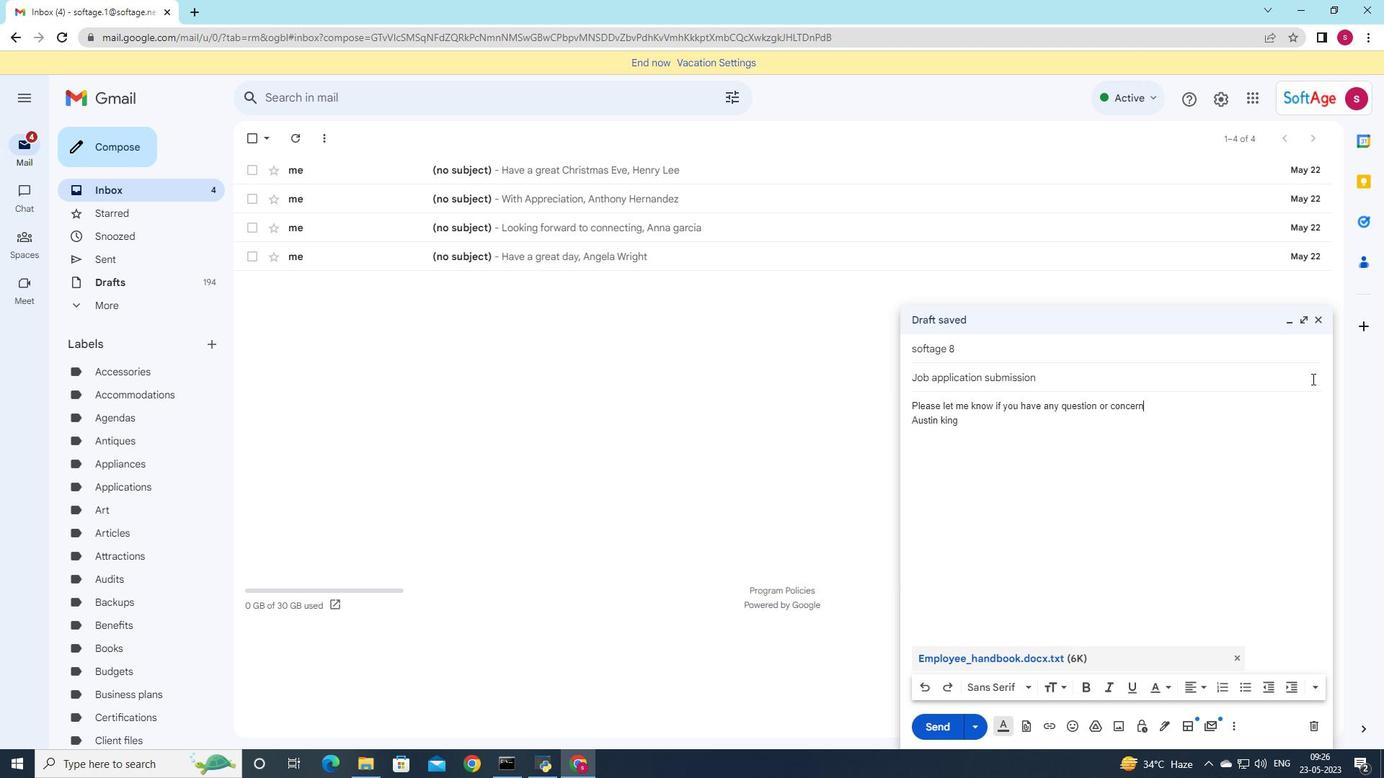
Action: Mouse moved to (939, 733)
Screenshot: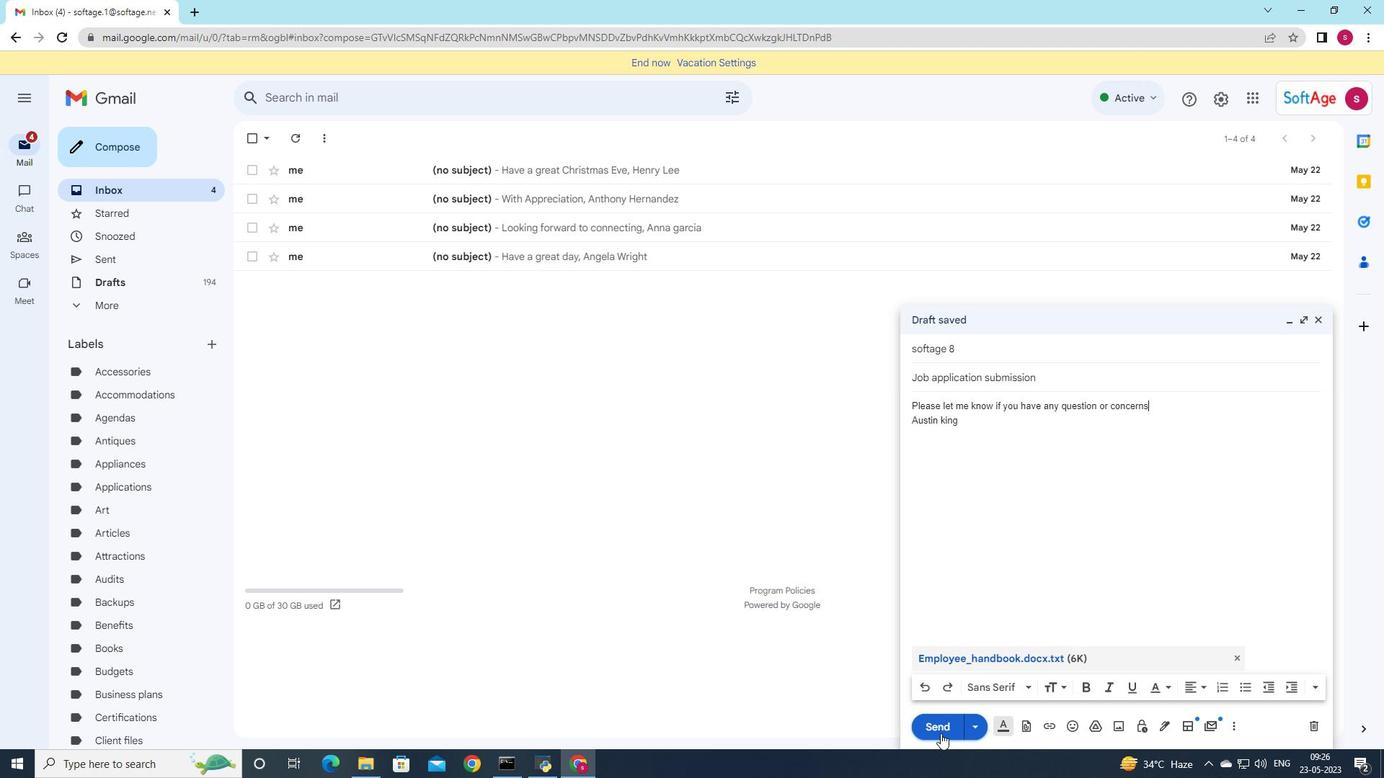 
Action: Mouse pressed left at (939, 733)
Screenshot: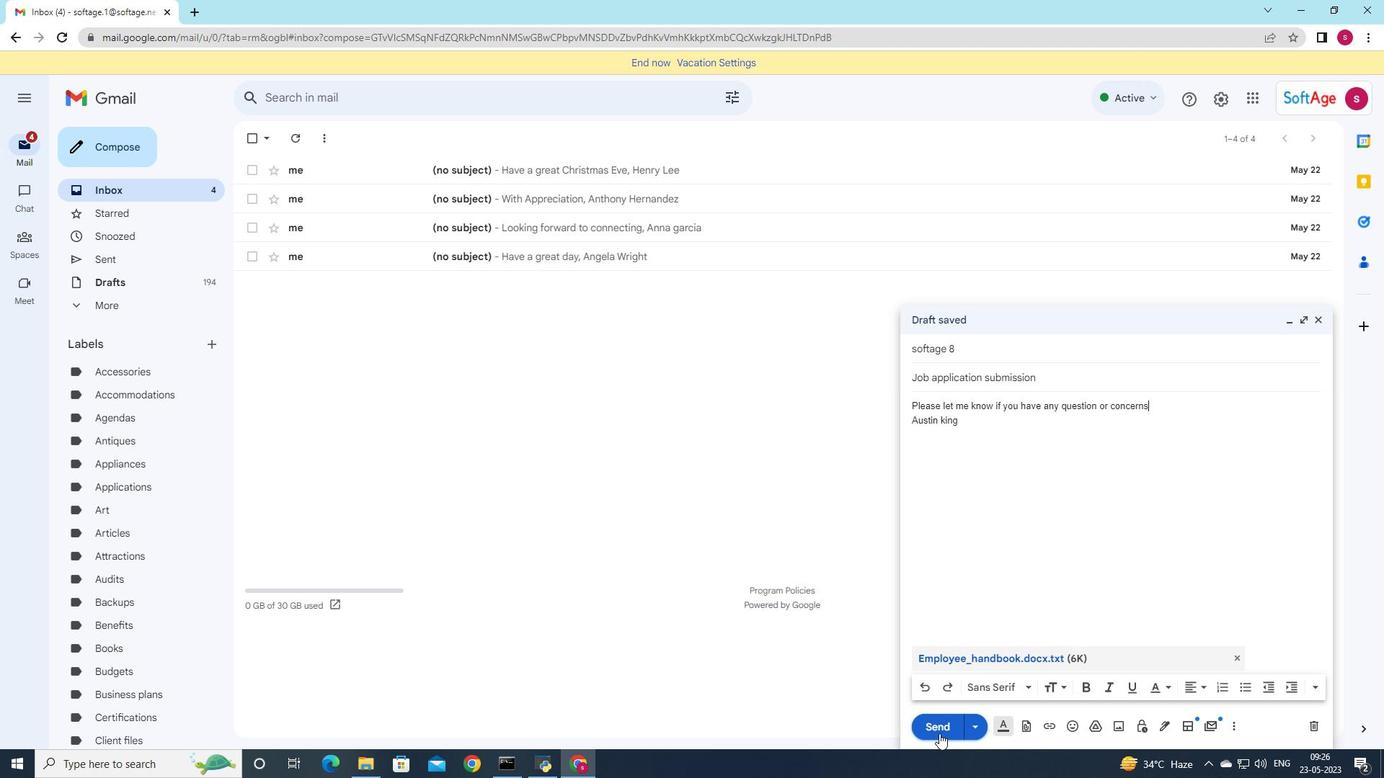 
Action: Mouse moved to (121, 260)
Screenshot: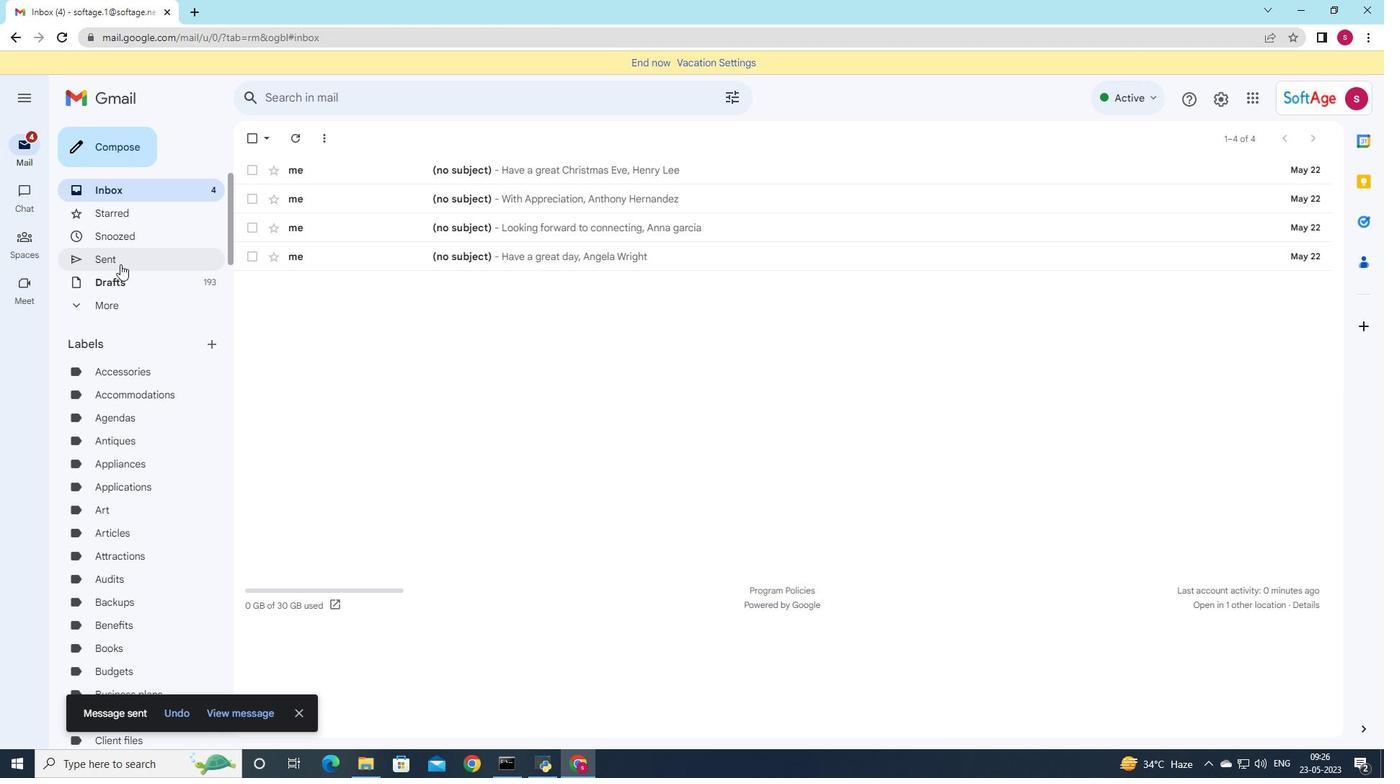
Action: Mouse pressed left at (121, 260)
Screenshot: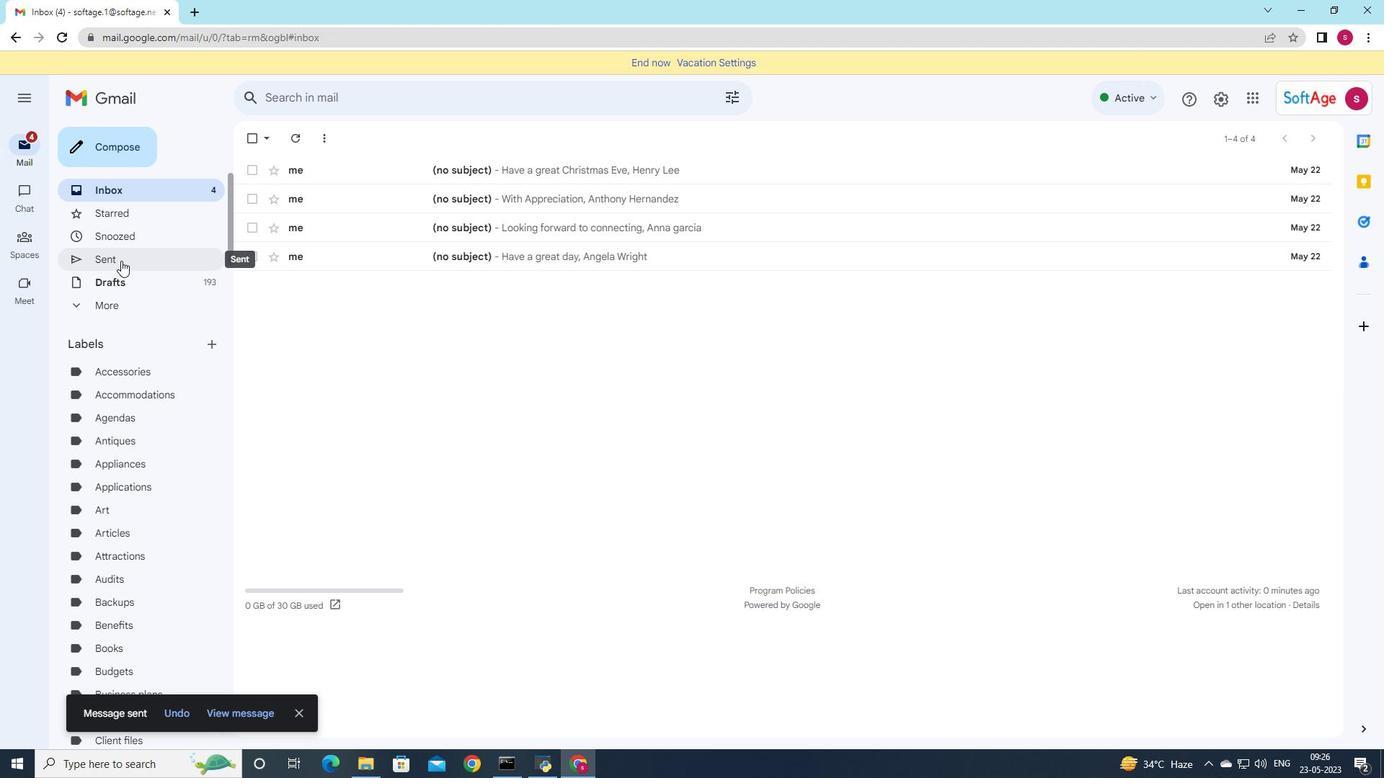 
Action: Mouse moved to (619, 217)
Screenshot: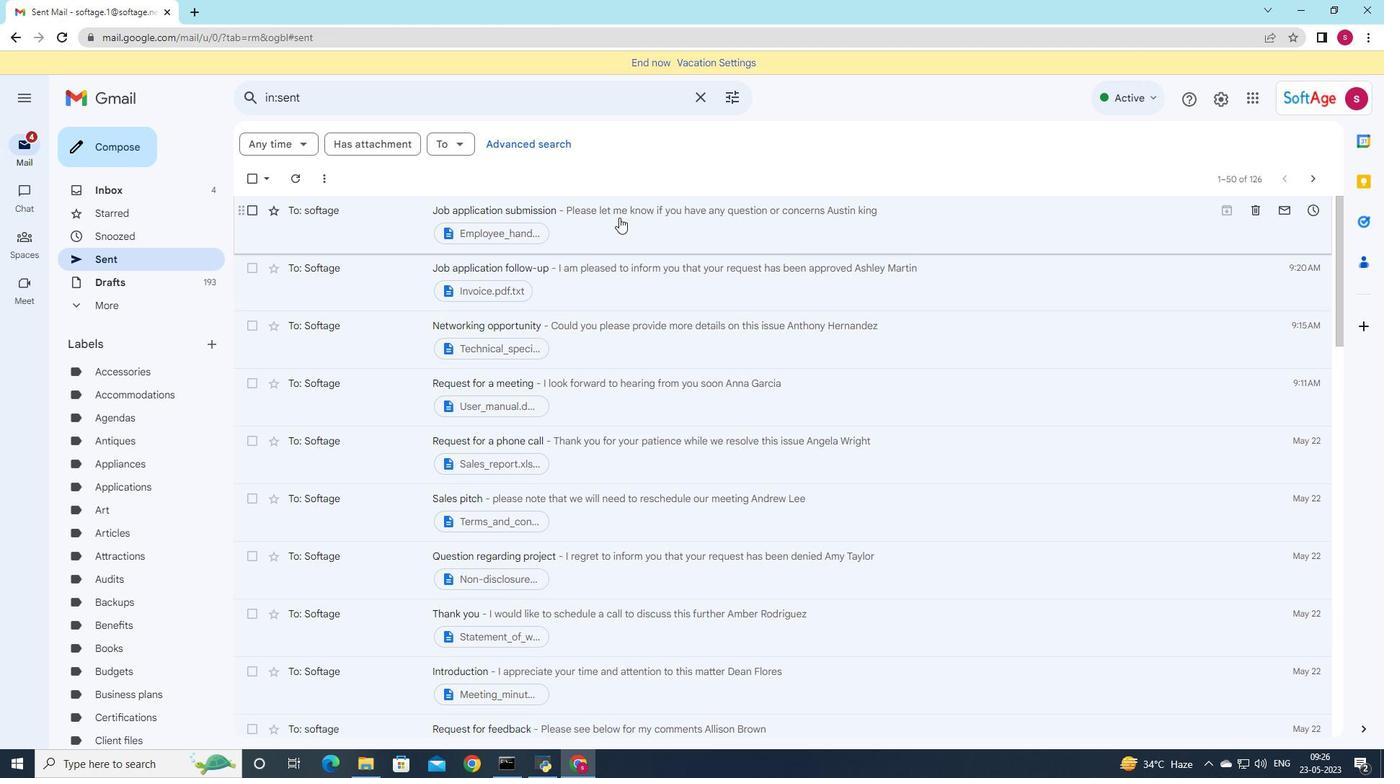 
Action: Mouse pressed left at (619, 217)
Screenshot: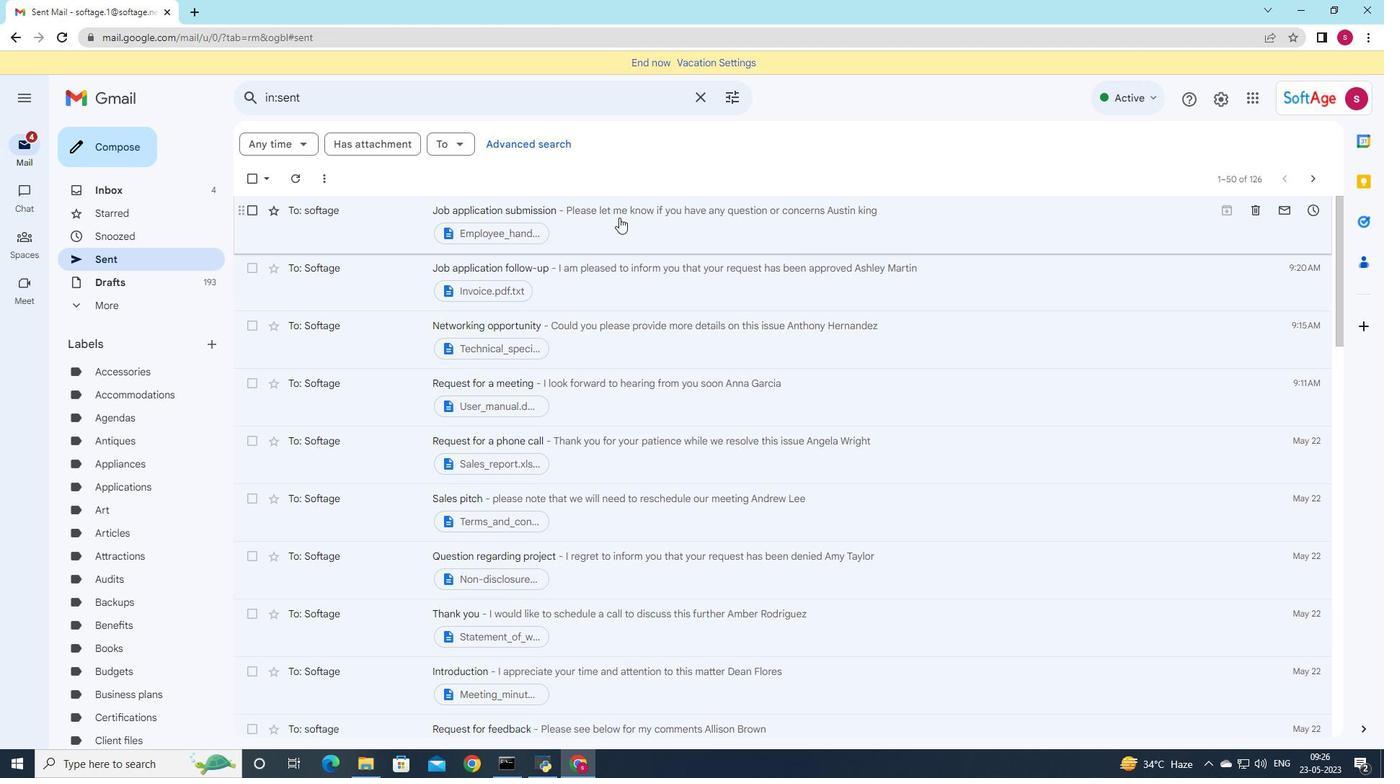 
Action: Mouse moved to (210, 344)
Screenshot: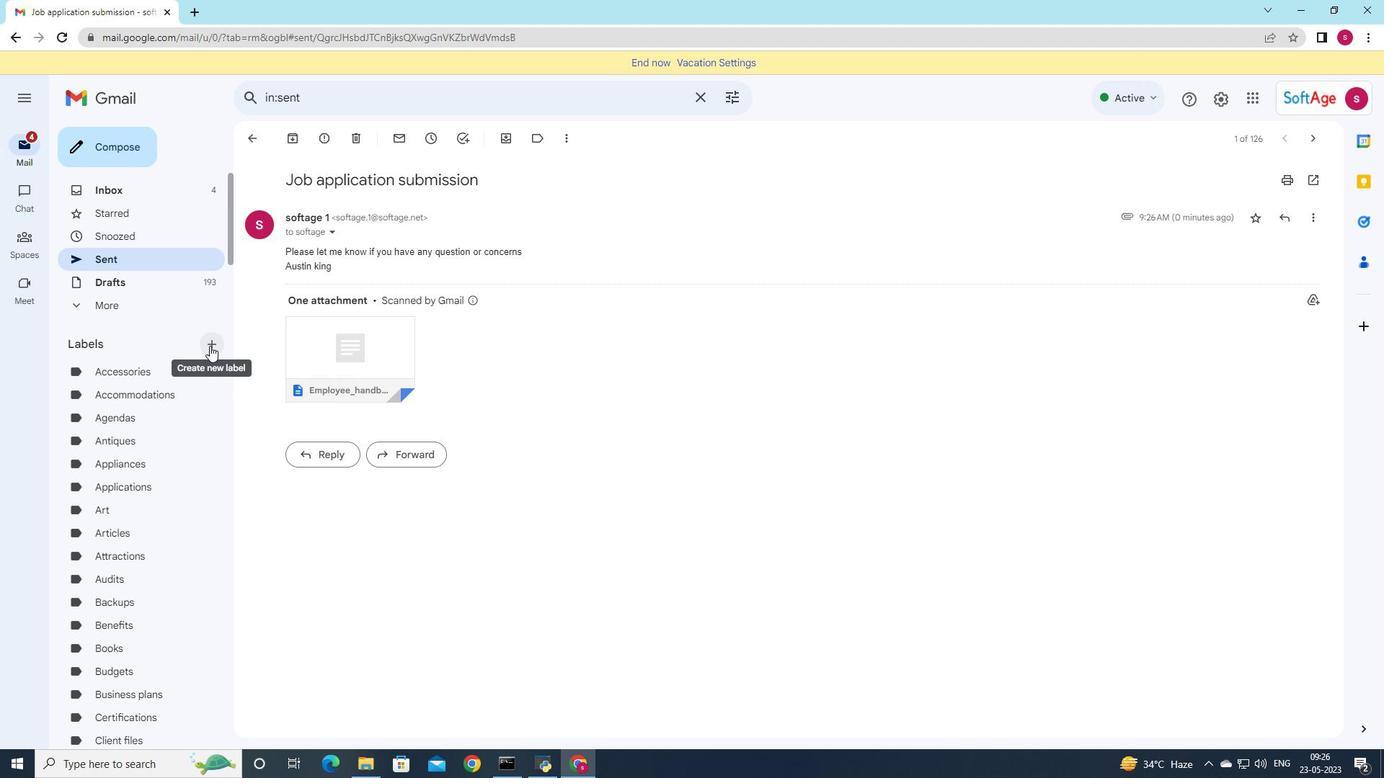 
Action: Mouse pressed left at (210, 344)
Screenshot: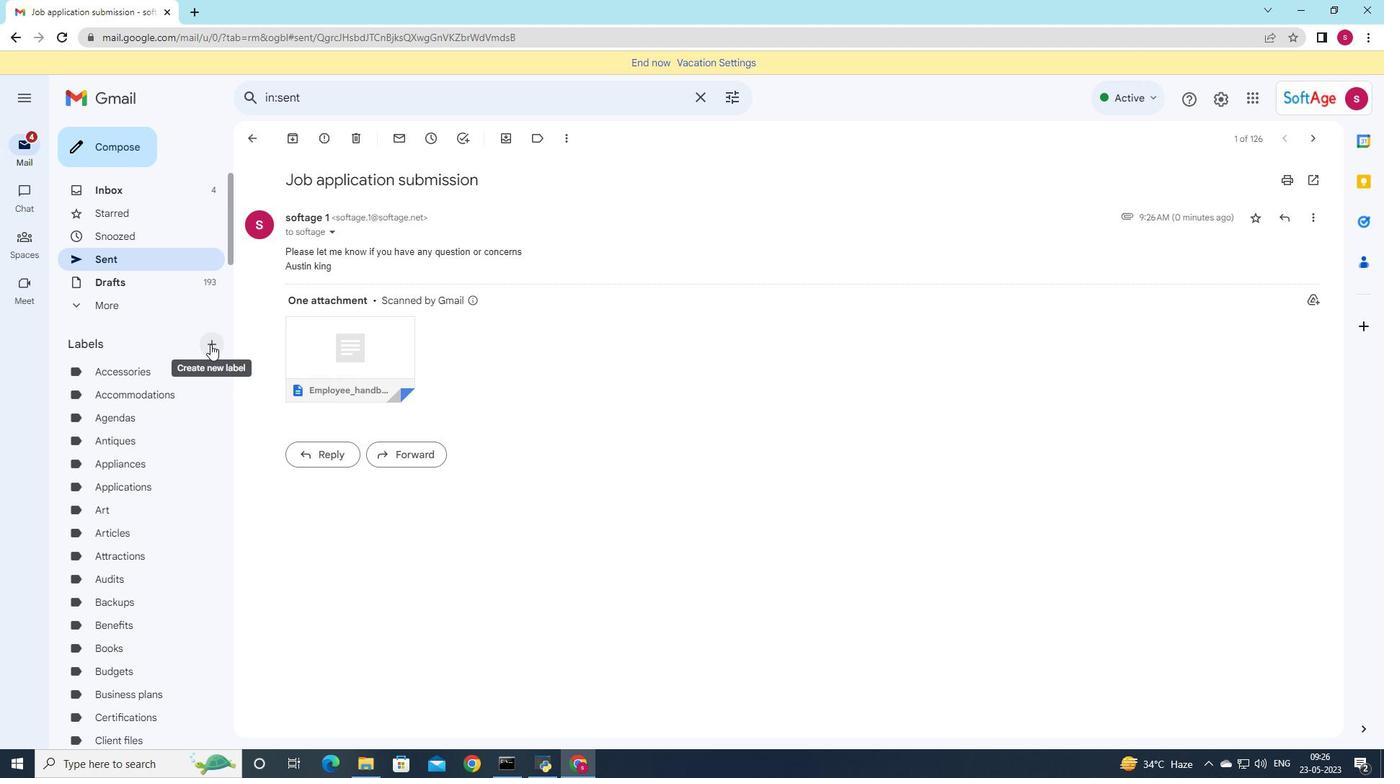 
Action: Mouse moved to (579, 375)
Screenshot: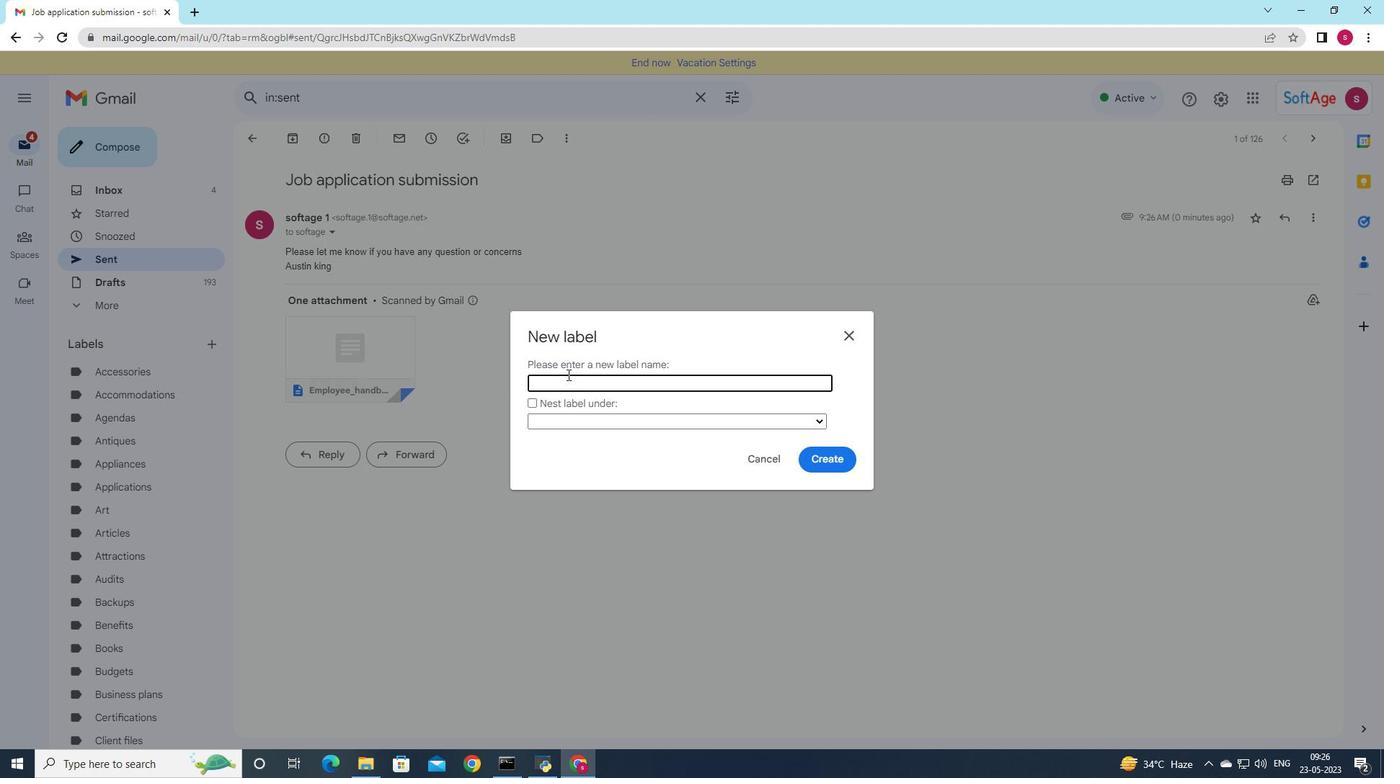 
Action: Key pressed <Key.shift>Contracts
Screenshot: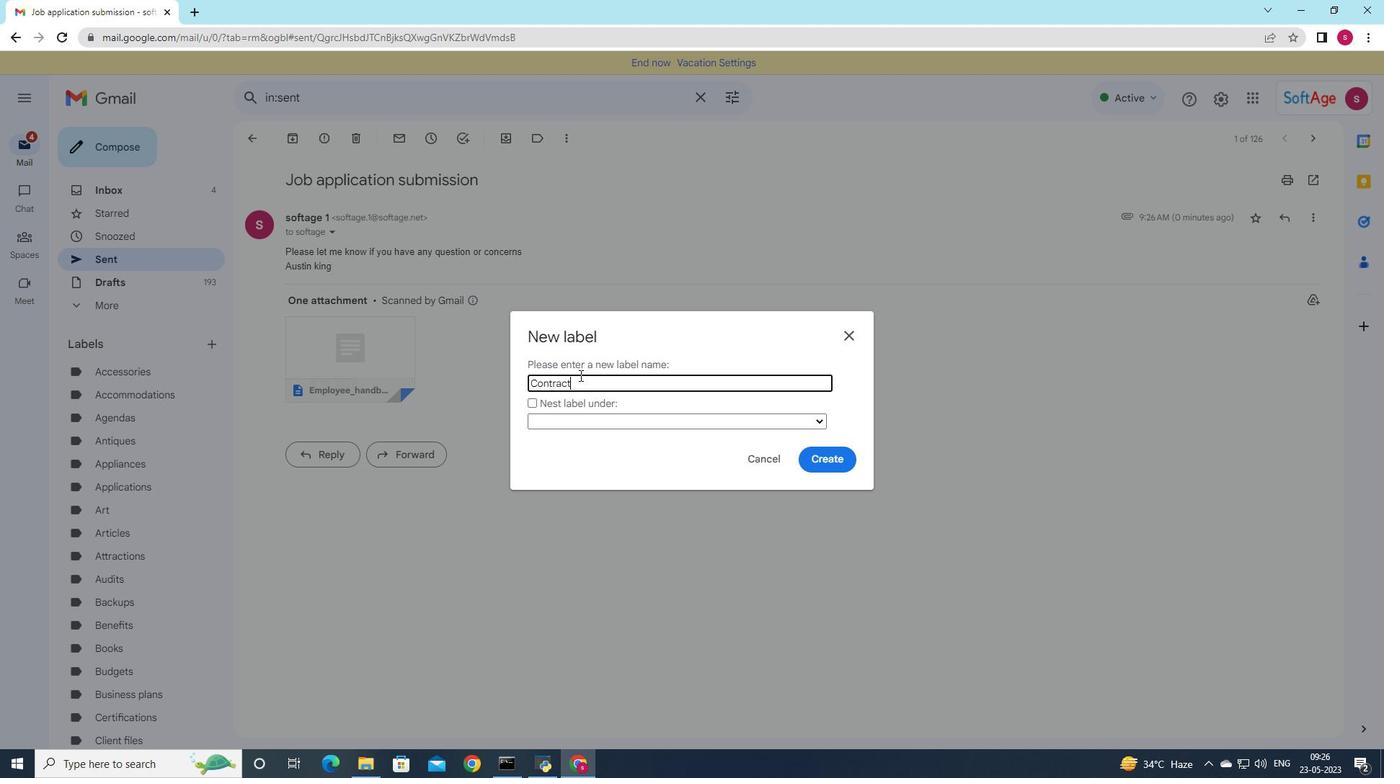 
Action: Mouse moved to (845, 444)
Screenshot: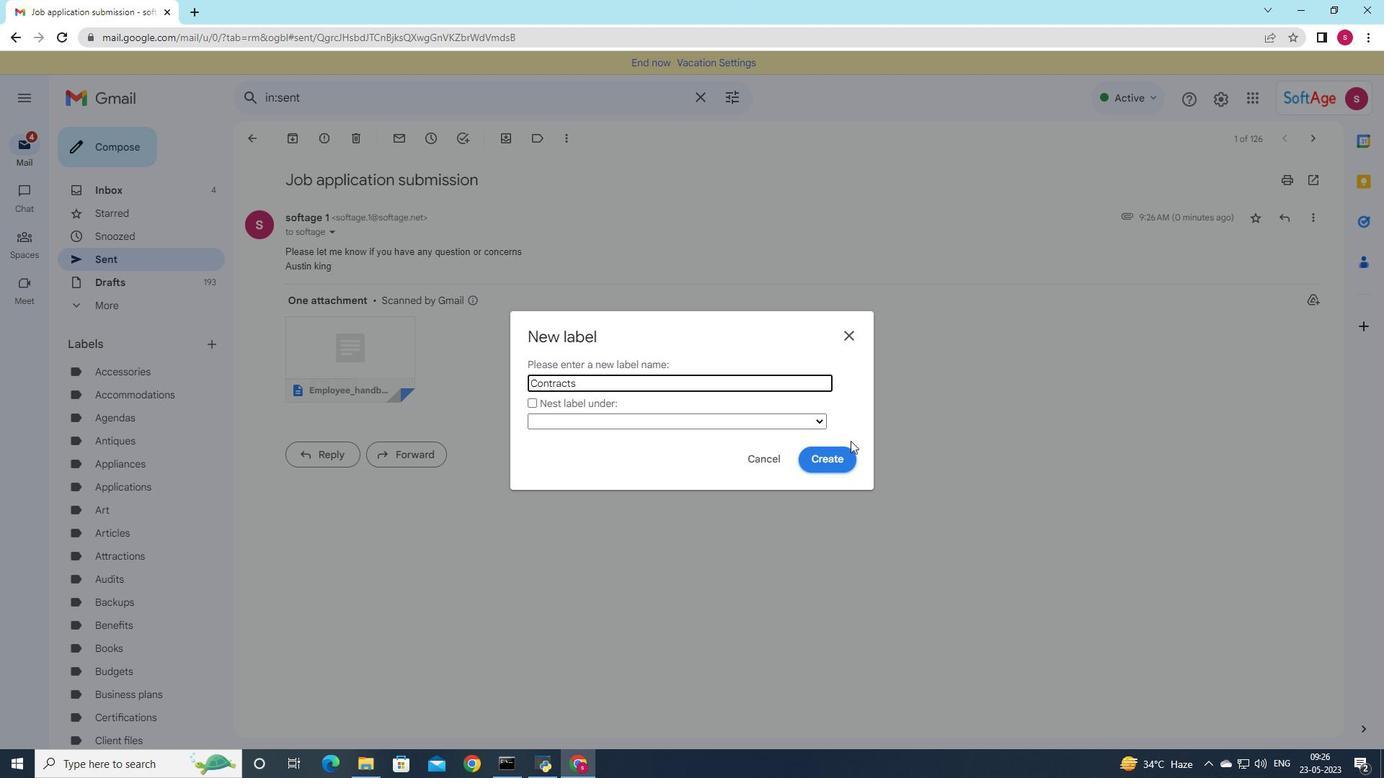
Action: Mouse pressed left at (845, 444)
Screenshot: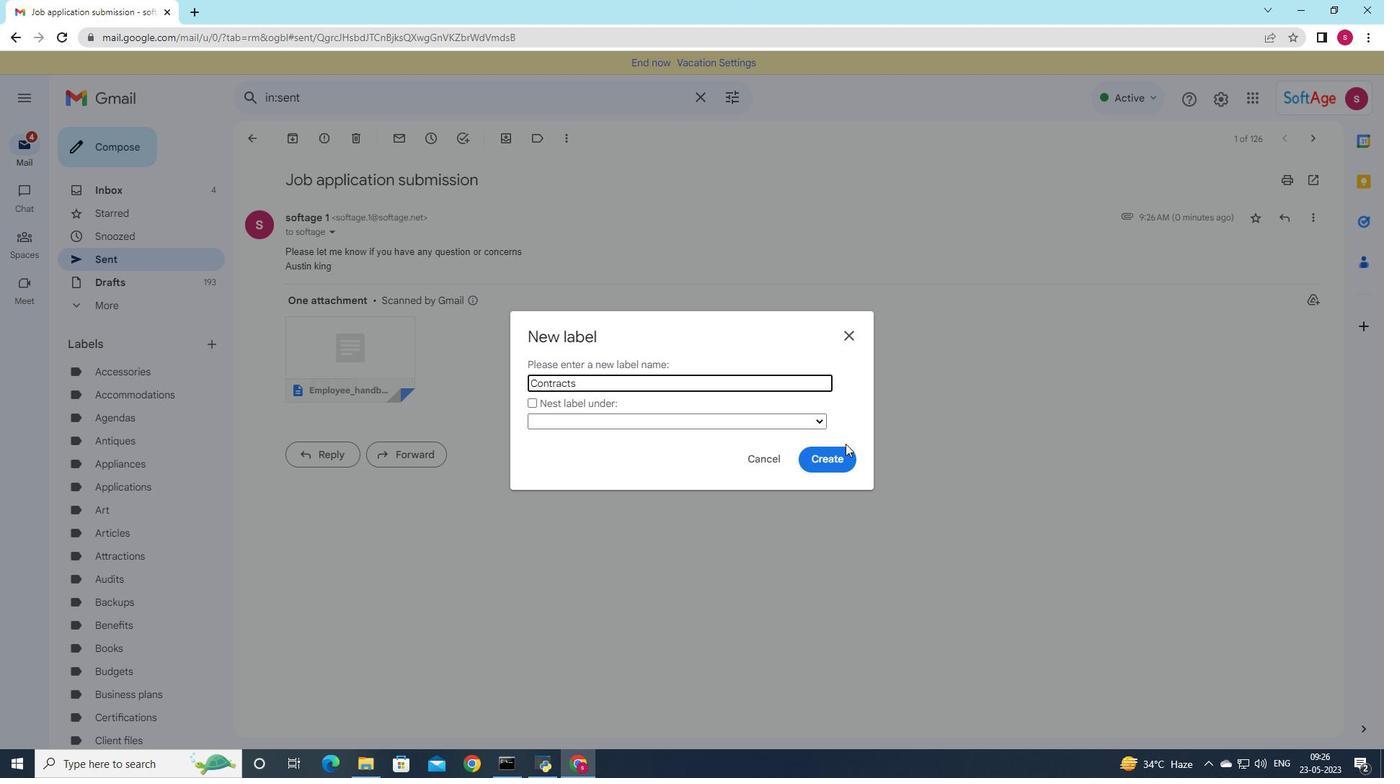 
Action: Mouse moved to (846, 457)
Screenshot: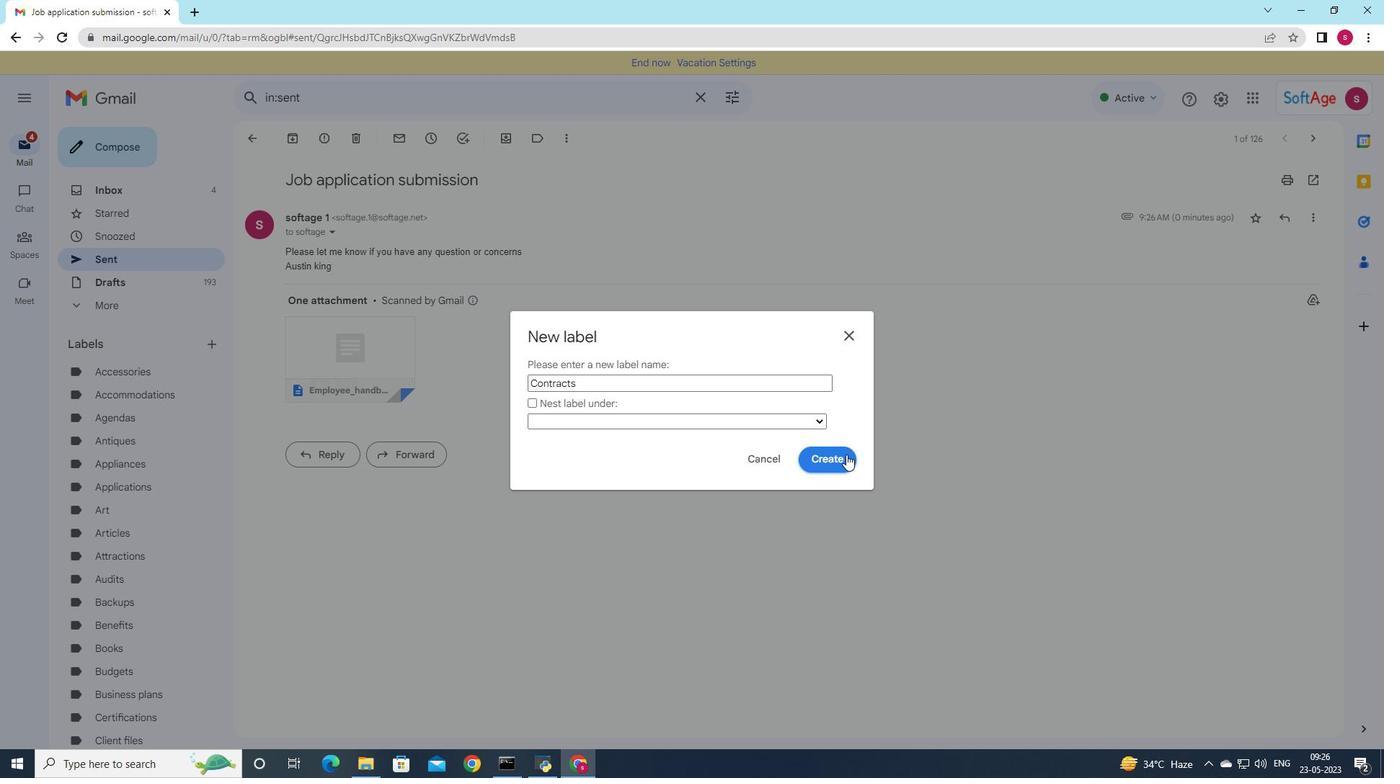 
Action: Mouse pressed left at (846, 457)
Screenshot: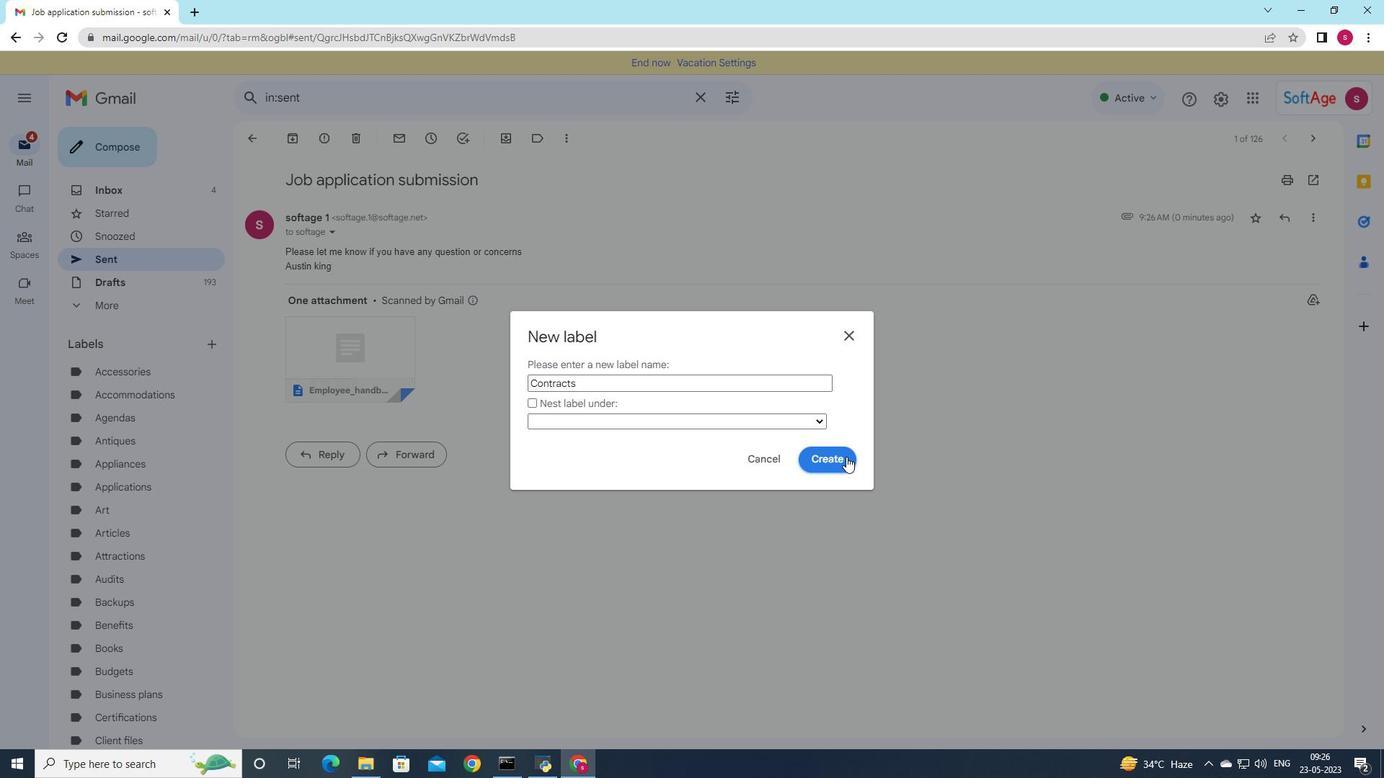 
Action: Mouse moved to (834, 470)
Screenshot: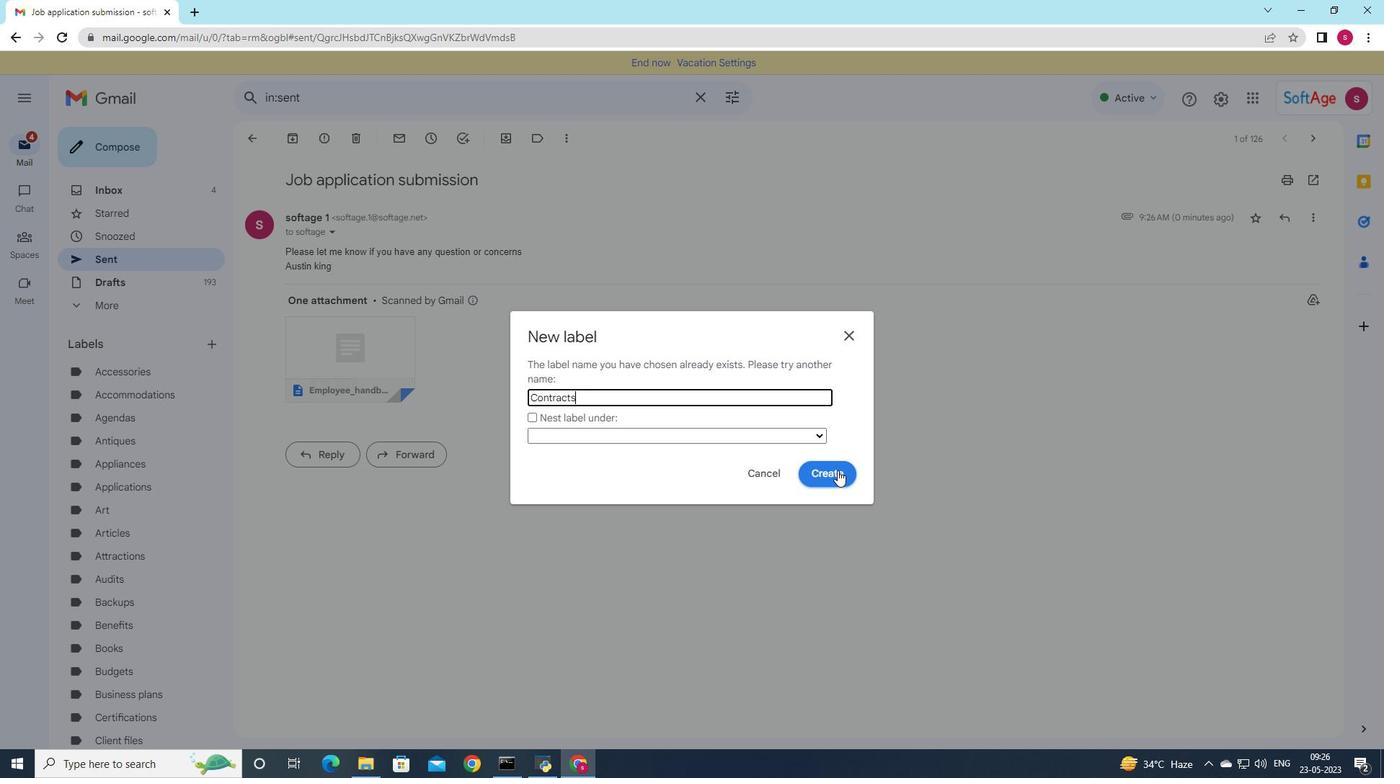 
Action: Mouse pressed left at (834, 470)
Screenshot: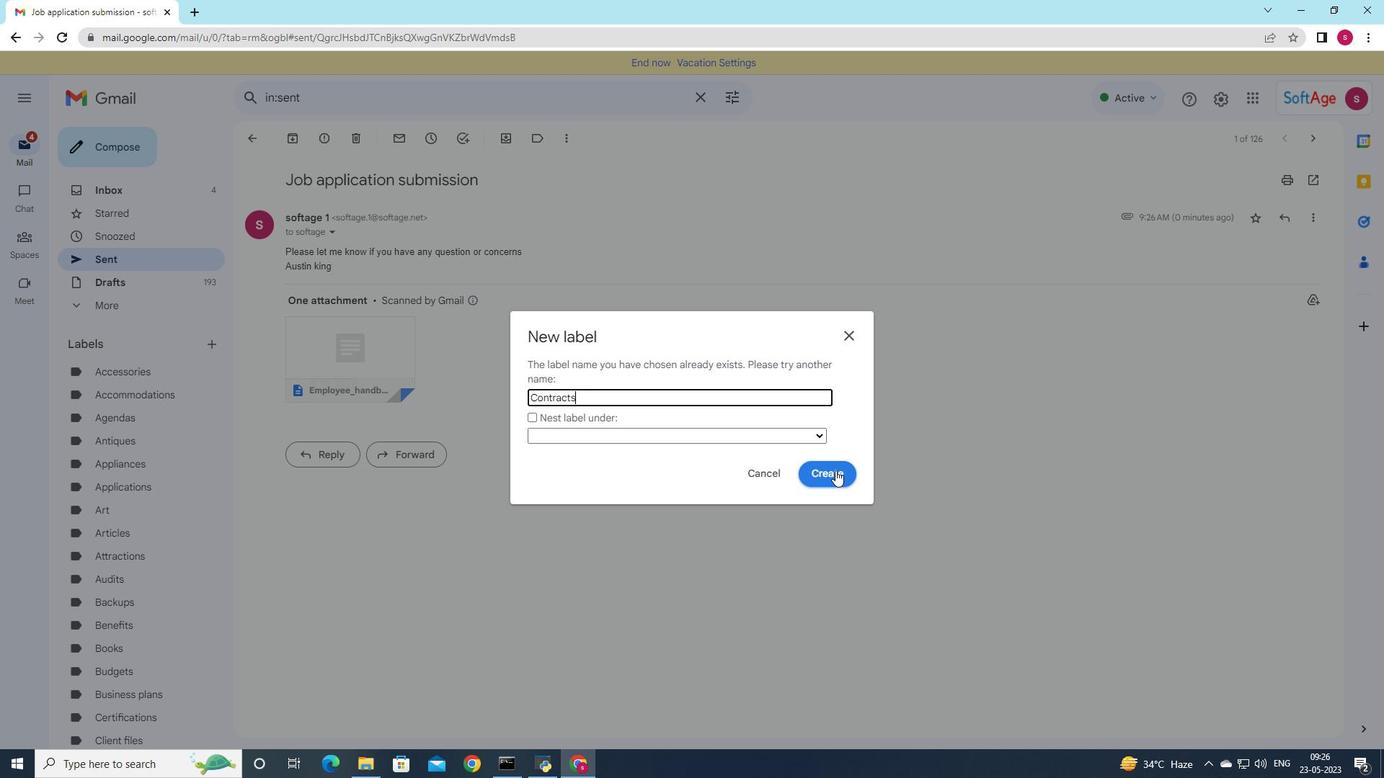 
Action: Mouse moved to (694, 458)
Screenshot: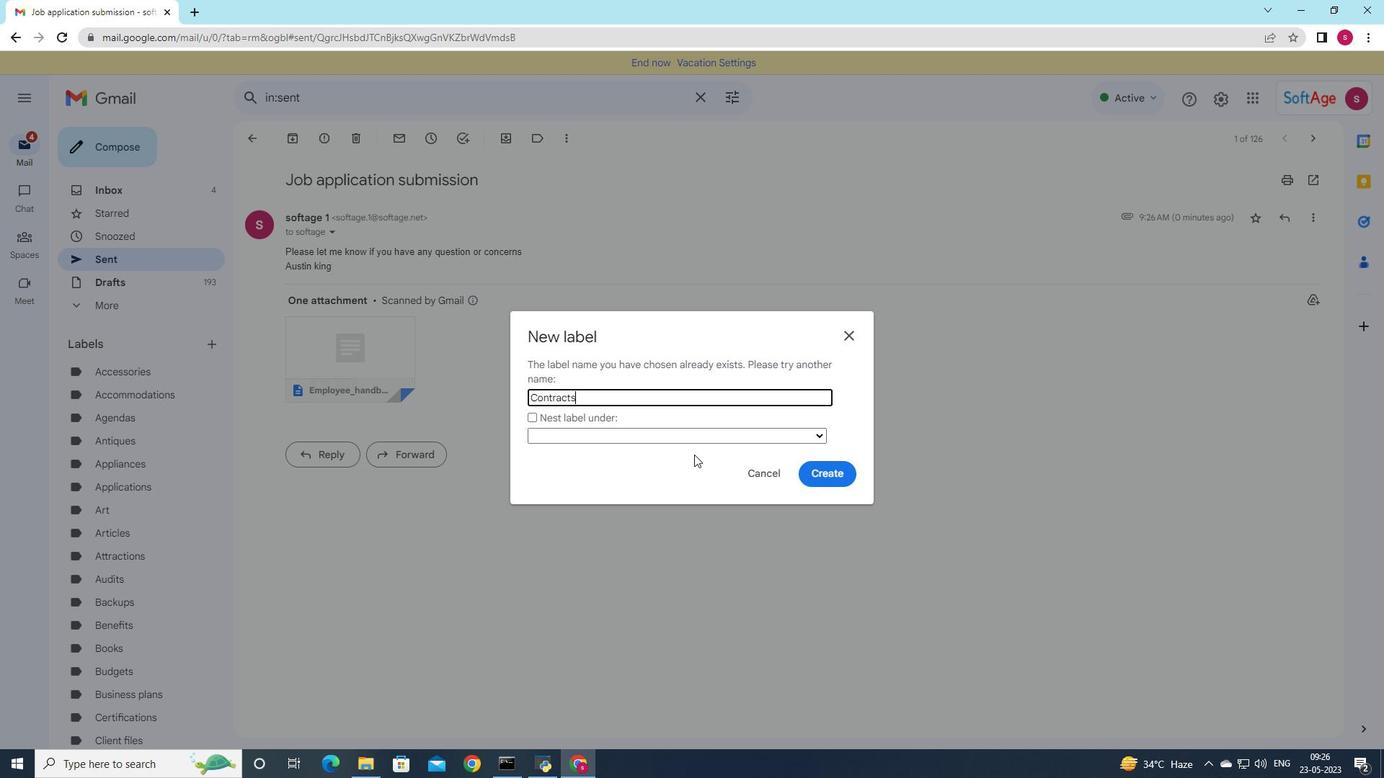 
